 Task: Design a series of minimalist textile patterns for a modern home.
Action: Mouse moved to (51, 119)
Screenshot: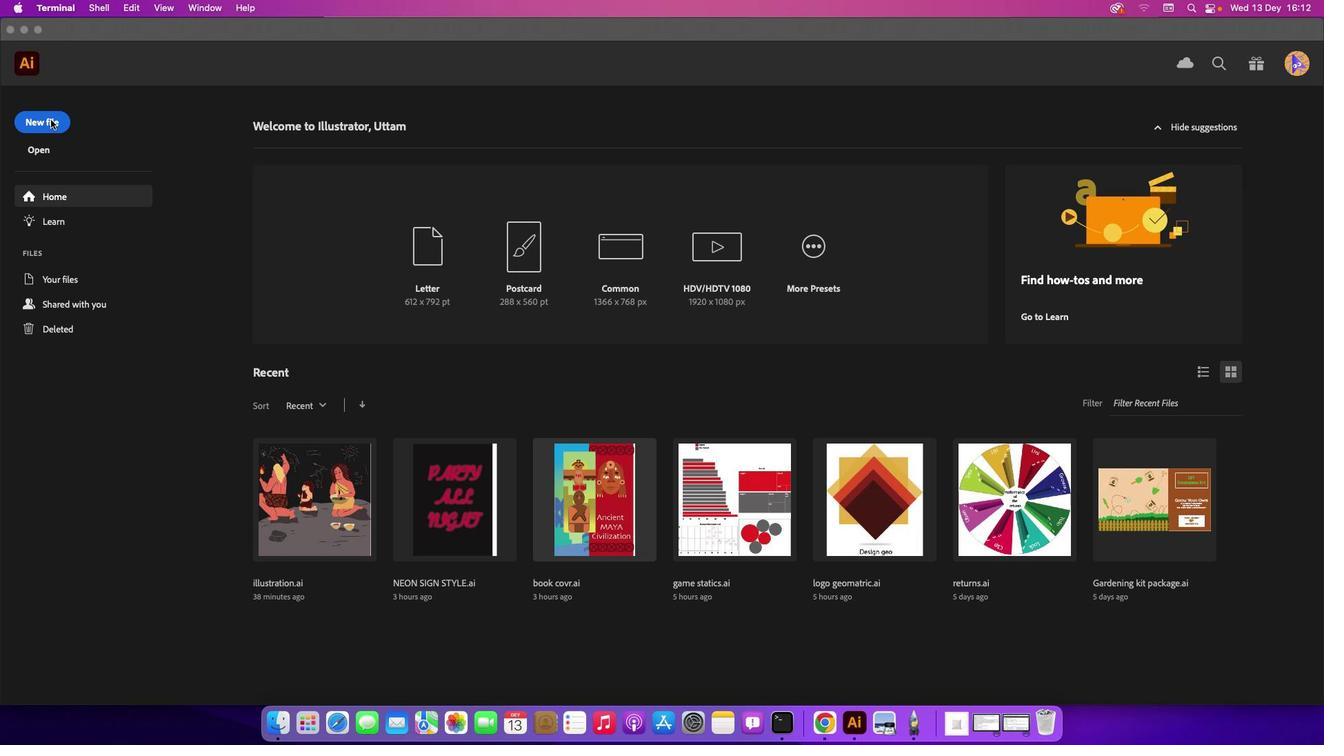 
Action: Mouse pressed left at (51, 119)
Screenshot: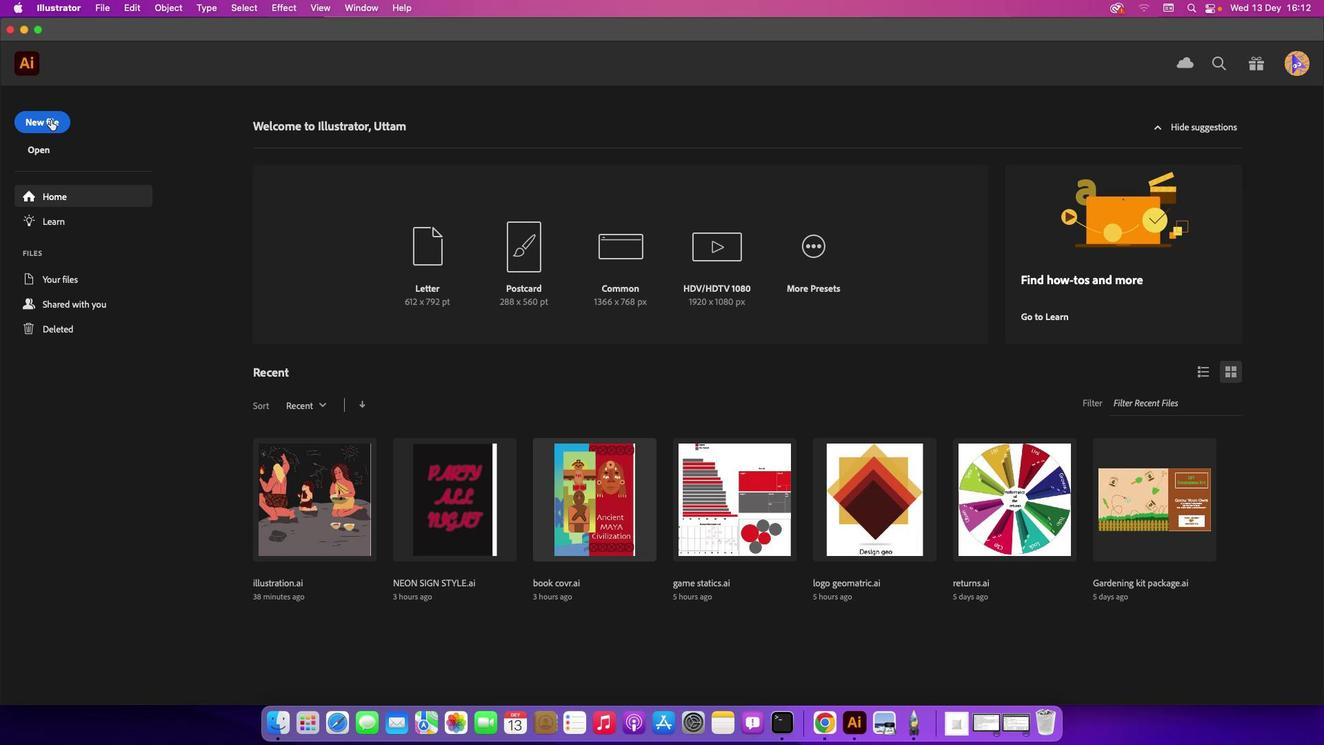 
Action: Mouse moved to (48, 120)
Screenshot: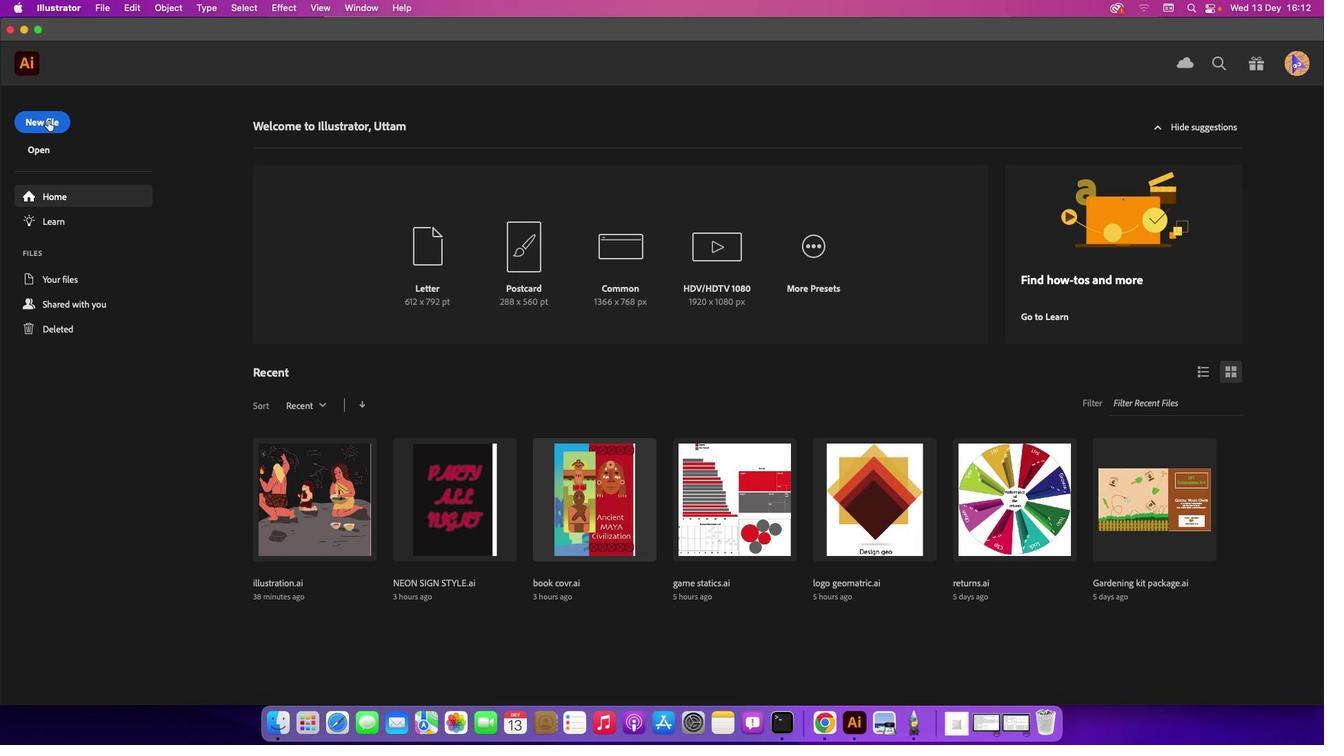
Action: Mouse pressed left at (48, 120)
Screenshot: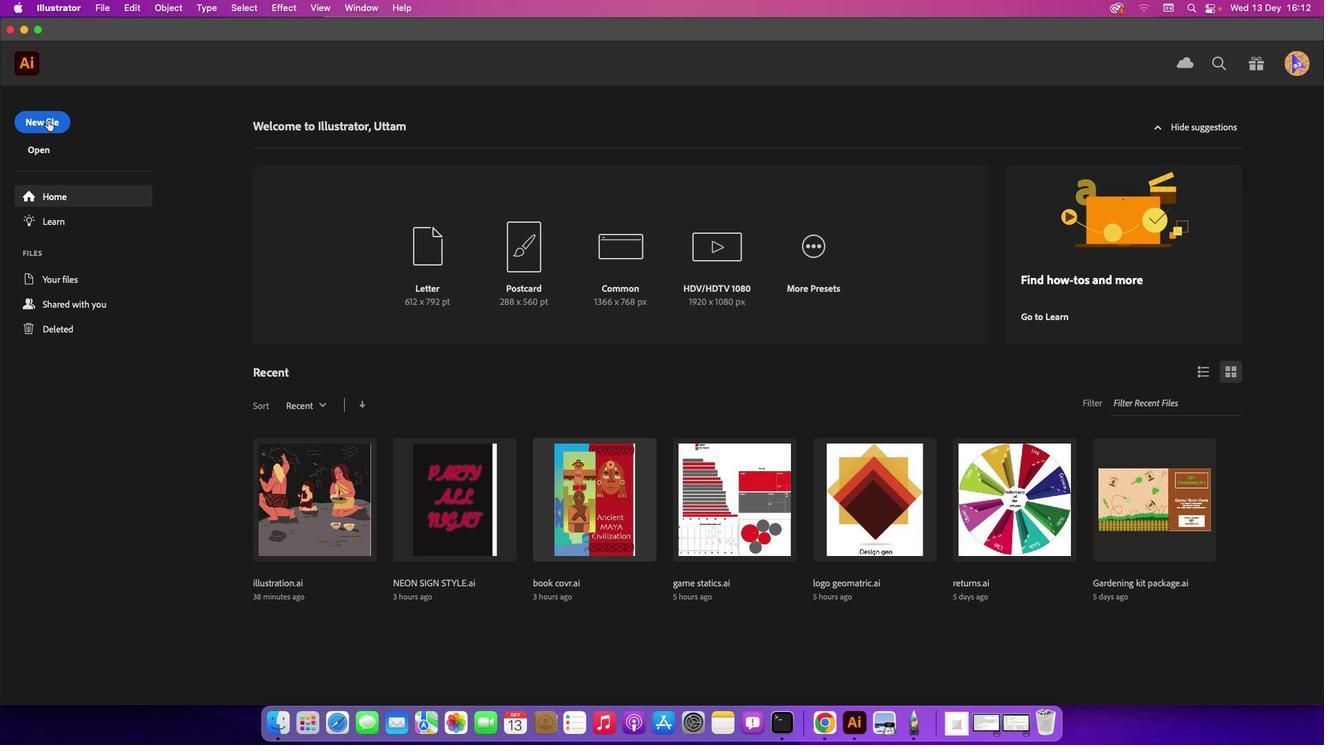 
Action: Mouse moved to (971, 576)
Screenshot: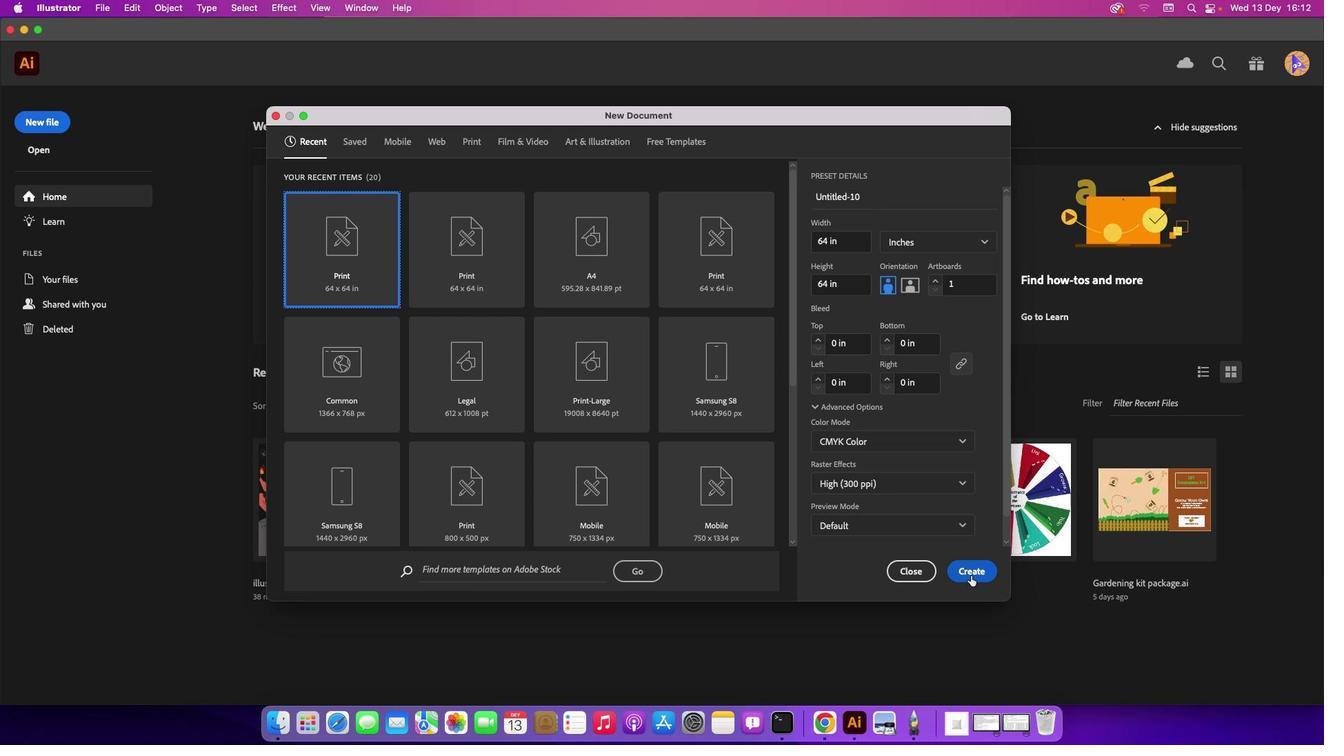
Action: Mouse pressed left at (971, 576)
Screenshot: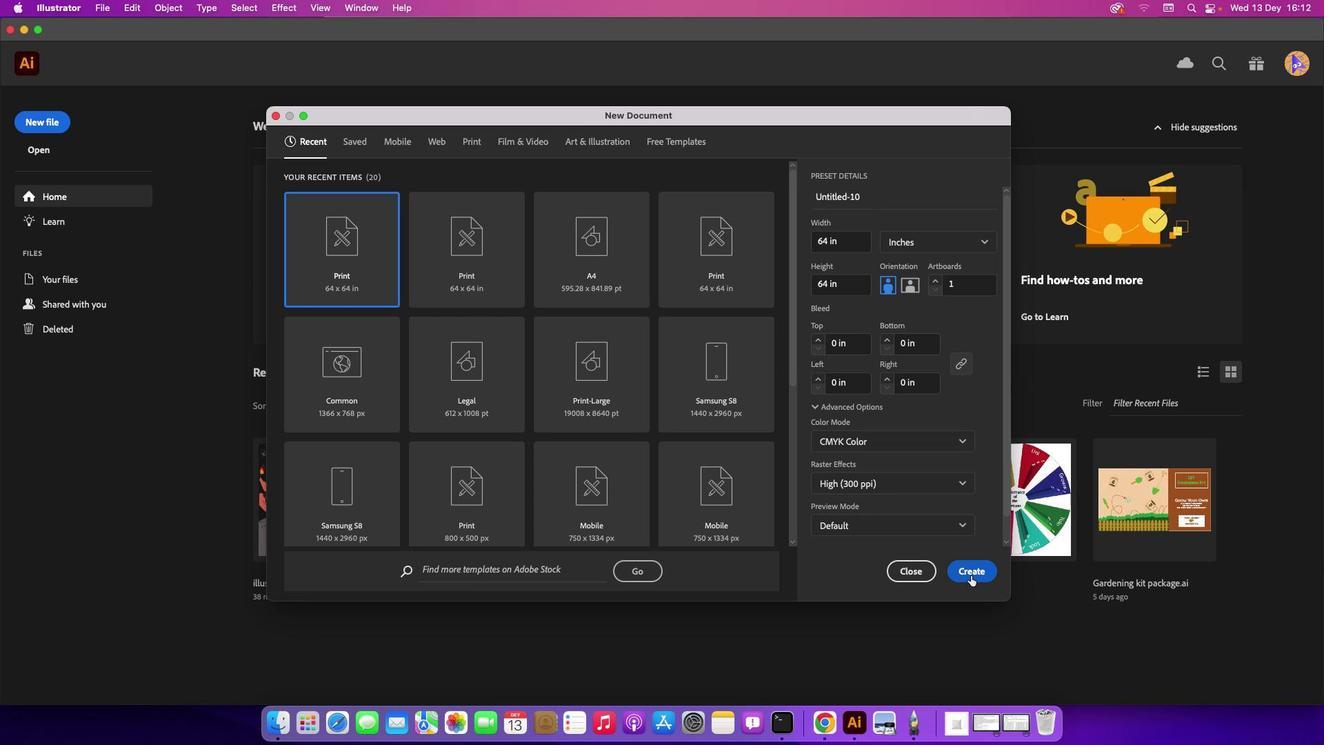 
Action: Mouse moved to (13, 130)
Screenshot: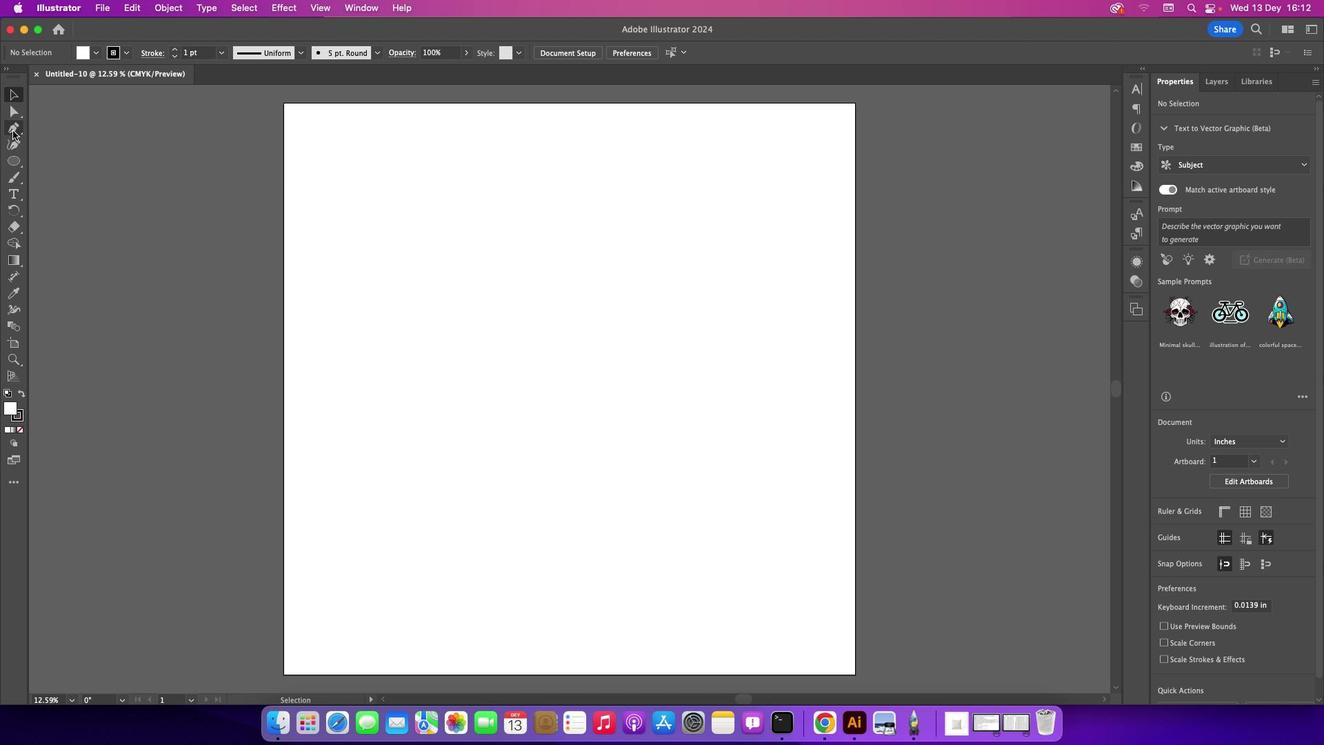 
Action: Mouse pressed left at (13, 130)
Screenshot: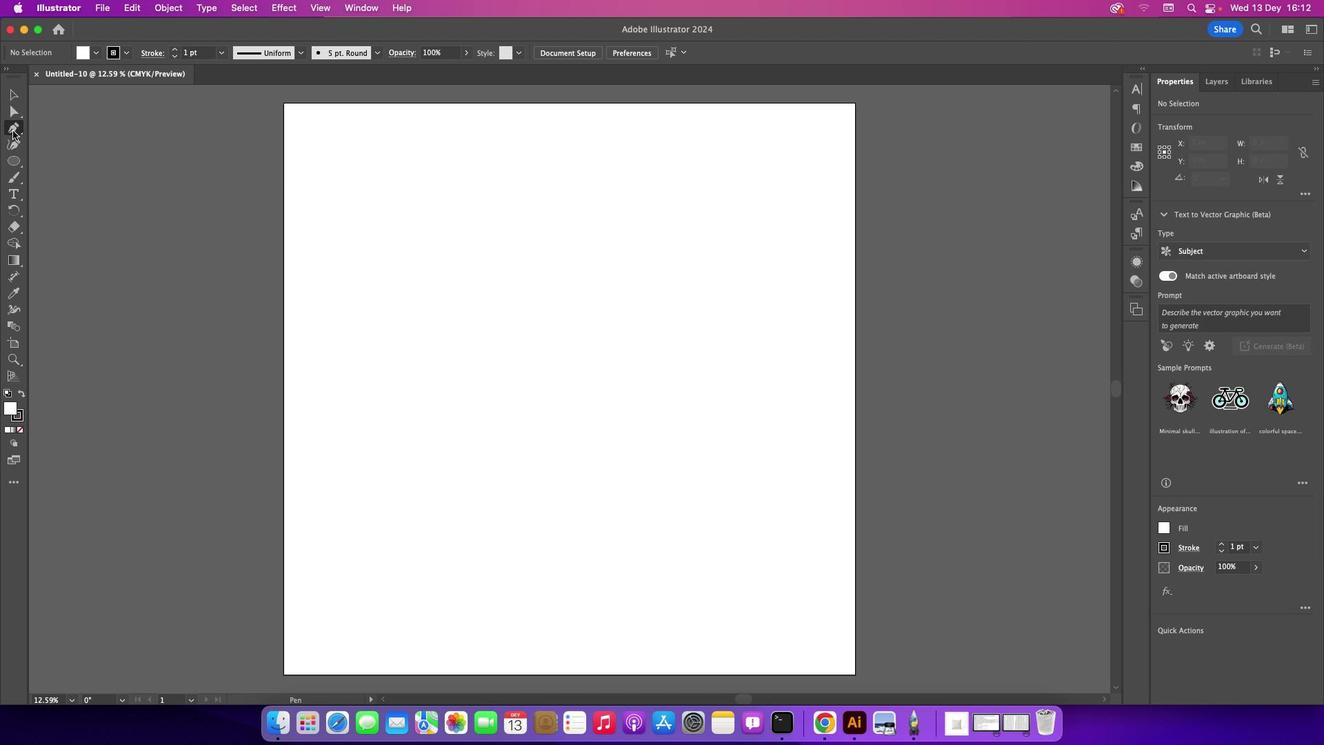 
Action: Mouse moved to (133, 178)
Screenshot: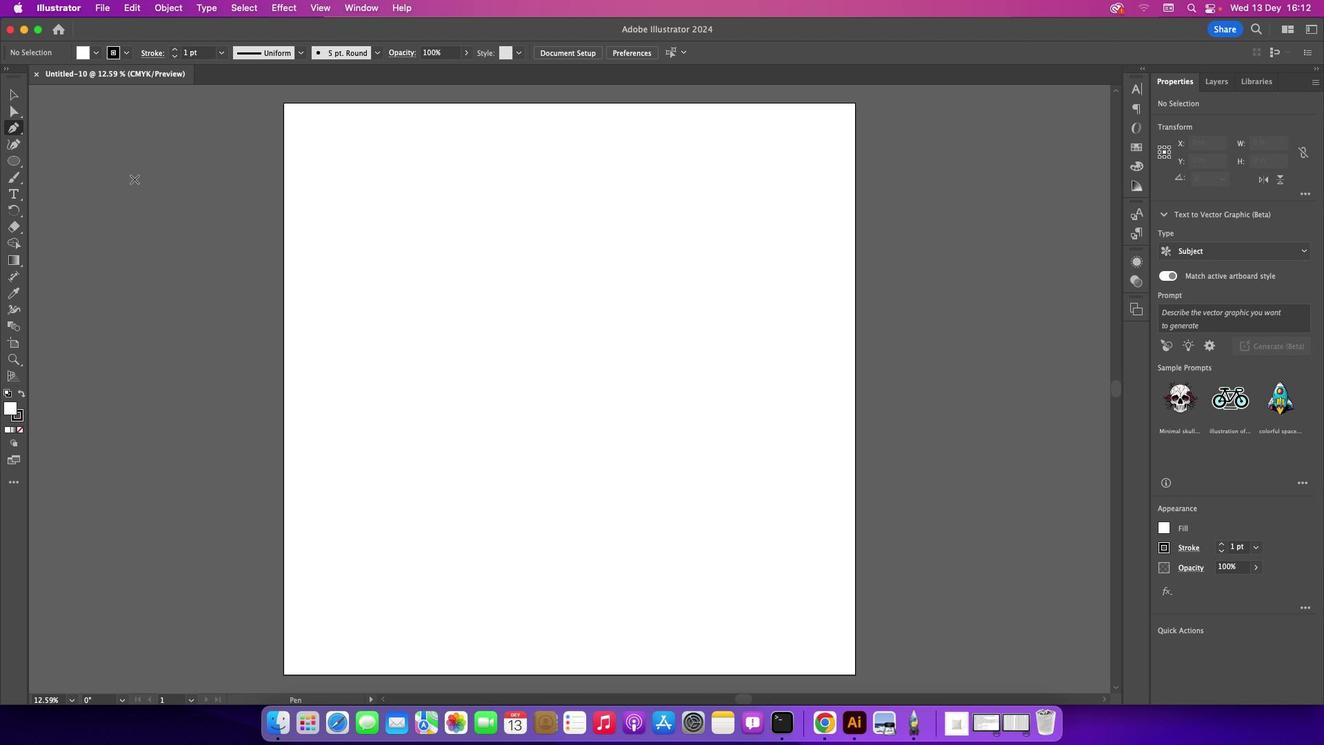 
Action: Key pressed Key.caps_lock
Screenshot: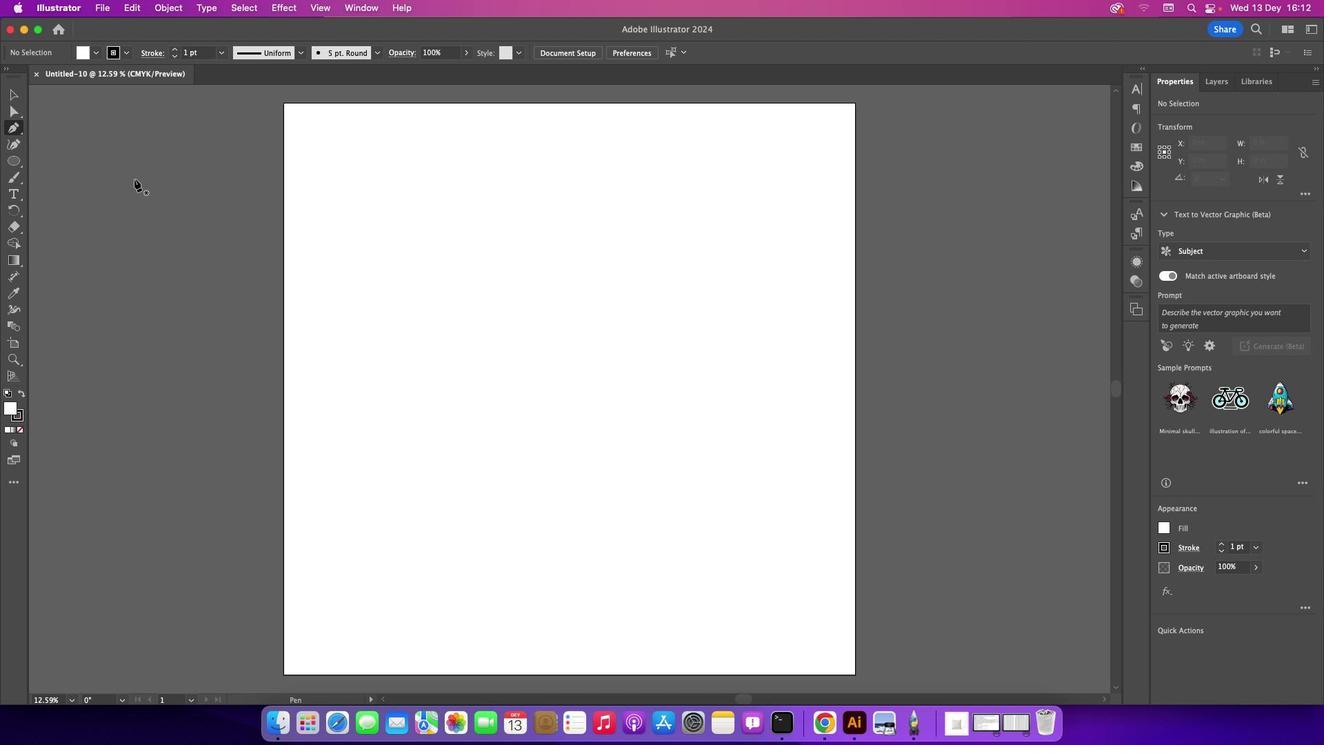 
Action: Mouse moved to (15, 161)
Screenshot: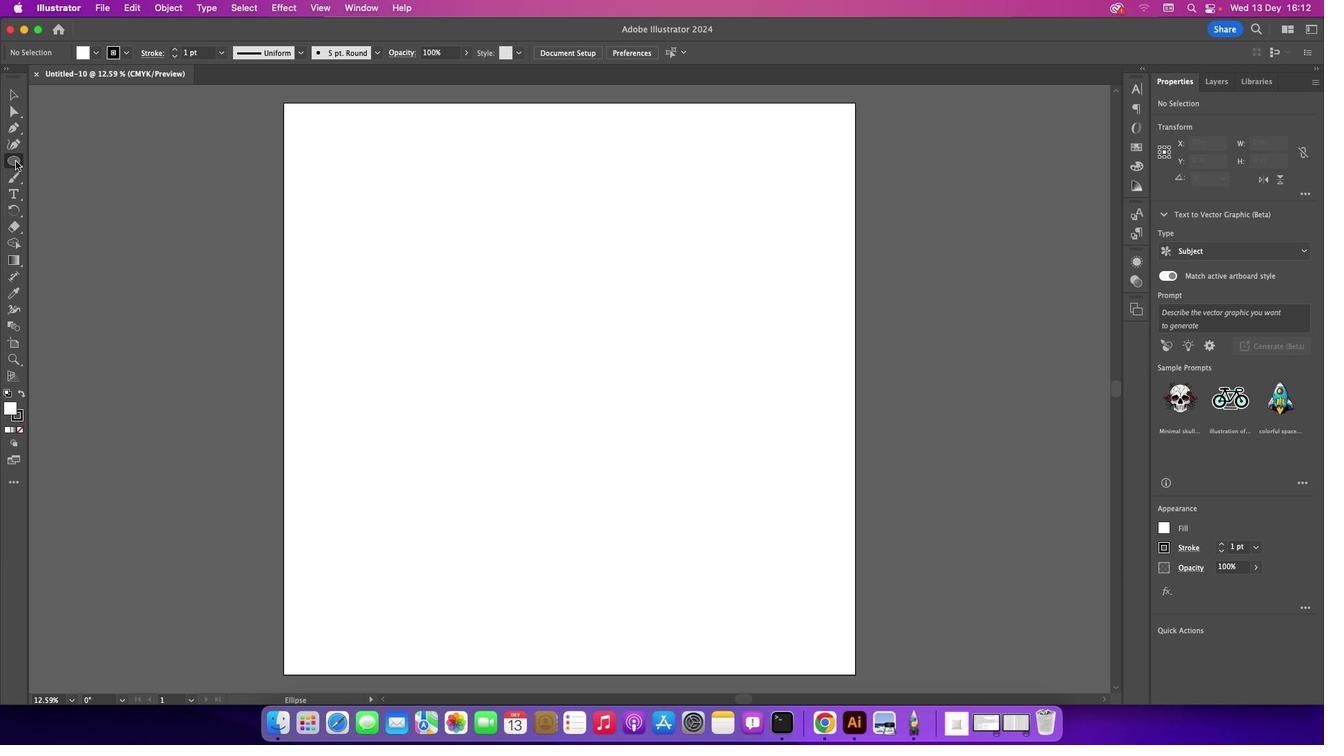 
Action: Mouse pressed left at (15, 161)
Screenshot: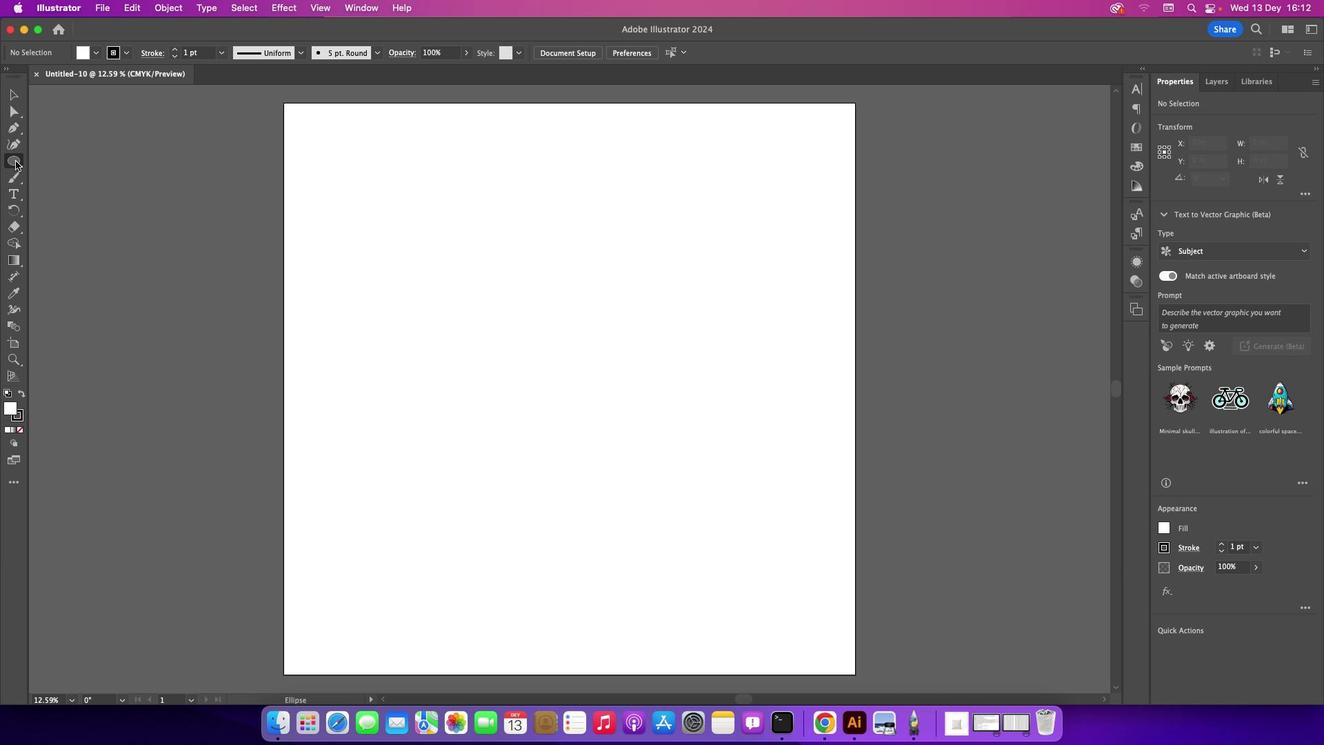 
Action: Mouse moved to (63, 159)
Screenshot: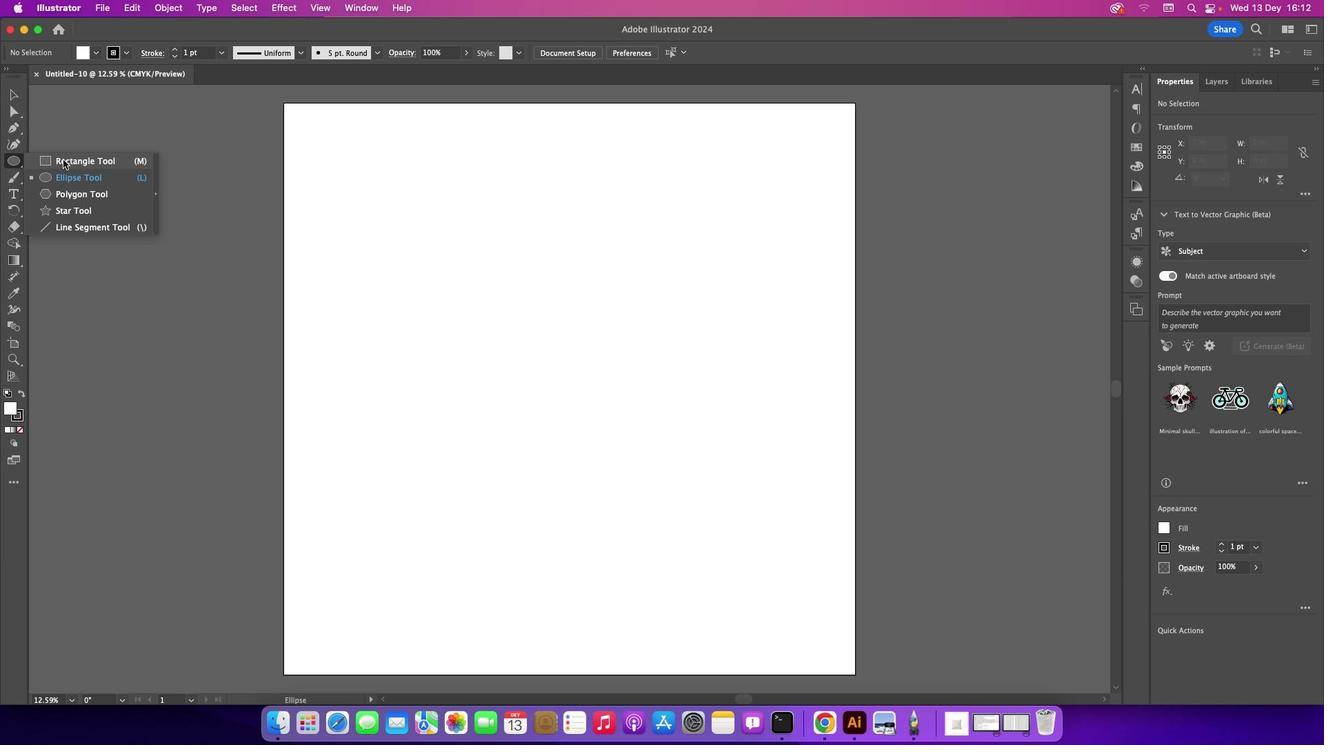 
Action: Mouse pressed left at (63, 159)
Screenshot: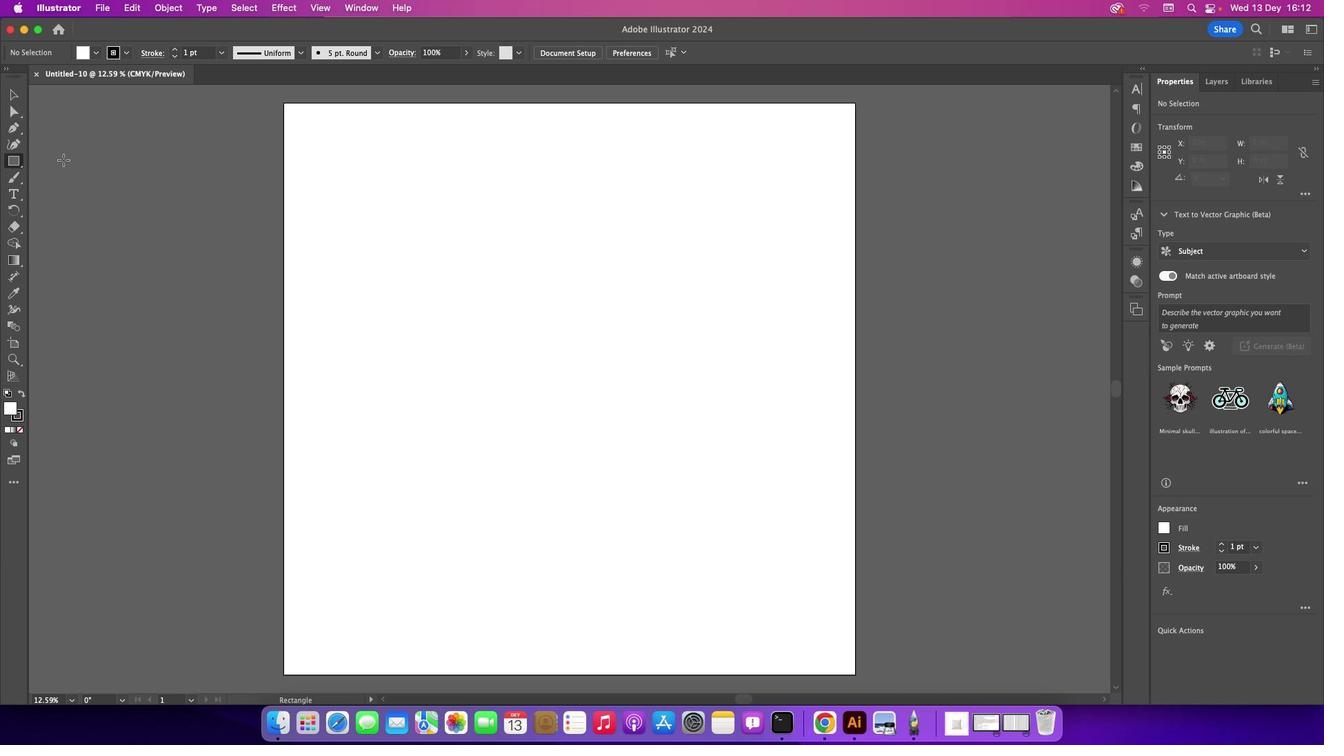 
Action: Mouse moved to (282, 102)
Screenshot: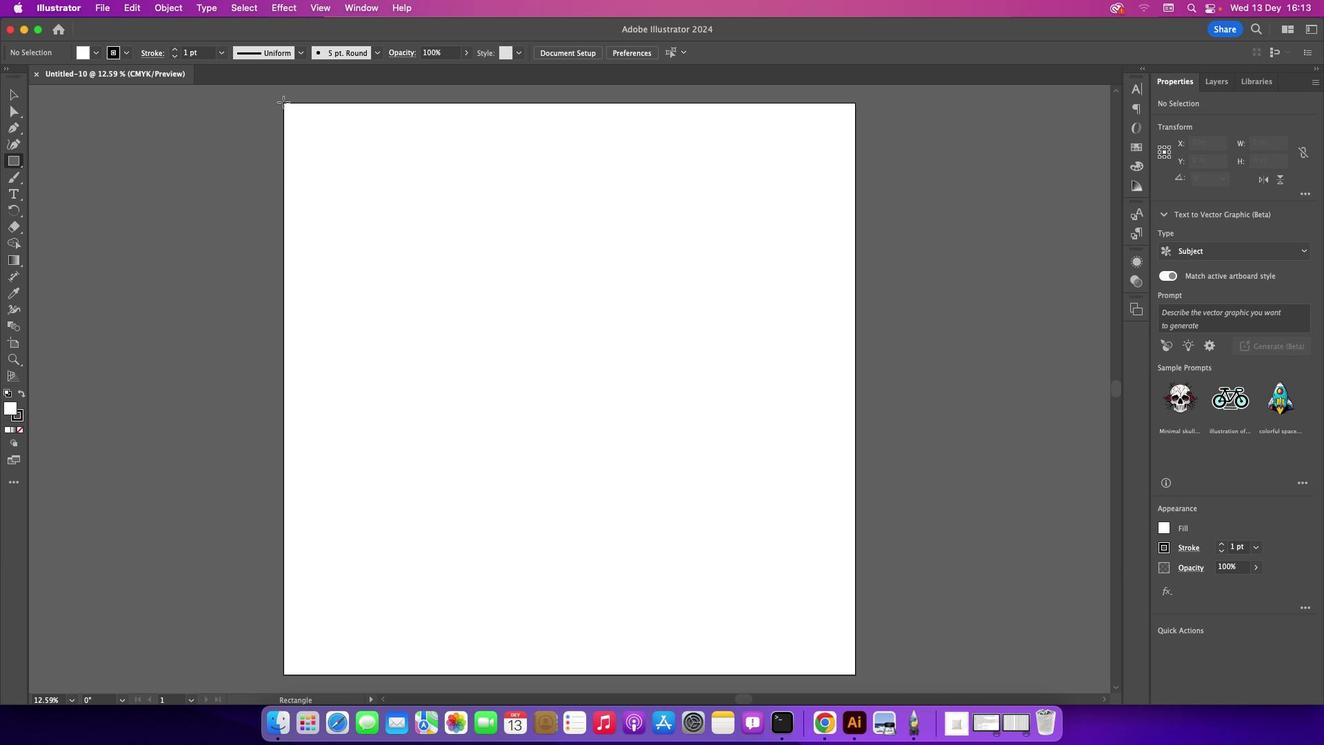 
Action: Mouse pressed left at (282, 102)
Screenshot: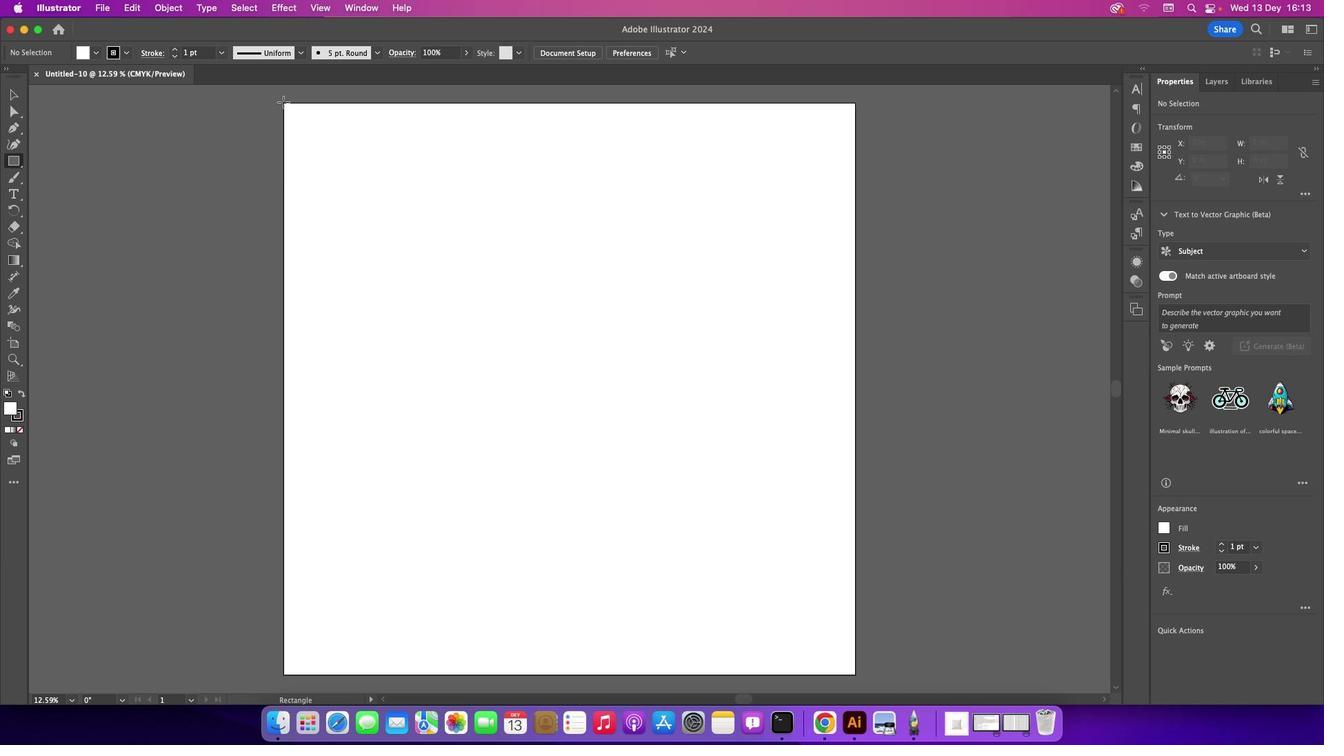 
Action: Mouse moved to (7, 409)
Screenshot: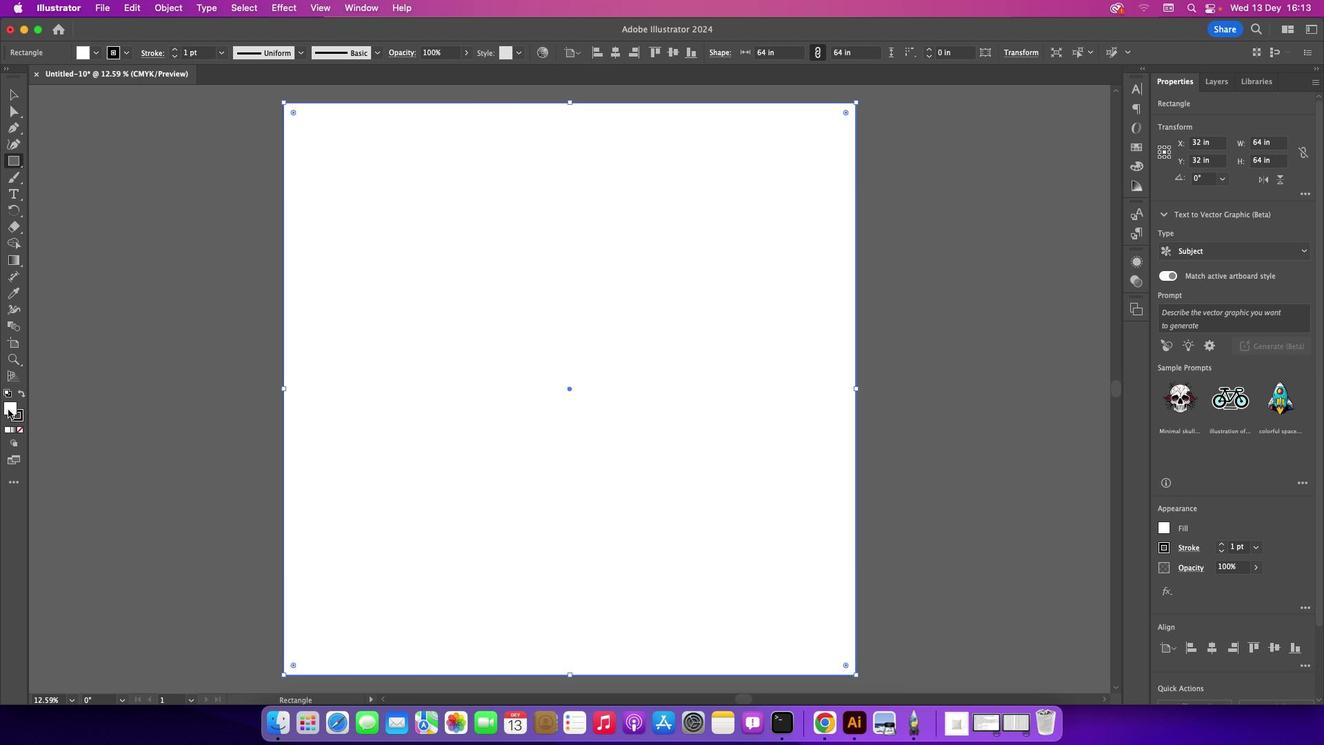 
Action: Mouse pressed left at (7, 409)
Screenshot: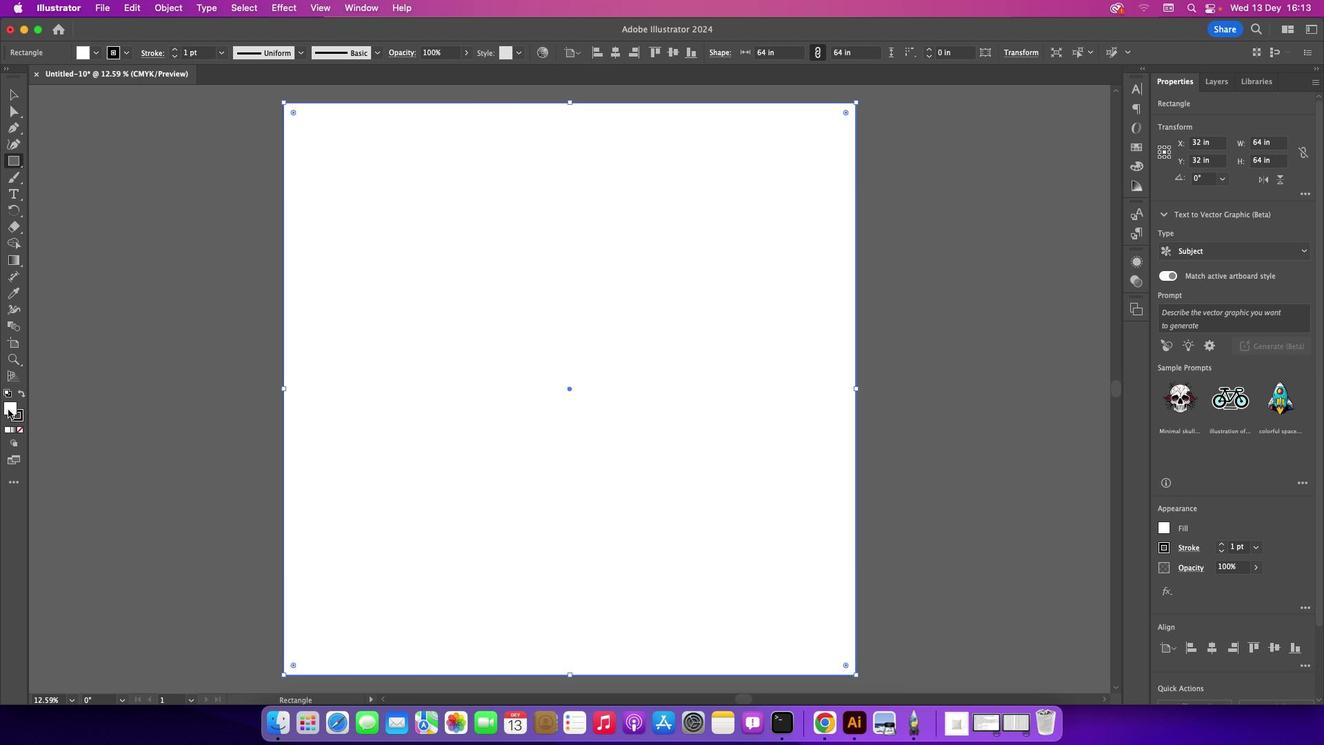 
Action: Mouse pressed left at (7, 409)
Screenshot: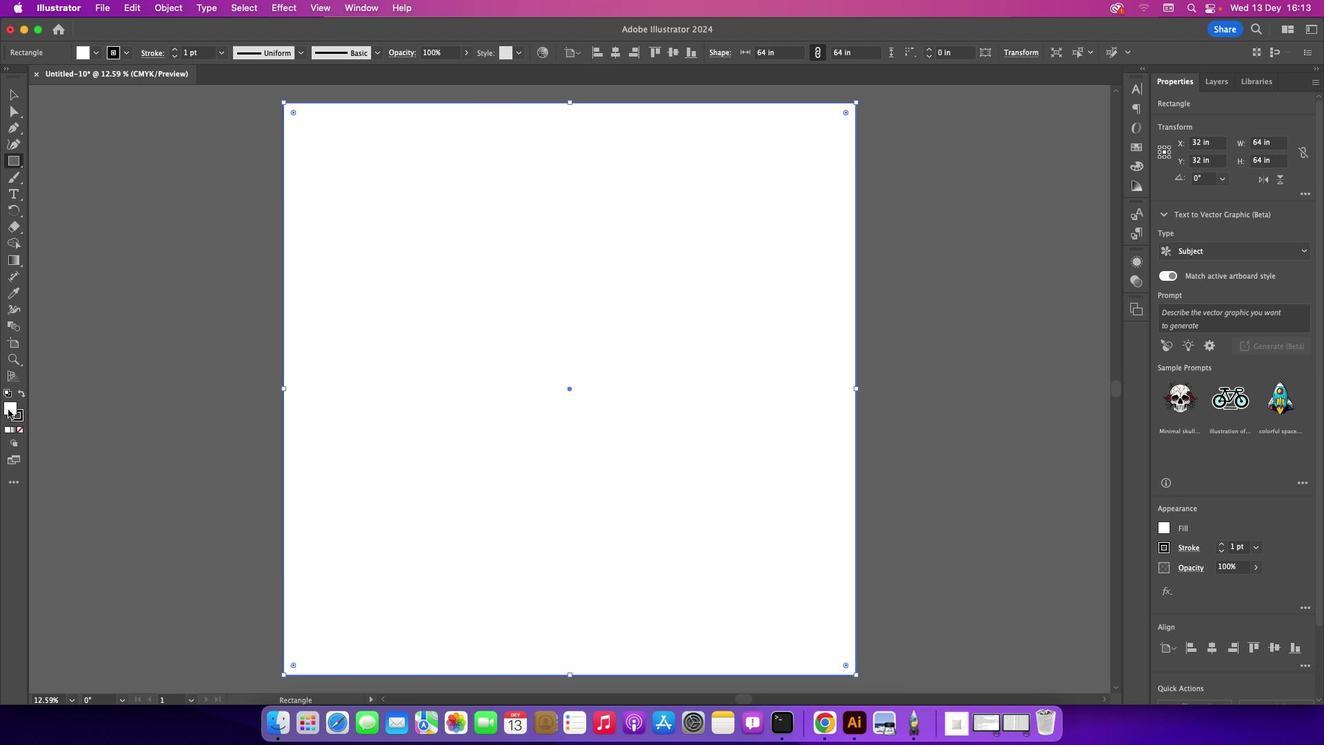 
Action: Mouse moved to (442, 374)
Screenshot: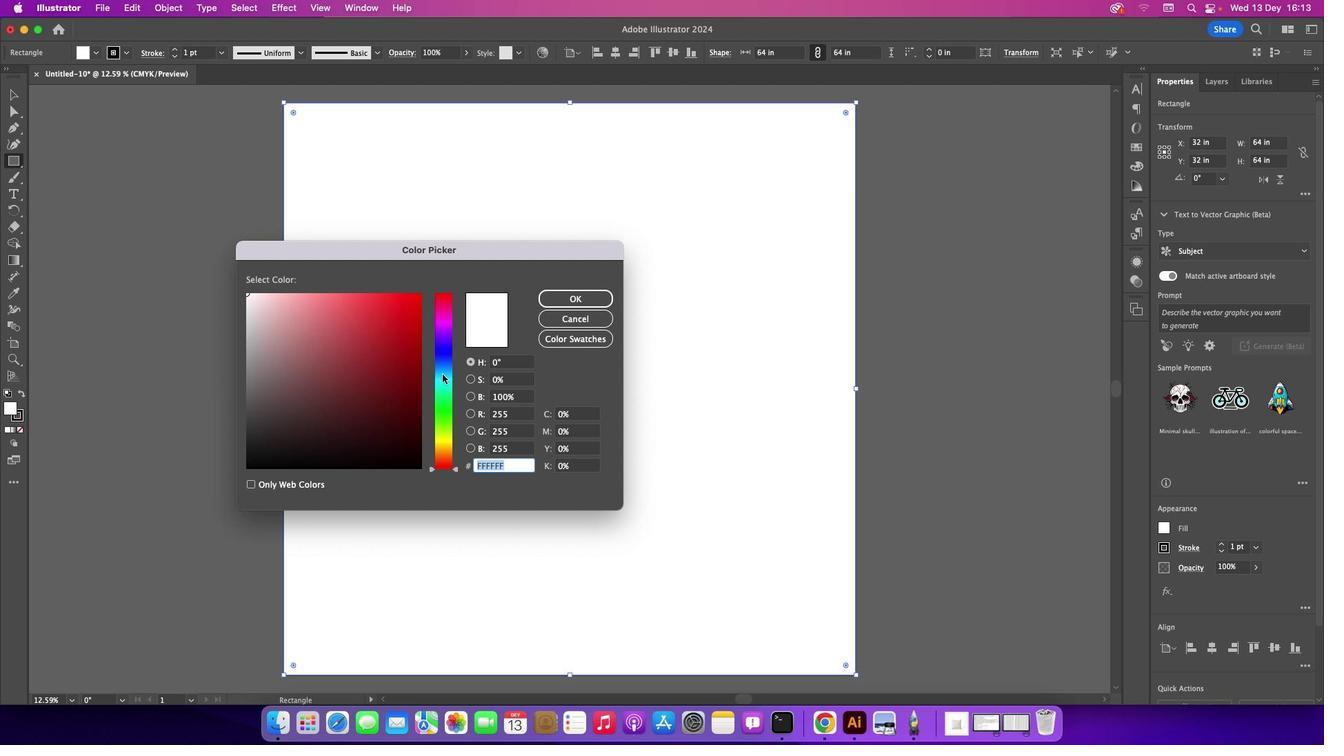 
Action: Mouse pressed left at (442, 374)
Screenshot: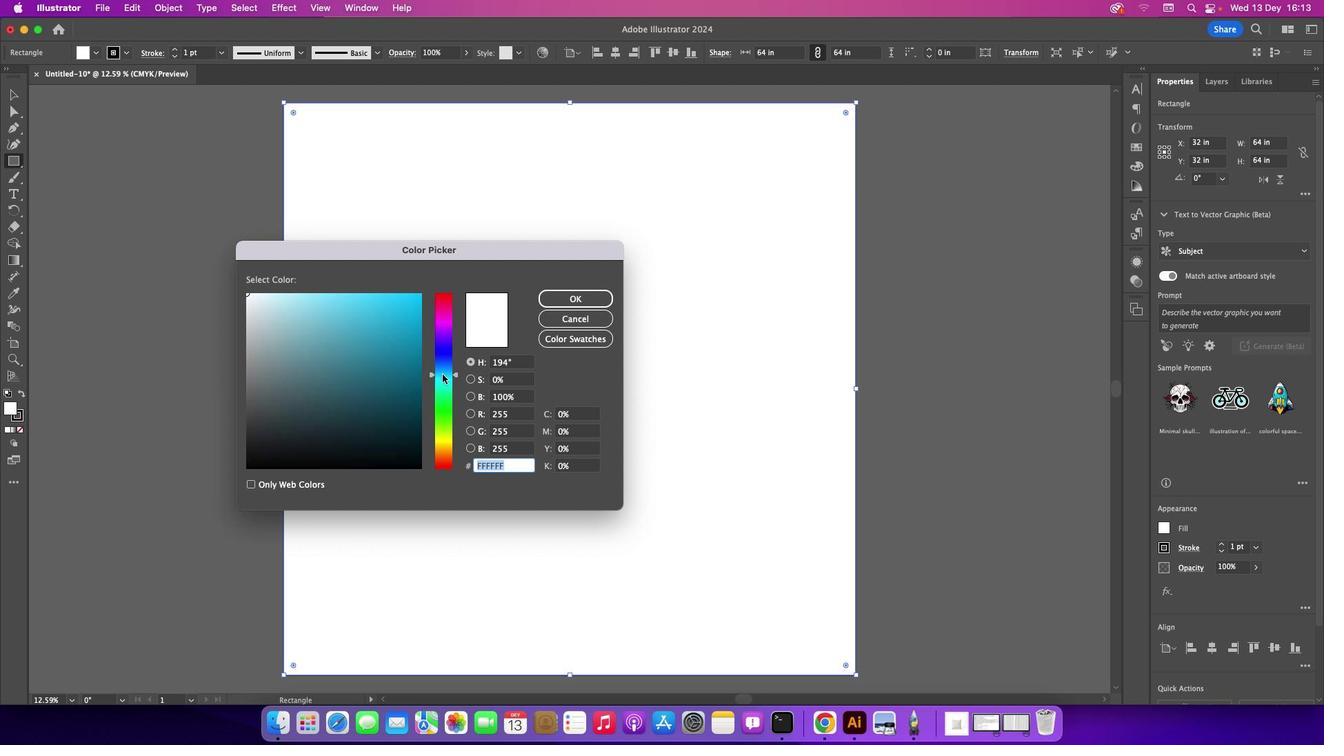 
Action: Mouse moved to (323, 309)
Screenshot: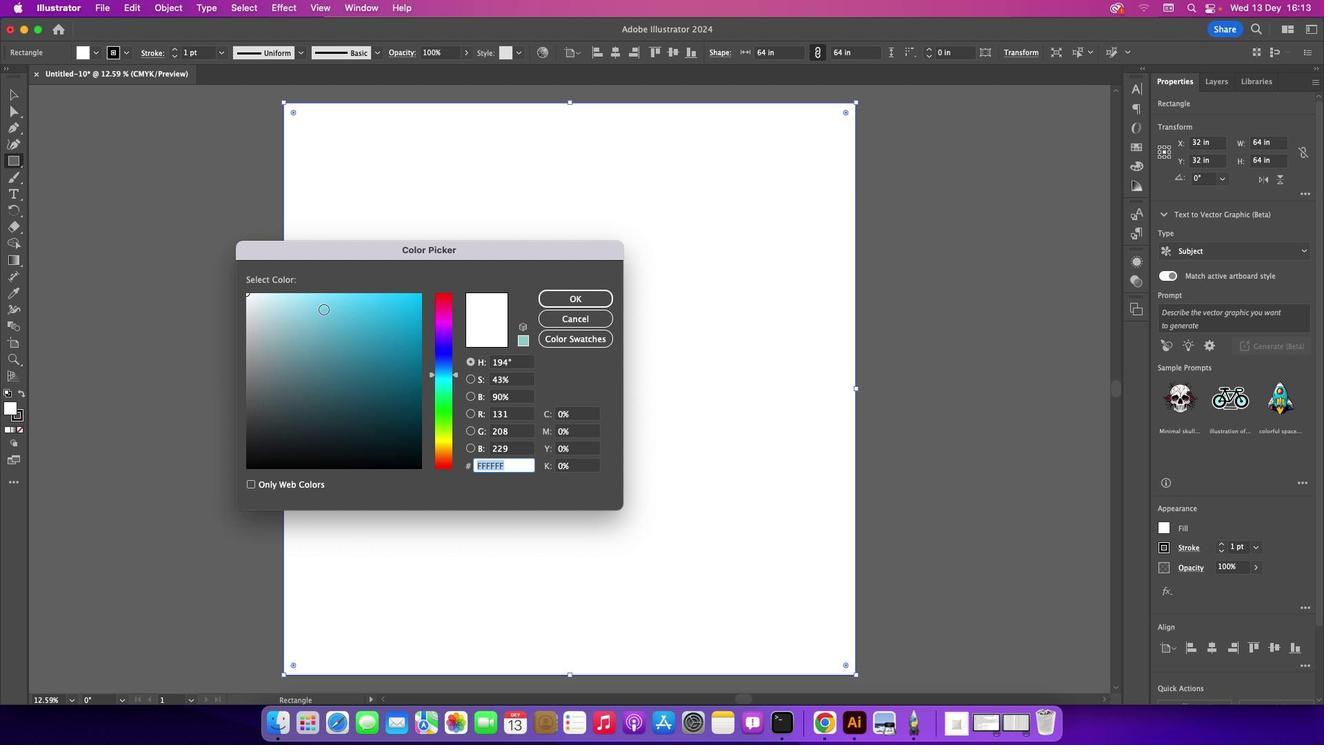 
Action: Mouse pressed left at (323, 309)
Screenshot: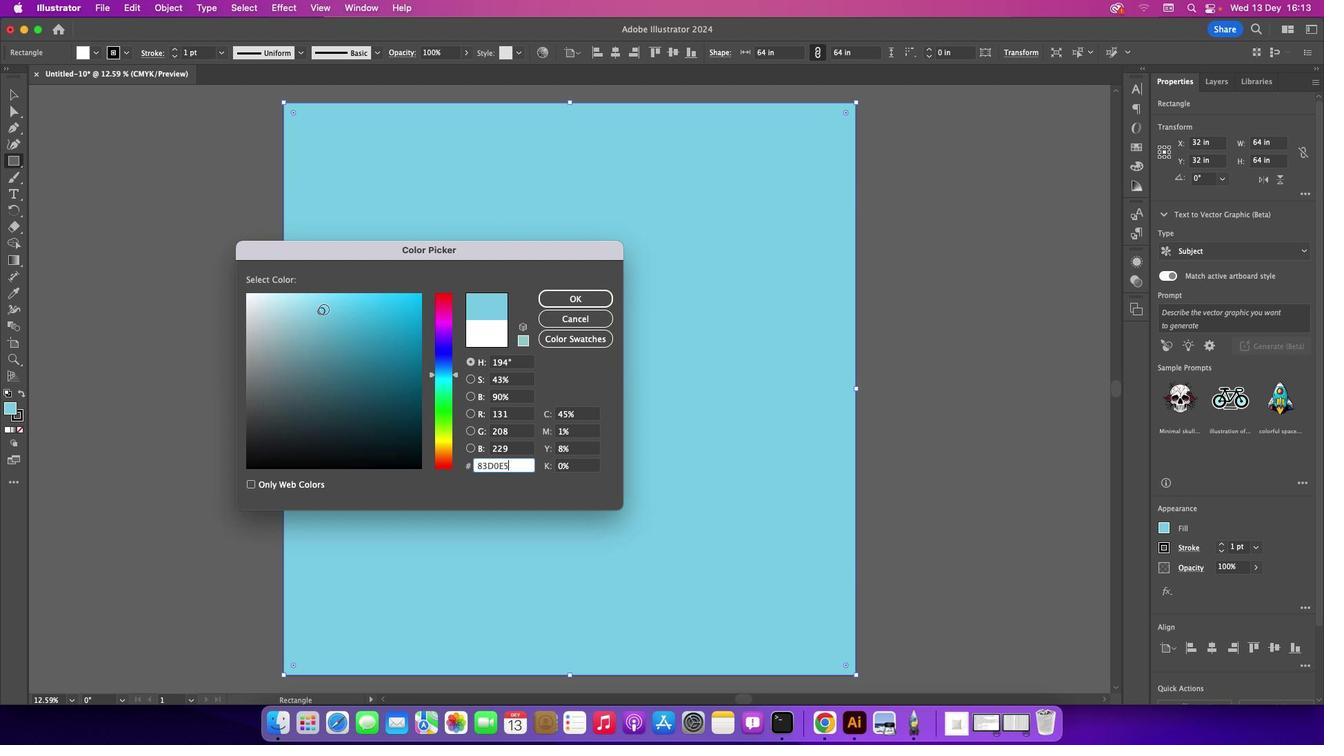 
Action: Mouse moved to (302, 298)
Screenshot: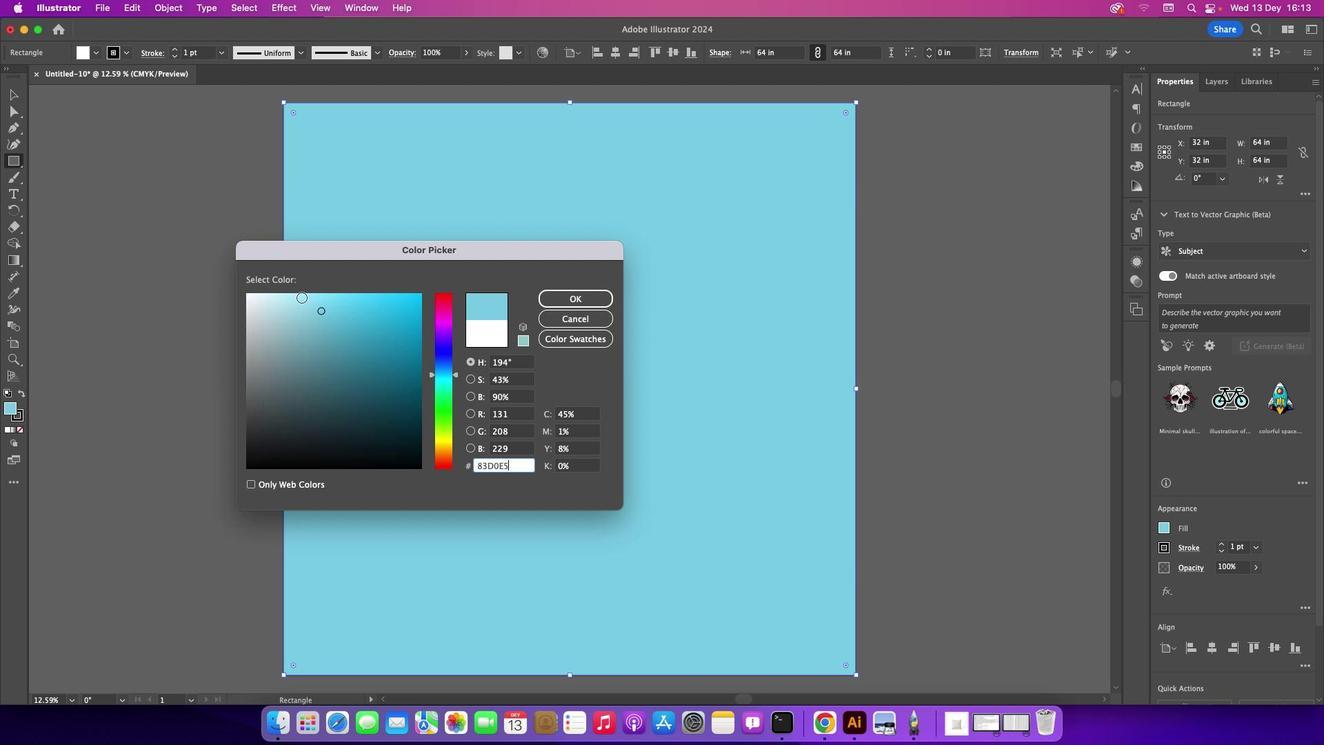 
Action: Mouse pressed left at (302, 298)
Screenshot: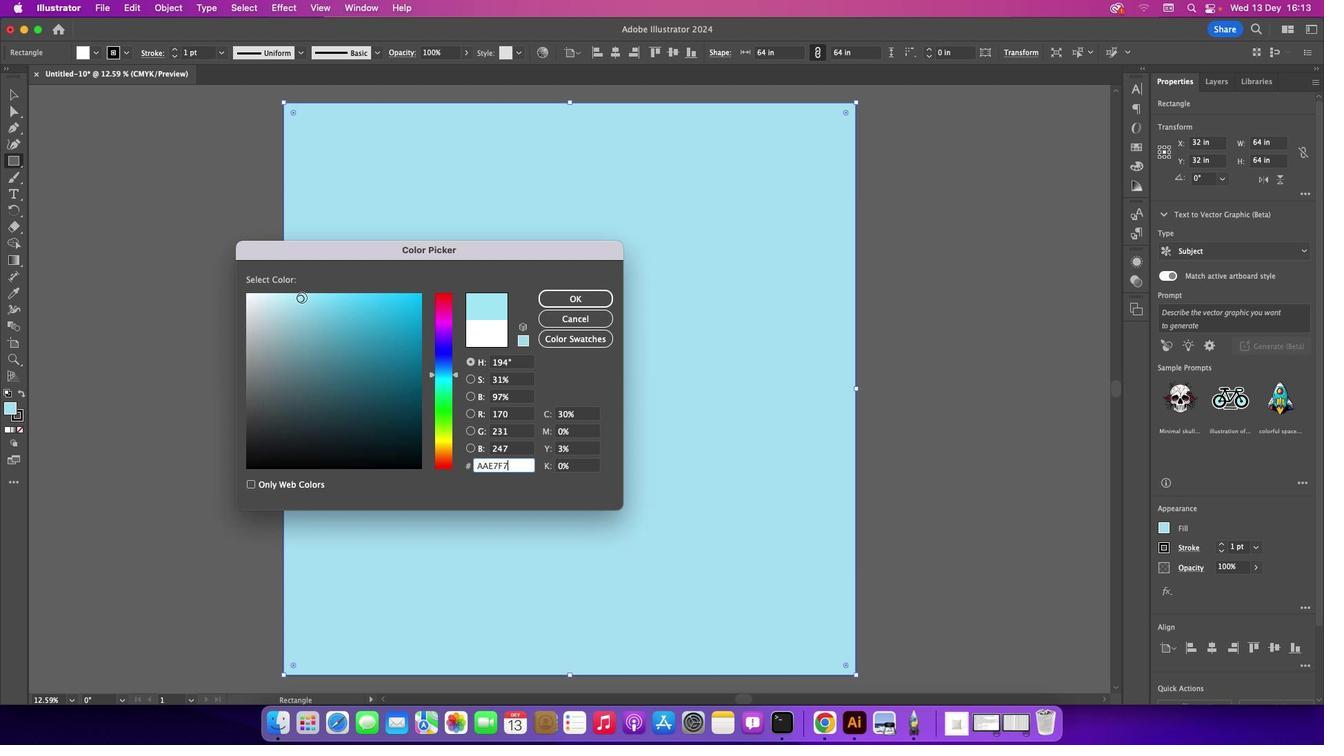 
Action: Mouse moved to (291, 296)
Screenshot: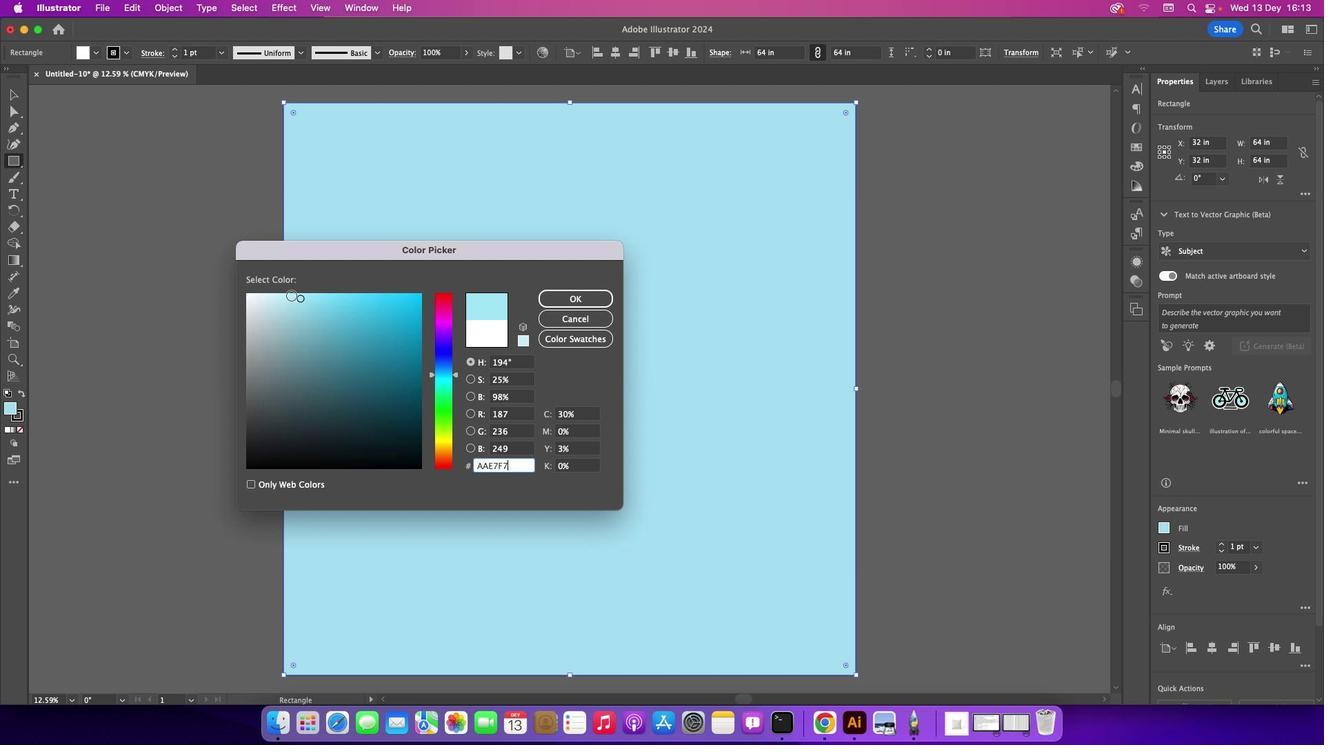 
Action: Mouse pressed left at (291, 296)
Screenshot: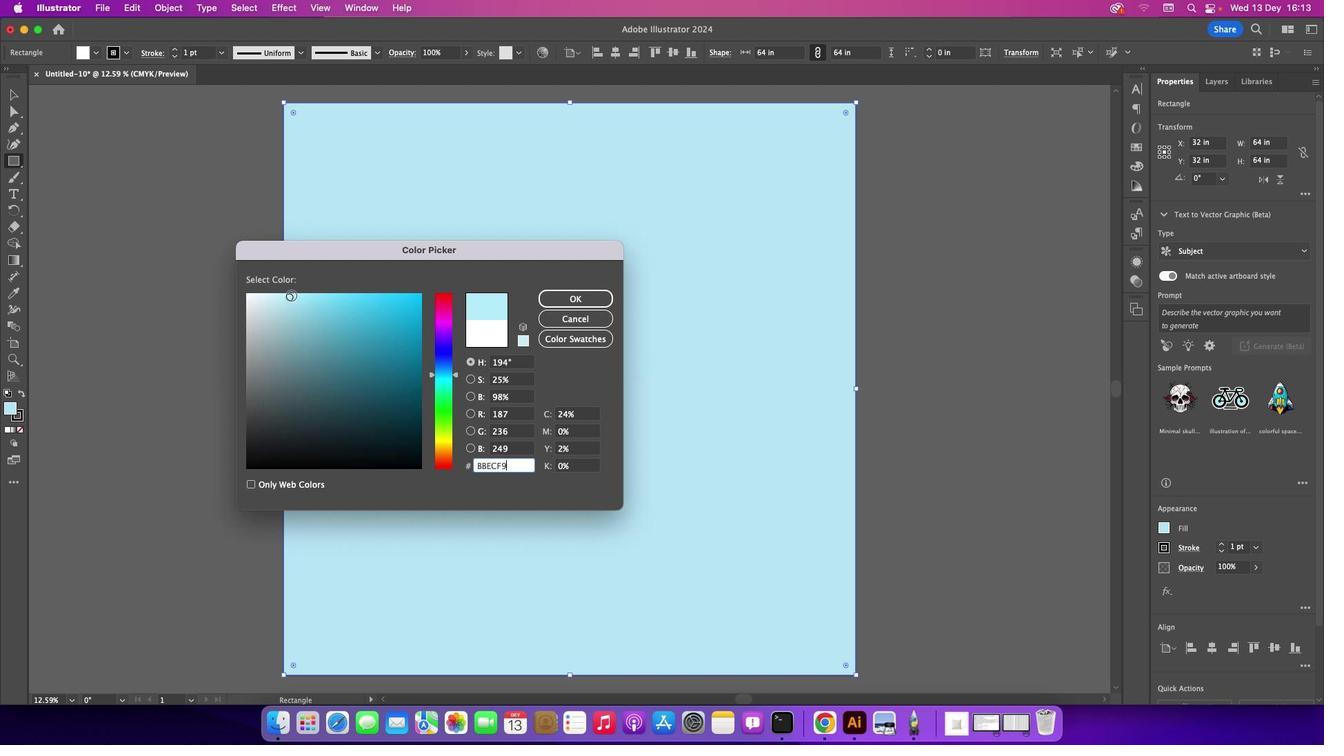 
Action: Mouse moved to (597, 298)
Screenshot: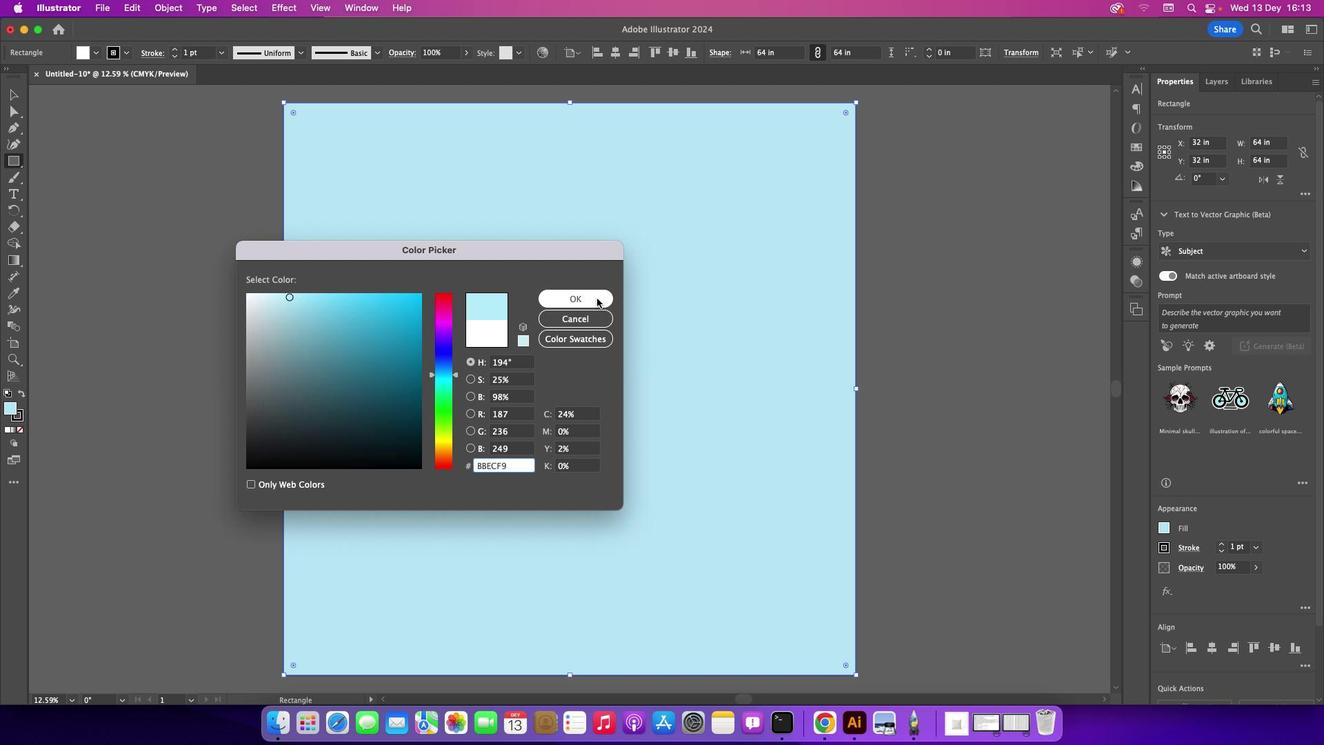 
Action: Mouse pressed left at (597, 298)
Screenshot: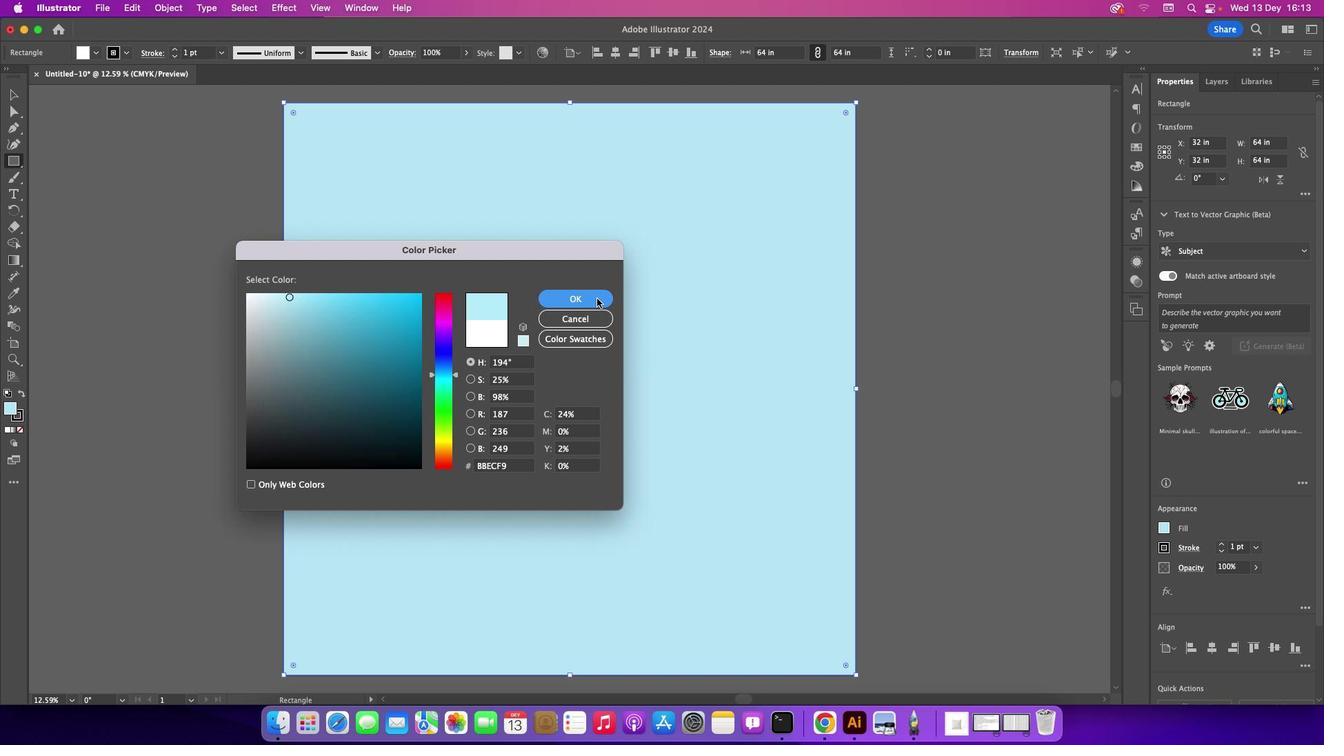 
Action: Mouse moved to (16, 93)
Screenshot: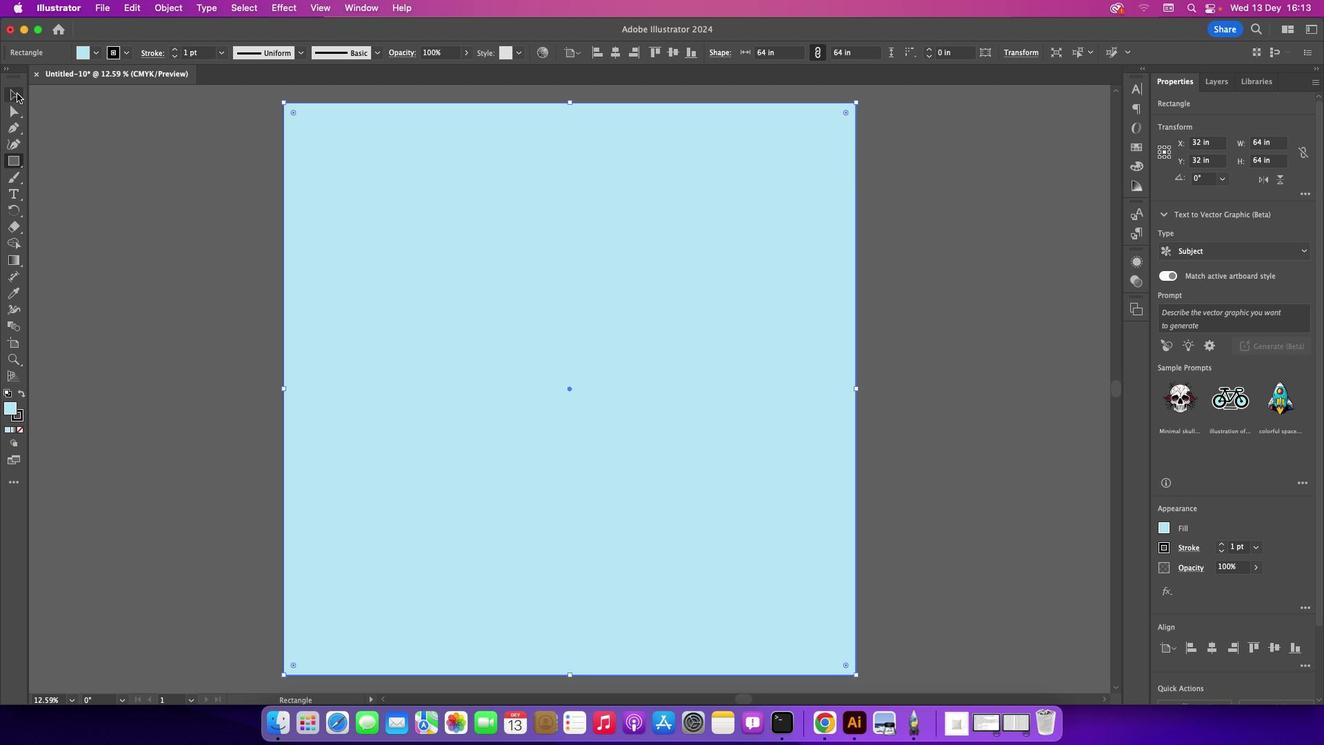 
Action: Mouse pressed left at (16, 93)
Screenshot: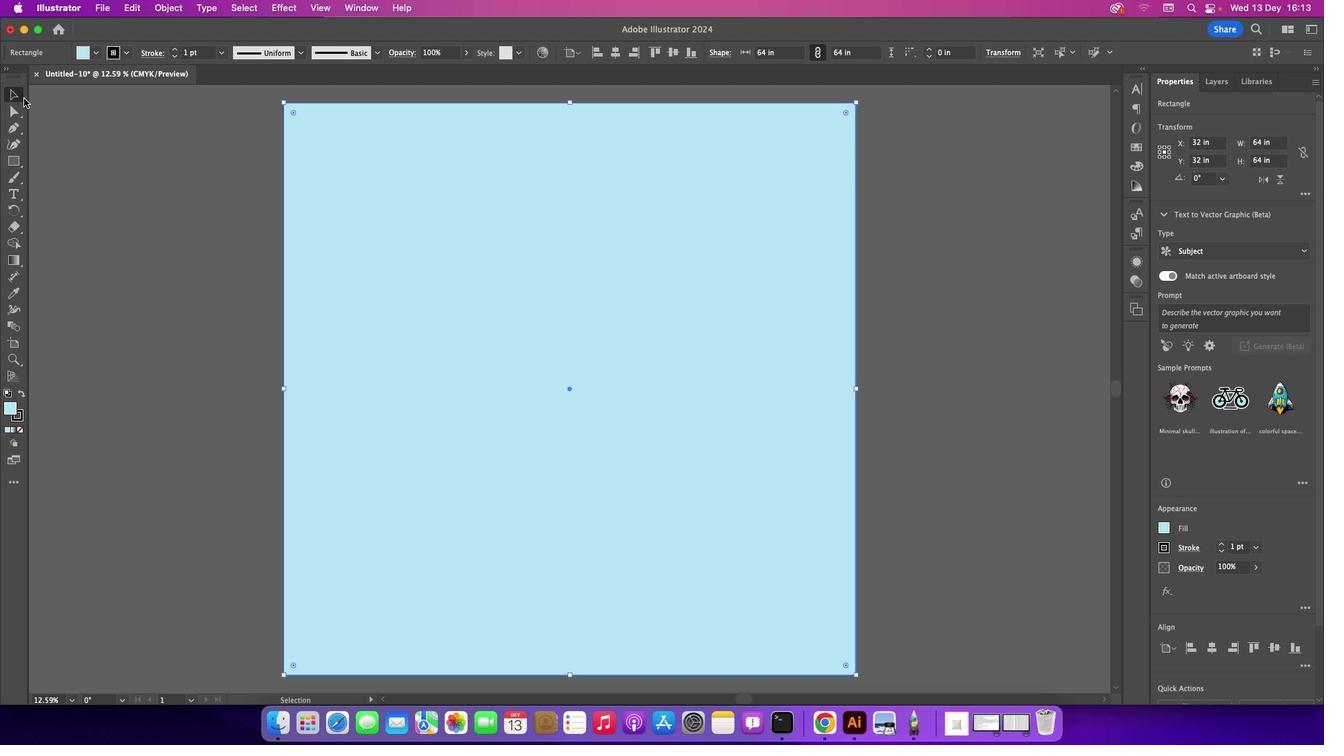 
Action: Mouse moved to (140, 158)
Screenshot: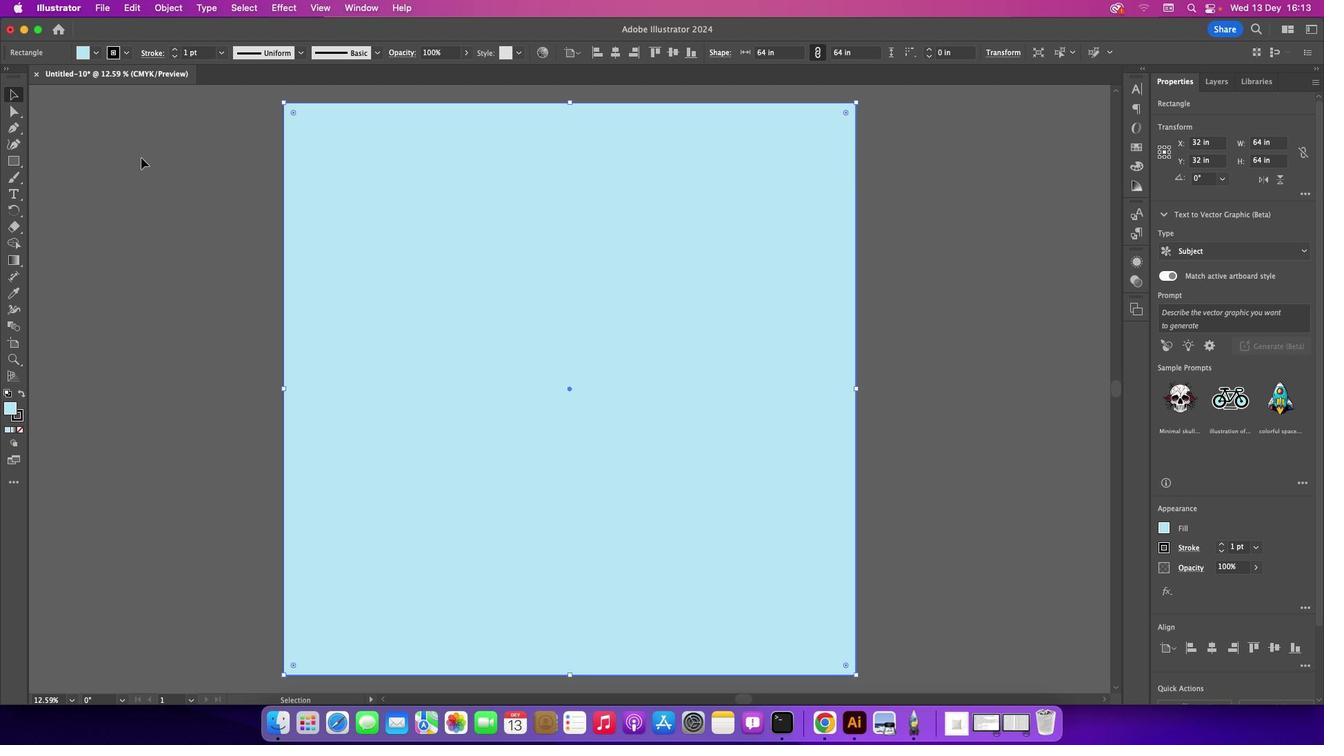 
Action: Mouse pressed left at (140, 158)
Screenshot: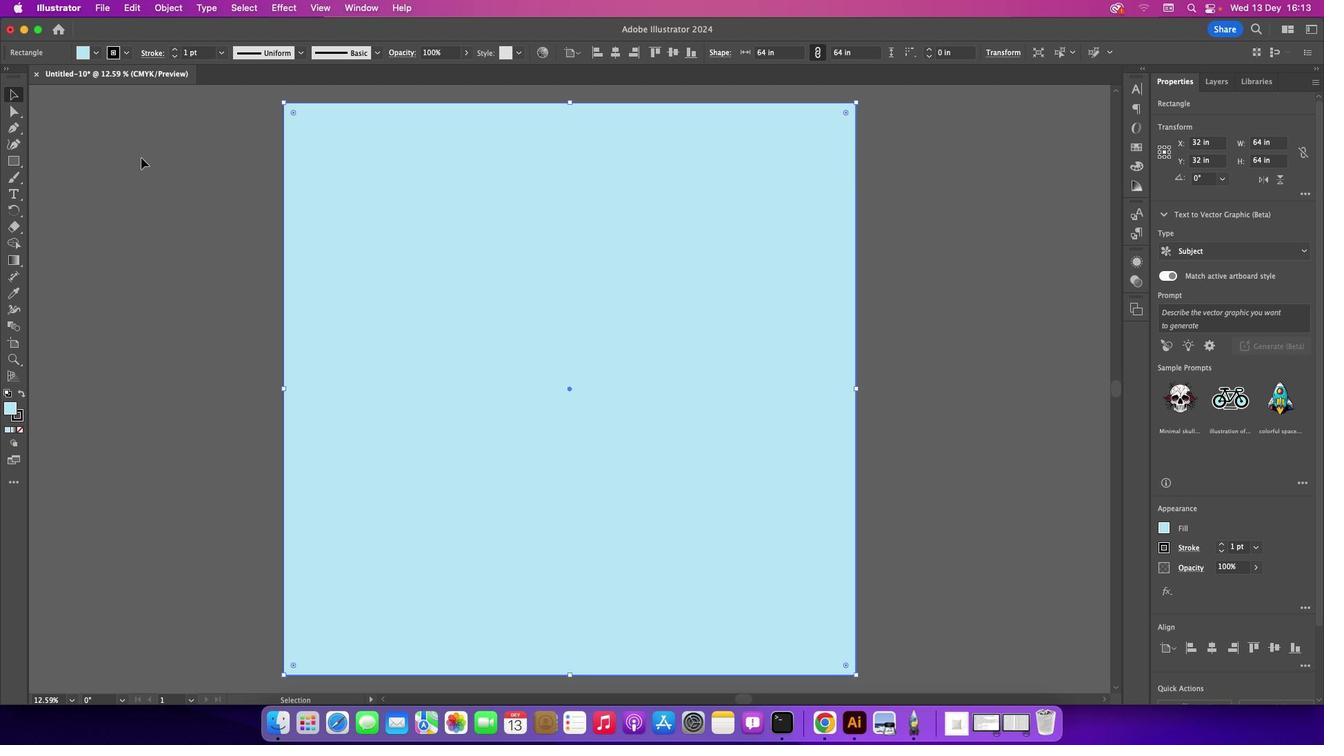 
Action: Mouse moved to (2, 131)
Screenshot: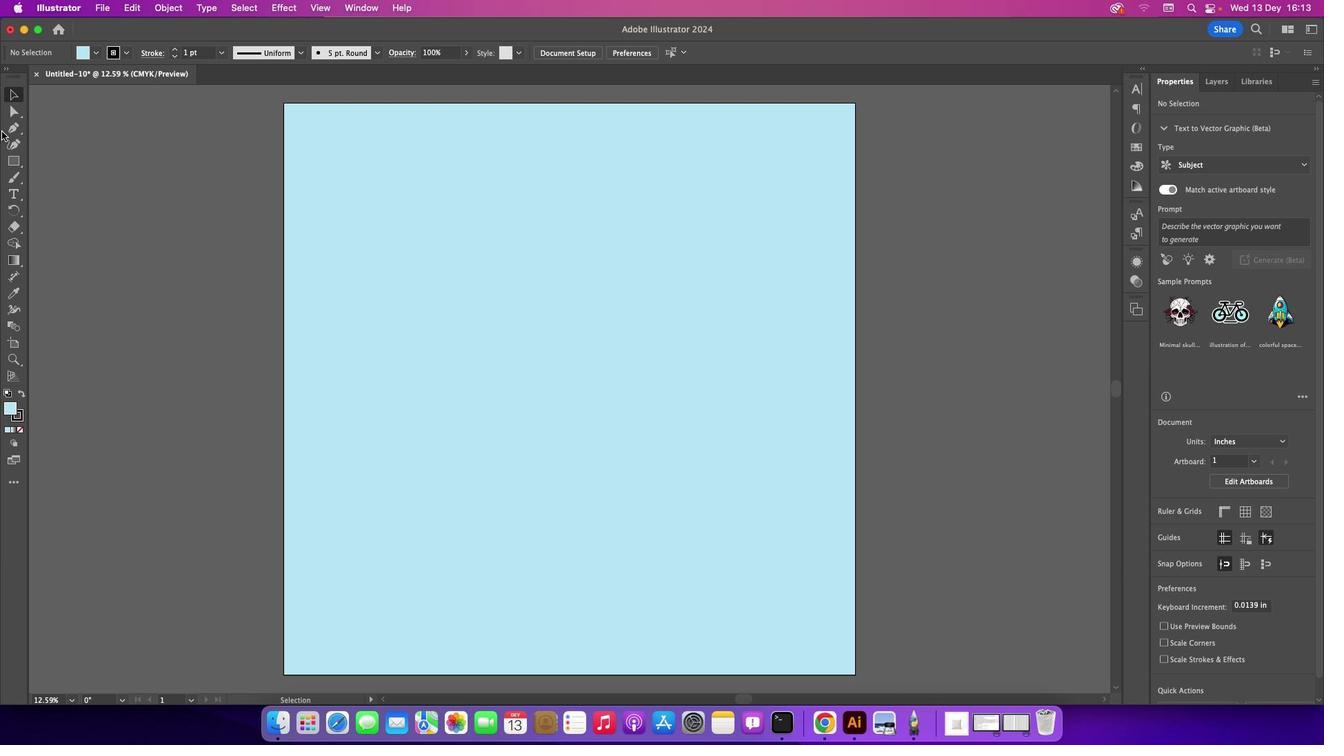 
Action: Mouse pressed left at (2, 131)
Screenshot: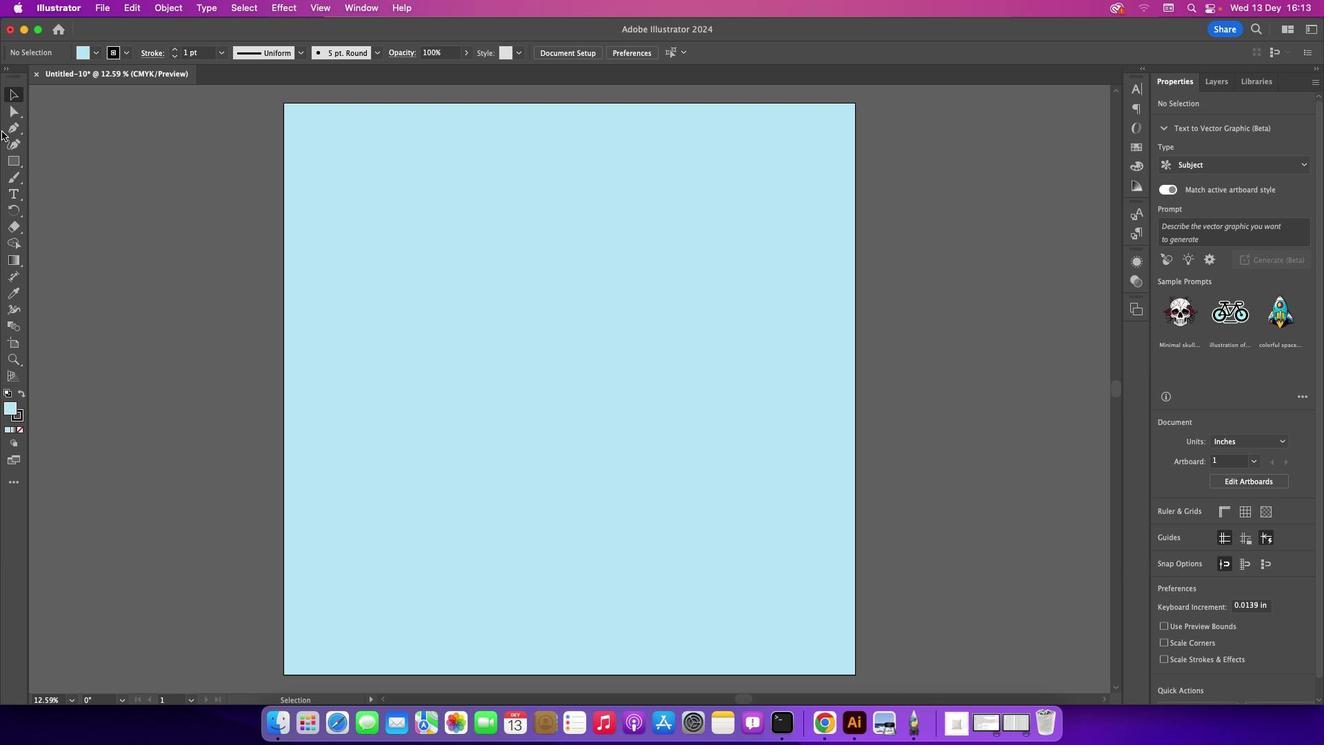 
Action: Mouse moved to (20, 125)
Screenshot: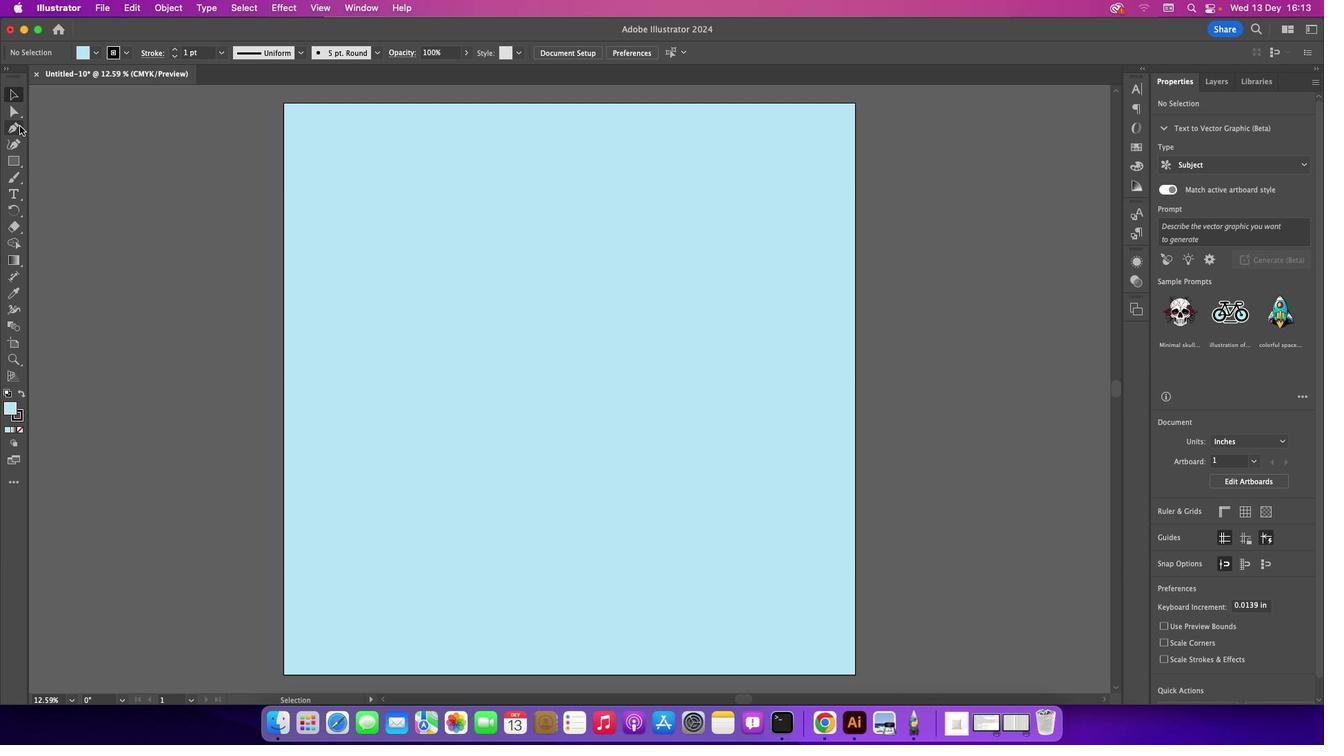 
Action: Mouse pressed left at (20, 125)
Screenshot: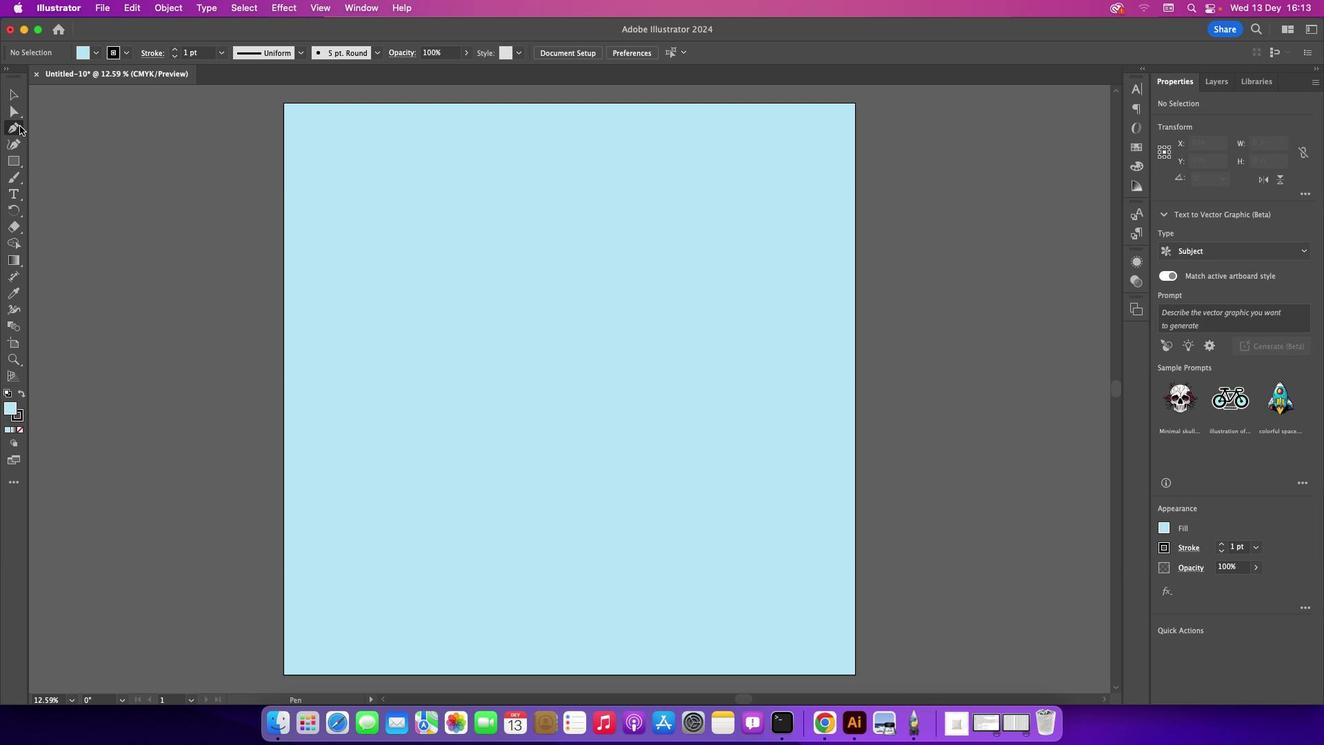 
Action: Mouse moved to (286, 104)
Screenshot: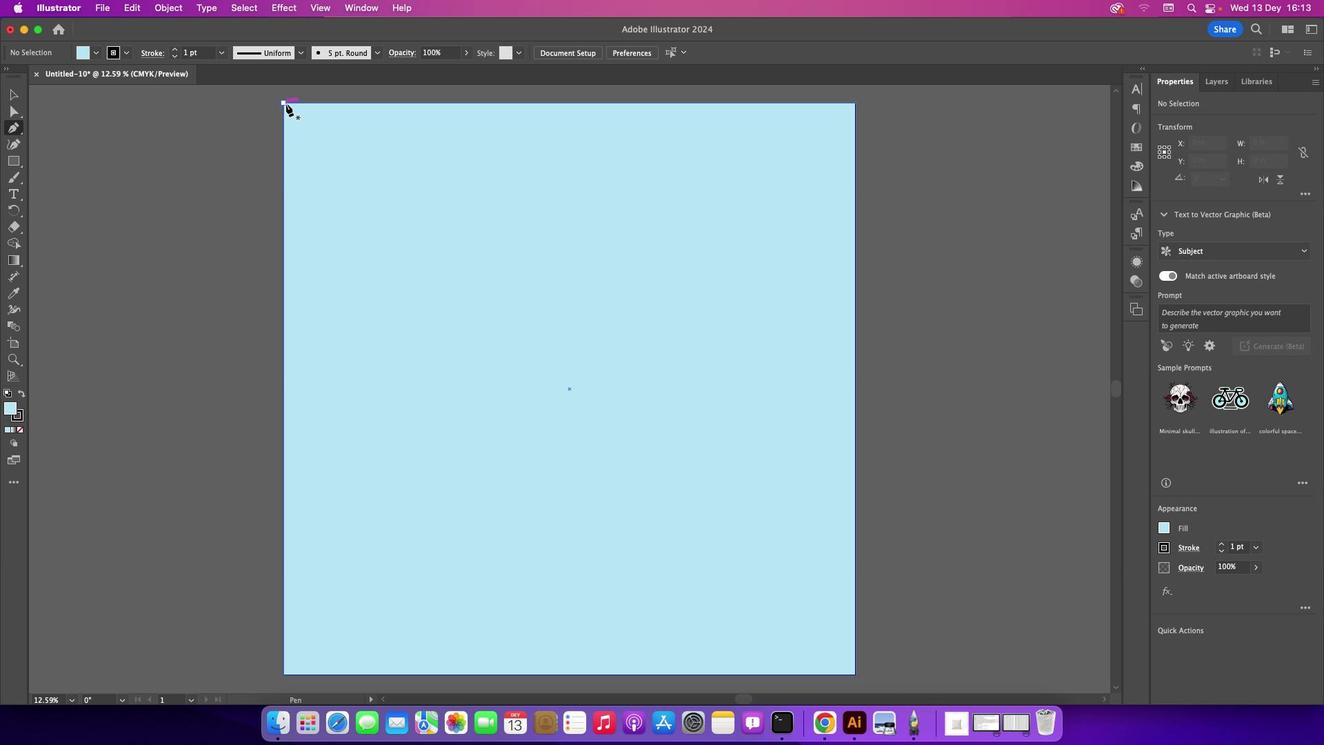 
Action: Mouse pressed left at (286, 104)
Screenshot: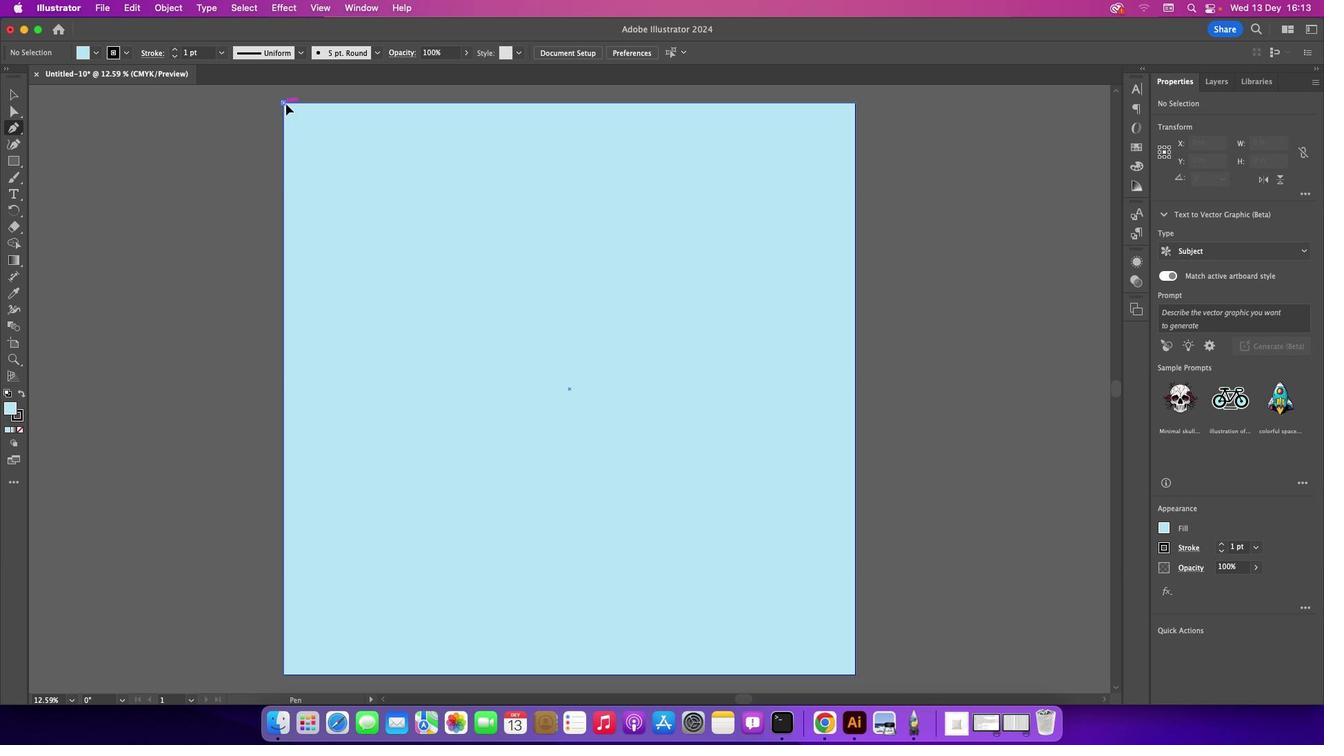 
Action: Mouse moved to (296, 139)
Screenshot: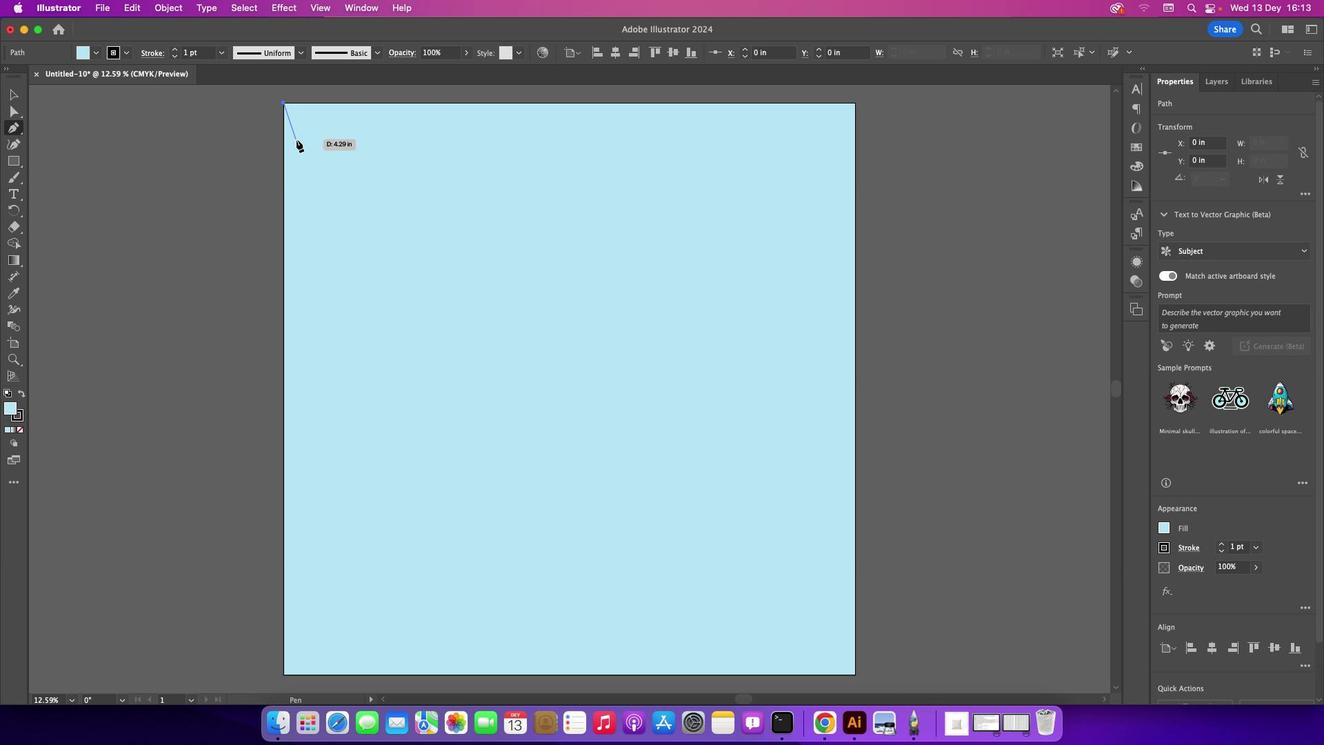 
Action: Mouse pressed left at (296, 139)
Screenshot: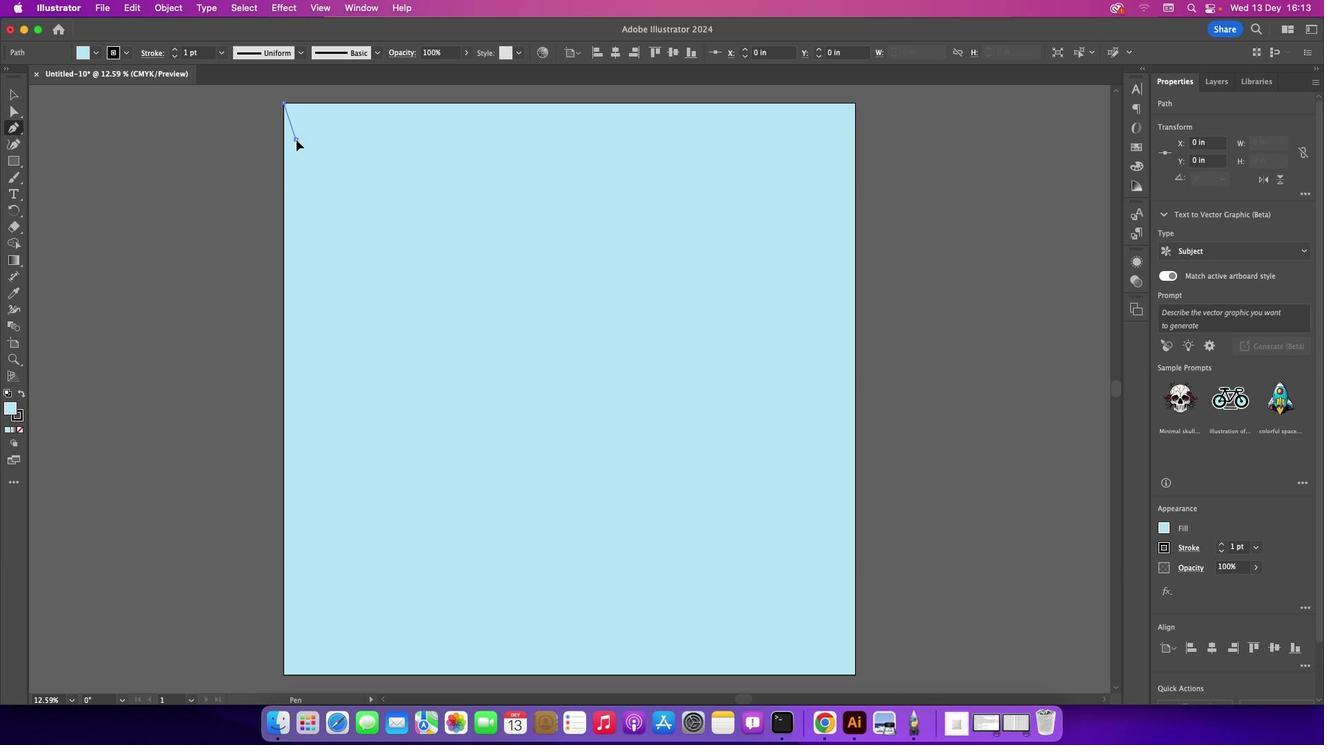 
Action: Mouse moved to (337, 236)
Screenshot: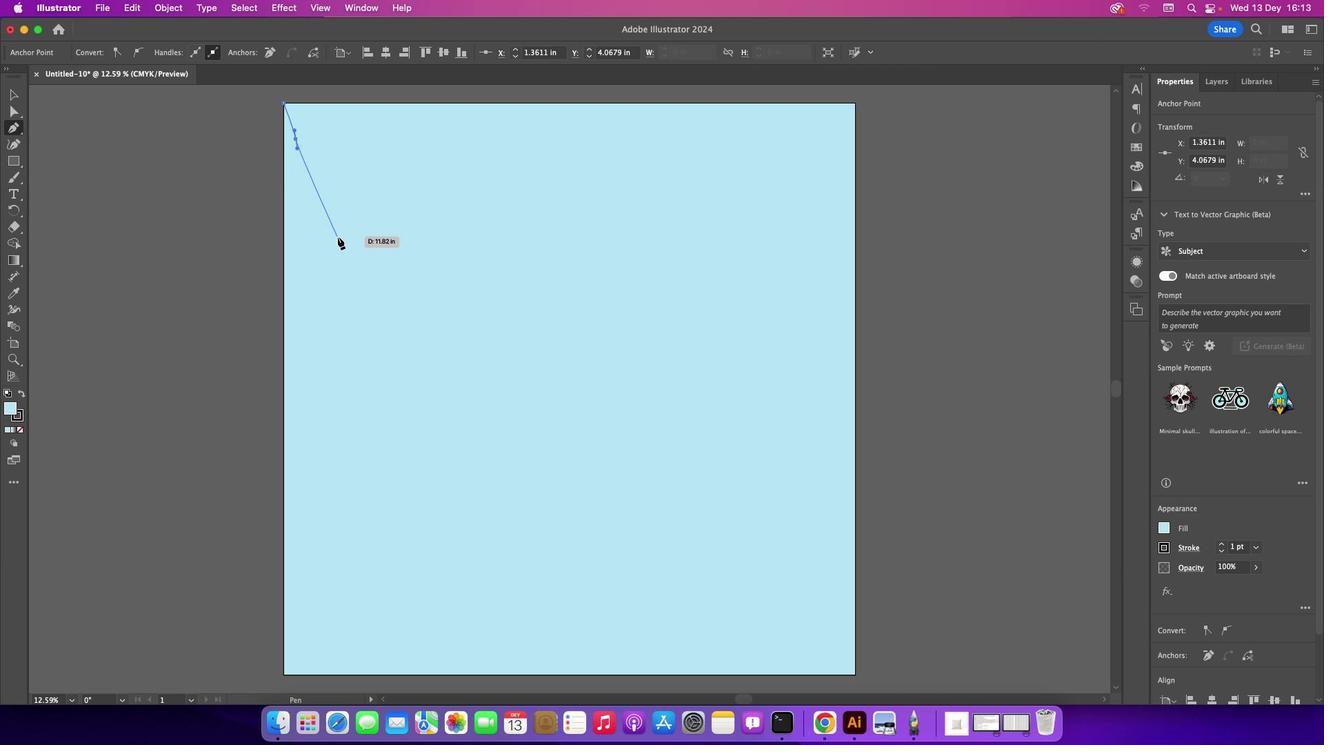 
Action: Mouse pressed left at (337, 236)
Screenshot: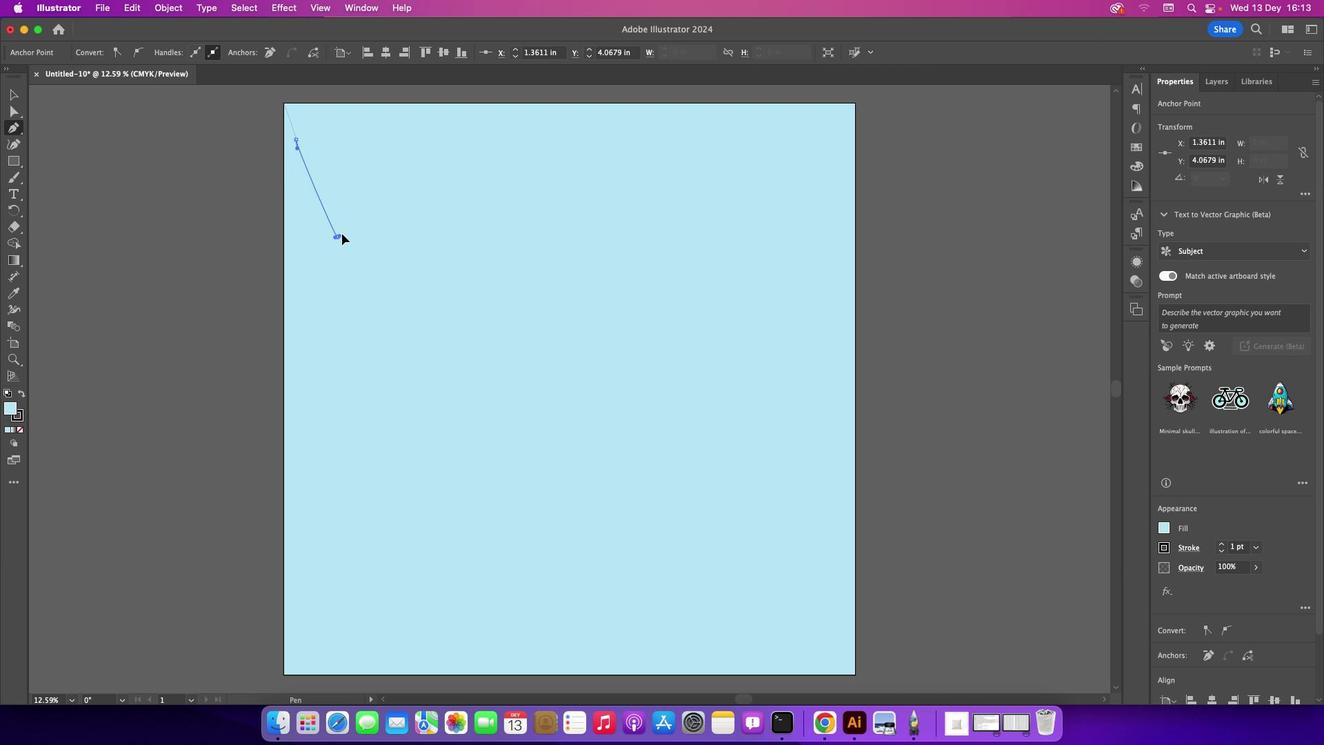 
Action: Mouse moved to (381, 132)
Screenshot: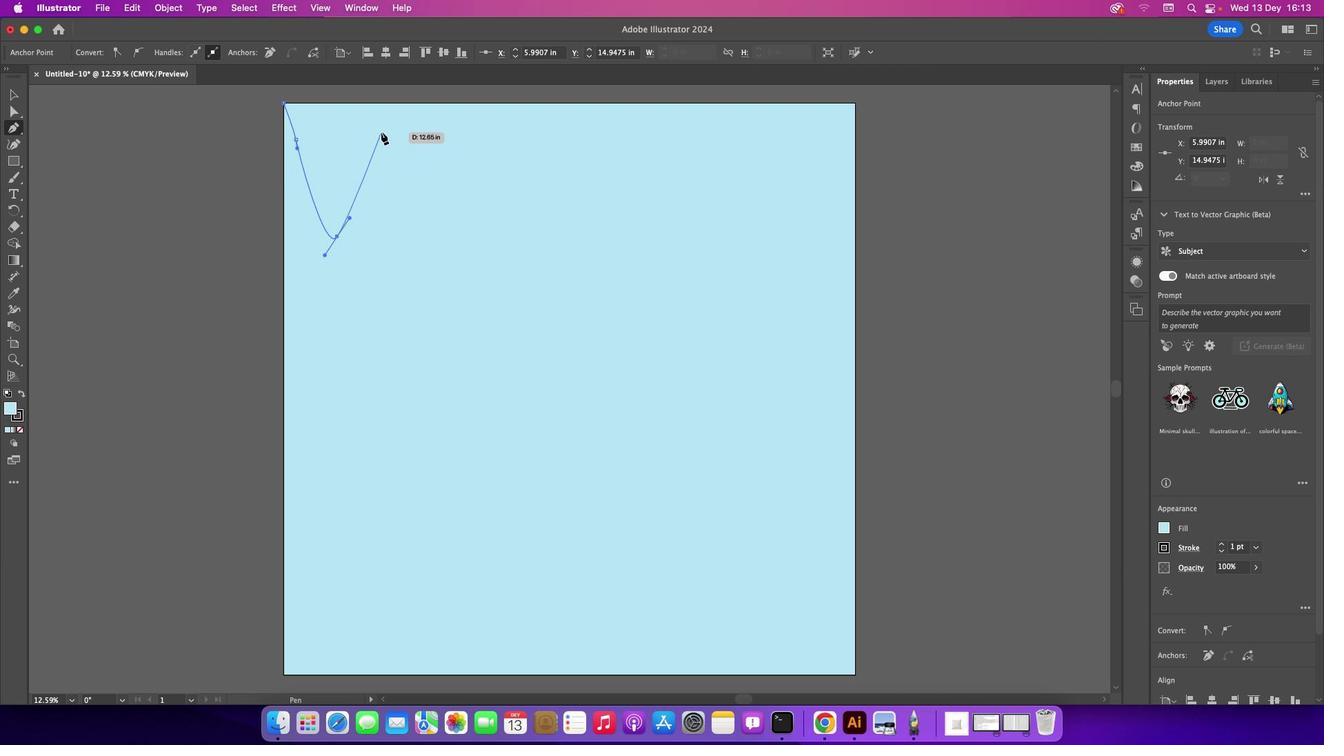 
Action: Mouse pressed left at (381, 132)
Screenshot: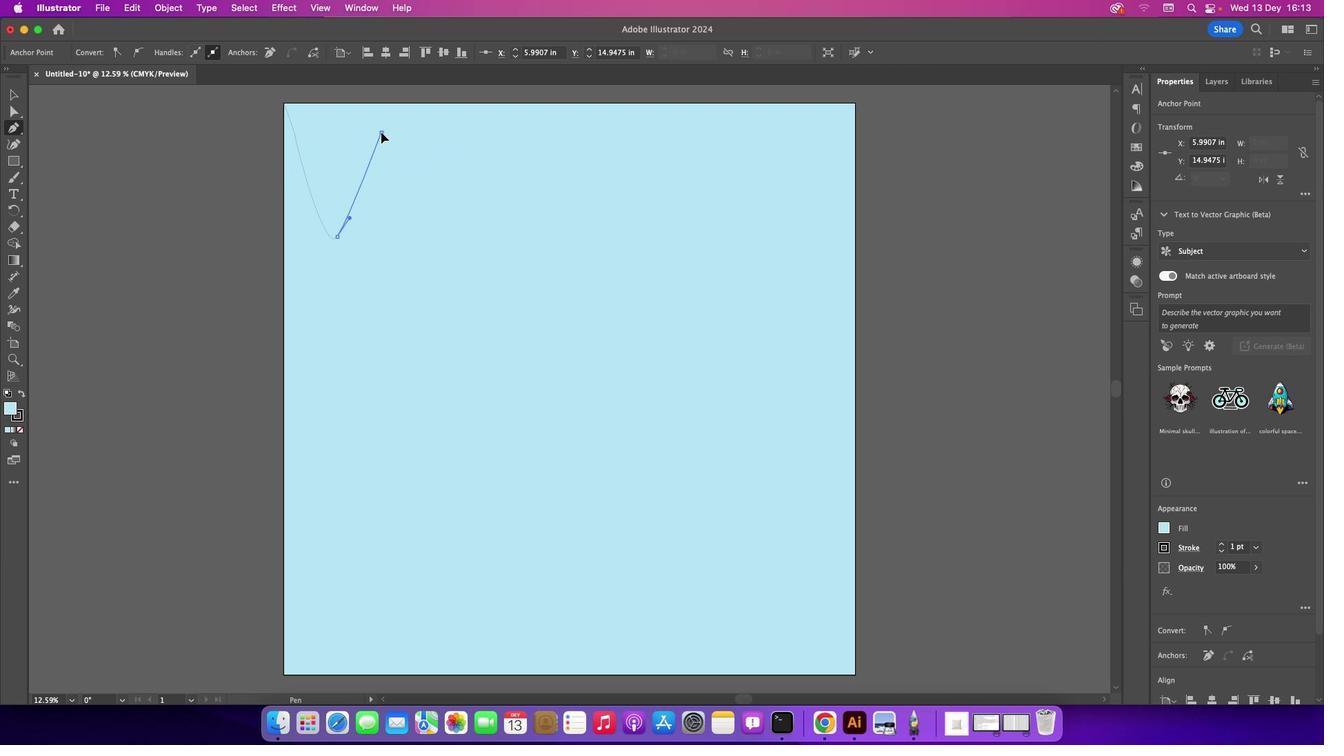 
Action: Mouse moved to (394, 103)
Screenshot: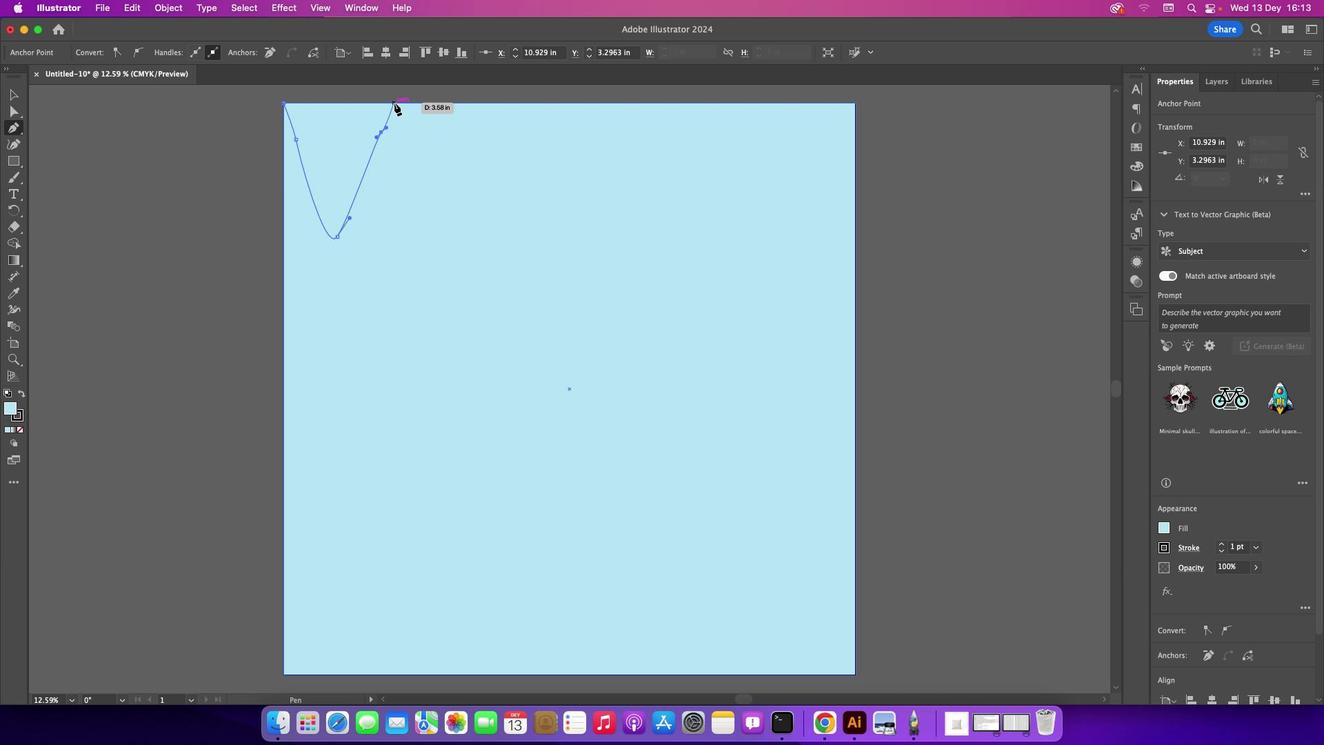 
Action: Mouse pressed left at (394, 103)
Screenshot: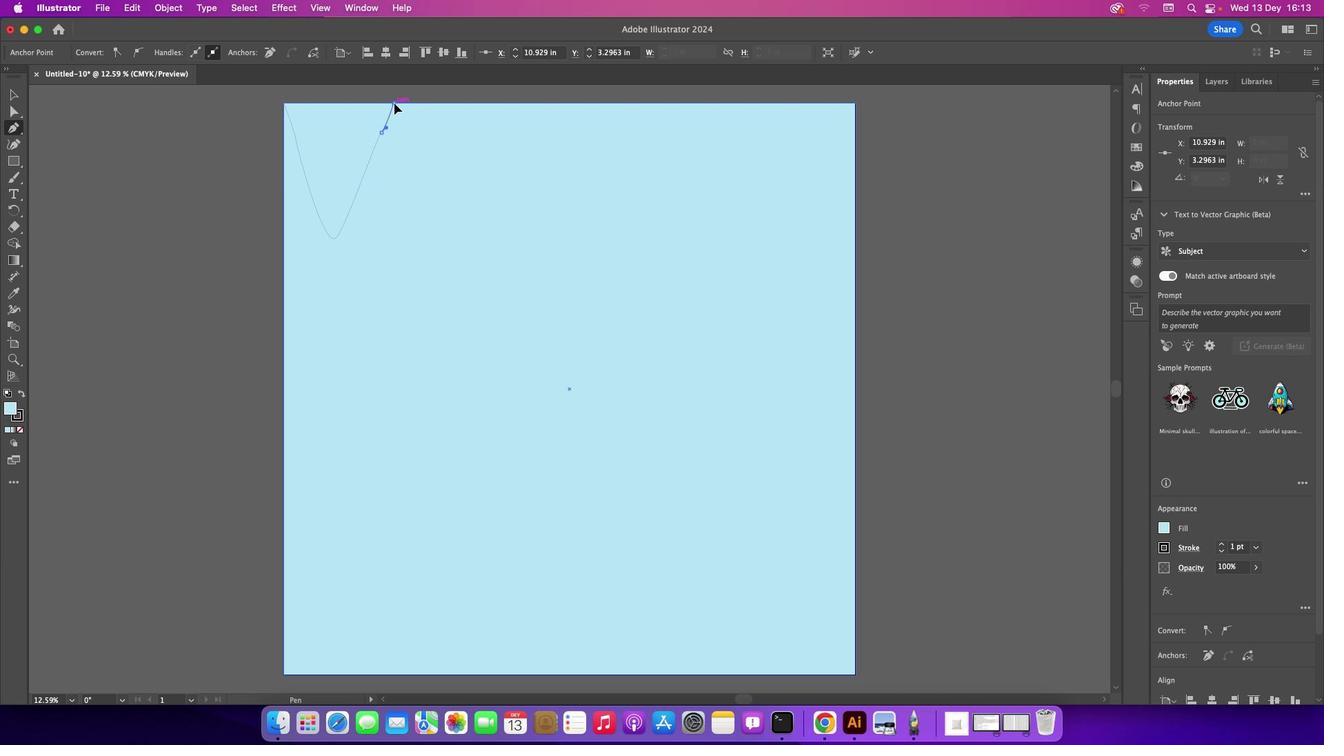 
Action: Mouse moved to (411, 104)
Screenshot: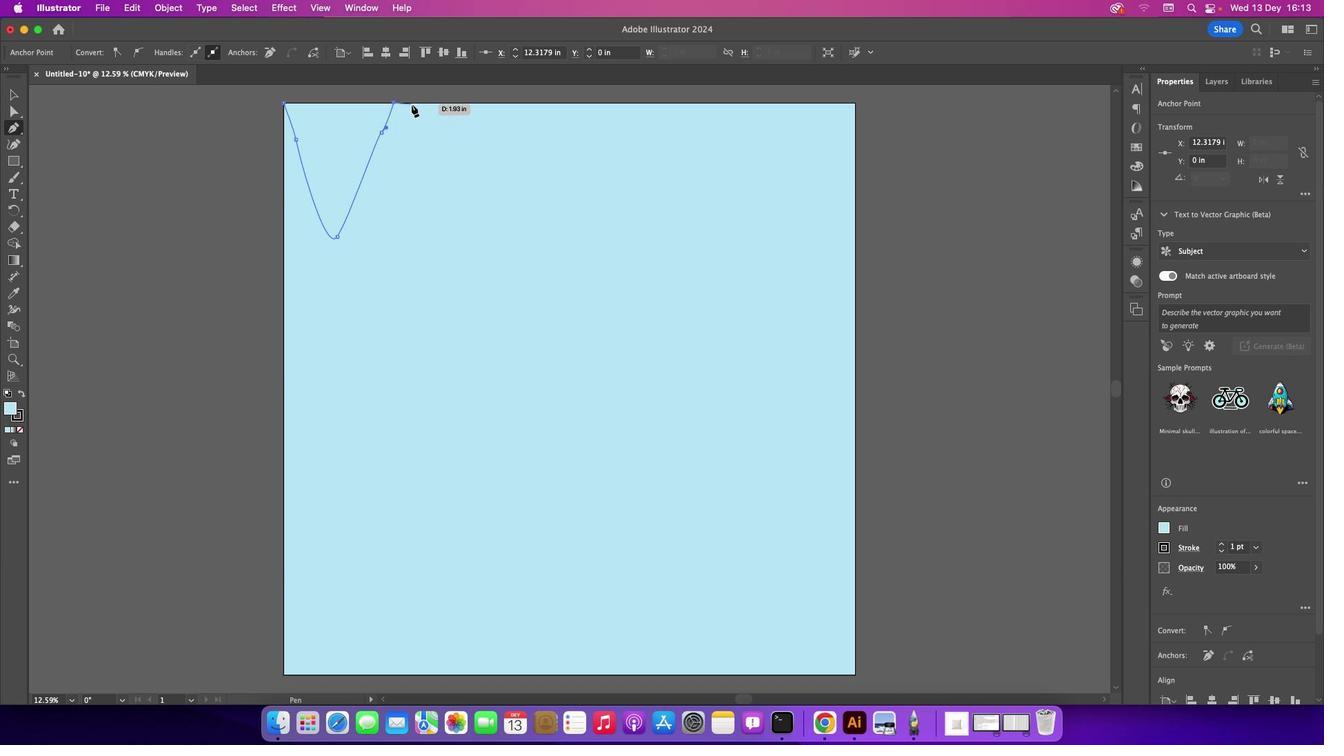 
Action: Mouse pressed left at (411, 104)
Screenshot: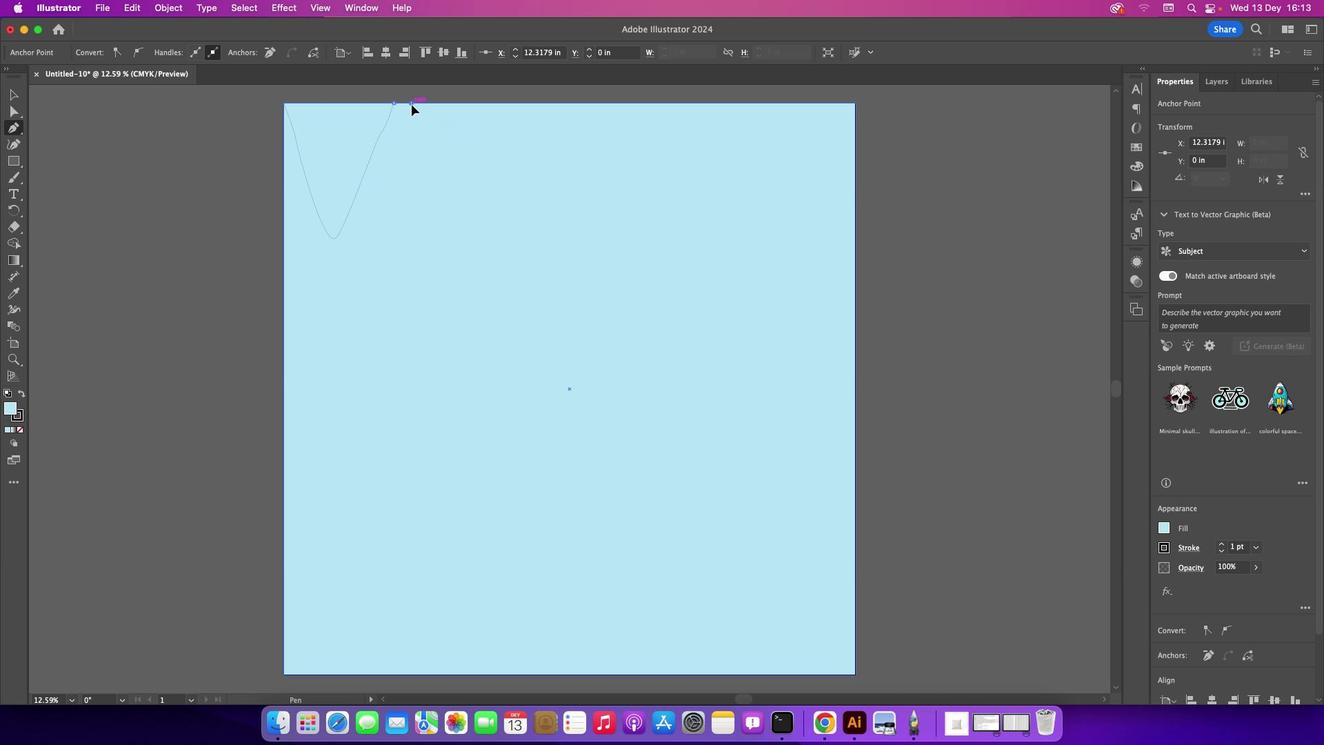 
Action: Mouse moved to (405, 131)
Screenshot: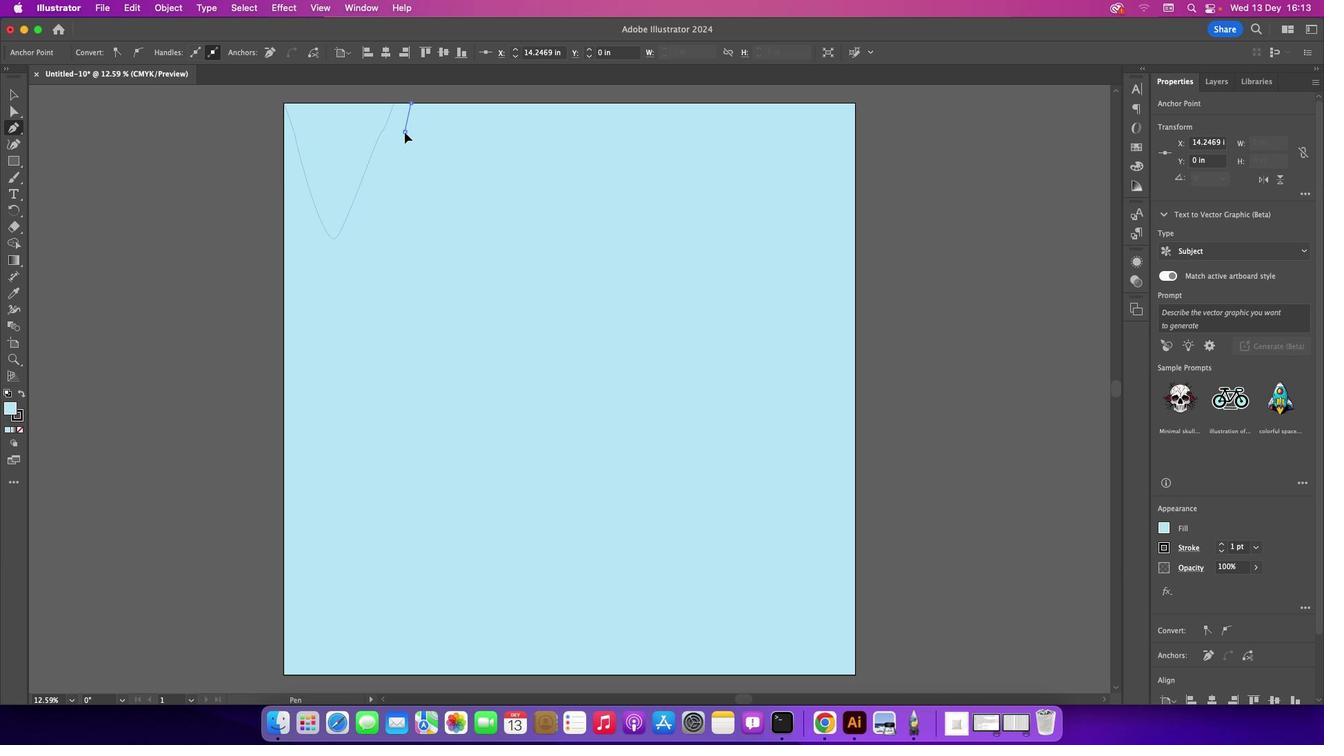 
Action: Mouse pressed left at (405, 131)
Screenshot: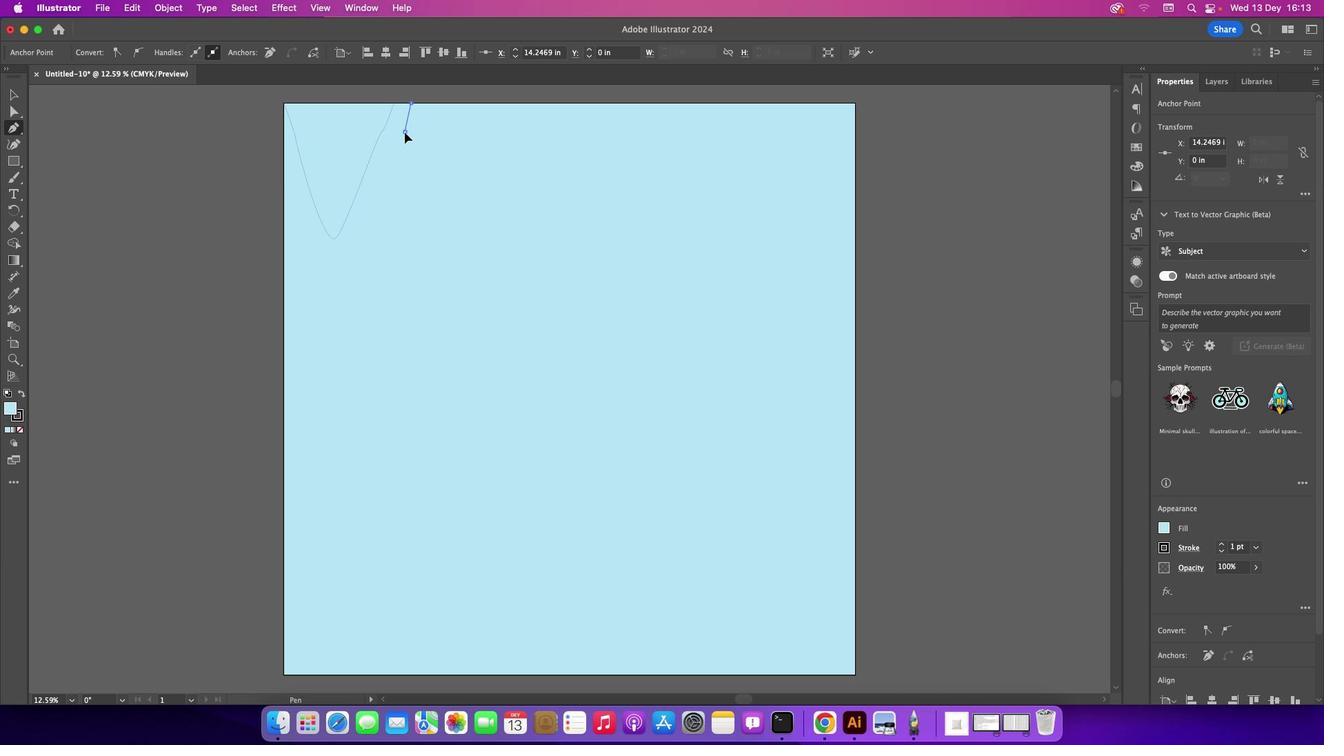 
Action: Mouse moved to (400, 128)
Screenshot: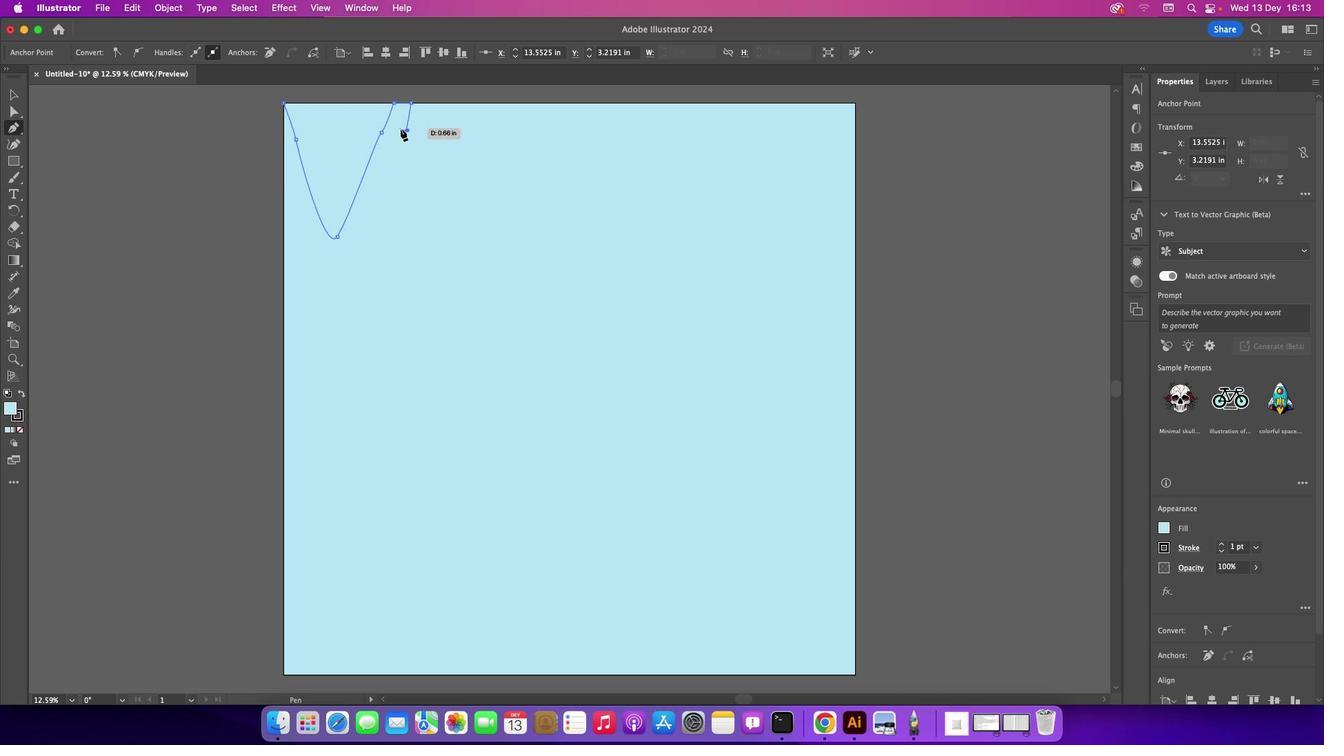 
Action: Mouse pressed left at (400, 128)
Screenshot: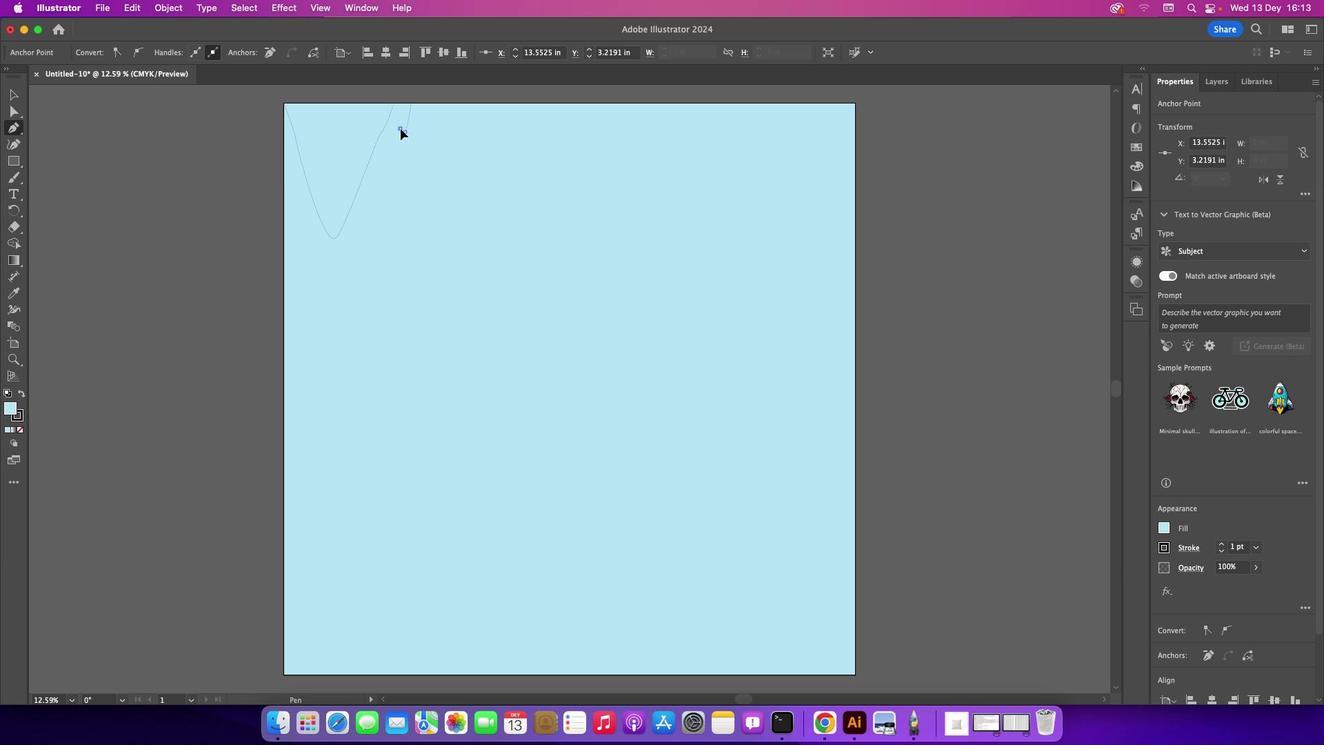 
Action: Mouse moved to (396, 157)
Screenshot: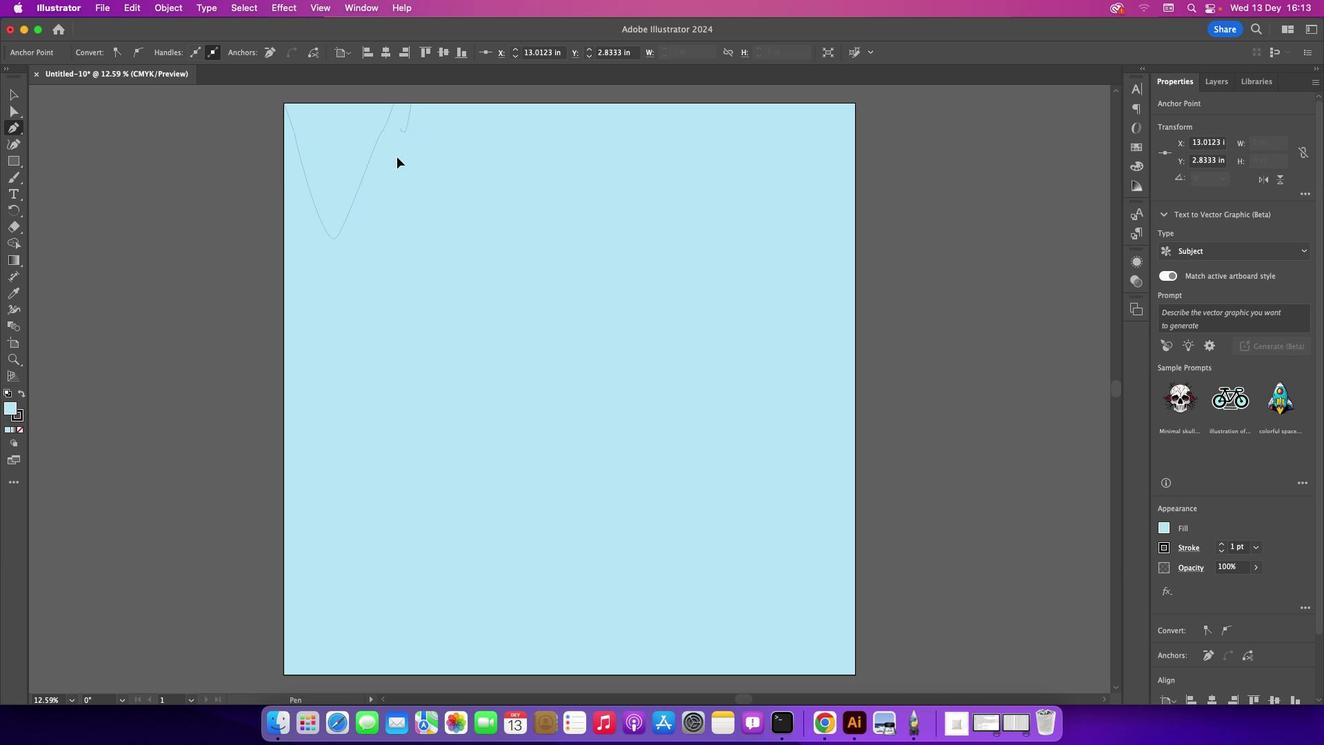 
Action: Mouse pressed left at (396, 157)
Screenshot: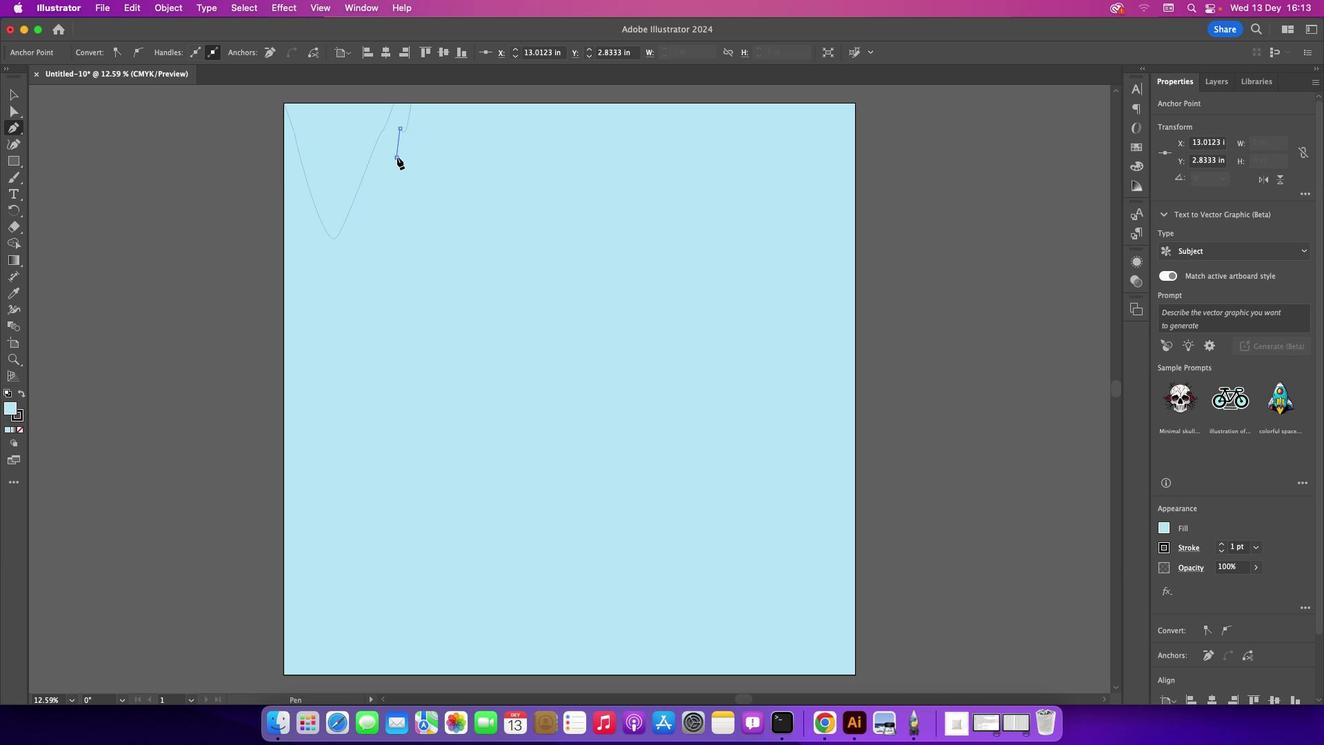 
Action: Mouse moved to (391, 151)
Screenshot: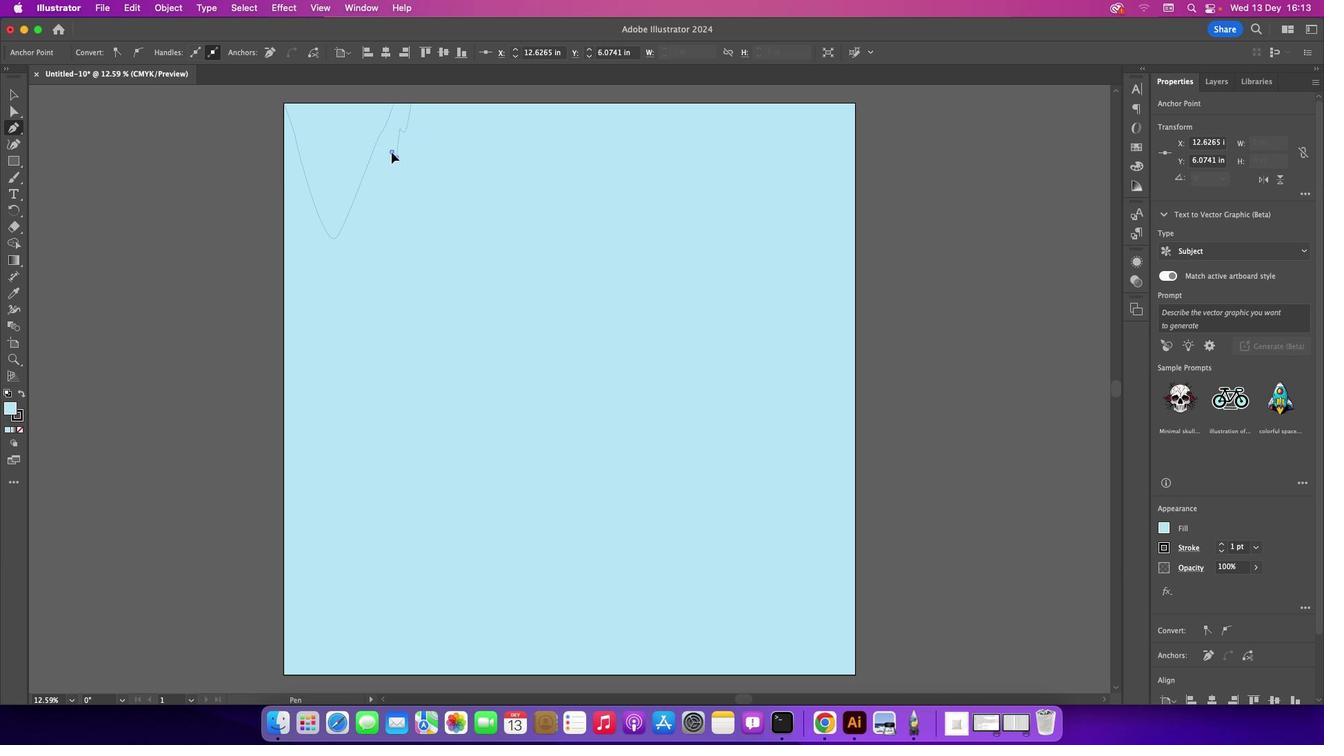 
Action: Mouse pressed left at (391, 151)
Screenshot: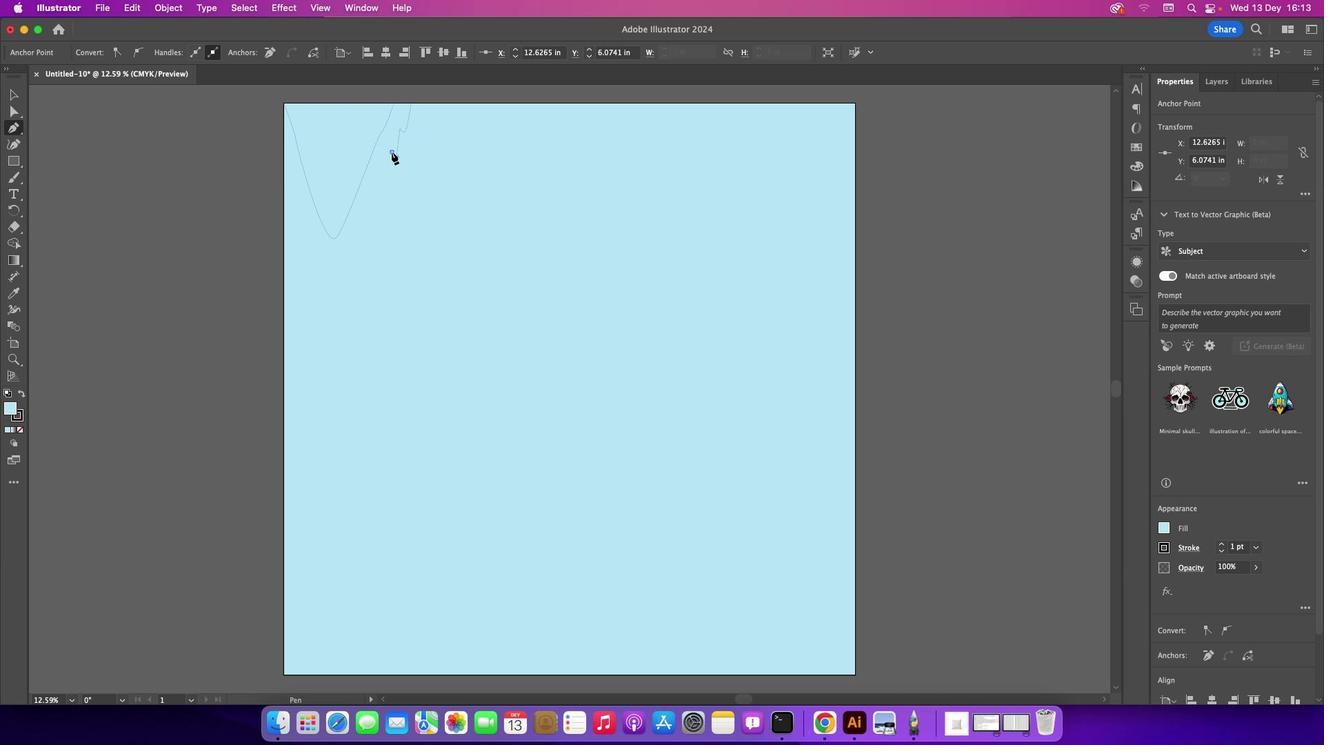 
Action: Mouse moved to (387, 175)
Screenshot: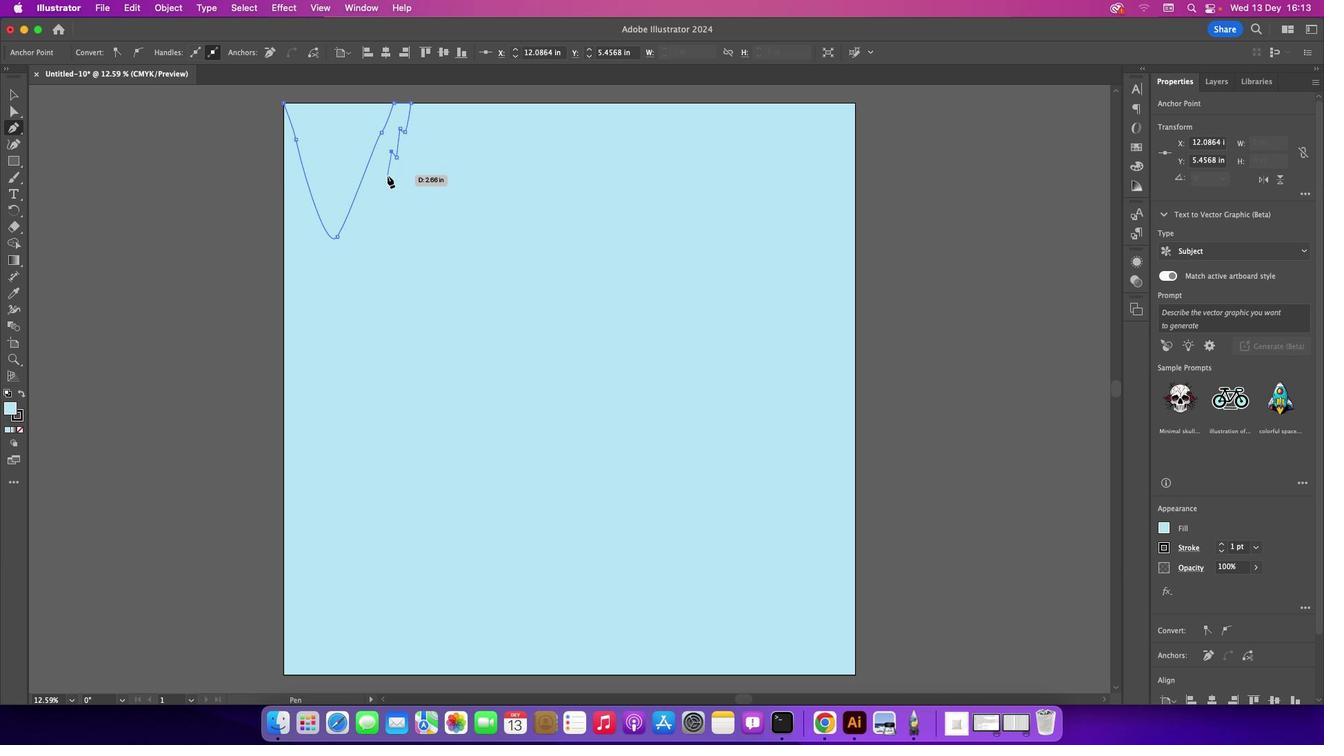 
Action: Mouse pressed left at (387, 175)
Screenshot: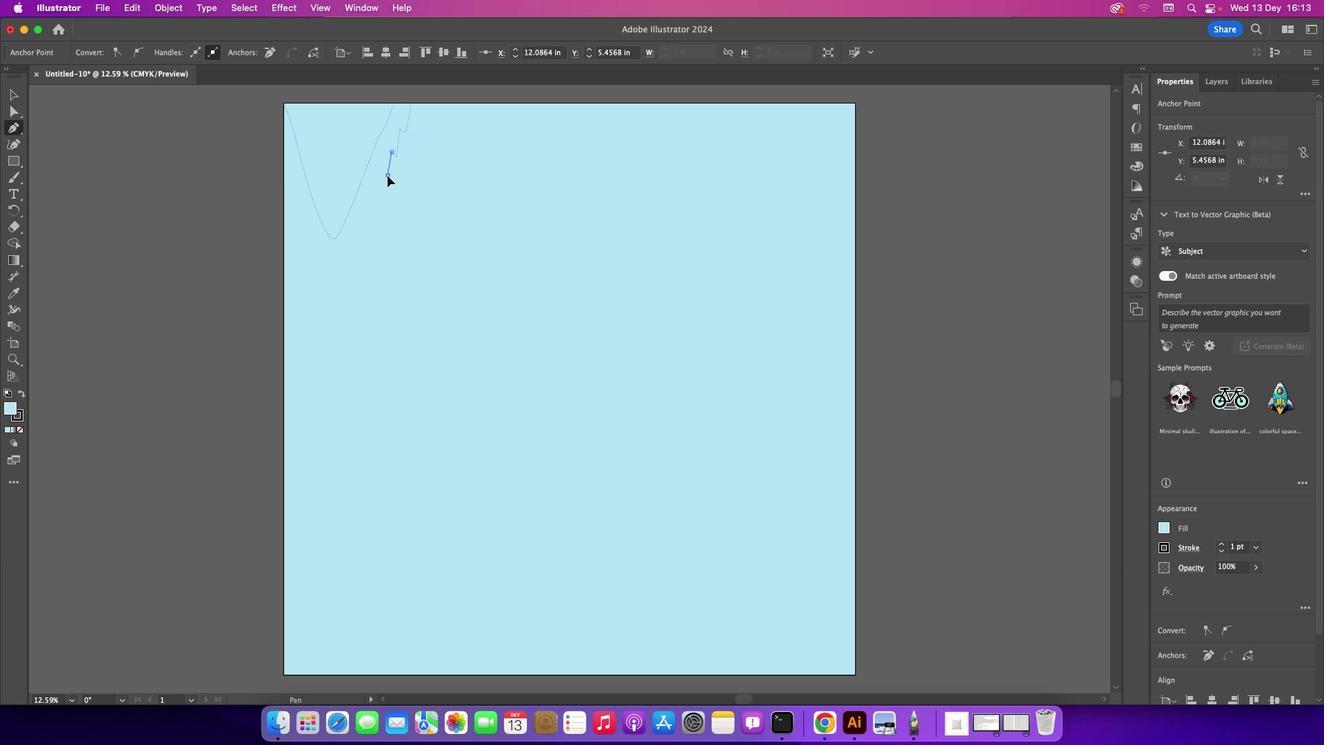 
Action: Mouse moved to (381, 174)
Screenshot: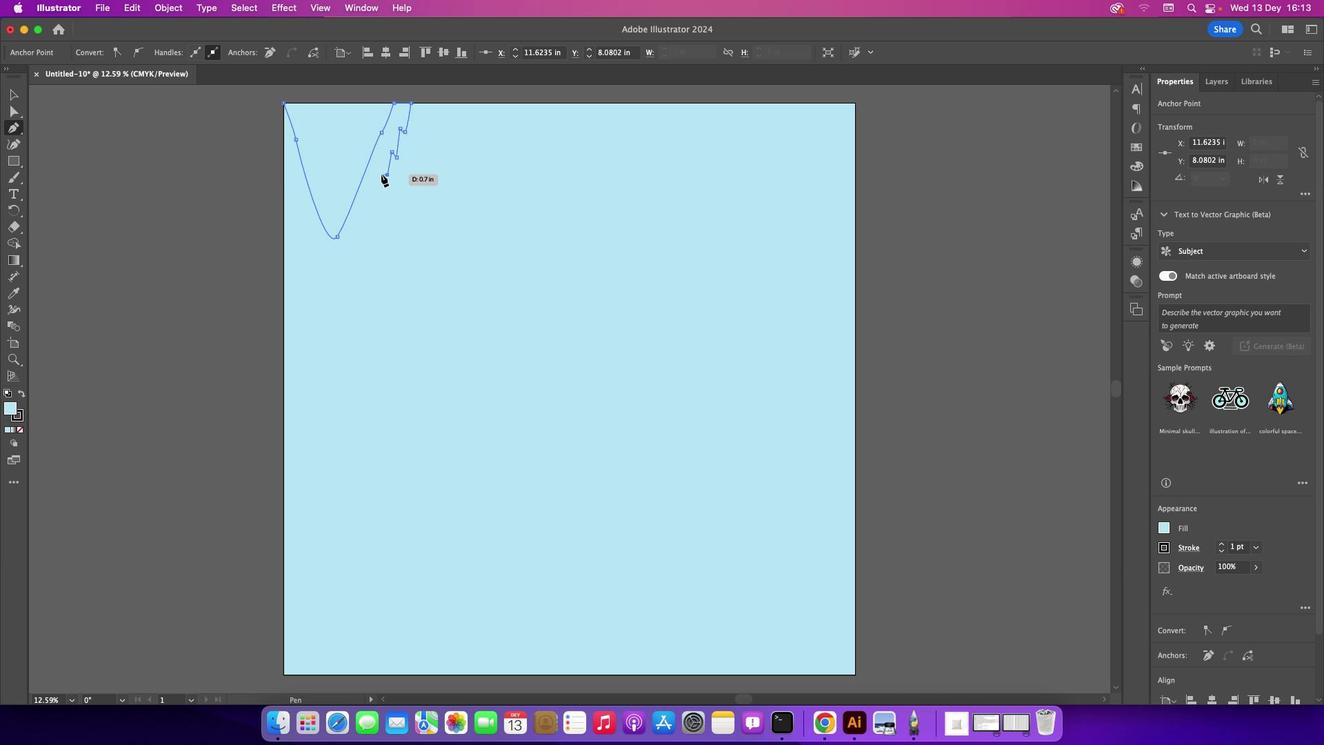 
Action: Mouse pressed left at (381, 174)
Screenshot: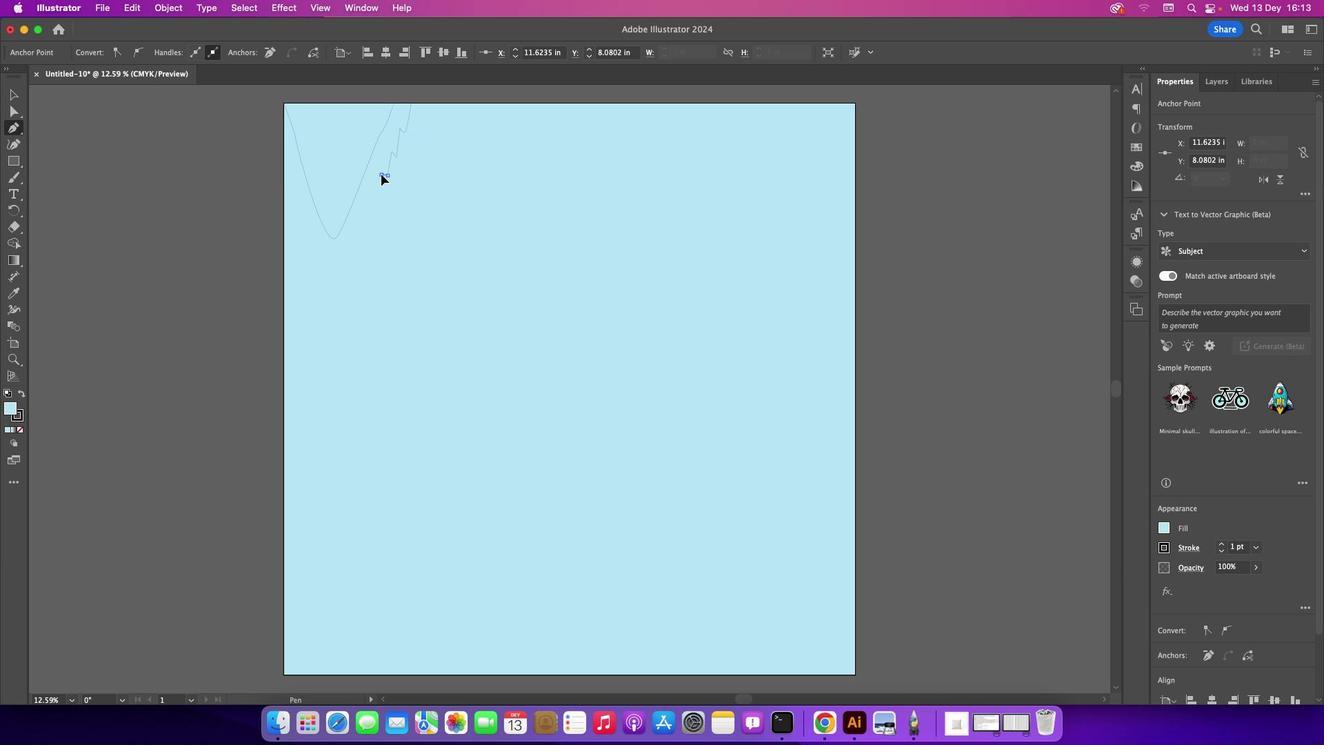 
Action: Mouse moved to (373, 210)
Screenshot: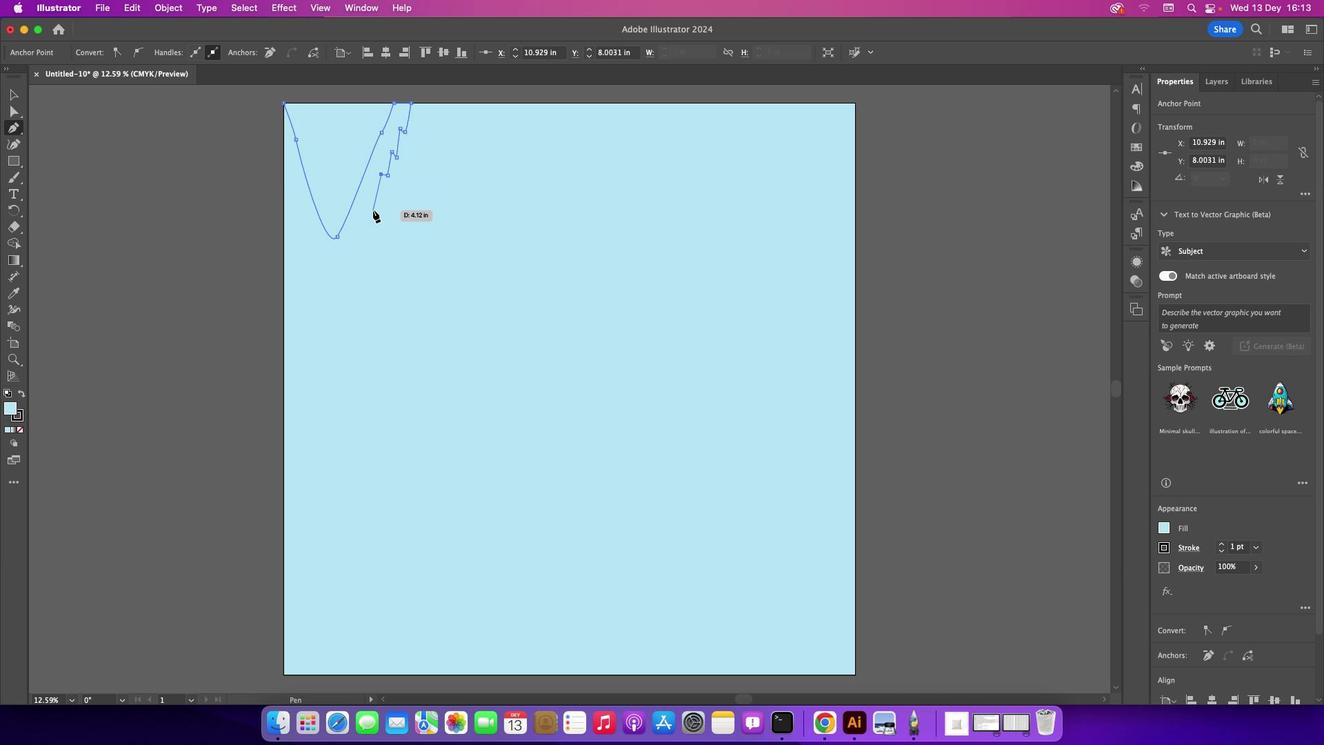 
Action: Mouse pressed left at (373, 210)
Screenshot: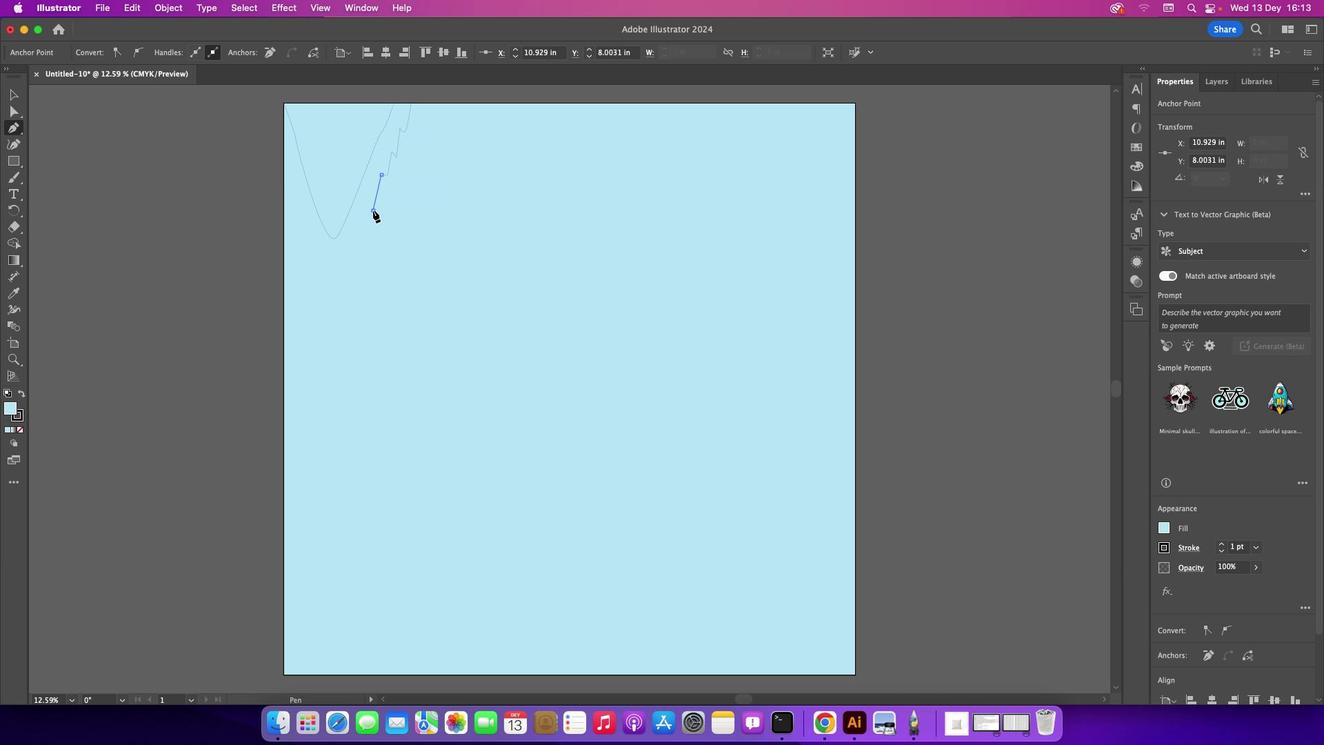 
Action: Mouse moved to (369, 207)
Screenshot: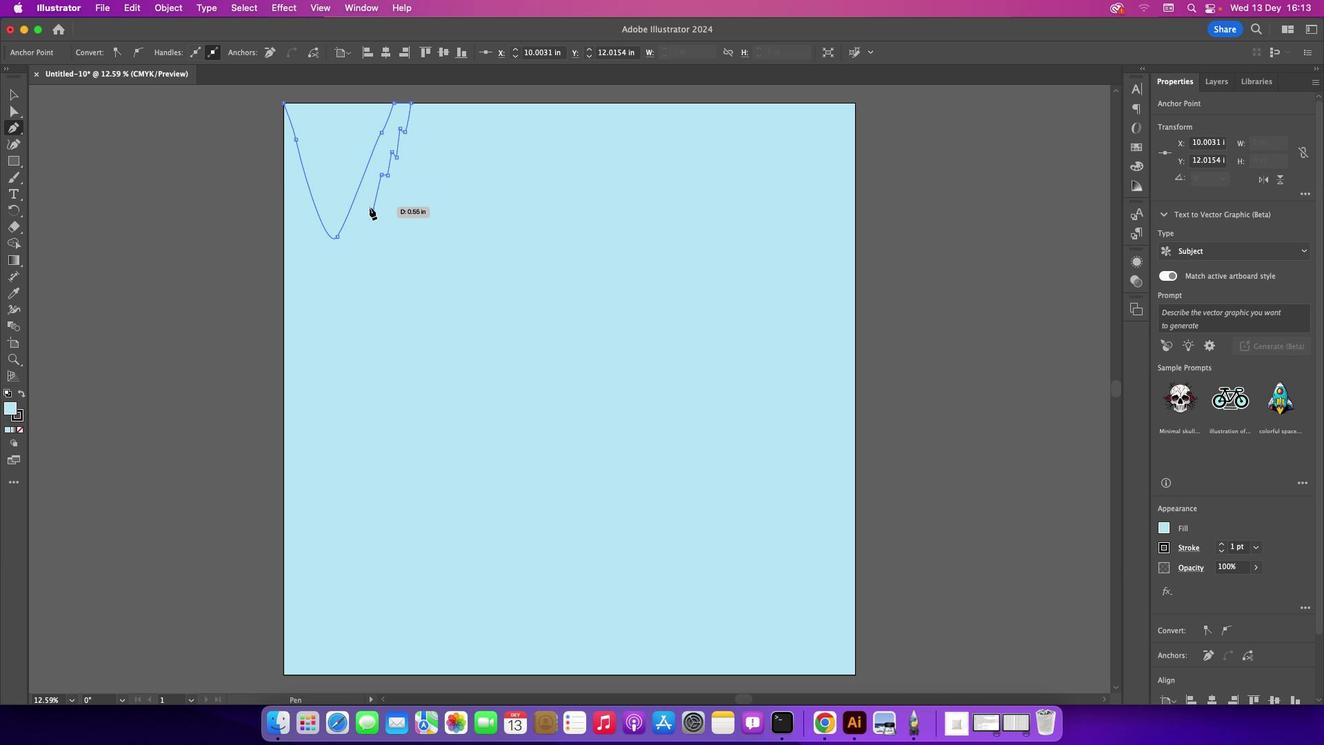 
Action: Mouse pressed left at (369, 207)
Screenshot: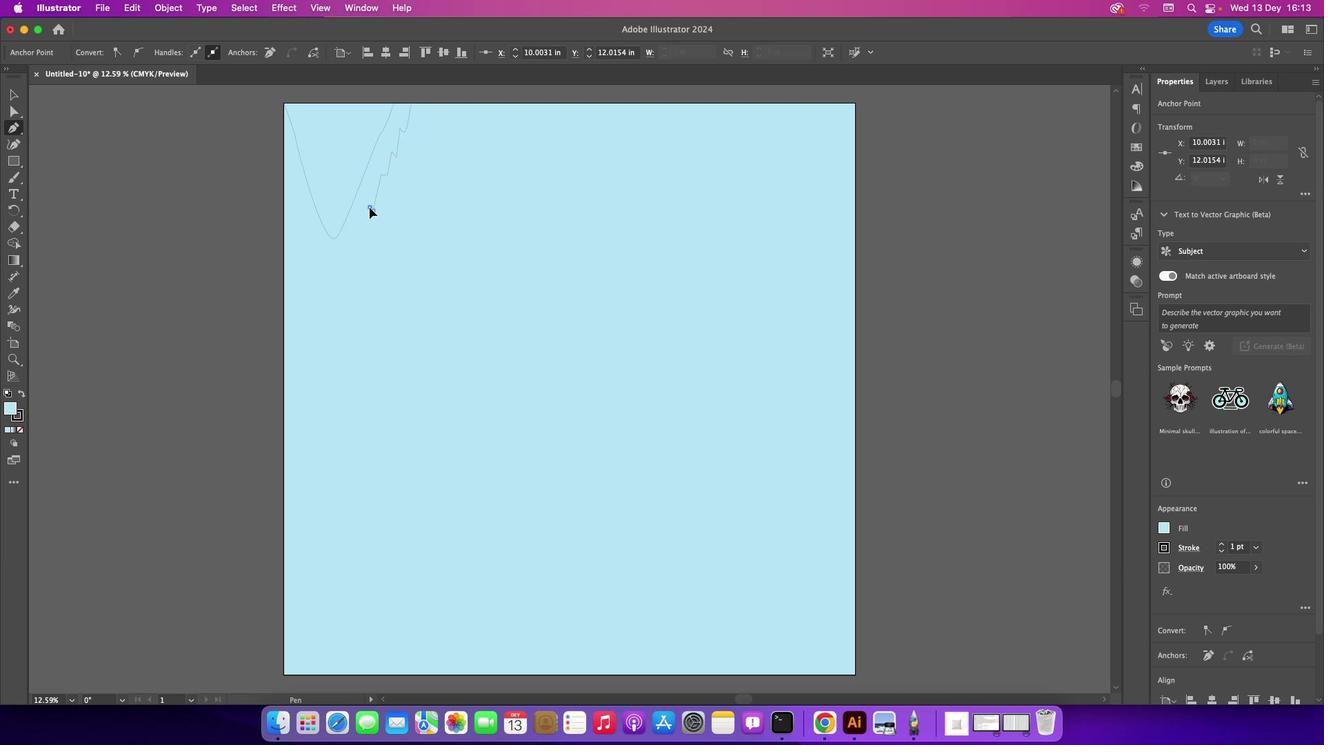 
Action: Mouse moved to (351, 249)
Screenshot: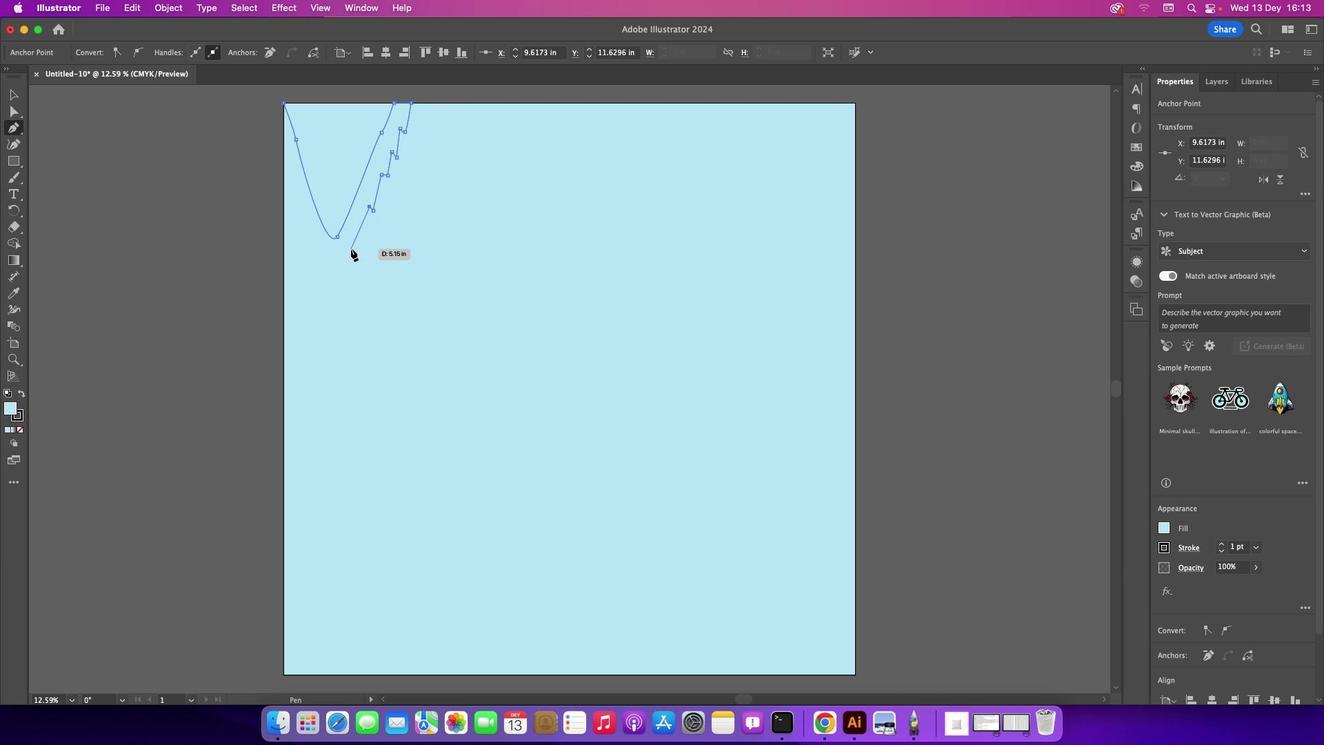
Action: Mouse pressed left at (351, 249)
Screenshot: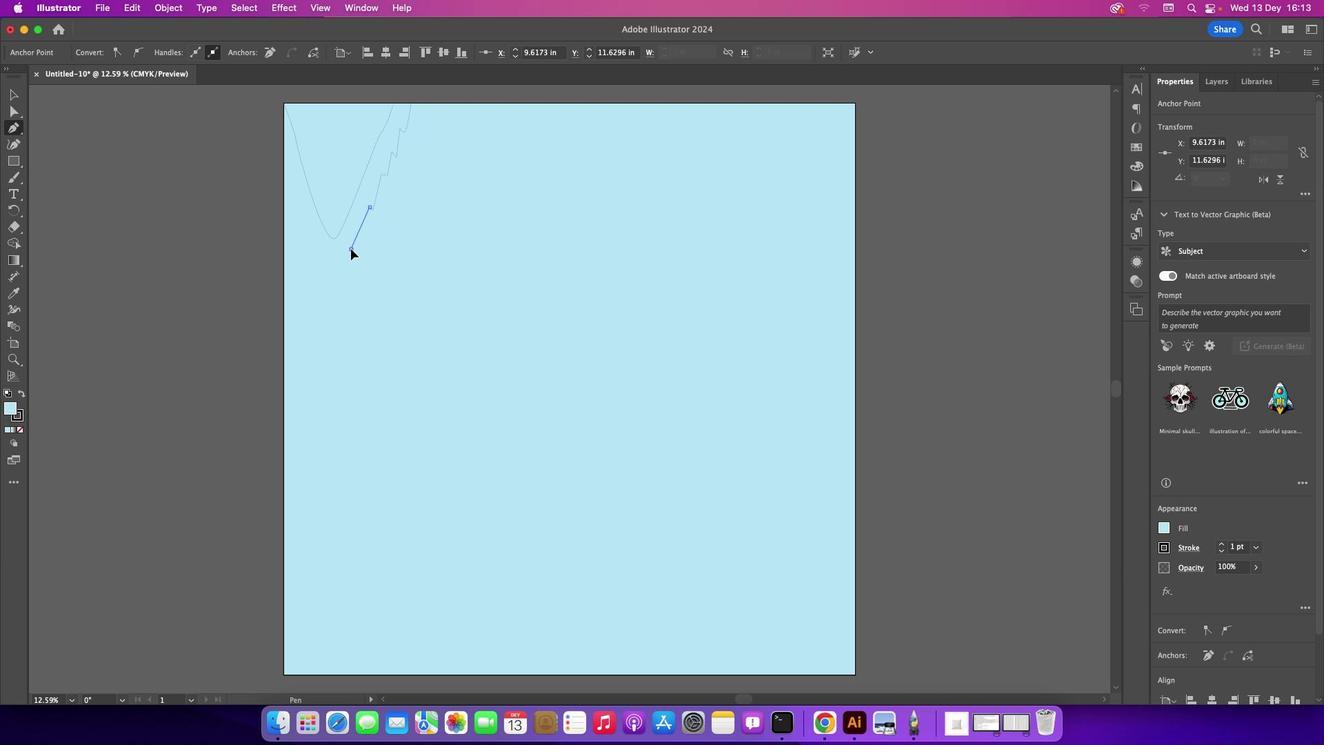 
Action: Mouse moved to (316, 249)
Screenshot: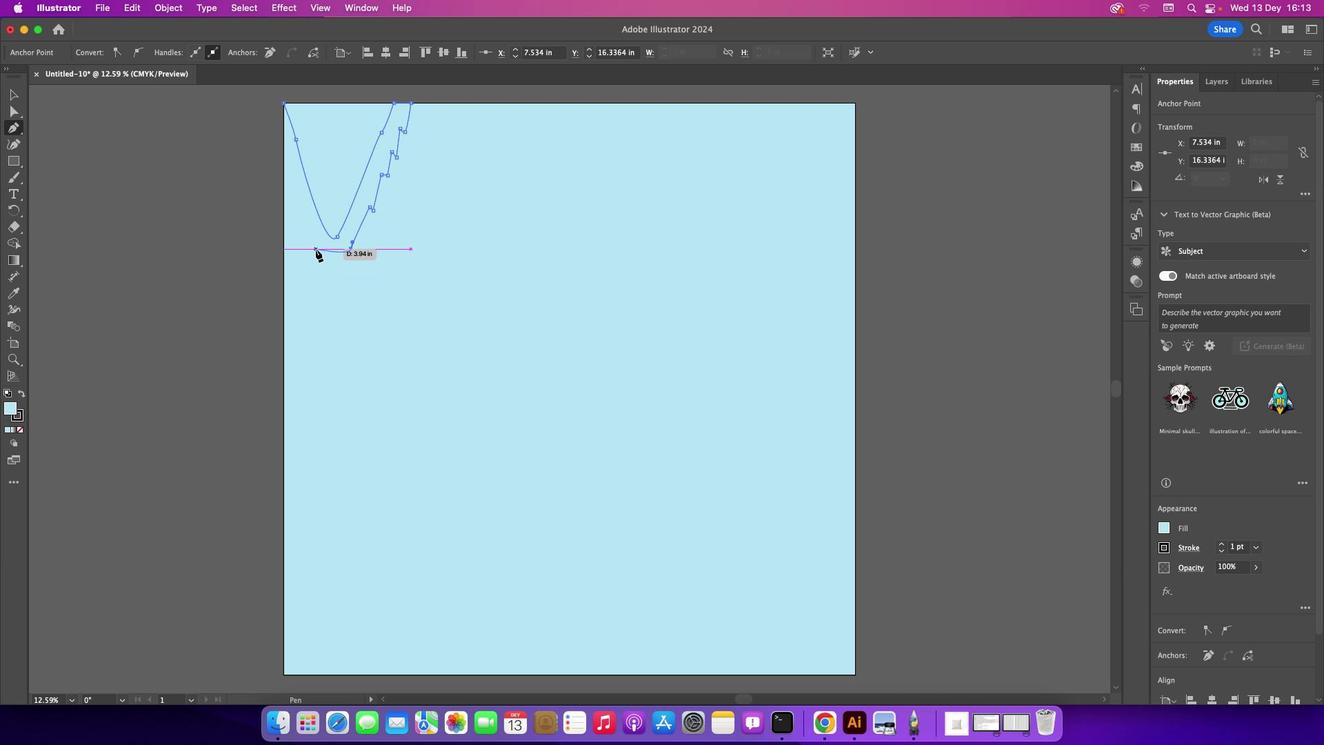 
Action: Mouse pressed left at (316, 249)
Screenshot: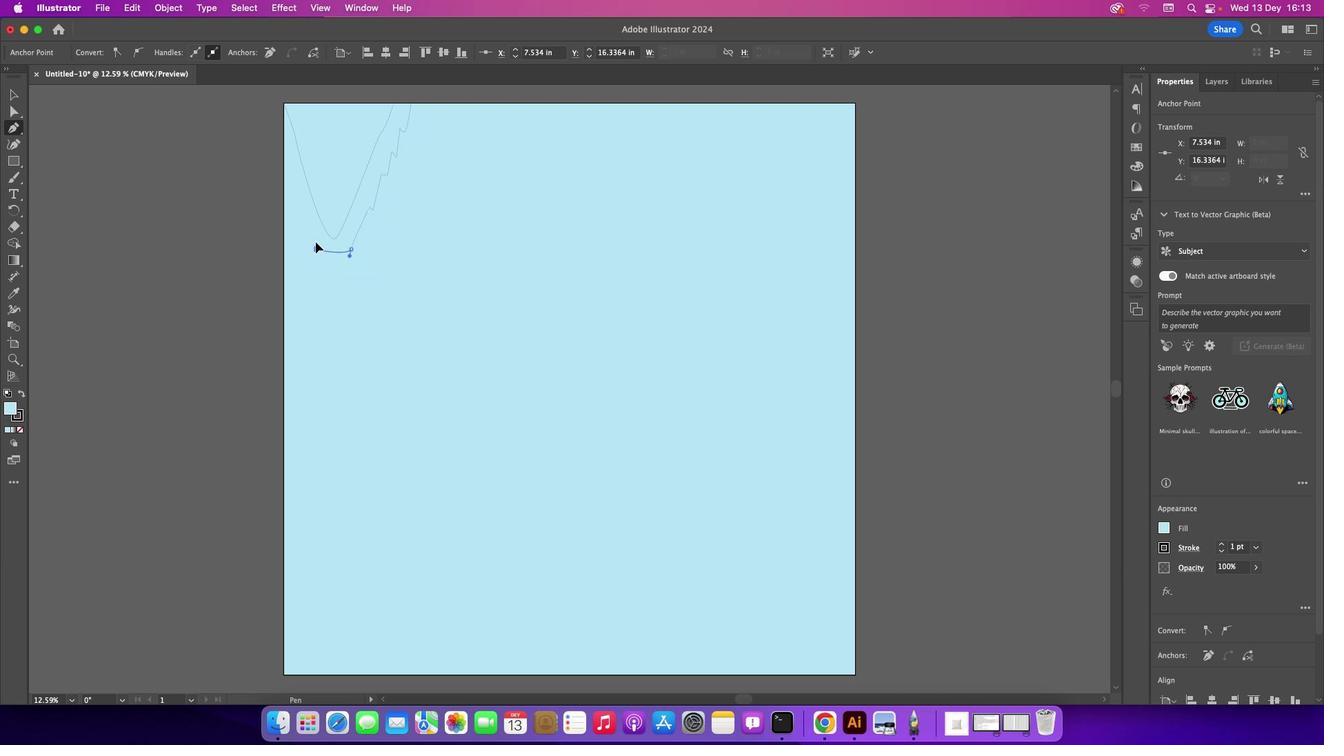 
Action: Mouse moved to (314, 249)
Screenshot: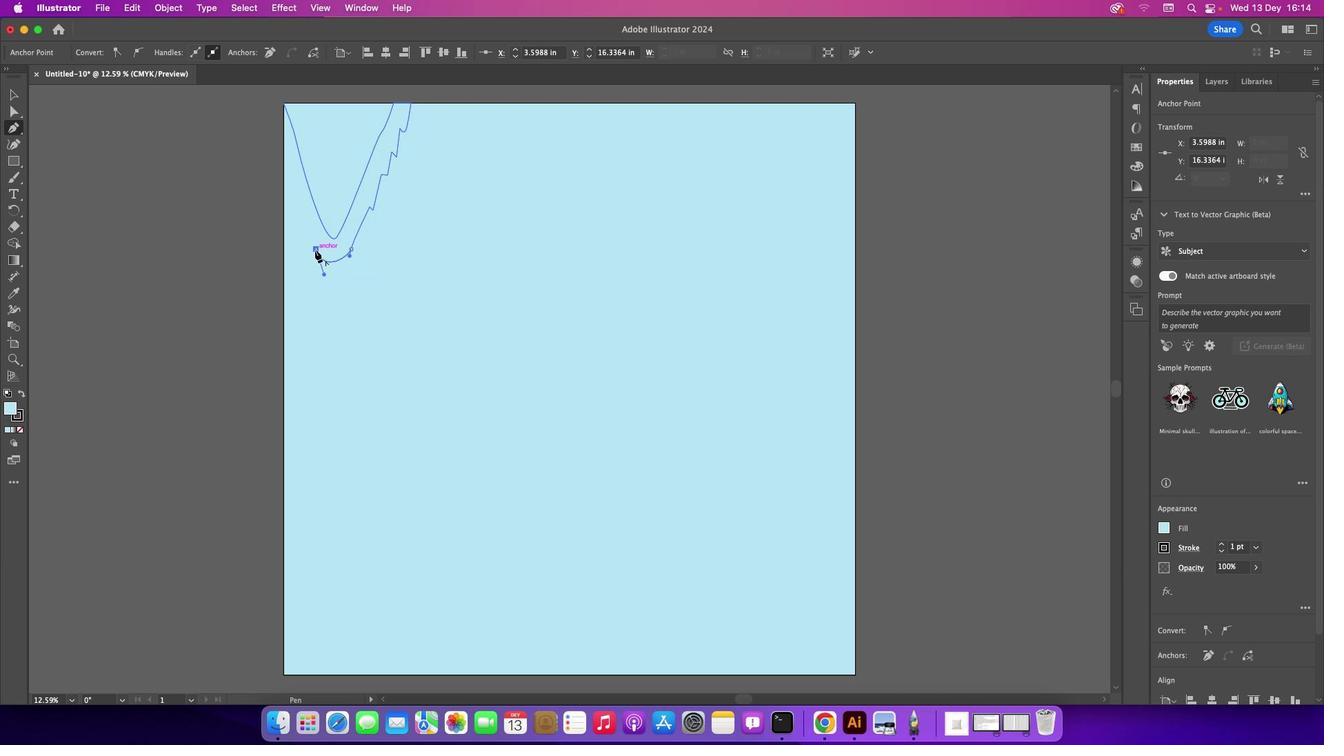 
Action: Mouse pressed left at (314, 249)
Screenshot: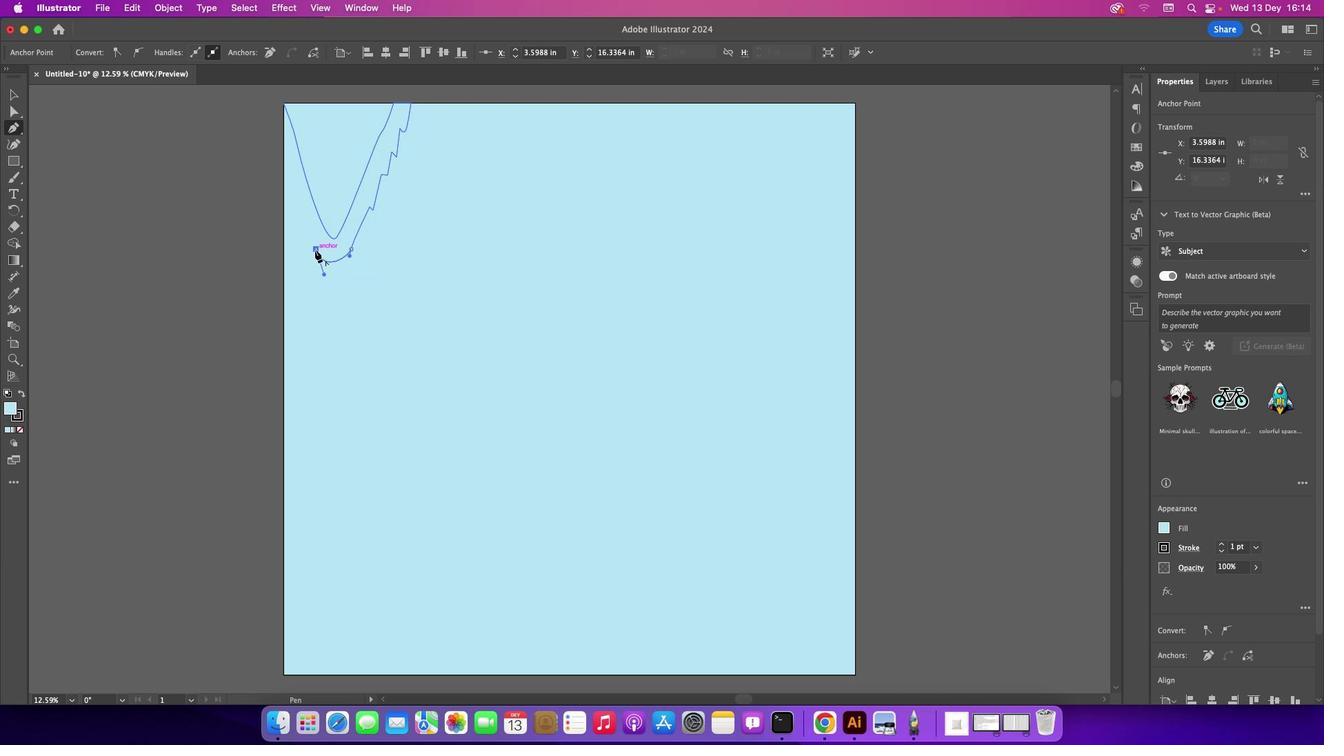 
Action: Mouse moved to (310, 248)
Screenshot: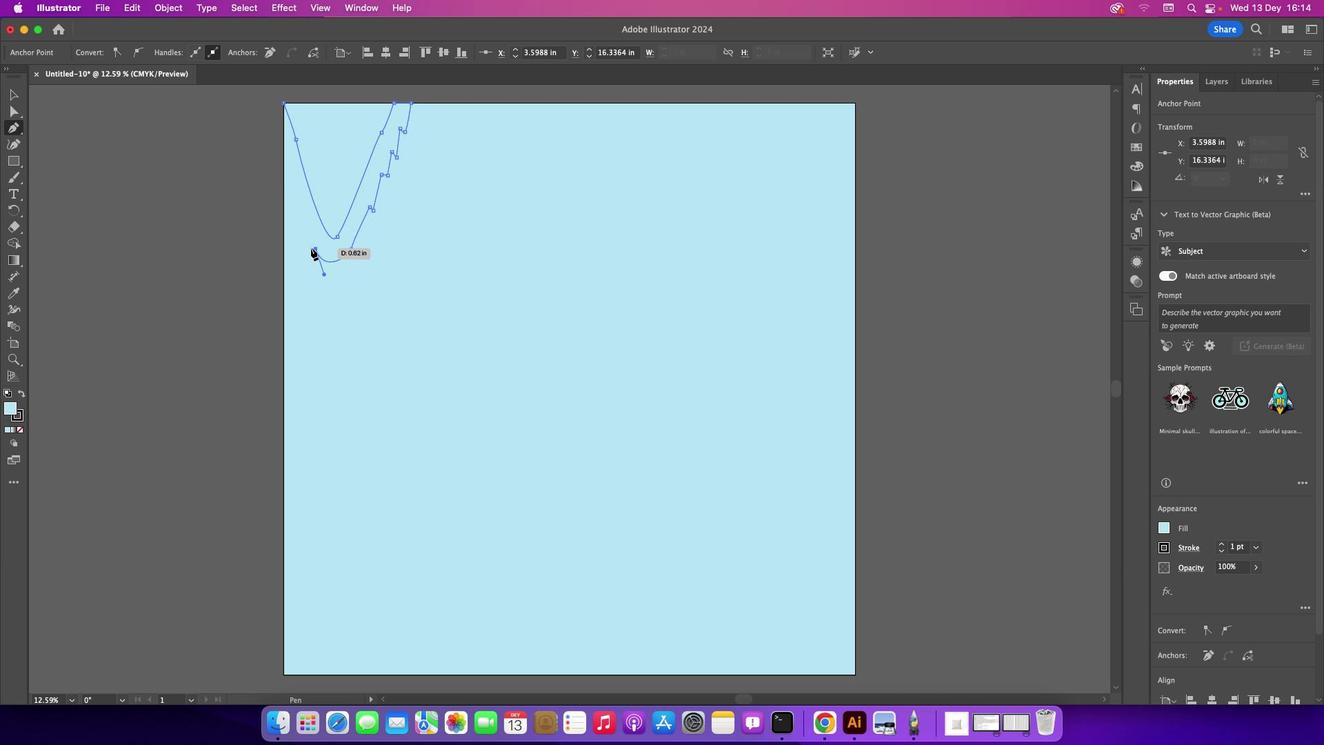 
Action: Mouse pressed left at (310, 248)
Screenshot: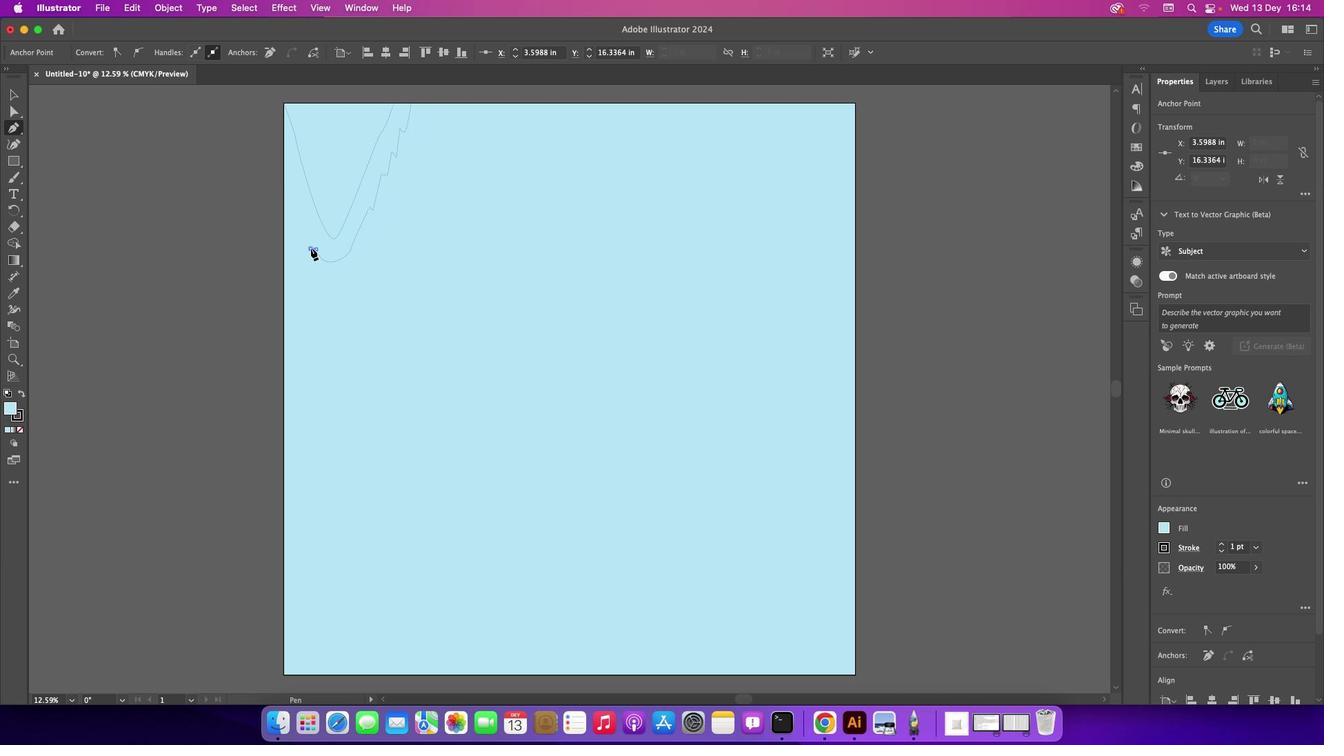 
Action: Mouse moved to (305, 222)
Screenshot: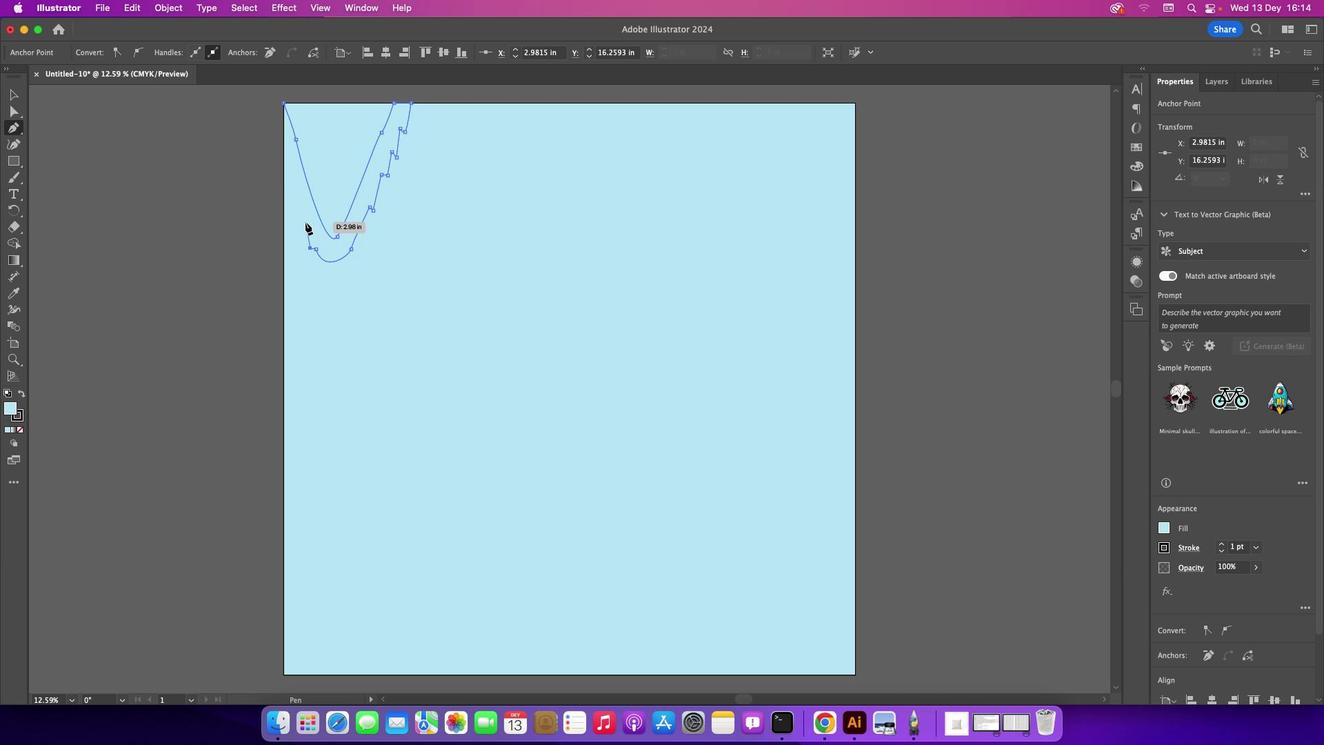 
Action: Mouse pressed left at (305, 222)
Screenshot: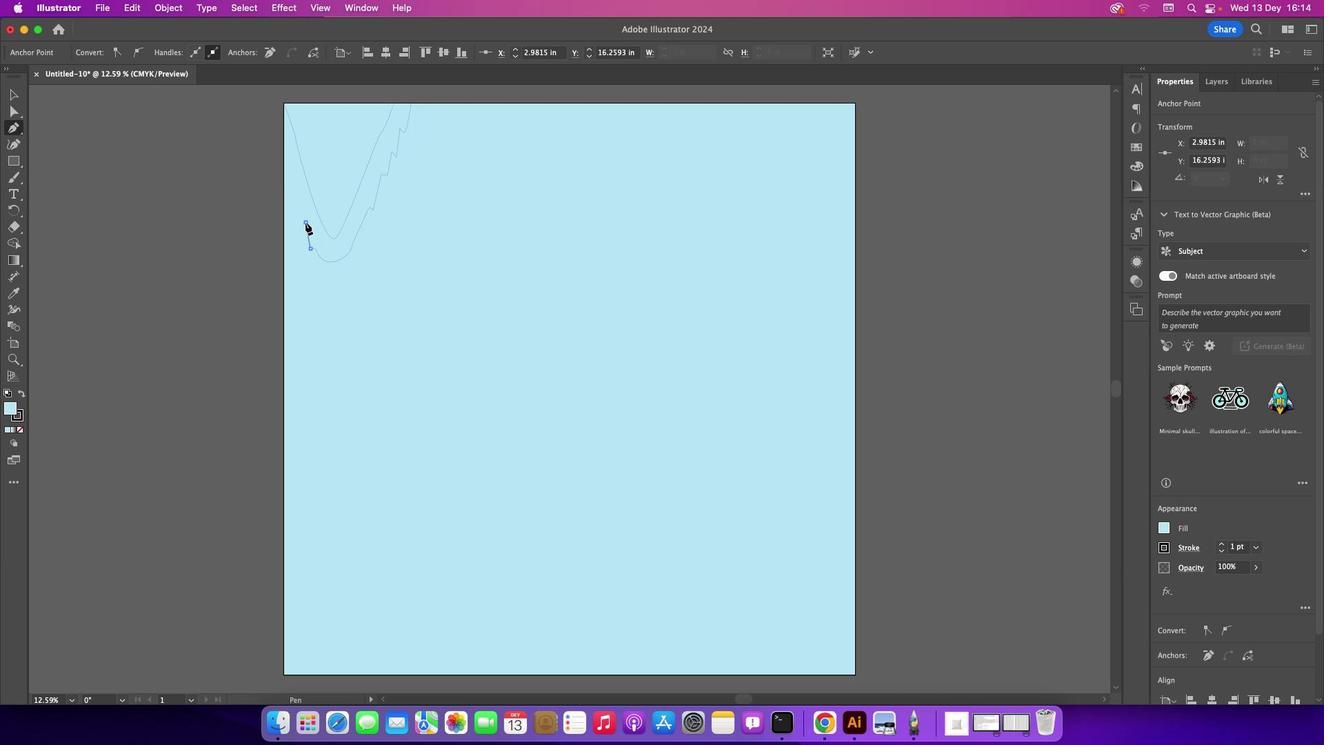 
Action: Mouse moved to (296, 210)
Screenshot: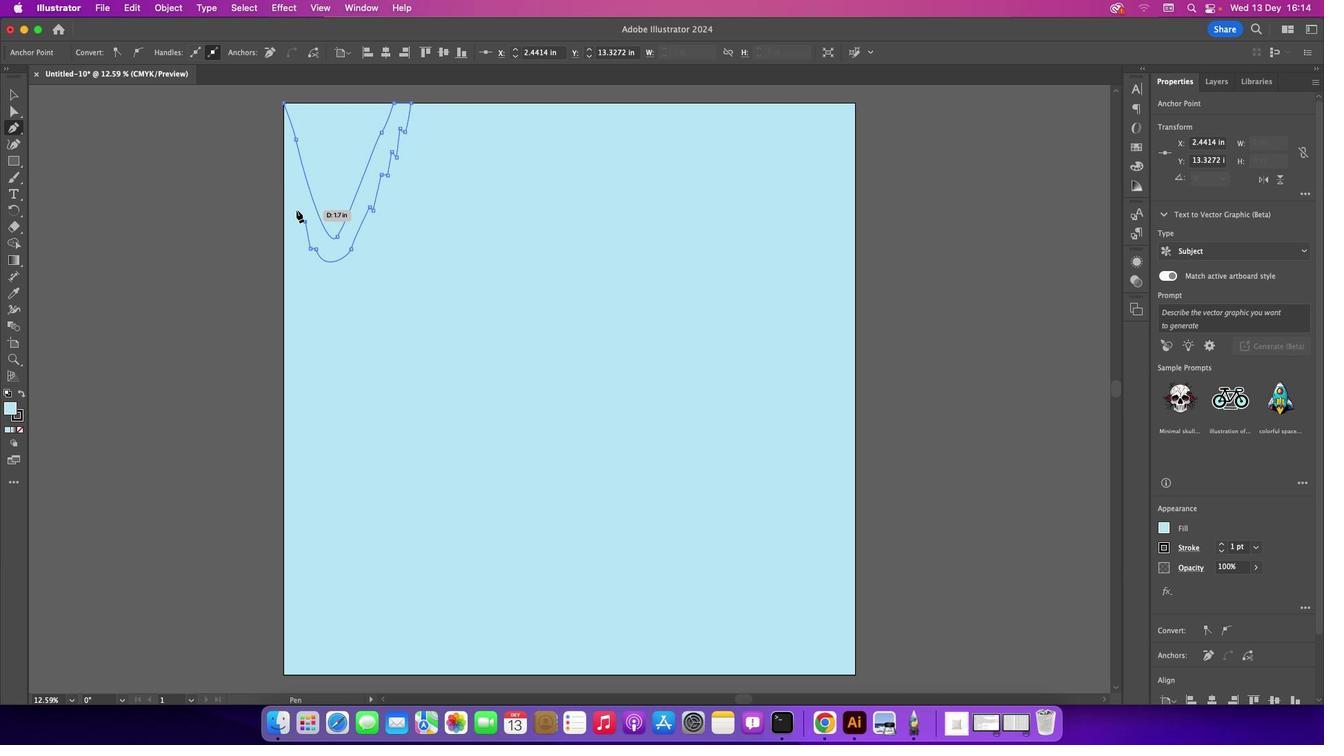 
Action: Mouse pressed left at (296, 210)
Screenshot: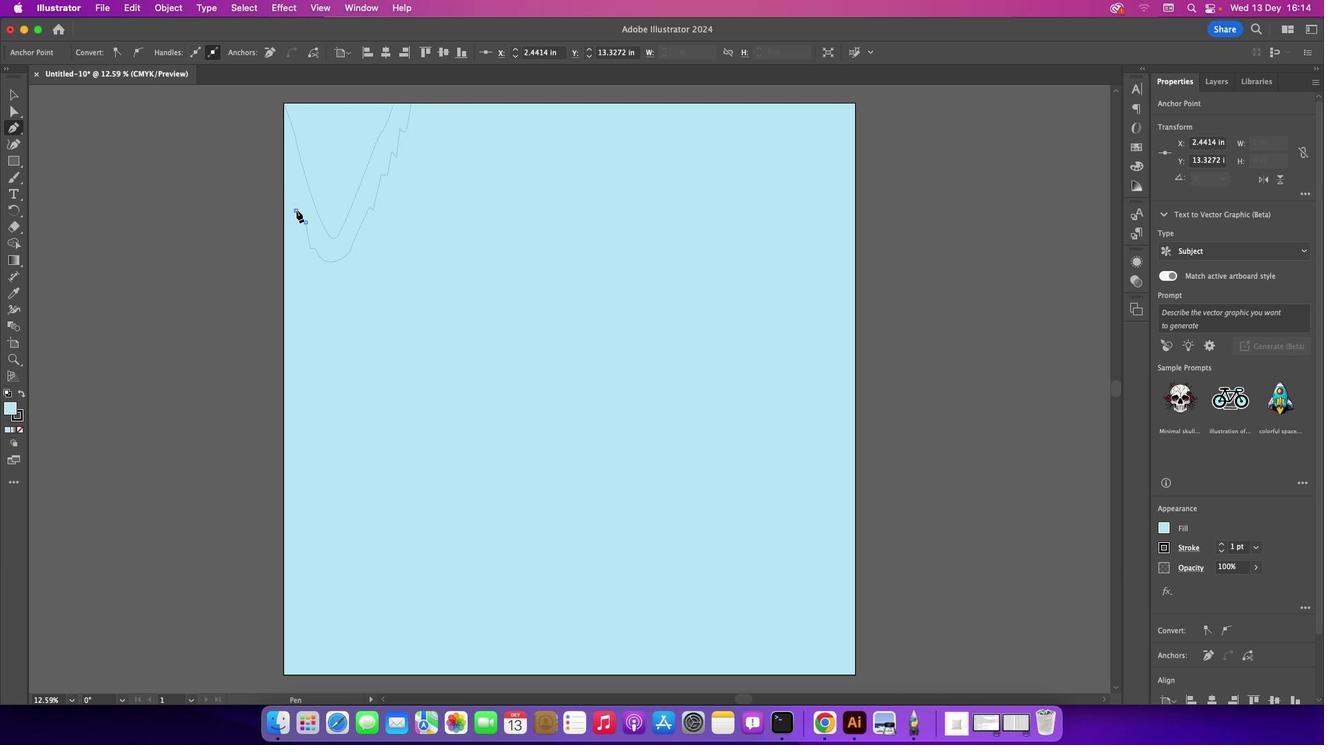 
Action: Mouse moved to (289, 175)
Screenshot: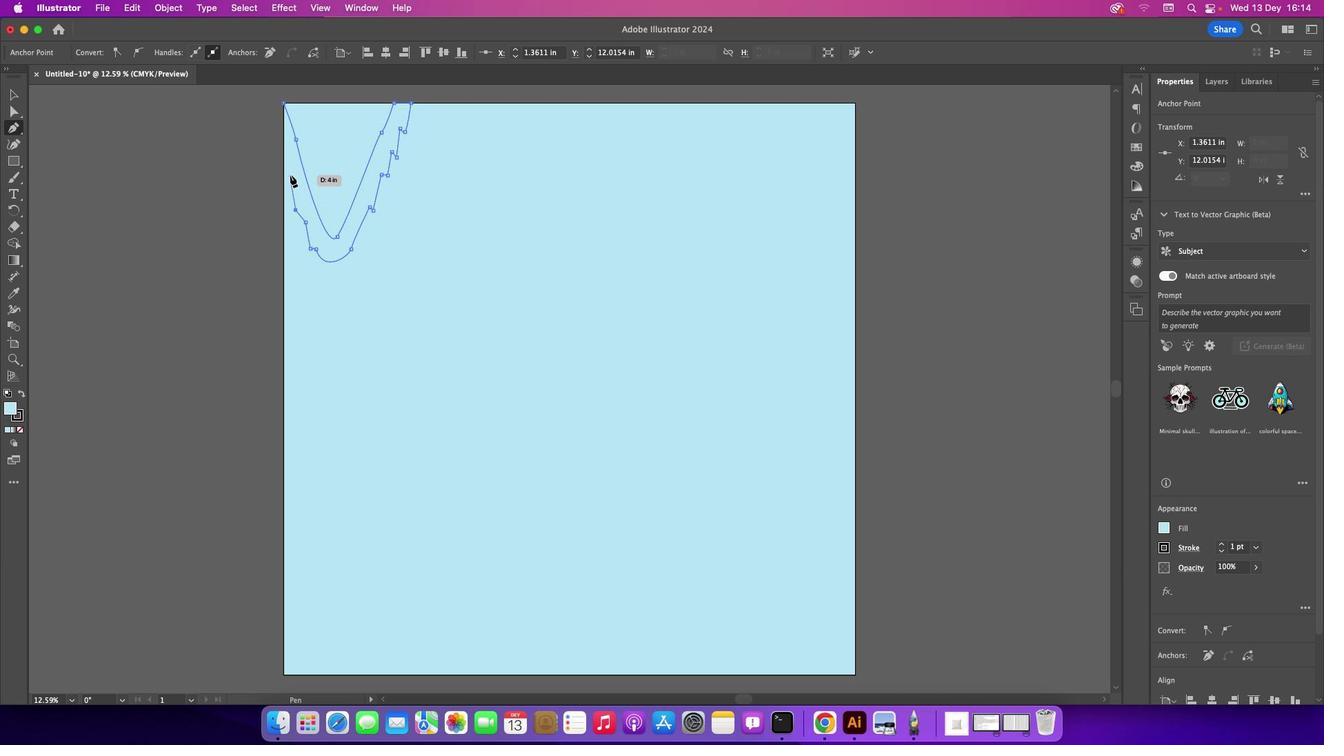 
Action: Mouse pressed left at (289, 175)
Screenshot: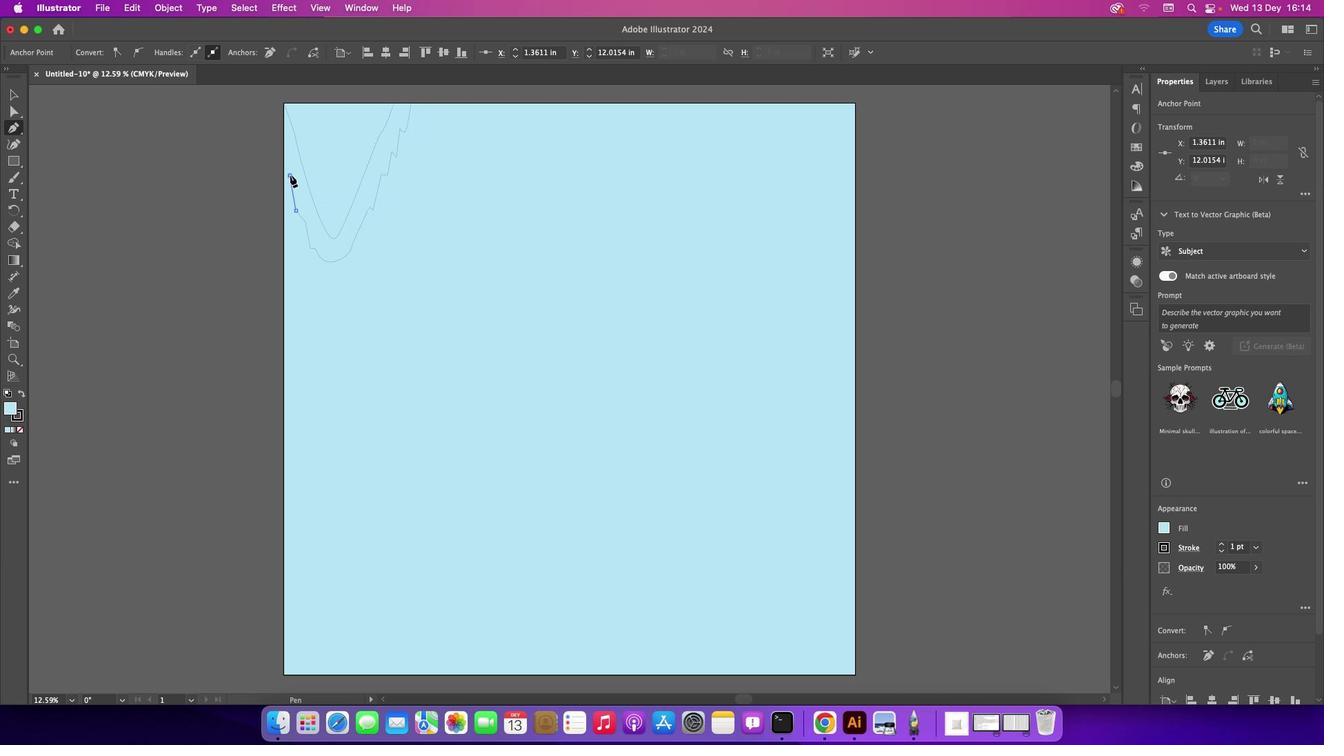 
Action: Mouse moved to (284, 169)
Screenshot: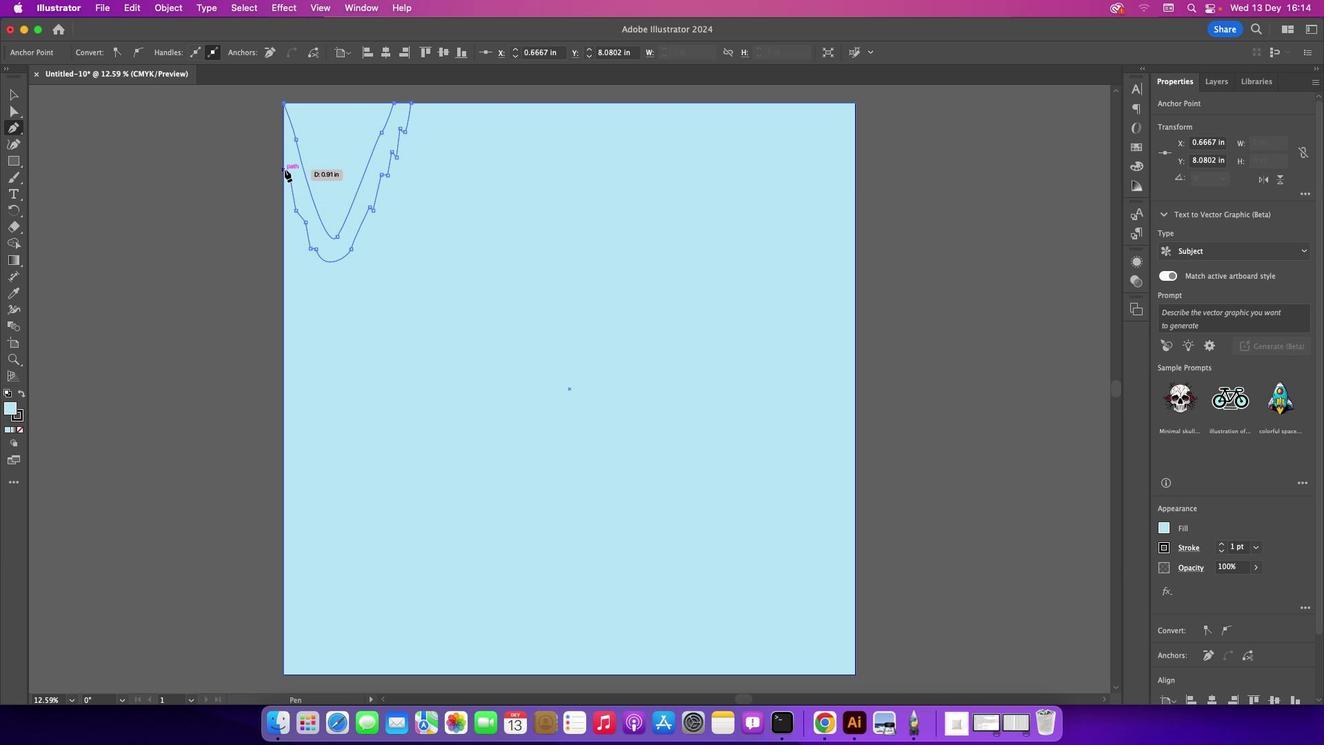 
Action: Mouse pressed left at (284, 169)
Screenshot: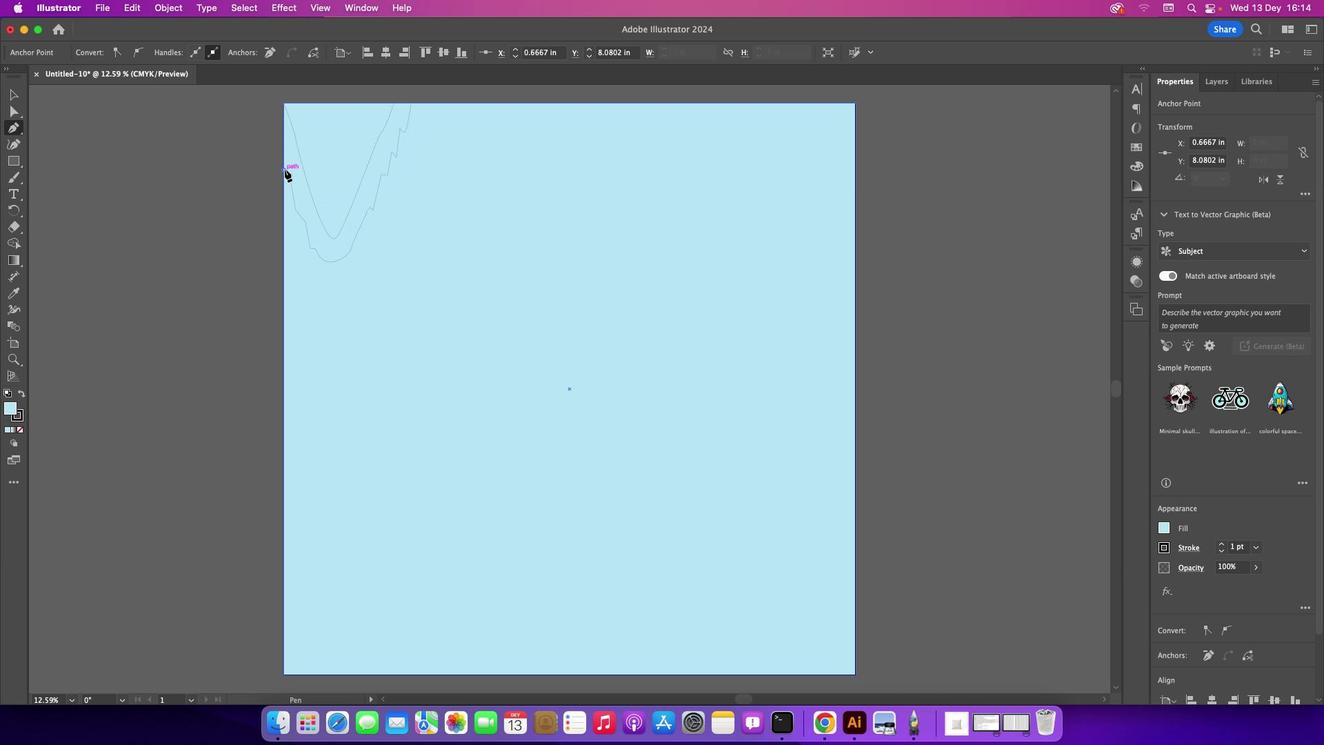 
Action: Mouse moved to (283, 104)
Screenshot: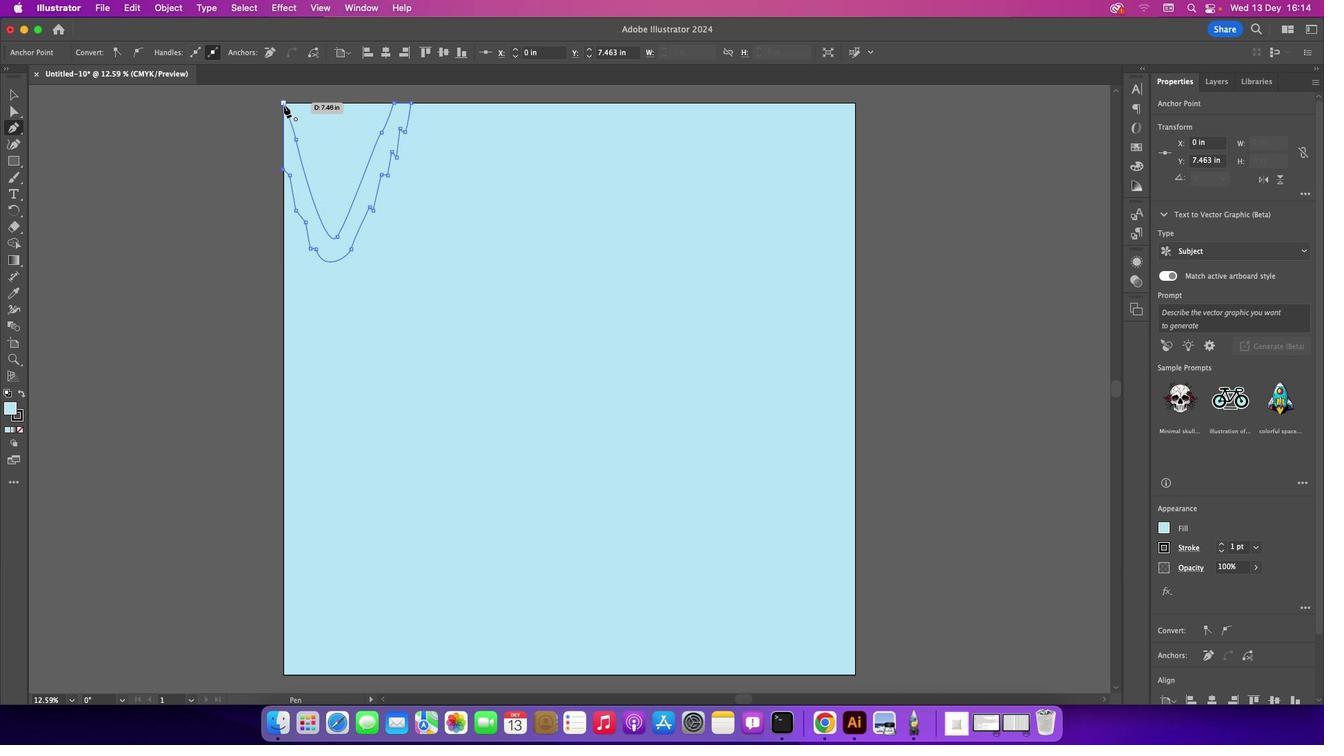 
Action: Mouse pressed left at (283, 104)
Screenshot: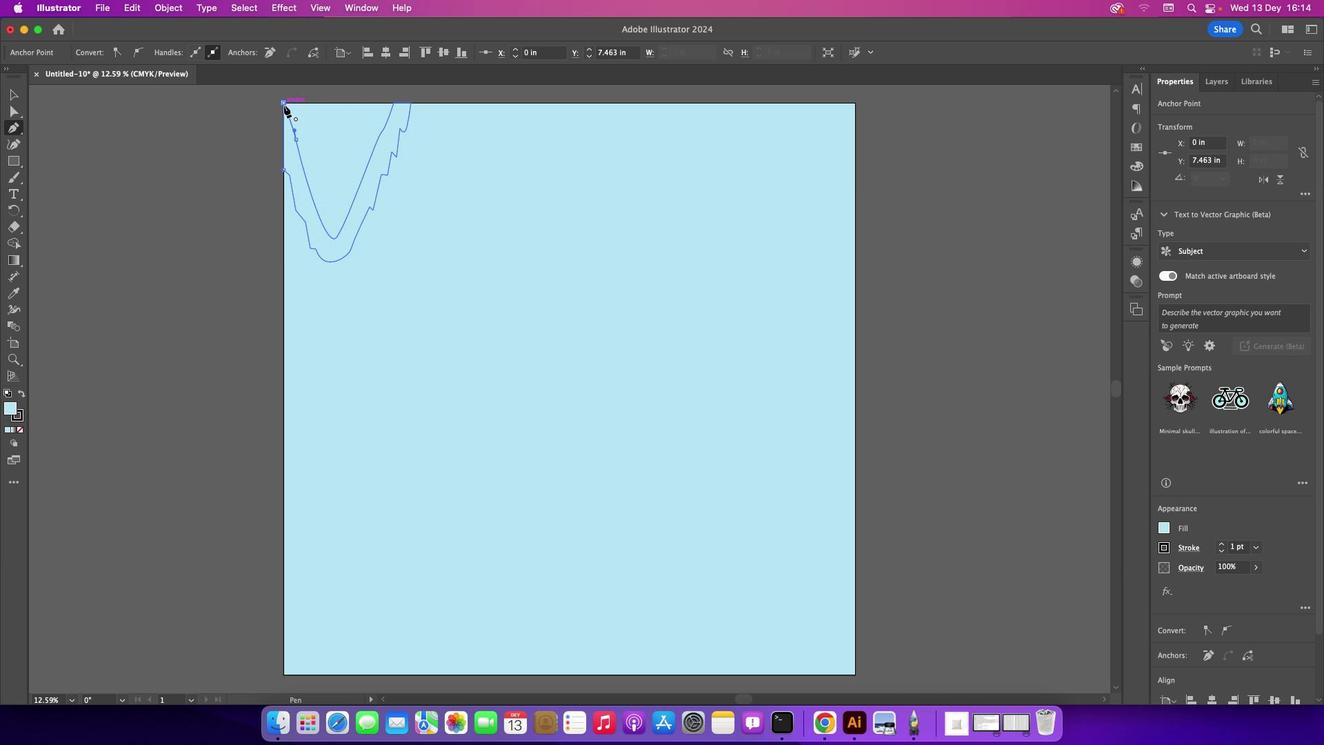 
Action: Mouse moved to (11, 97)
Screenshot: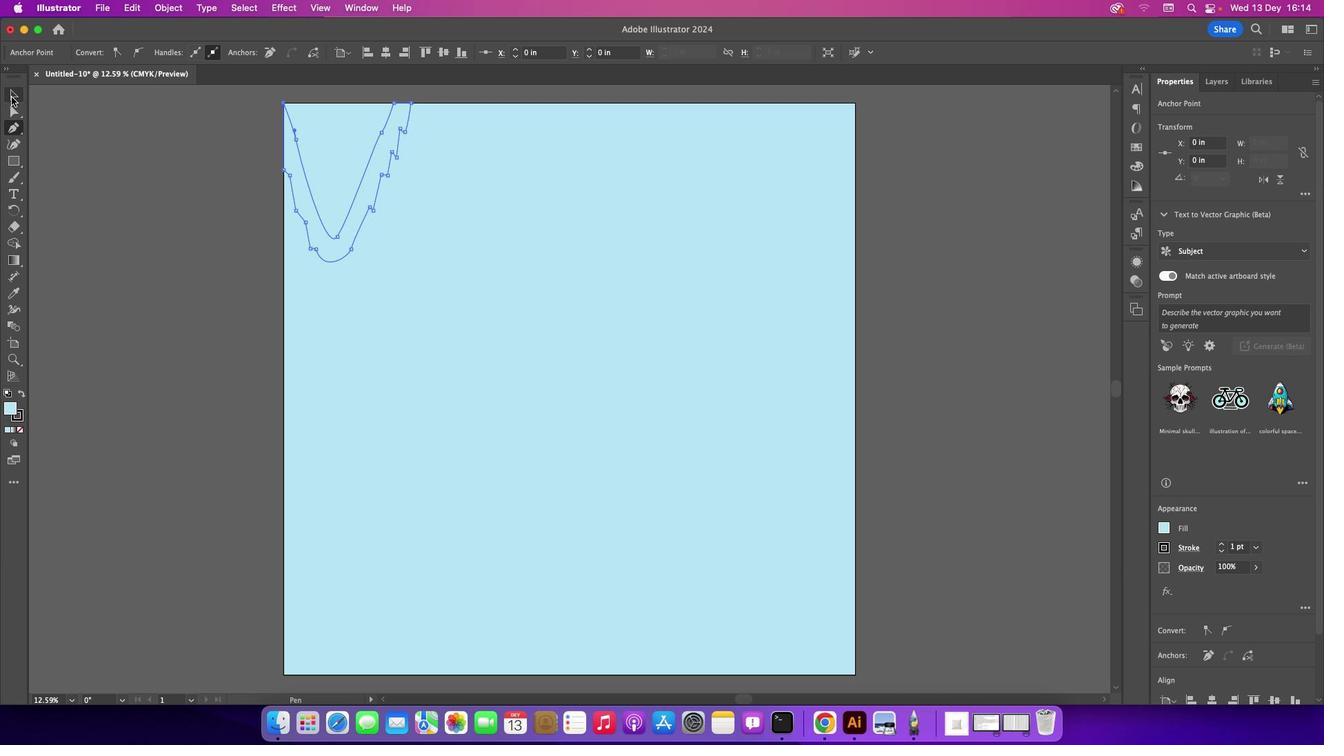 
Action: Mouse pressed left at (11, 97)
Screenshot: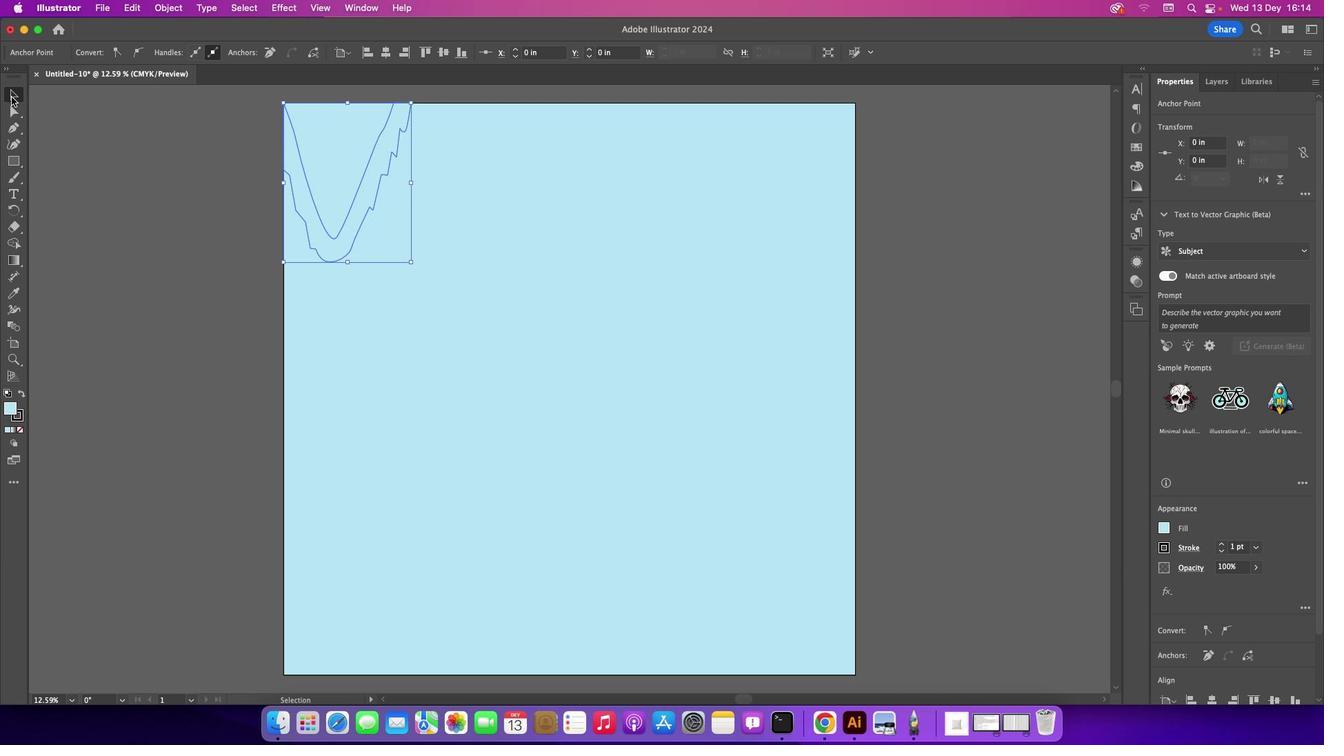 
Action: Mouse moved to (155, 154)
Screenshot: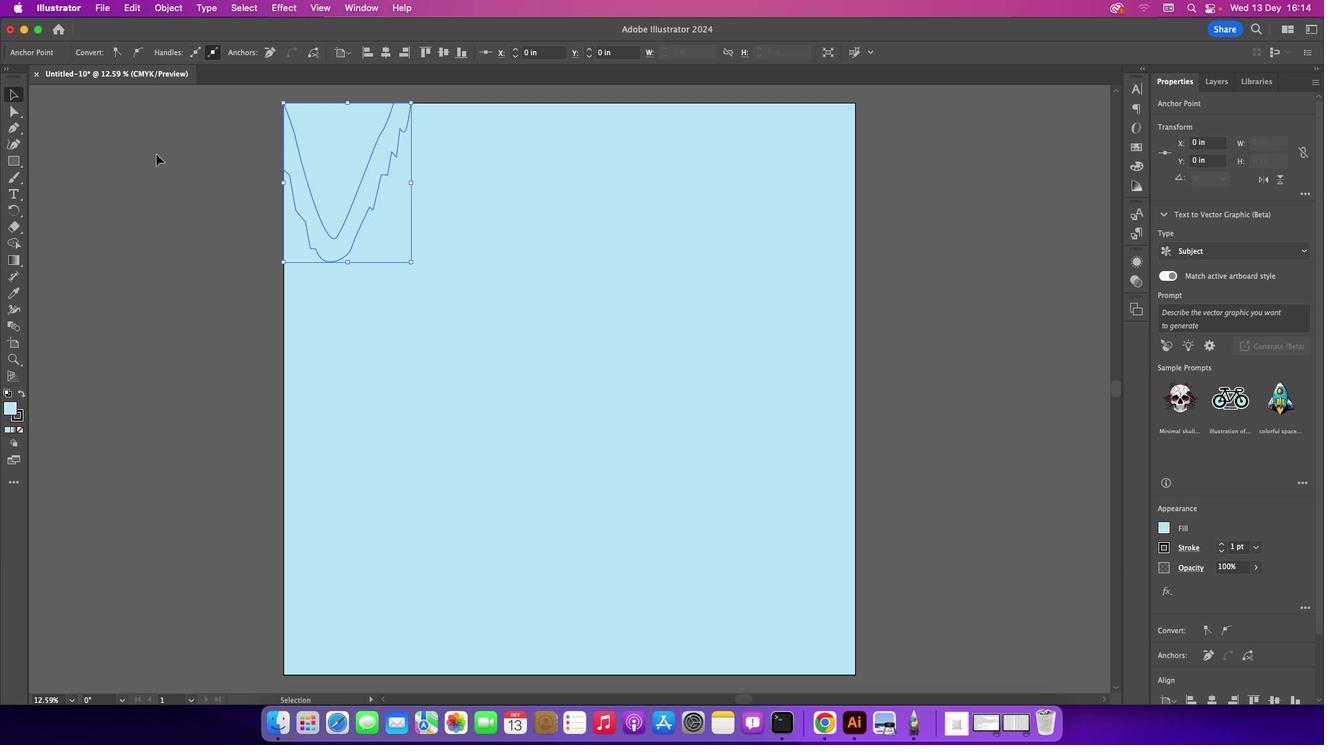 
Action: Mouse pressed left at (155, 154)
Screenshot: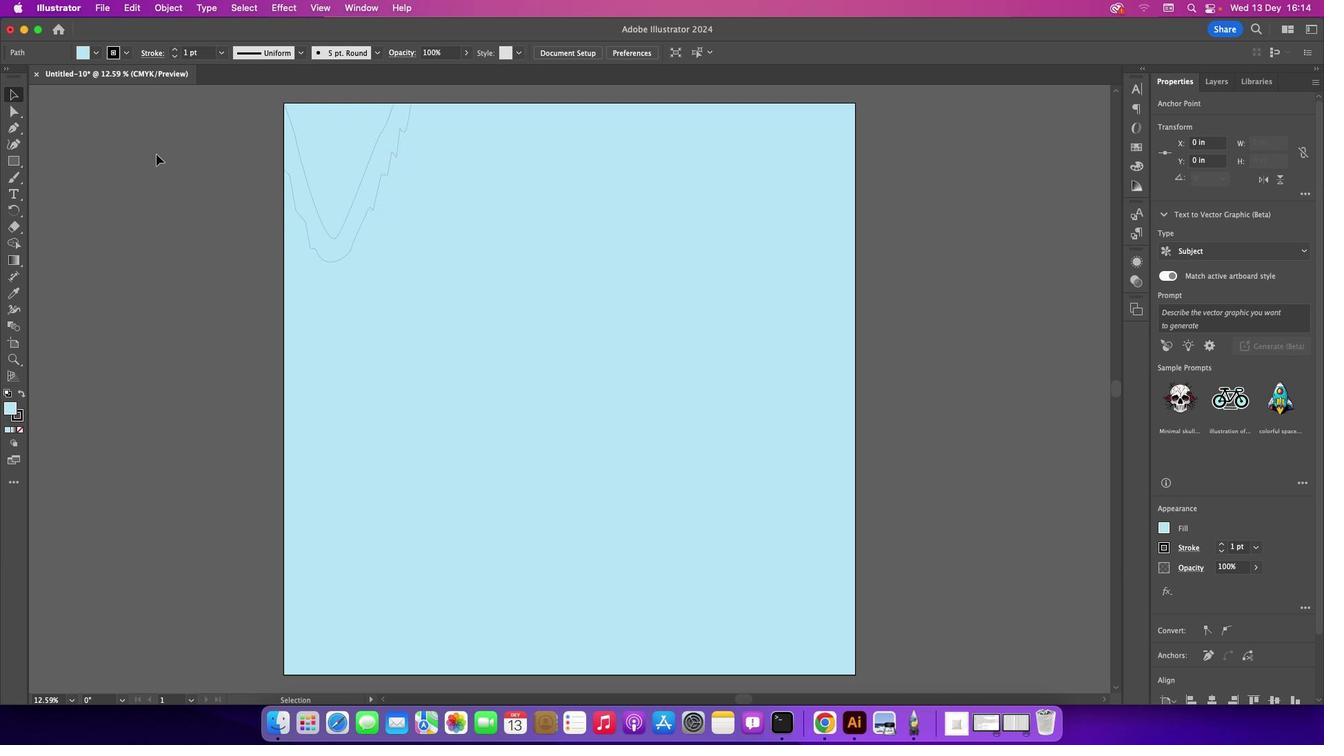 
Action: Mouse moved to (352, 198)
Screenshot: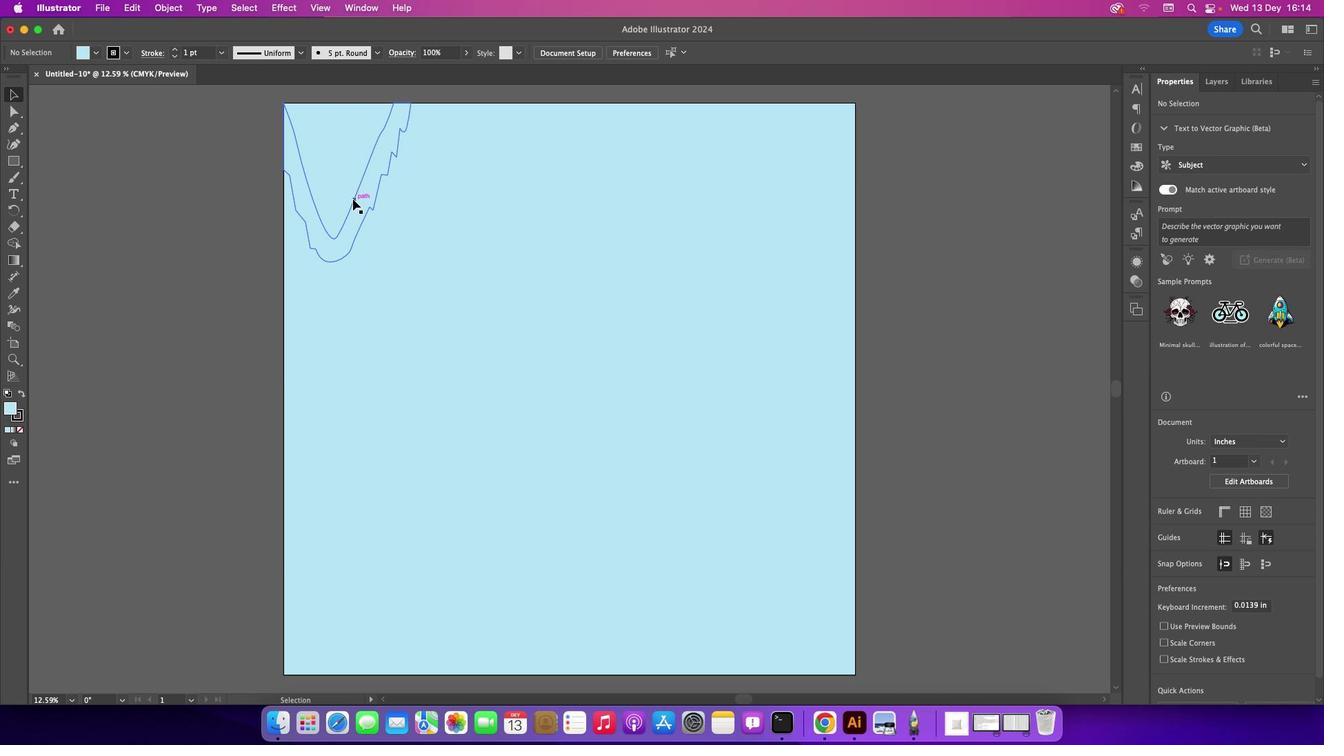 
Action: Mouse pressed left at (352, 198)
Screenshot: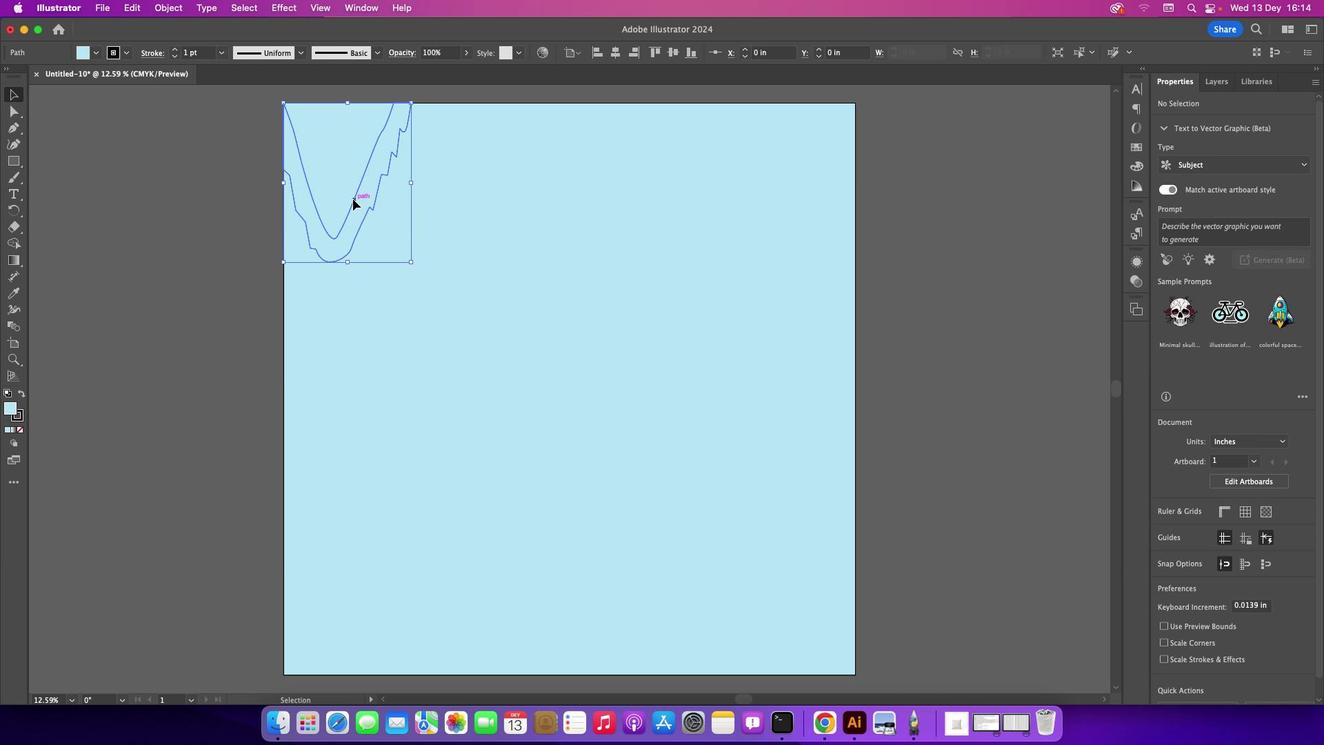 
Action: Mouse moved to (6, 407)
Screenshot: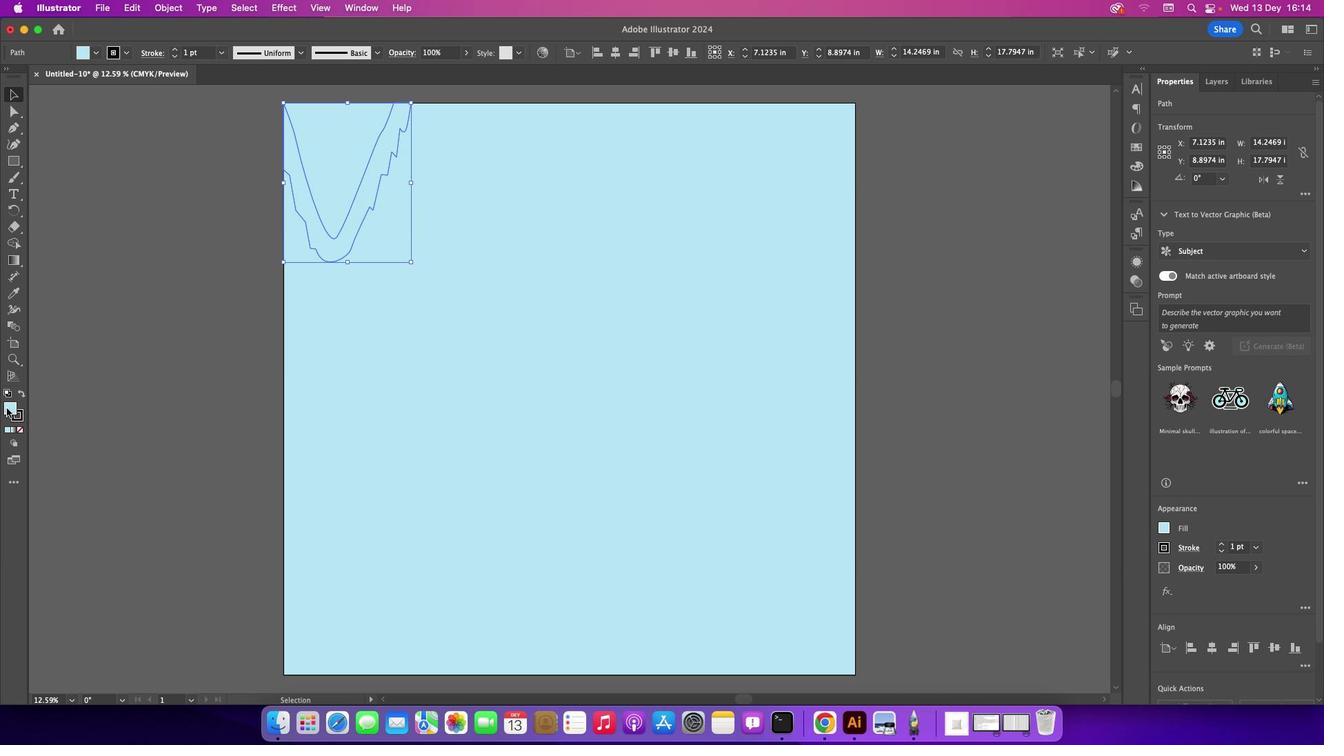 
Action: Mouse pressed left at (6, 407)
Screenshot: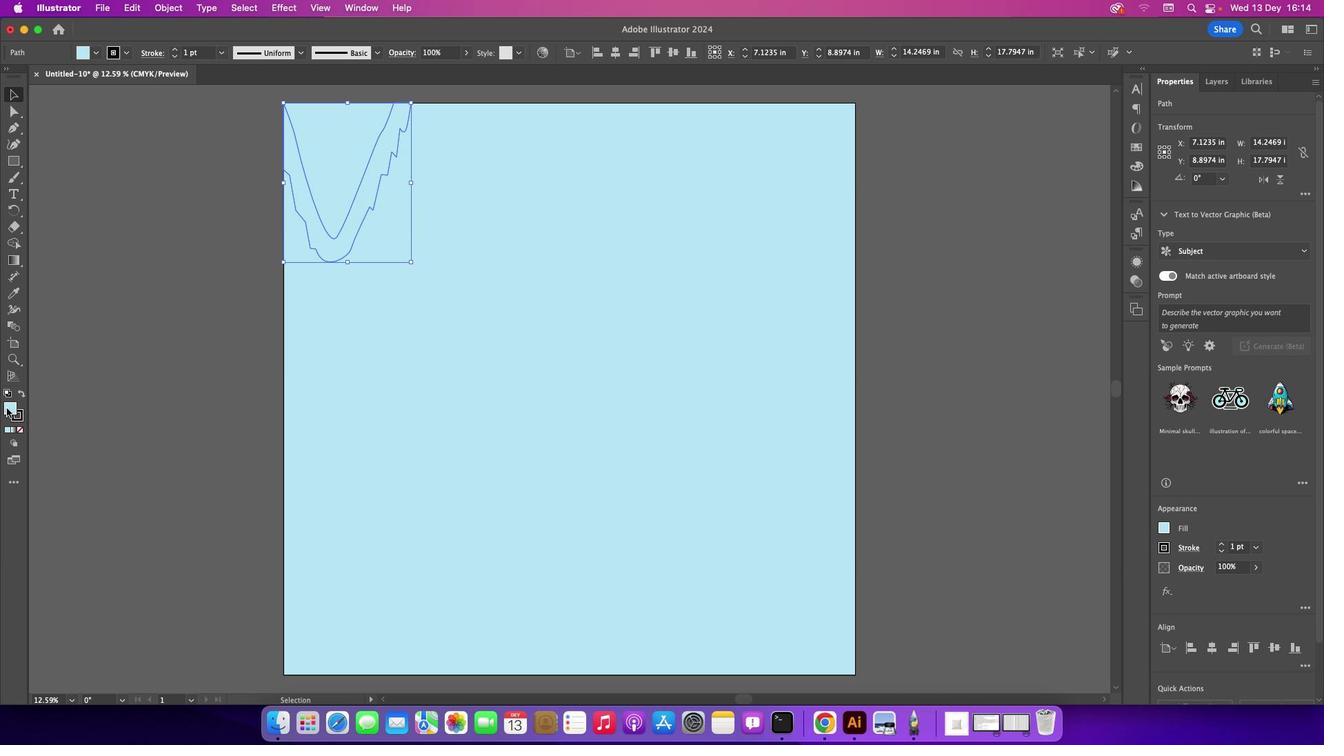 
Action: Mouse pressed left at (6, 407)
Screenshot: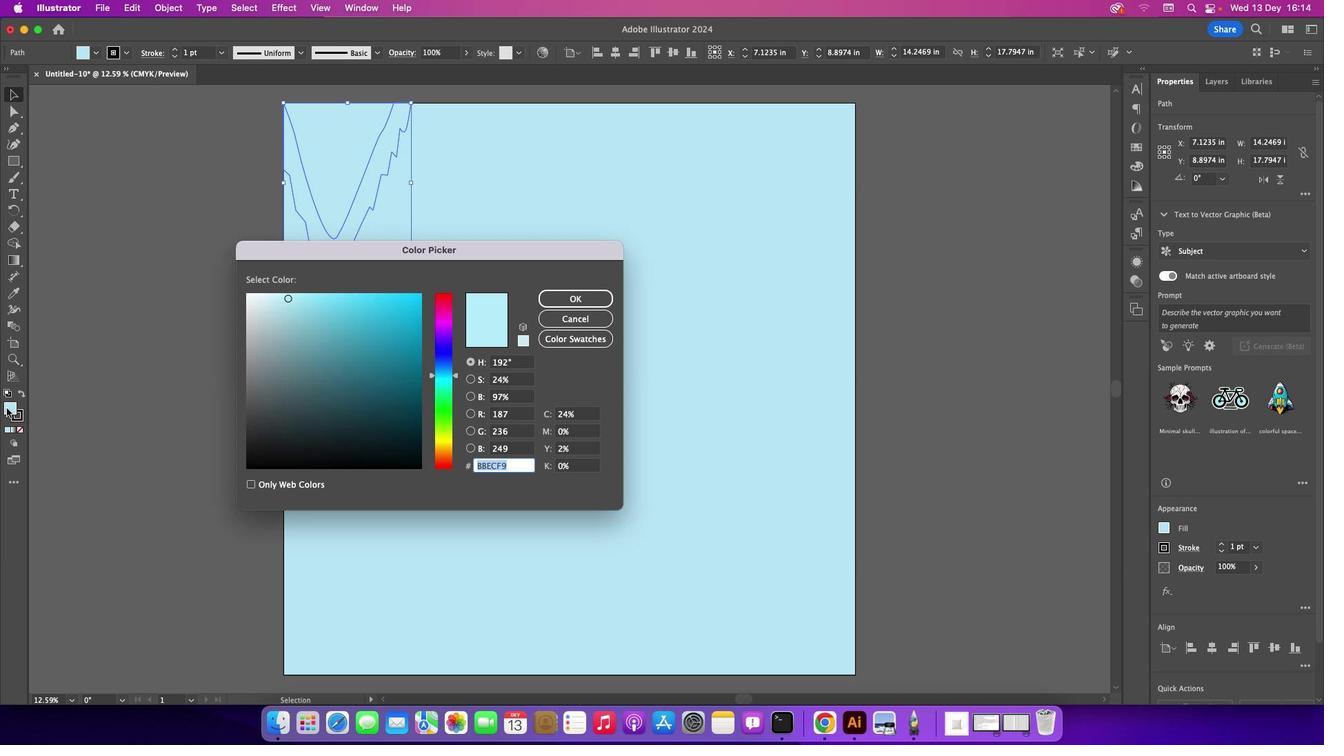 
Action: Mouse moved to (336, 343)
Screenshot: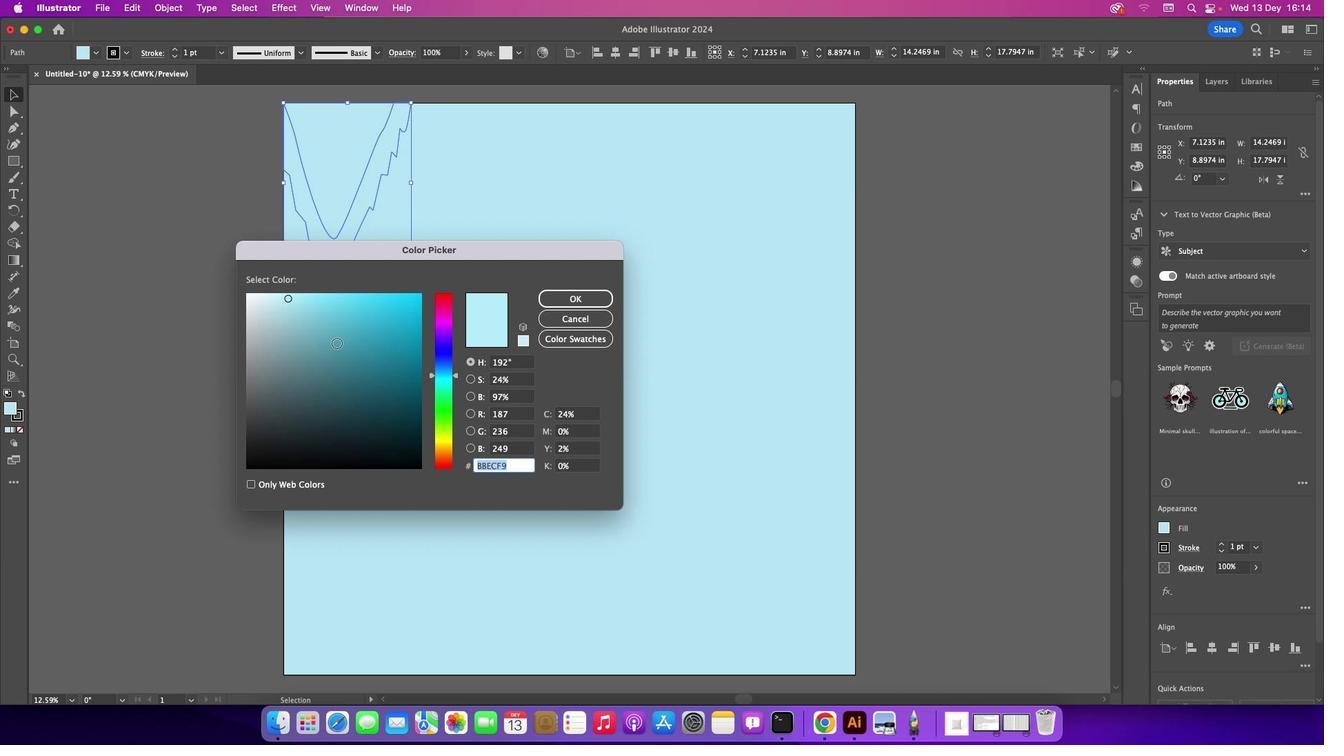 
Action: Mouse pressed left at (336, 343)
Screenshot: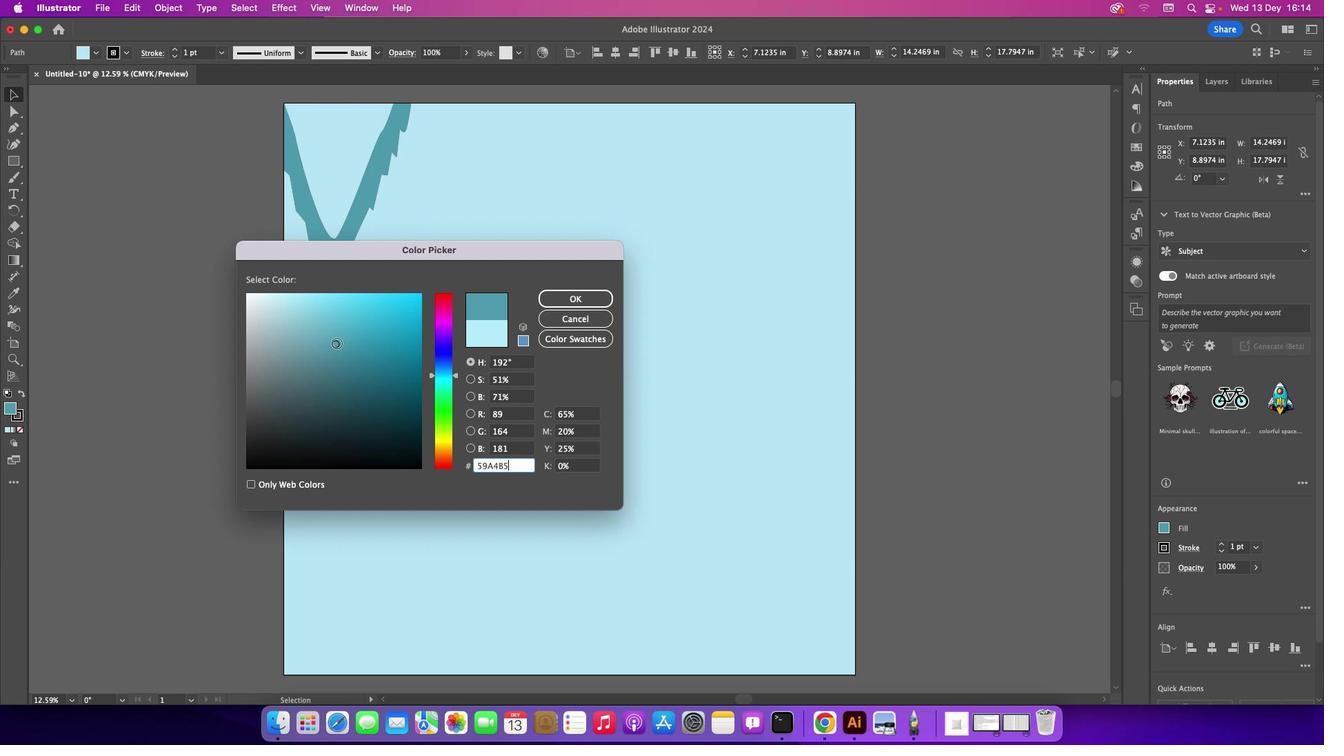 
Action: Mouse moved to (331, 342)
Screenshot: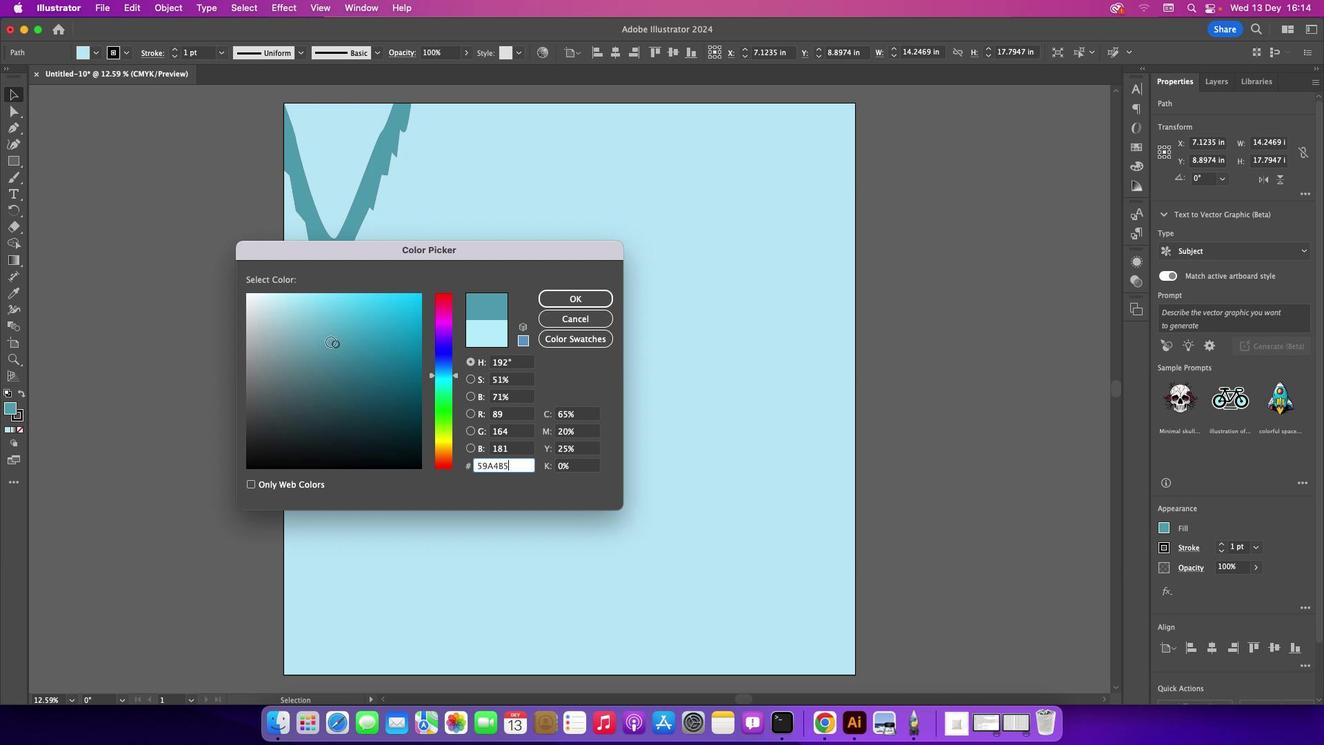 
Action: Mouse pressed left at (331, 342)
Screenshot: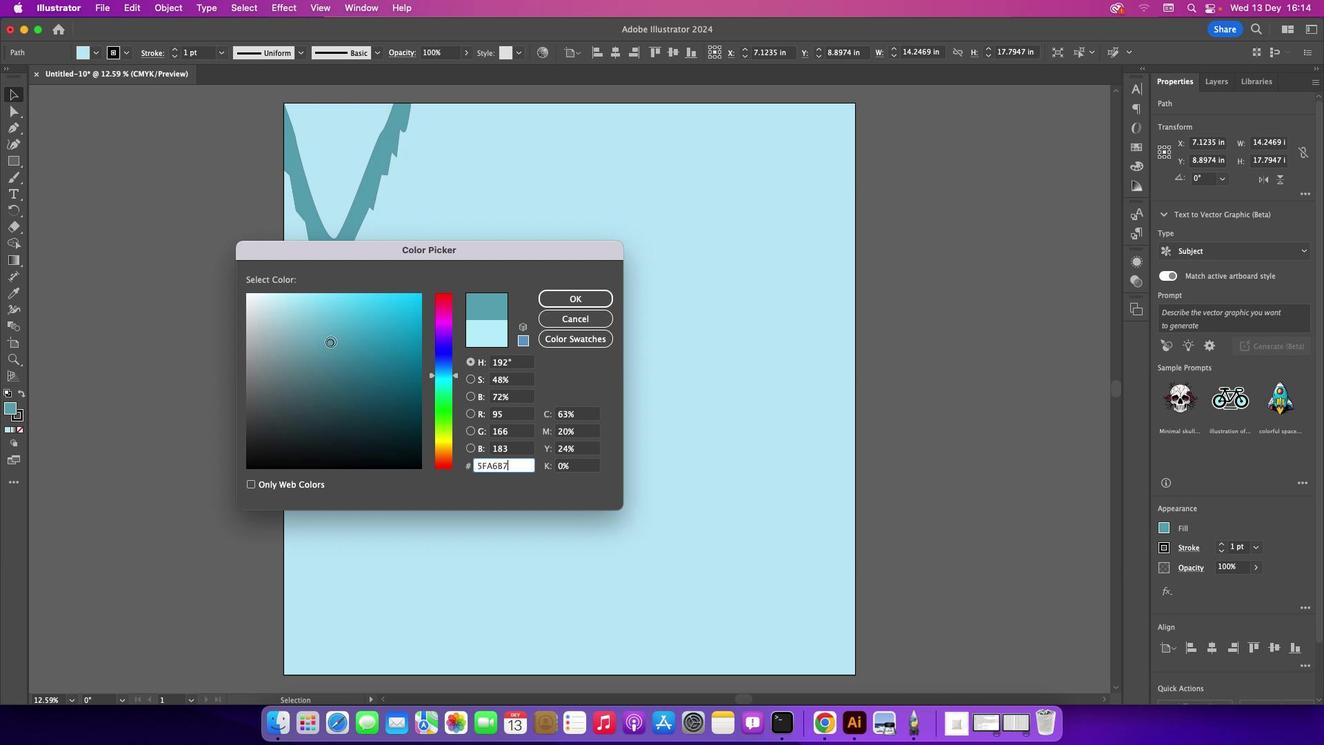 
Action: Mouse moved to (337, 313)
Screenshot: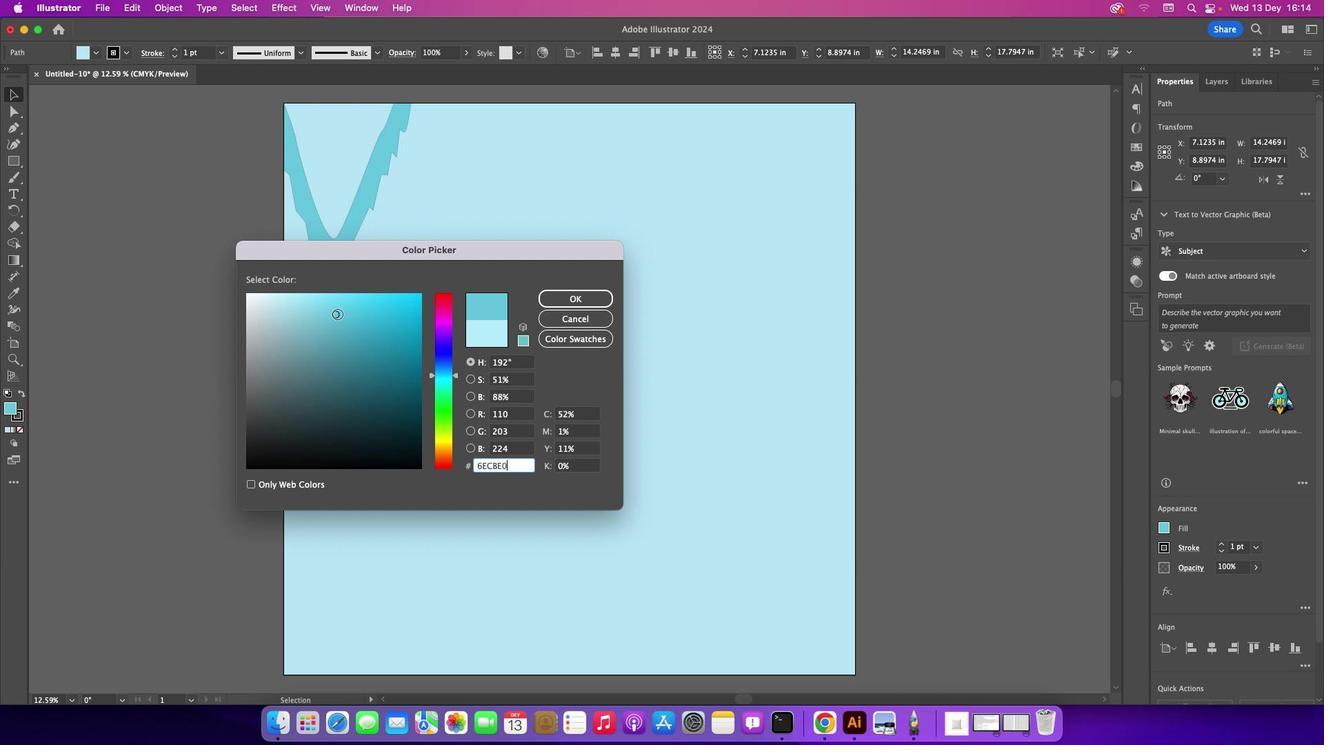 
Action: Mouse pressed left at (337, 313)
Screenshot: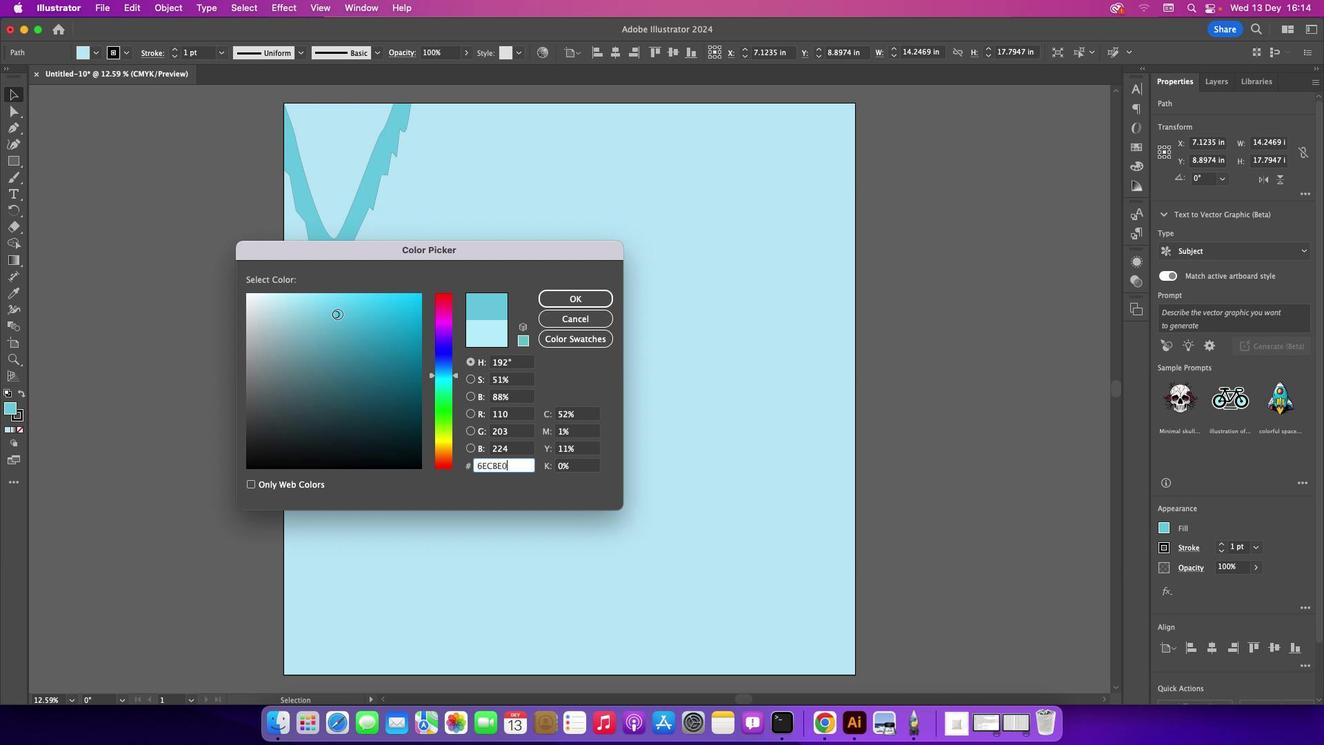 
Action: Mouse moved to (363, 393)
Screenshot: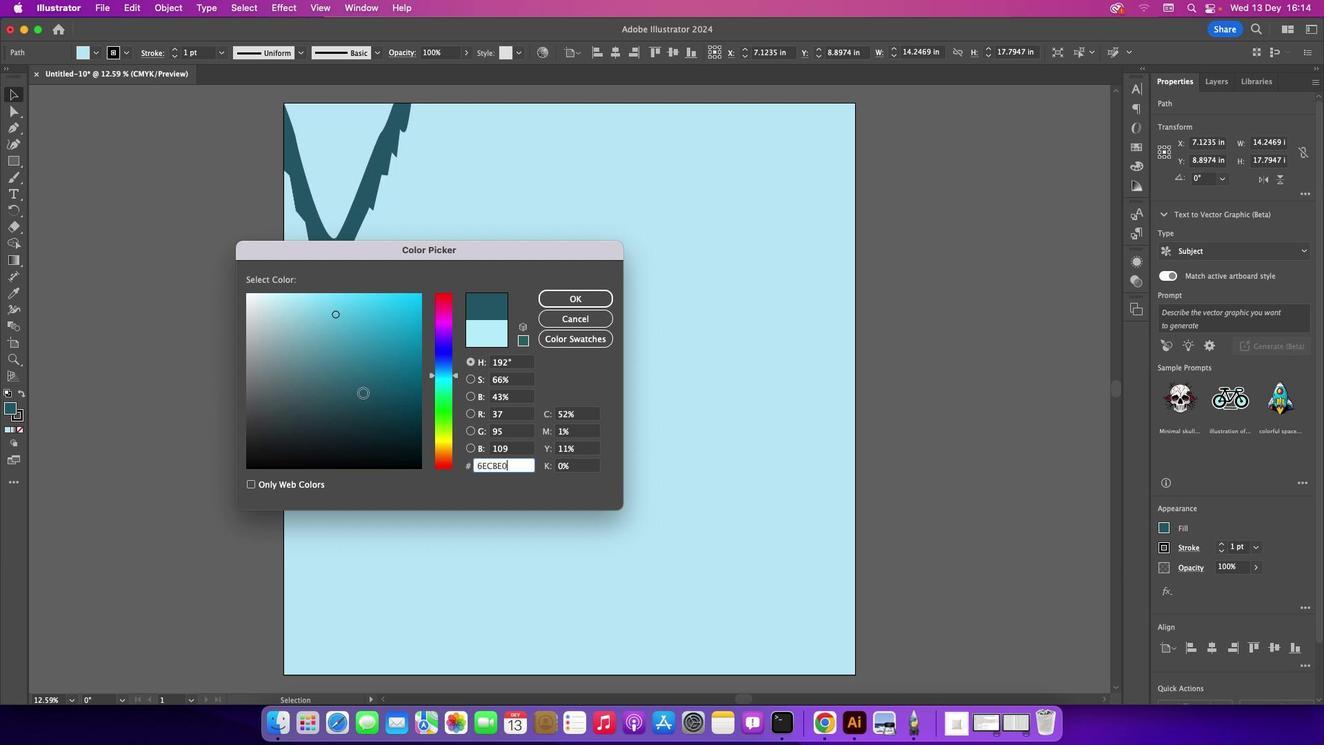 
Action: Mouse pressed left at (363, 393)
Screenshot: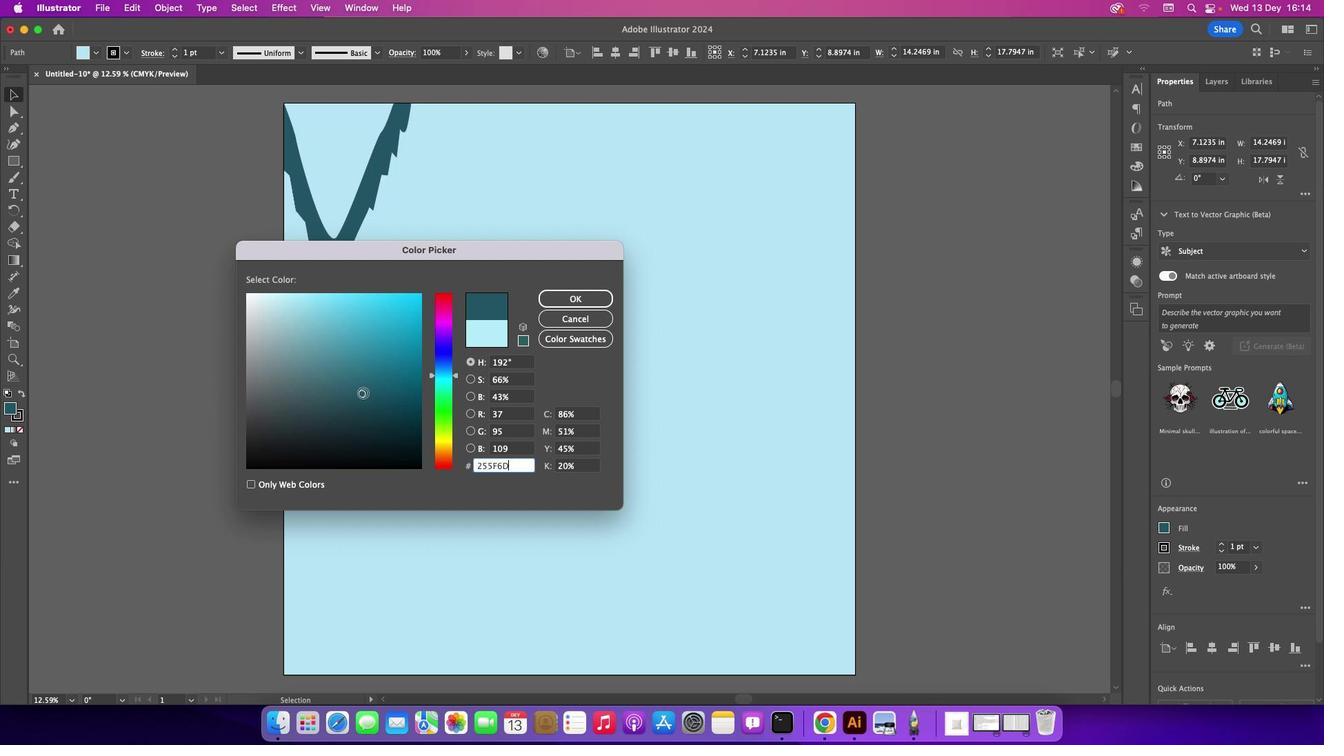
Action: Mouse moved to (333, 396)
Screenshot: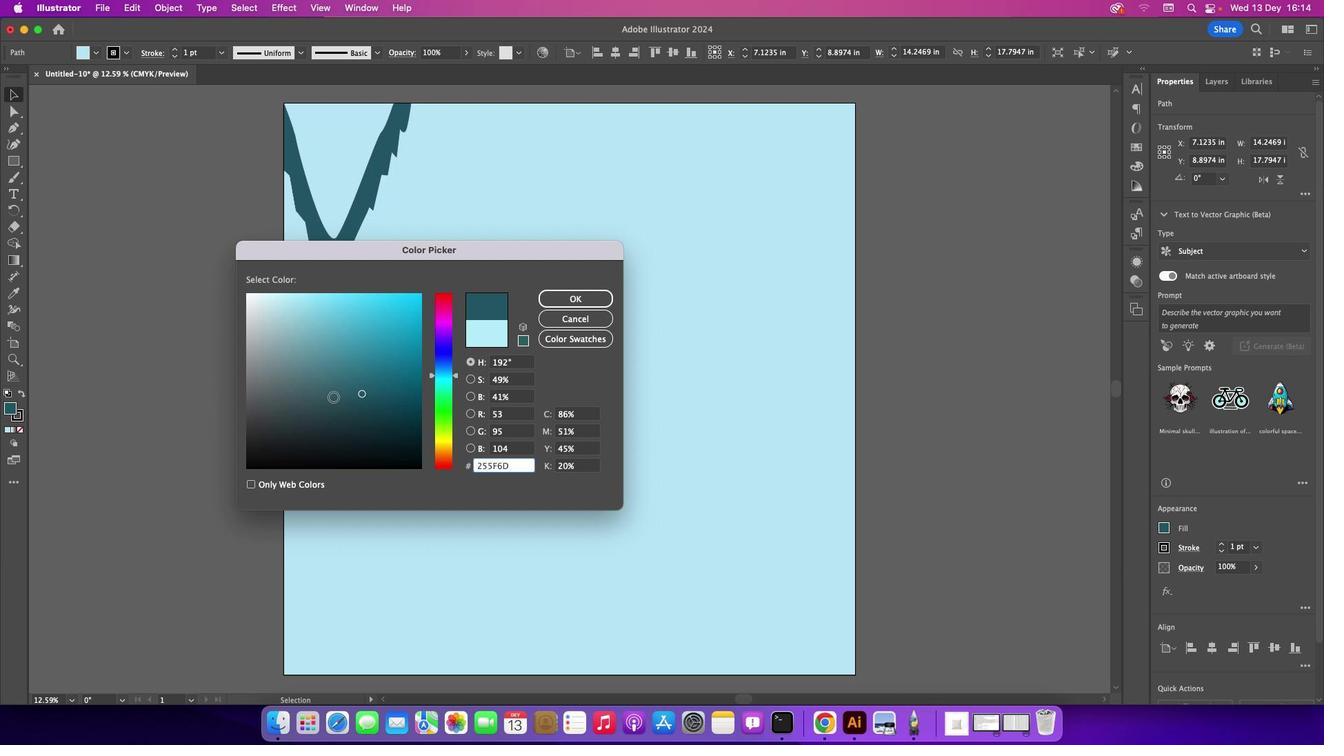 
Action: Mouse pressed left at (333, 396)
Screenshot: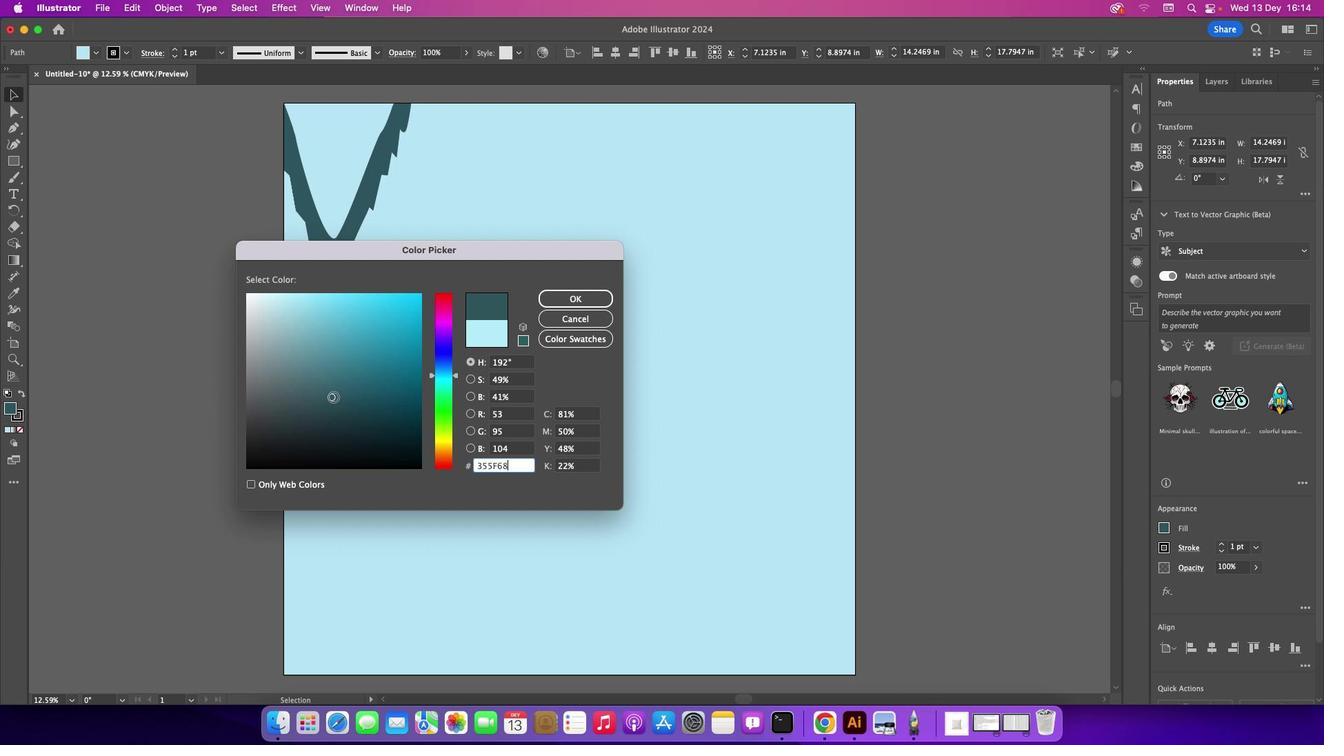
Action: Mouse moved to (308, 382)
Screenshot: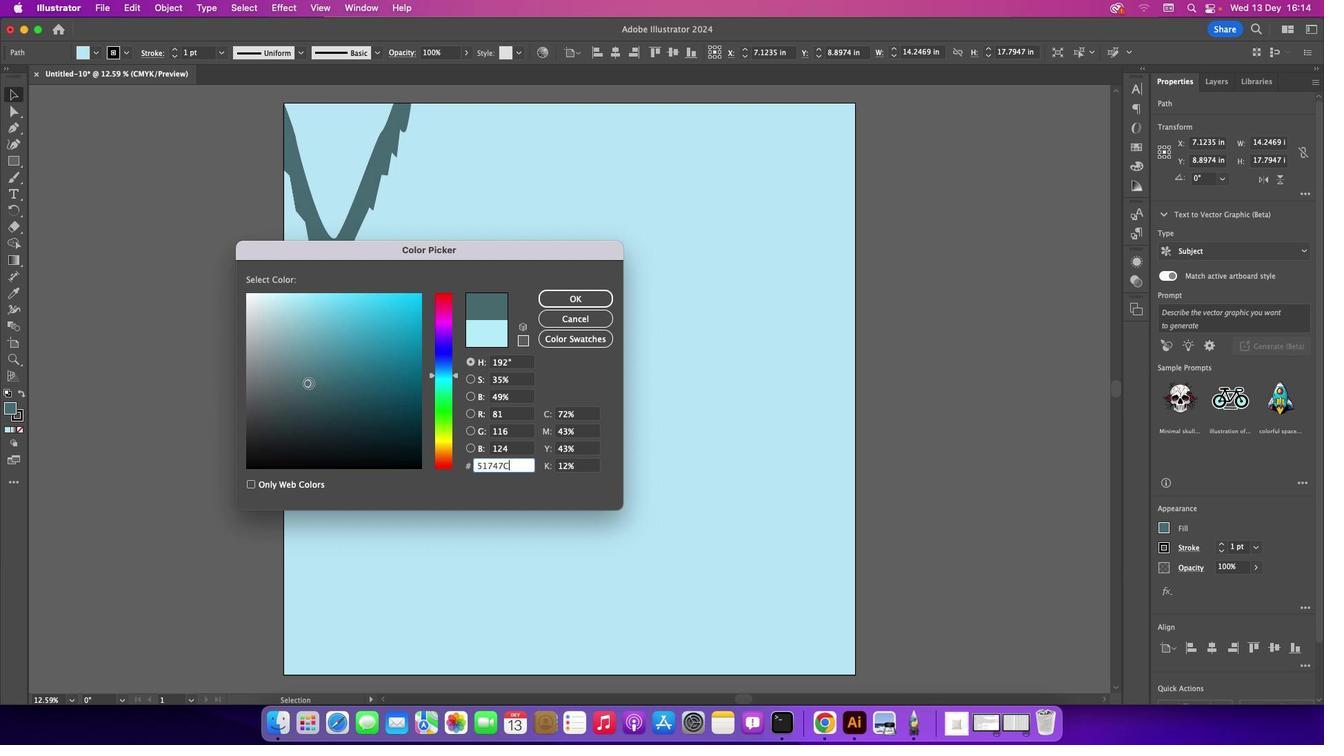 
Action: Mouse pressed left at (308, 382)
Screenshot: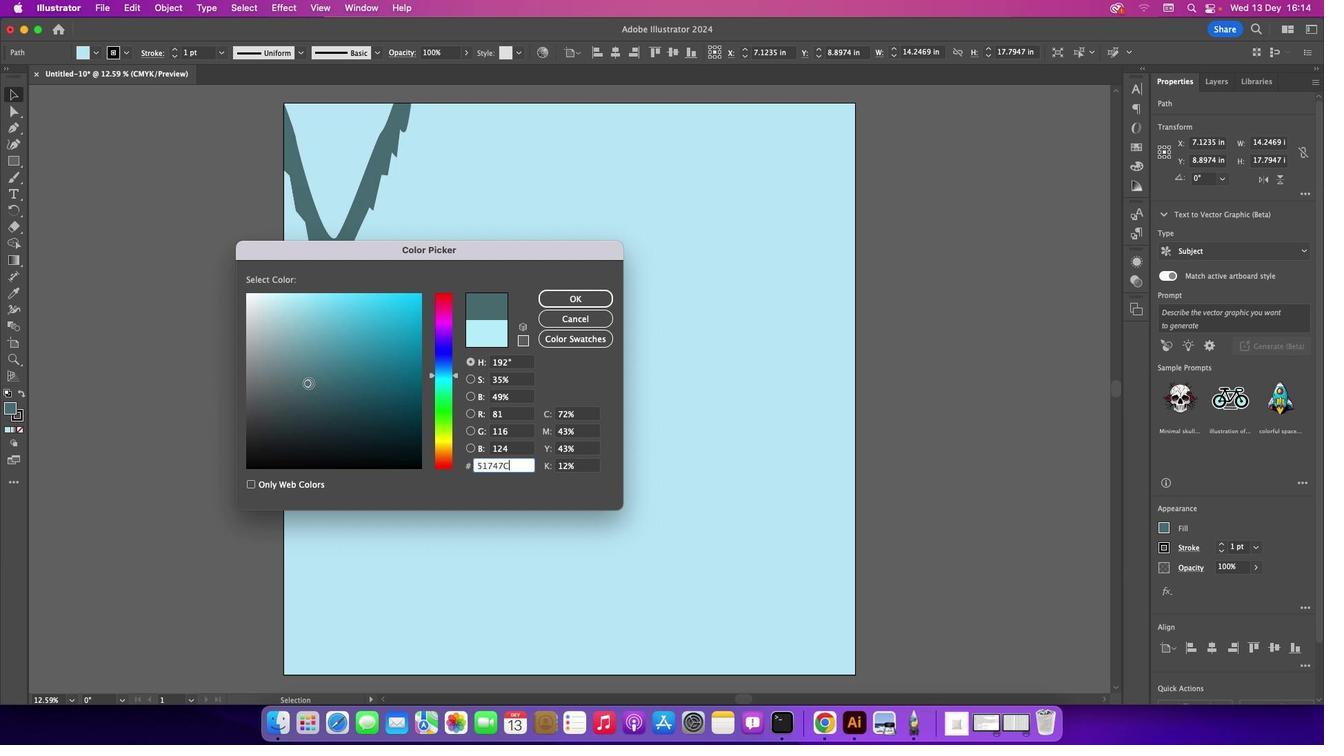 
Action: Mouse moved to (449, 371)
Screenshot: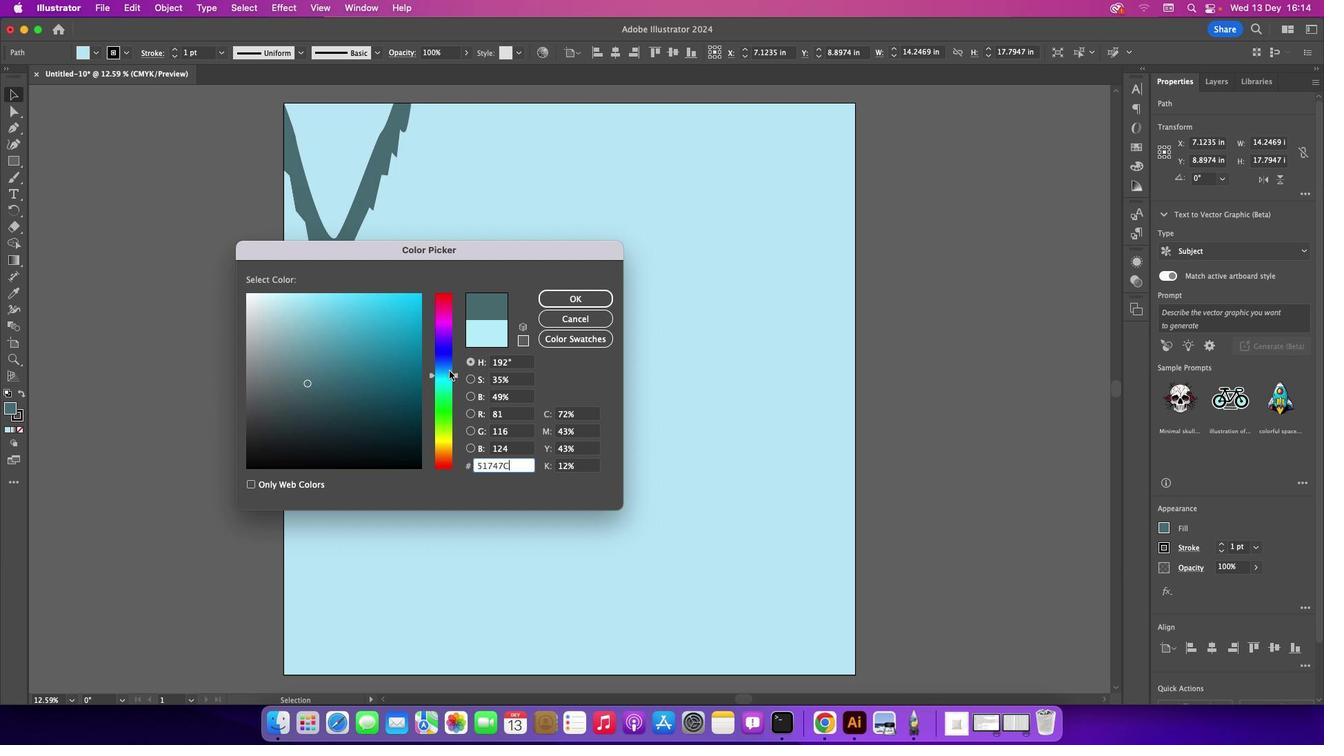 
Action: Mouse pressed left at (449, 371)
Screenshot: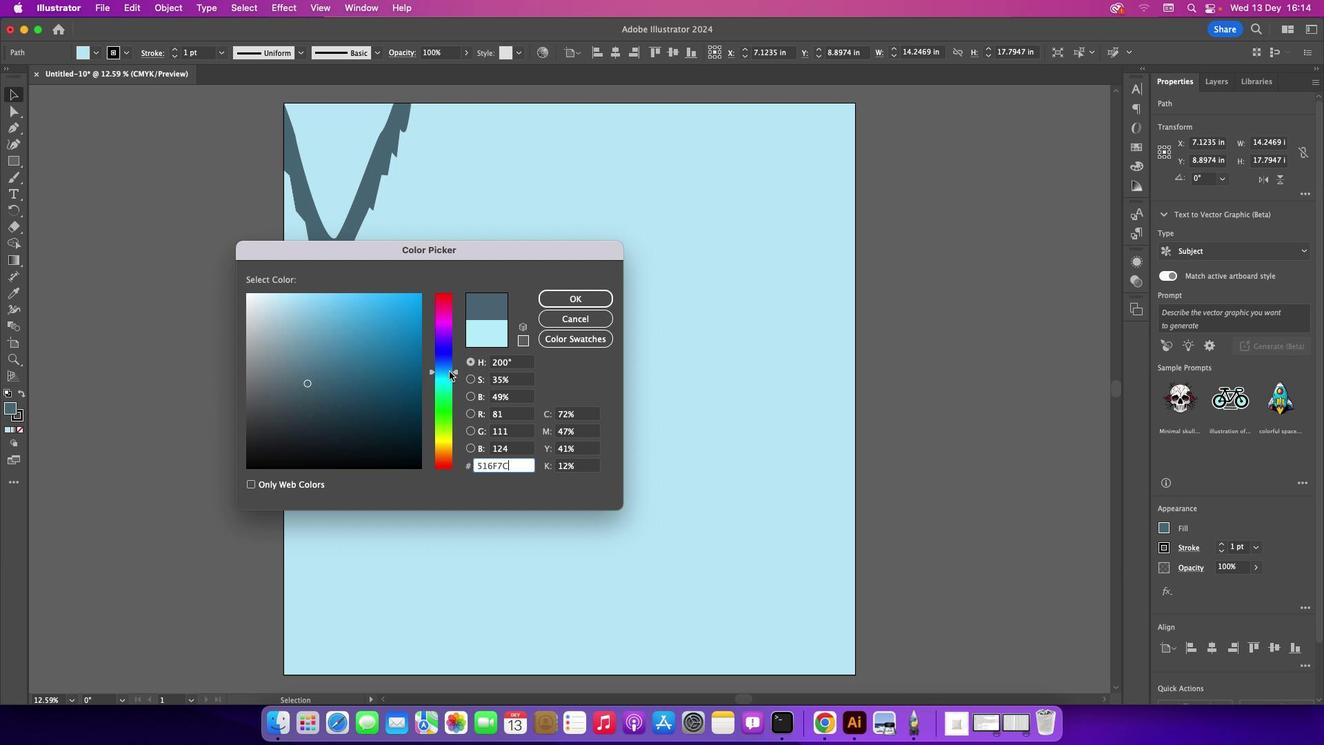 
Action: Mouse moved to (362, 330)
Screenshot: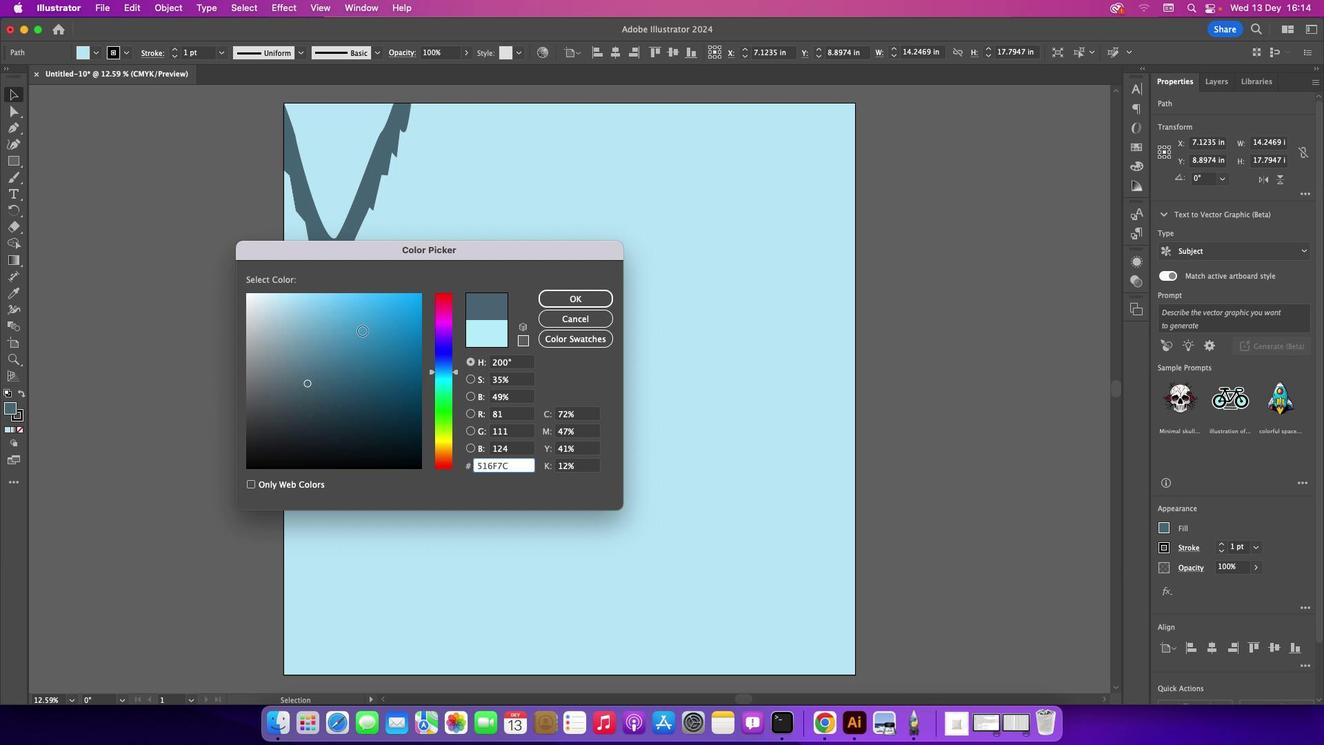 
Action: Mouse pressed left at (362, 330)
Screenshot: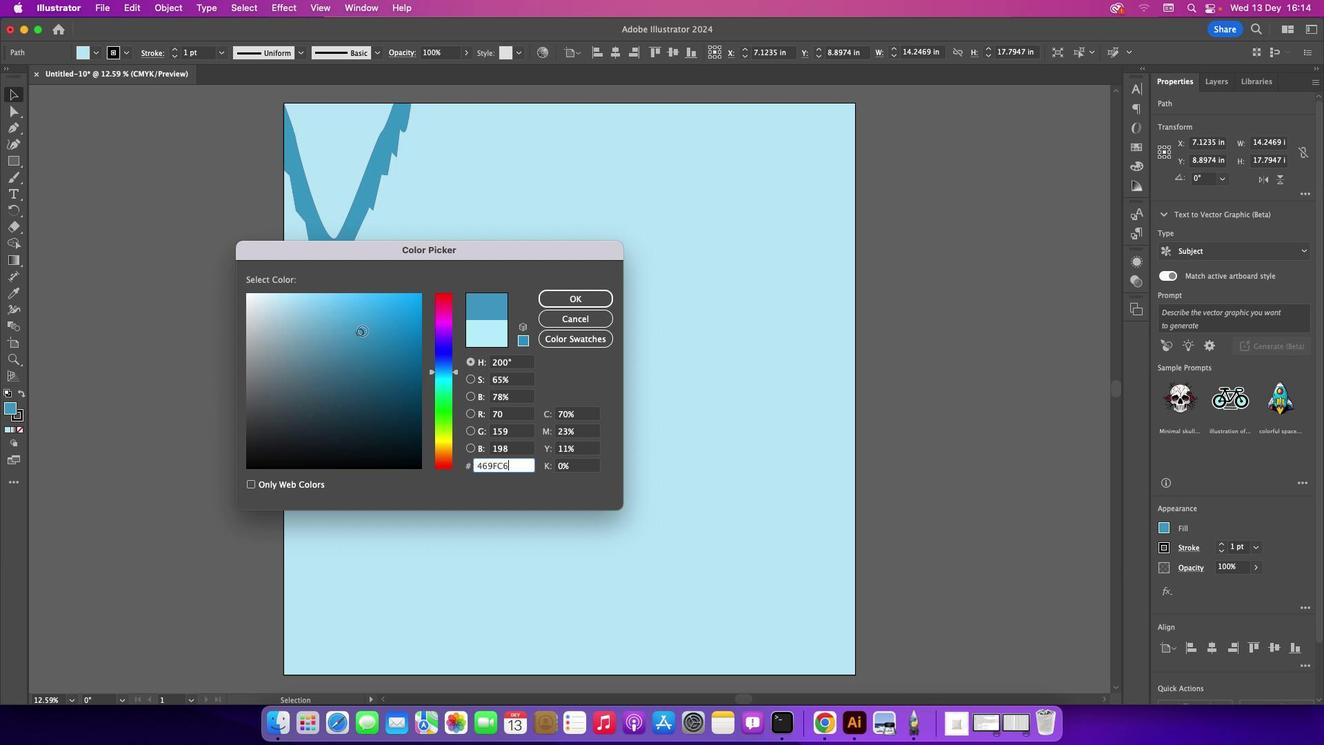
Action: Mouse moved to (334, 311)
Screenshot: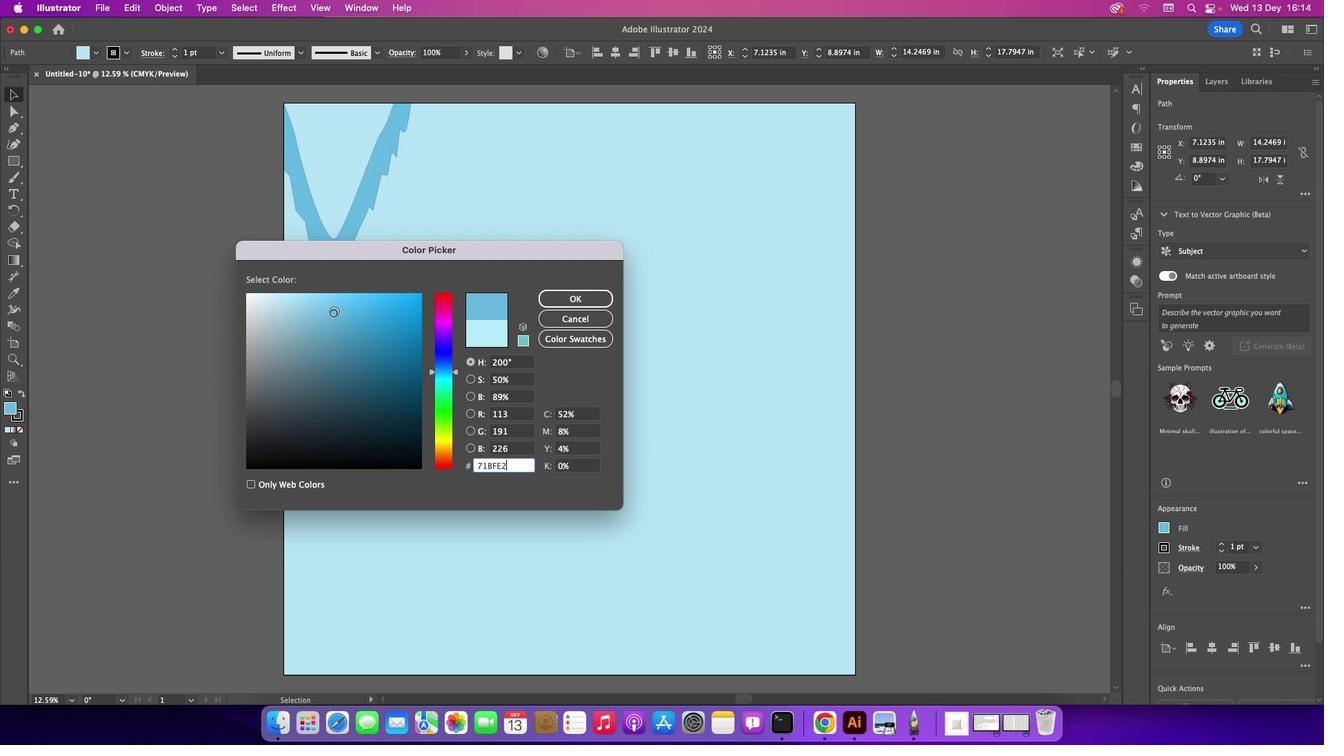 
Action: Mouse pressed left at (334, 311)
Screenshot: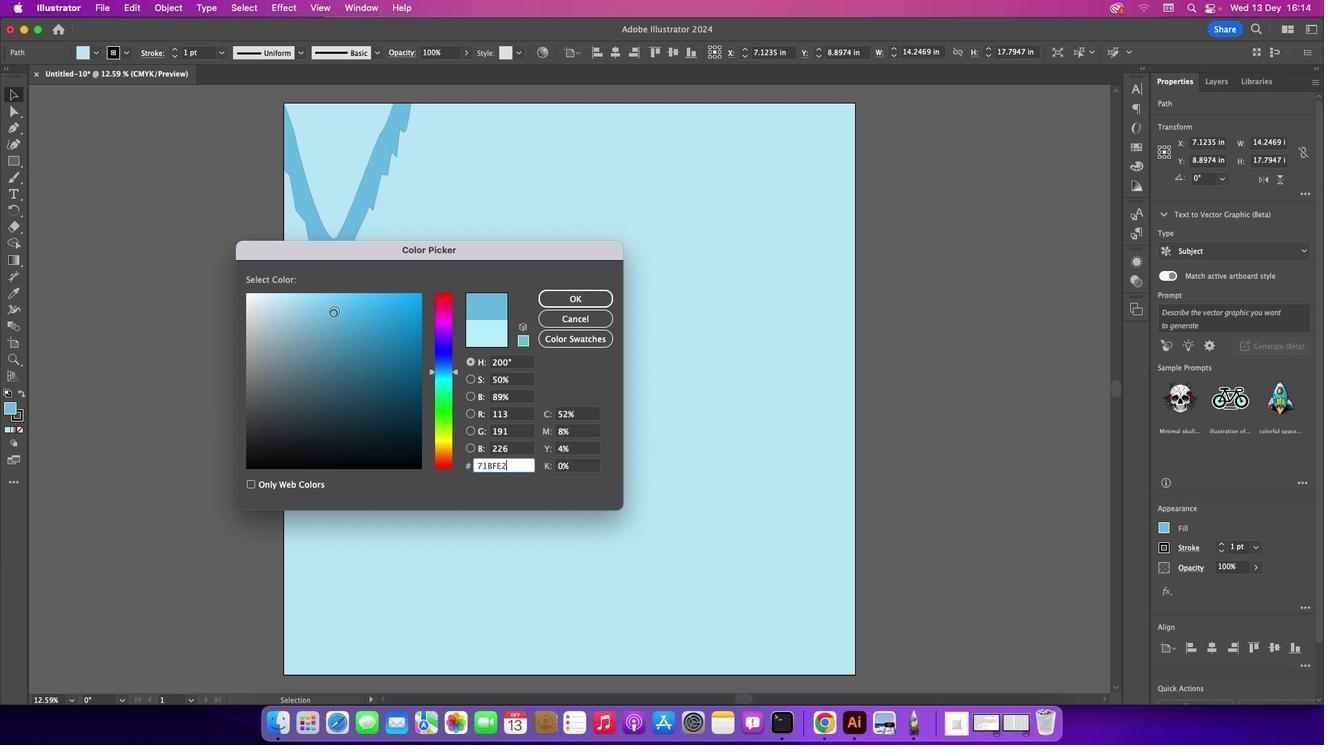 
Action: Mouse moved to (332, 308)
Screenshot: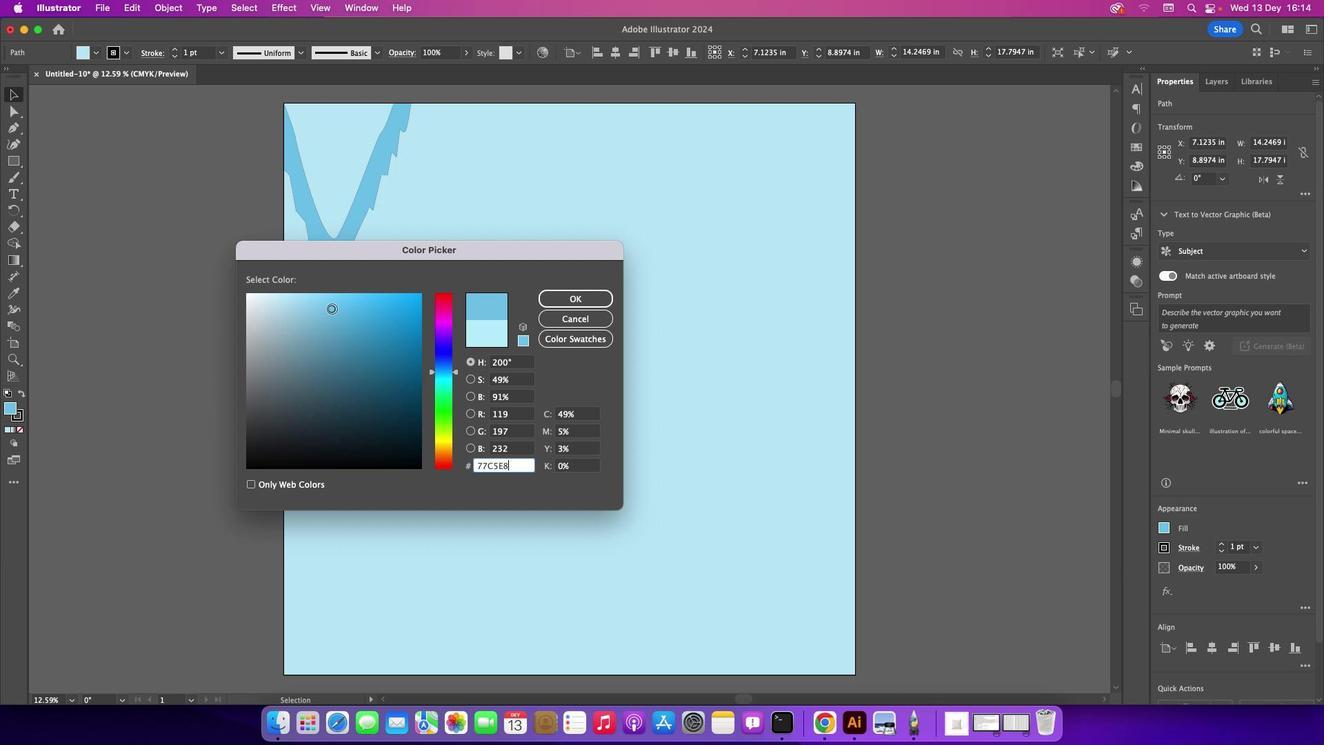 
Action: Mouse pressed left at (332, 308)
Screenshot: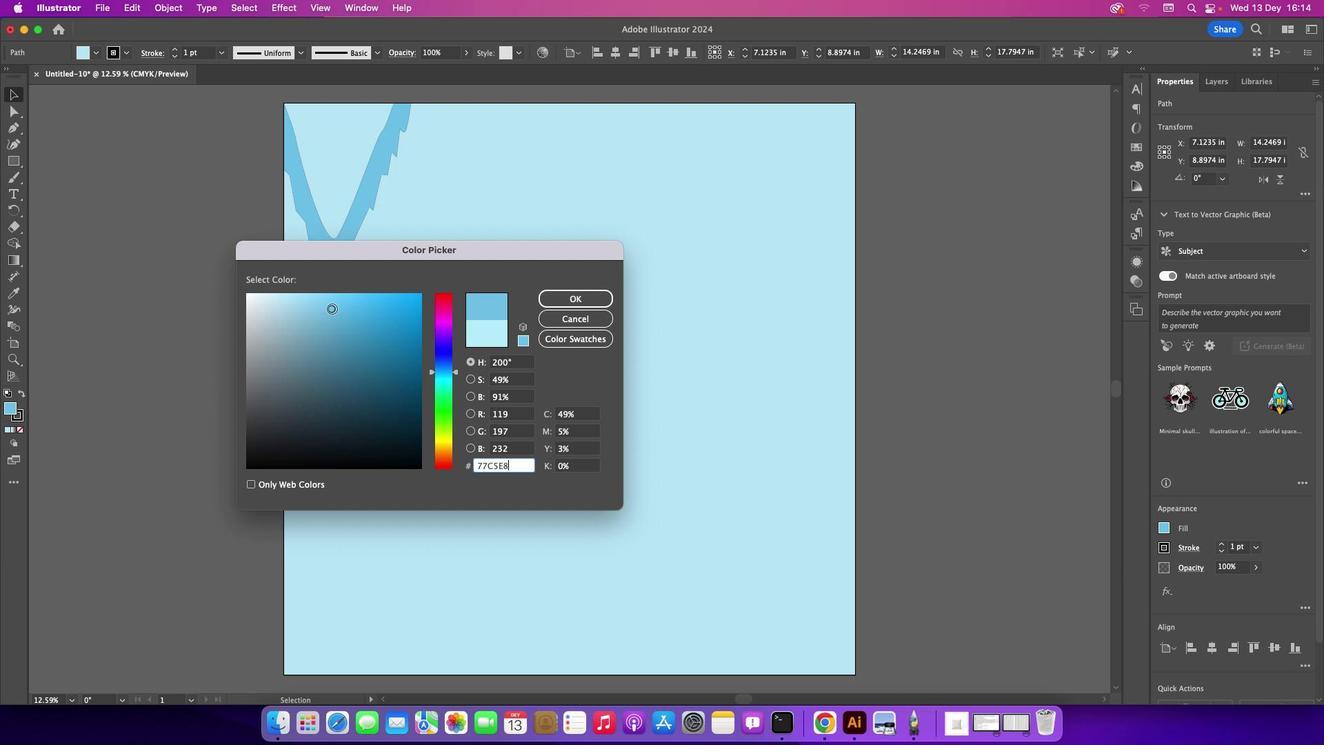 
Action: Mouse moved to (393, 315)
Screenshot: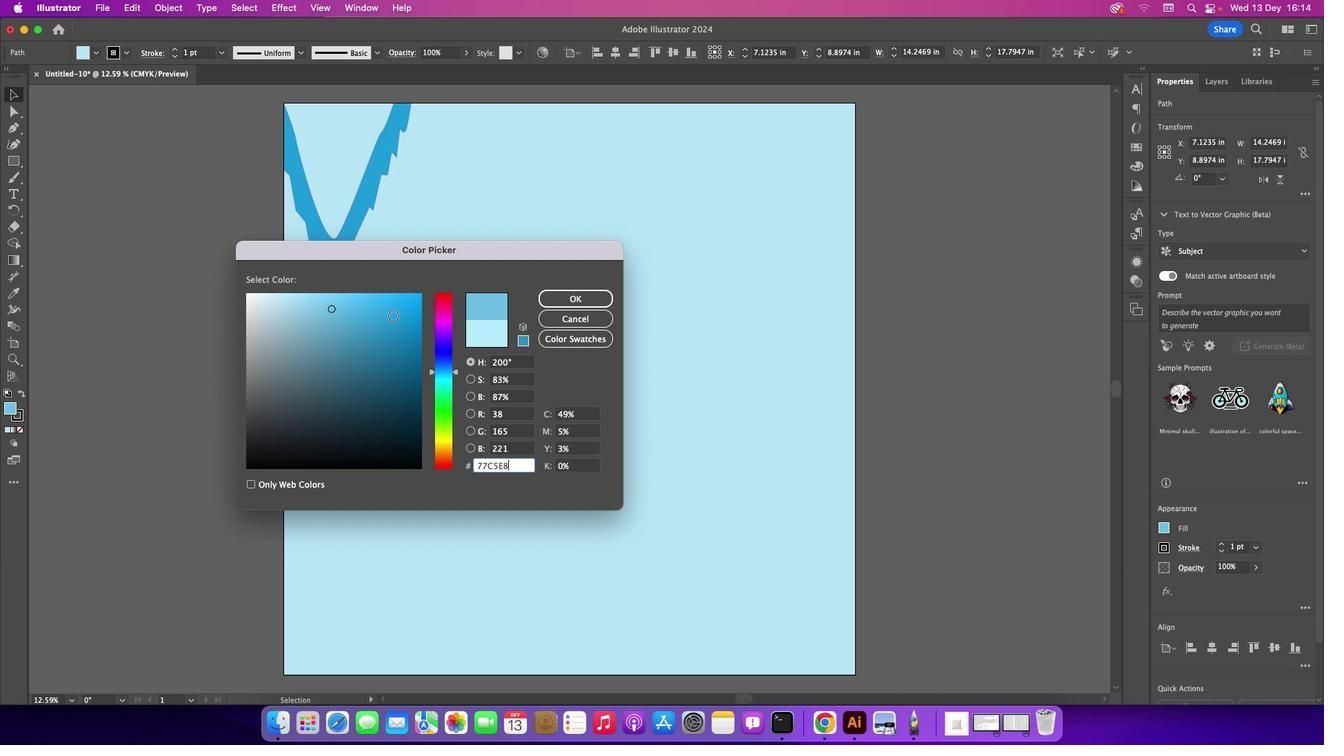 
Action: Mouse pressed left at (393, 315)
Screenshot: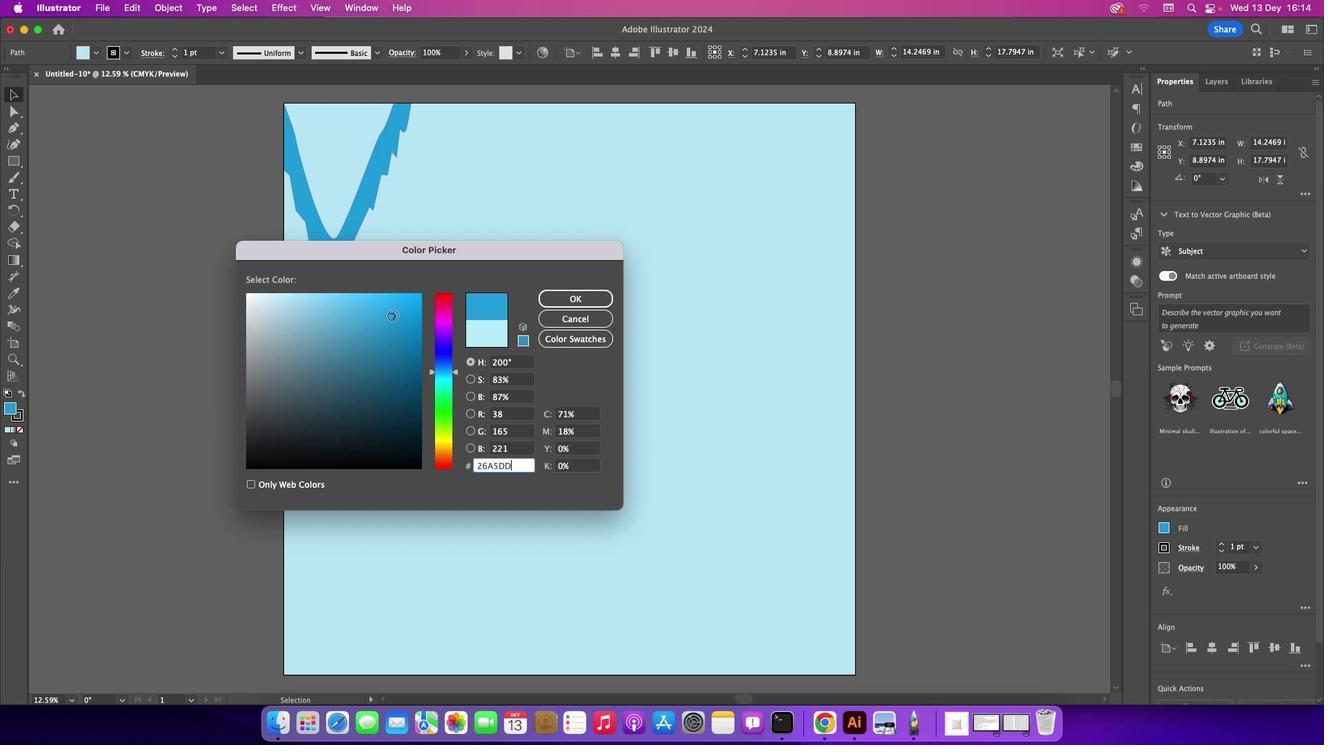 
Action: Mouse moved to (325, 338)
Screenshot: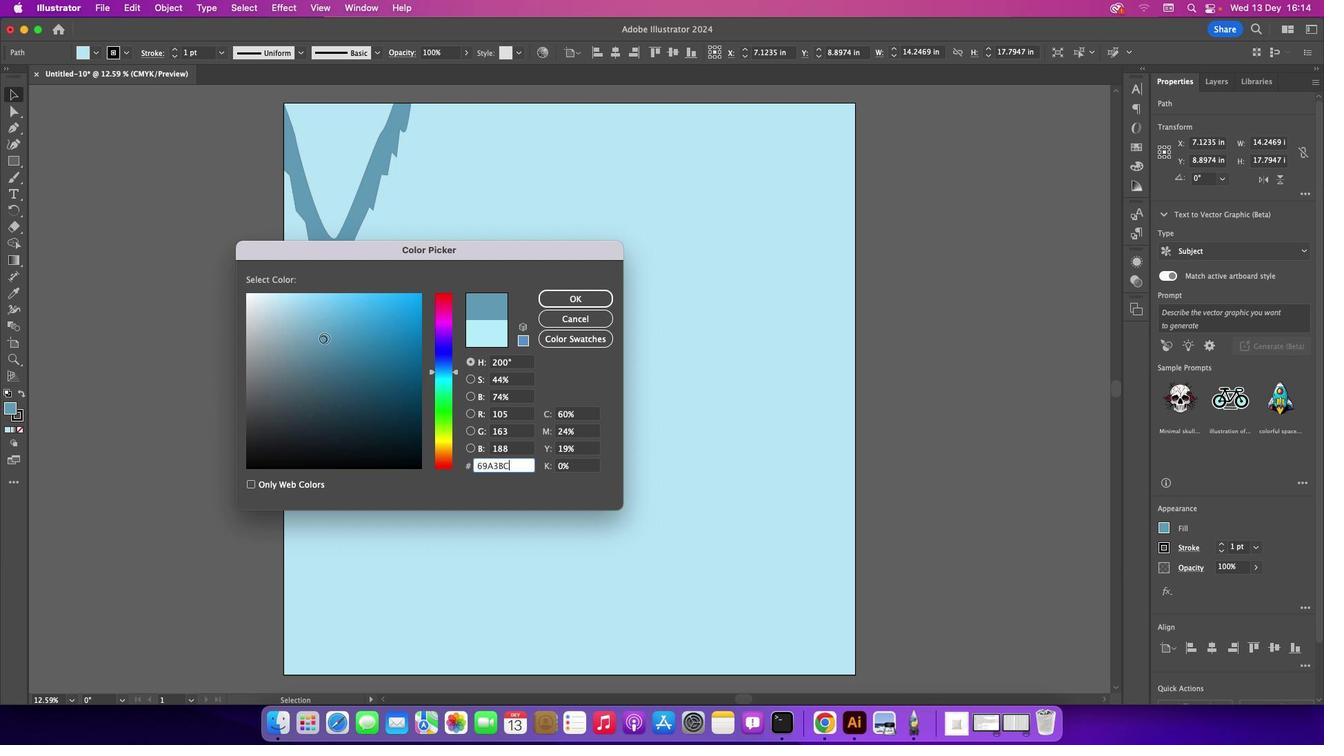
Action: Mouse pressed left at (325, 338)
Screenshot: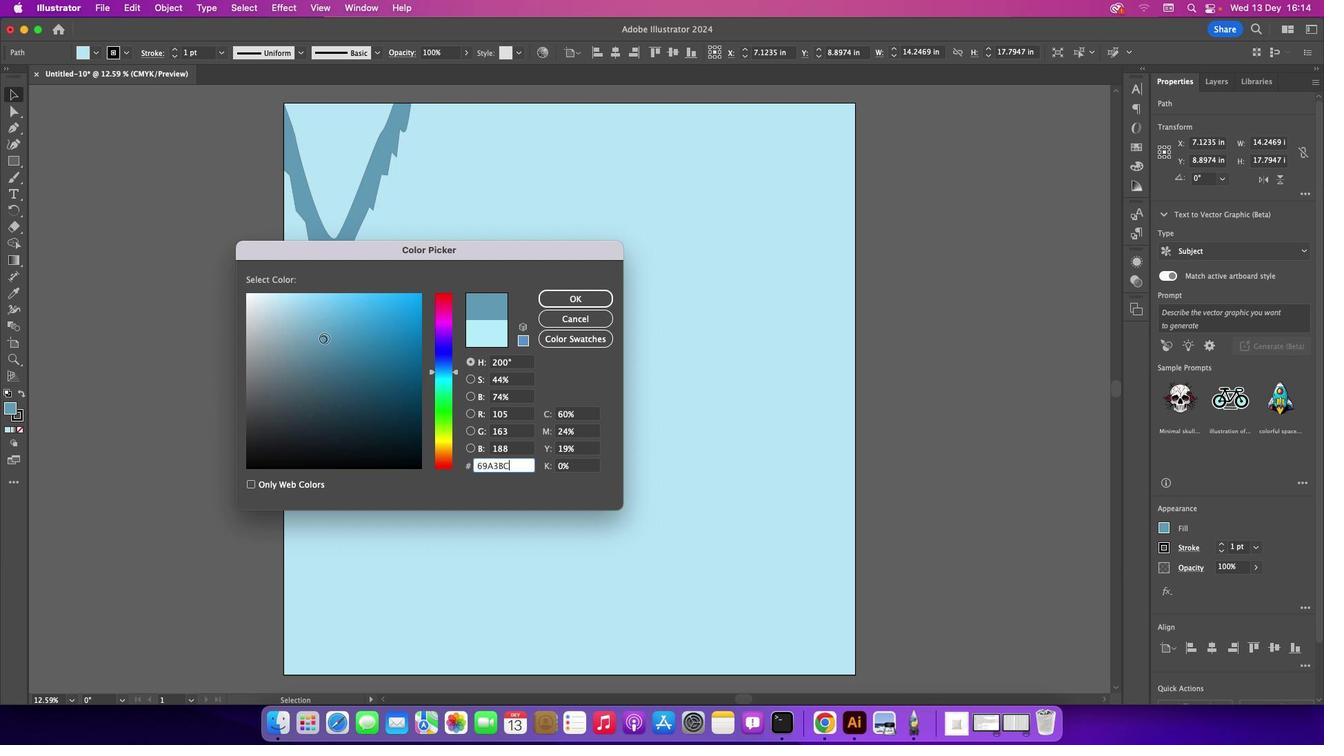 
Action: Mouse moved to (580, 296)
Screenshot: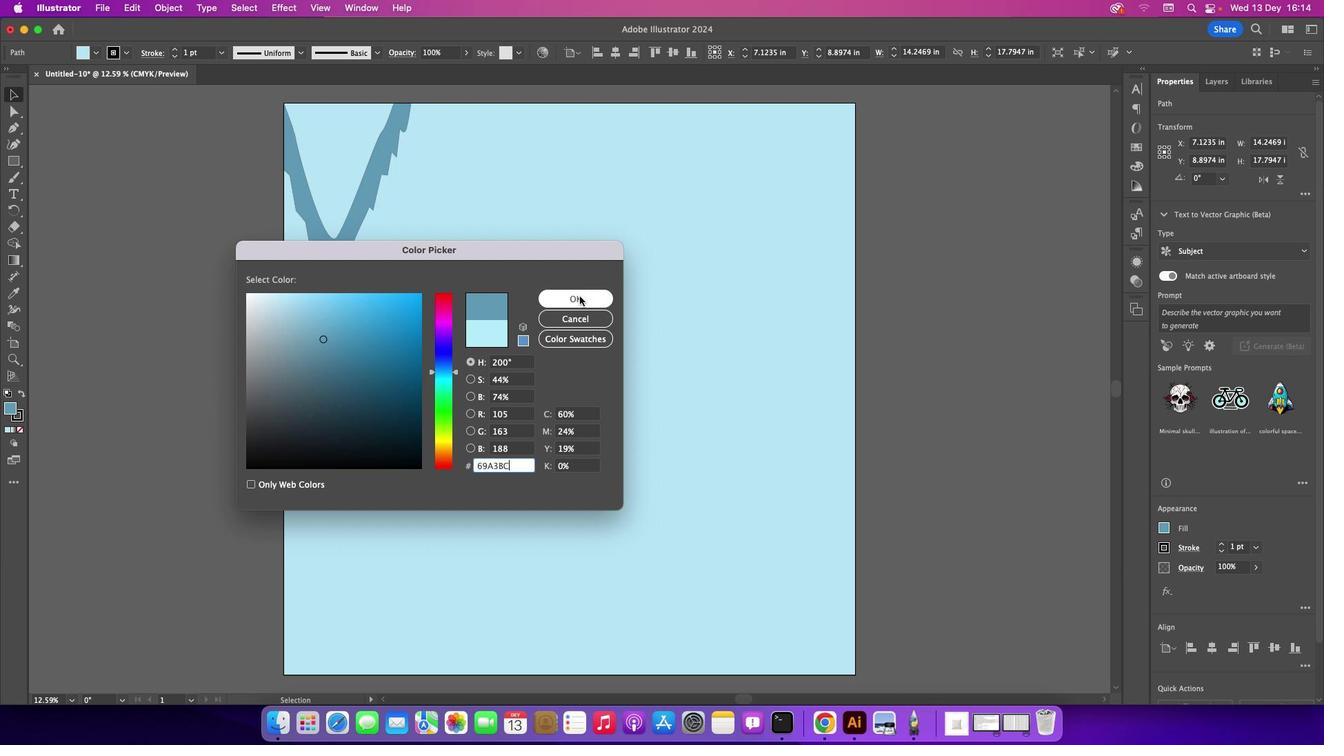 
Action: Mouse pressed left at (580, 296)
Screenshot: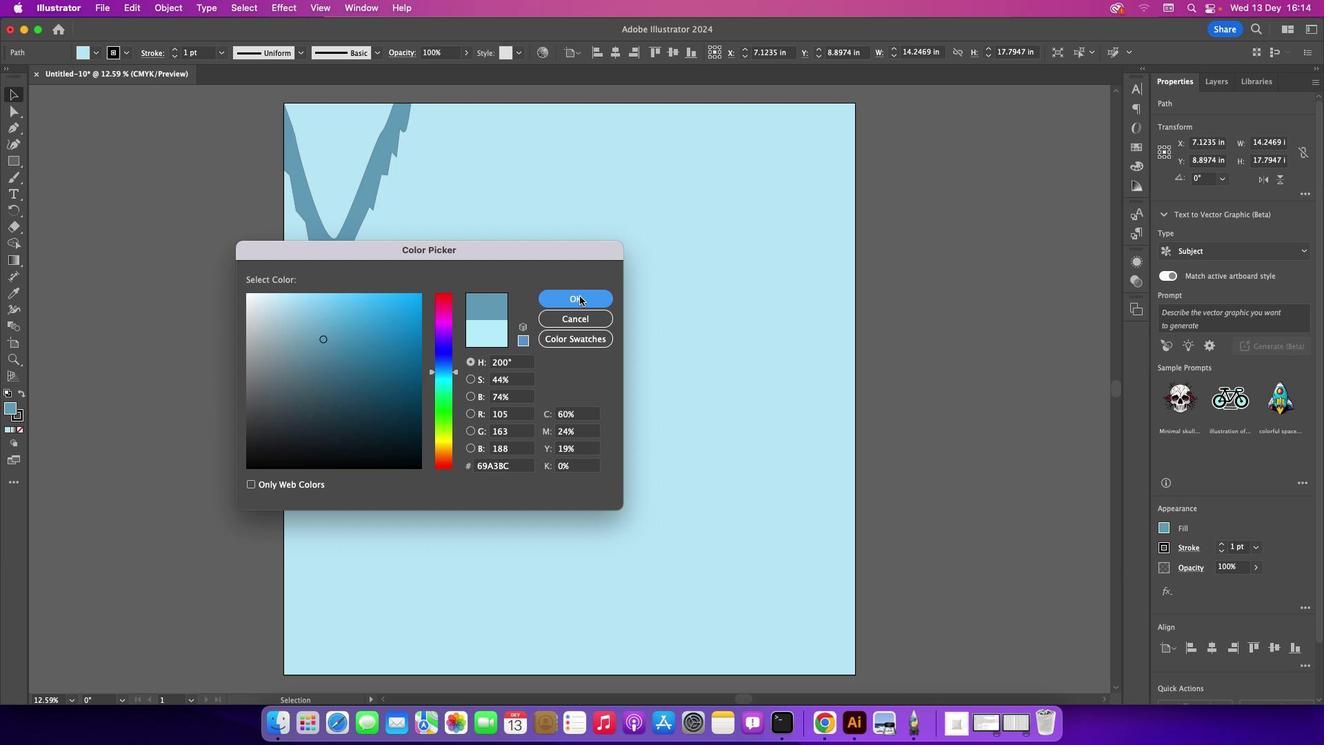 
Action: Mouse moved to (107, 155)
Screenshot: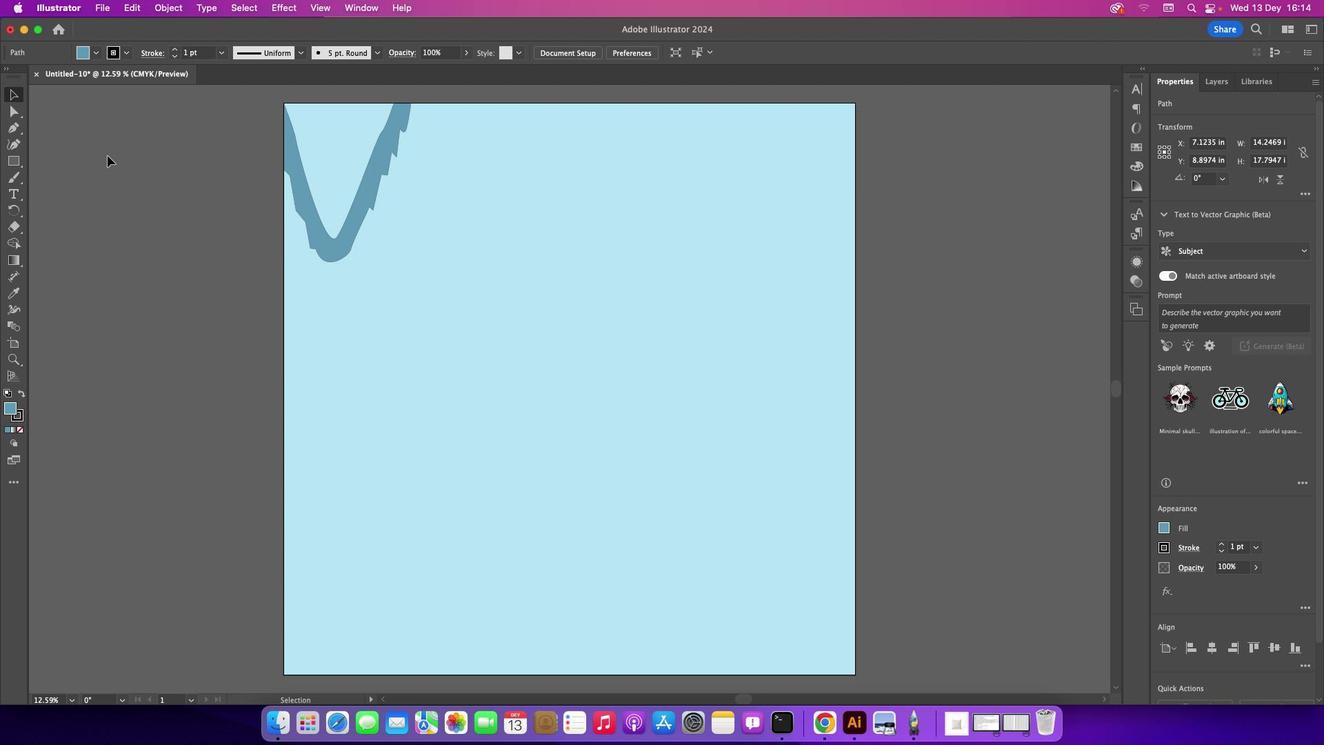 
Action: Mouse pressed left at (107, 155)
Screenshot: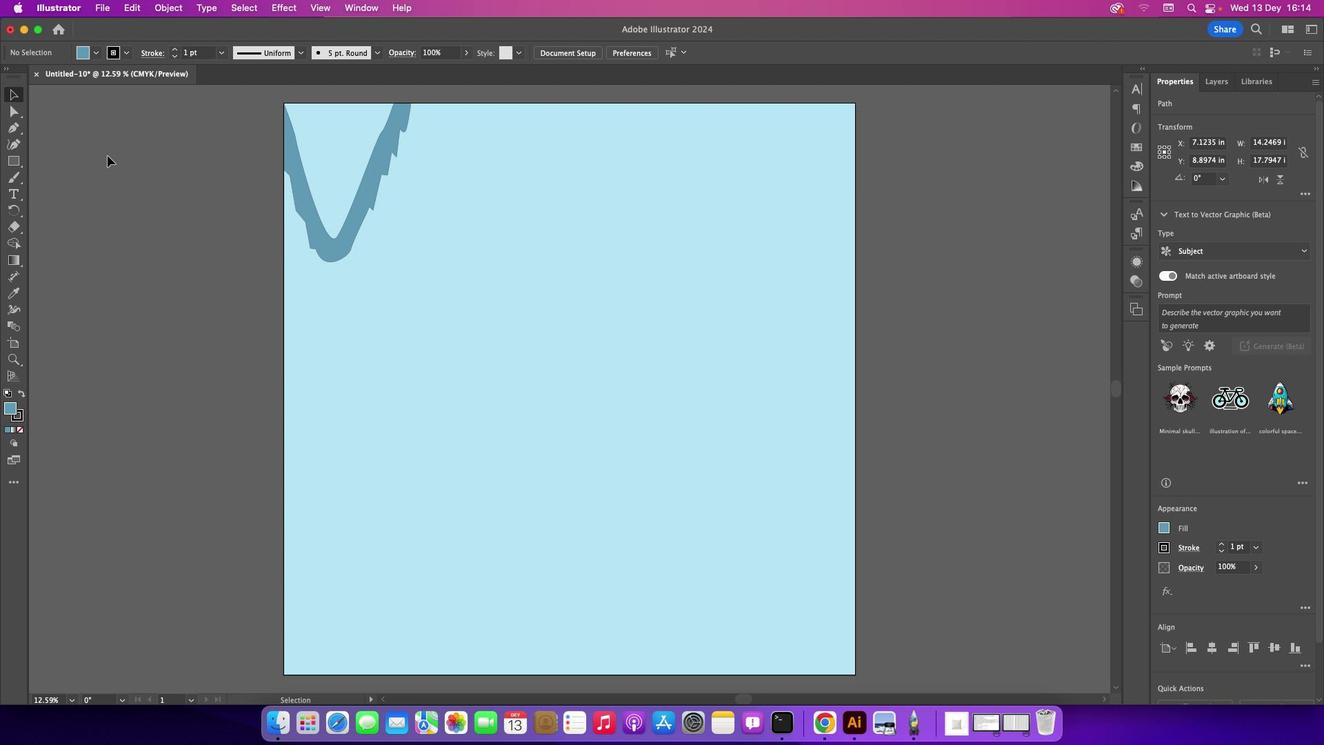 
Action: Mouse moved to (16, 121)
Screenshot: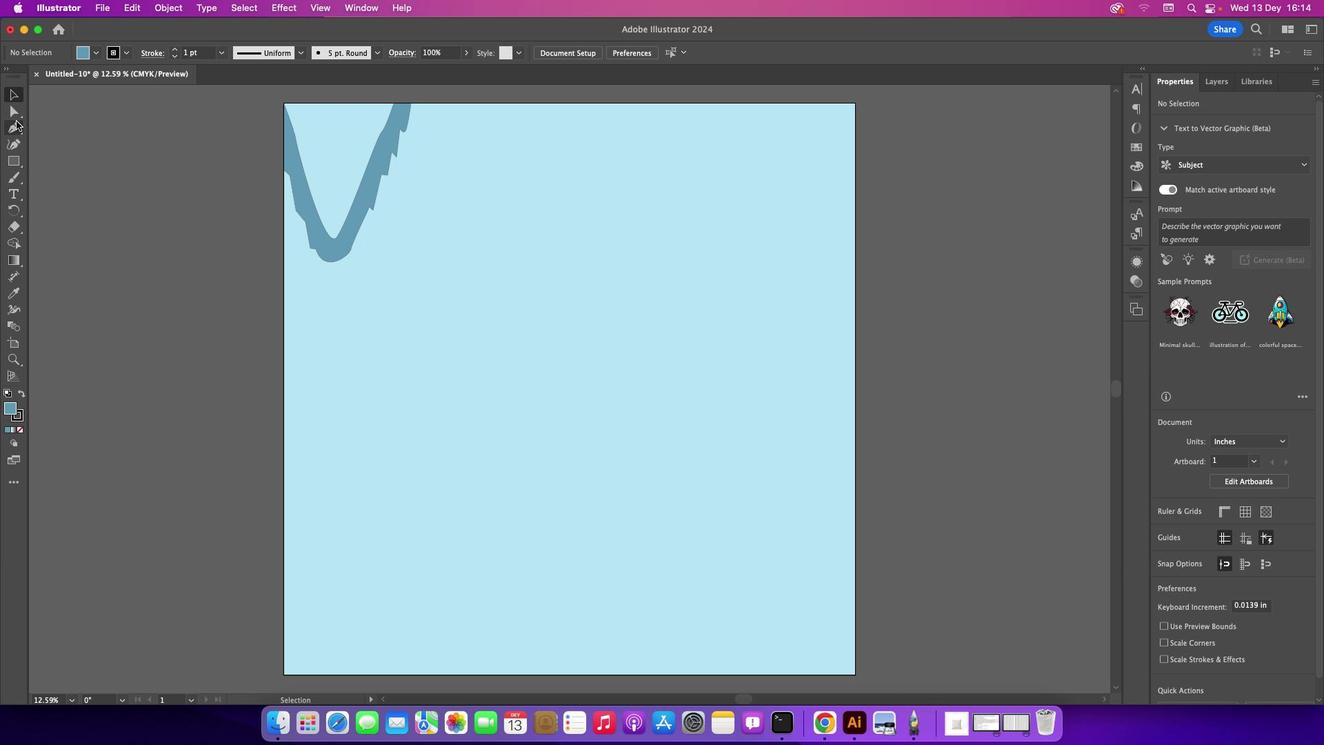 
Action: Mouse pressed left at (16, 121)
Screenshot: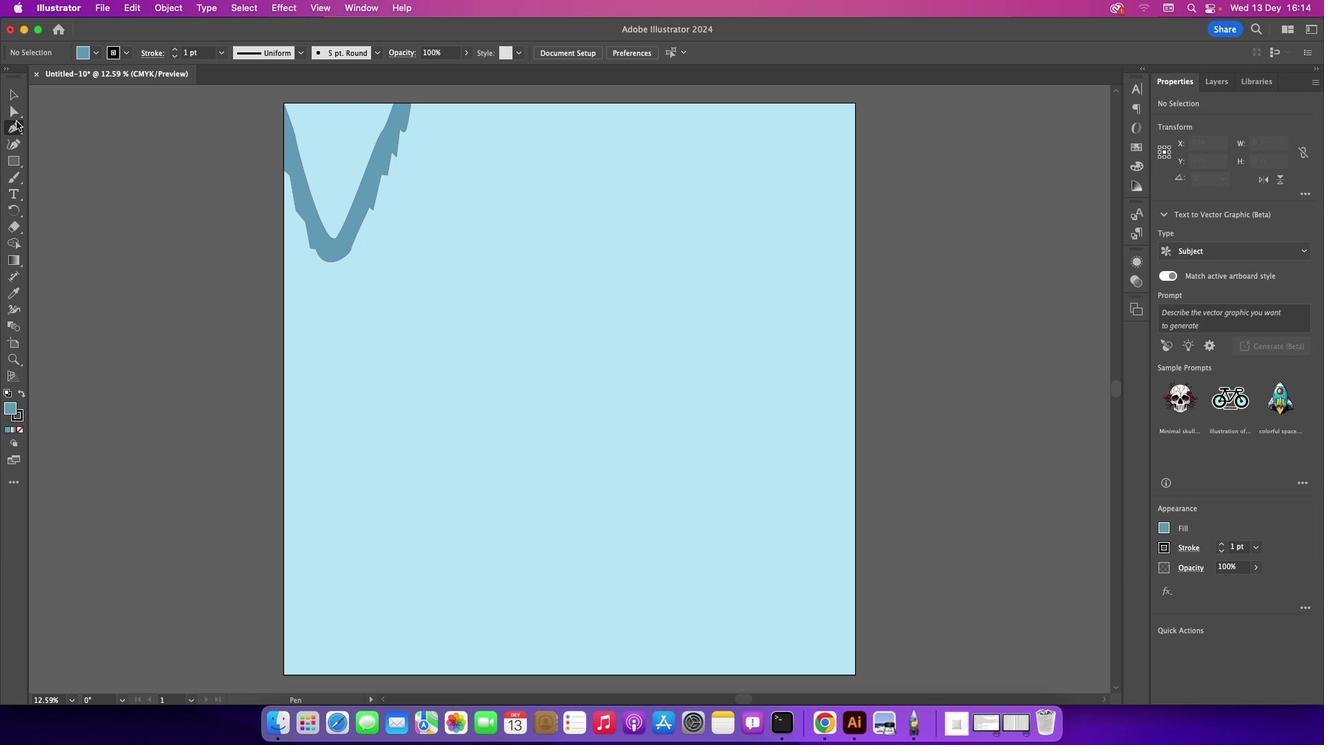 
Action: Mouse moved to (488, 105)
Screenshot: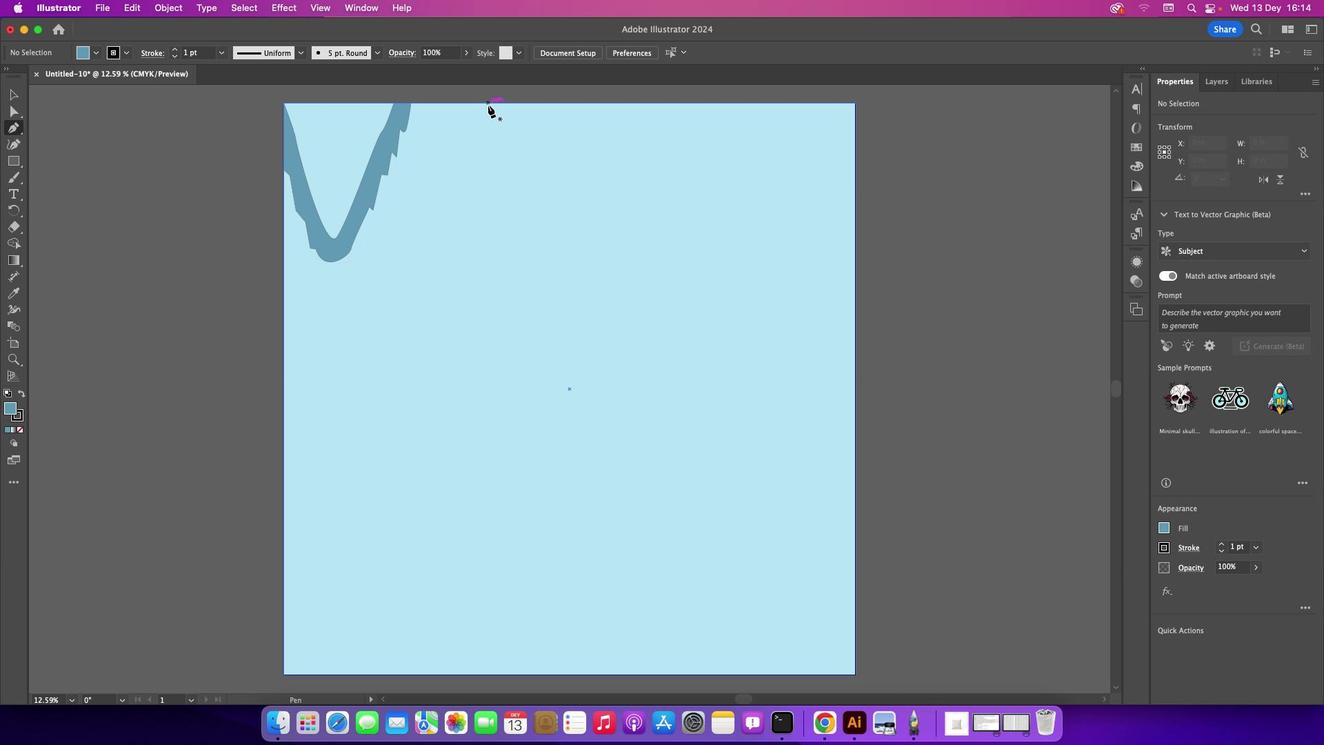 
Action: Mouse pressed left at (488, 105)
Screenshot: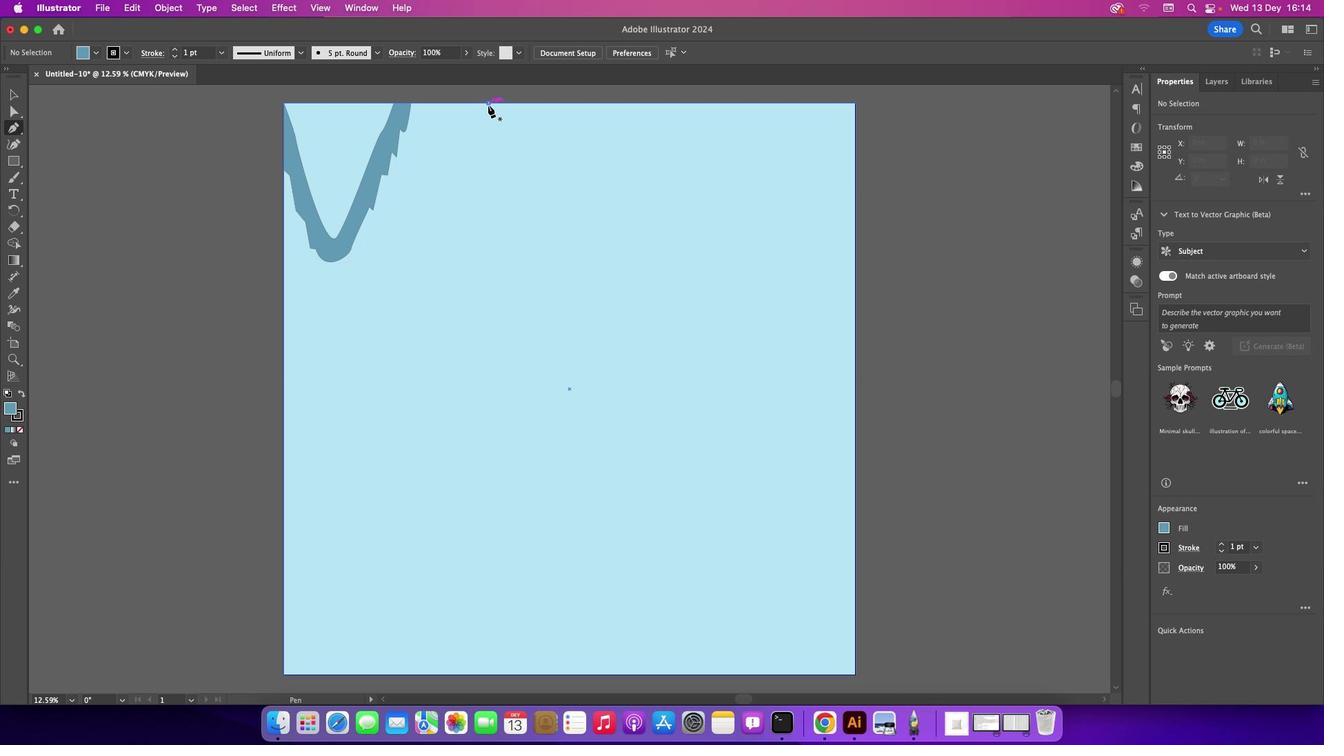 
Action: Mouse moved to (492, 124)
Screenshot: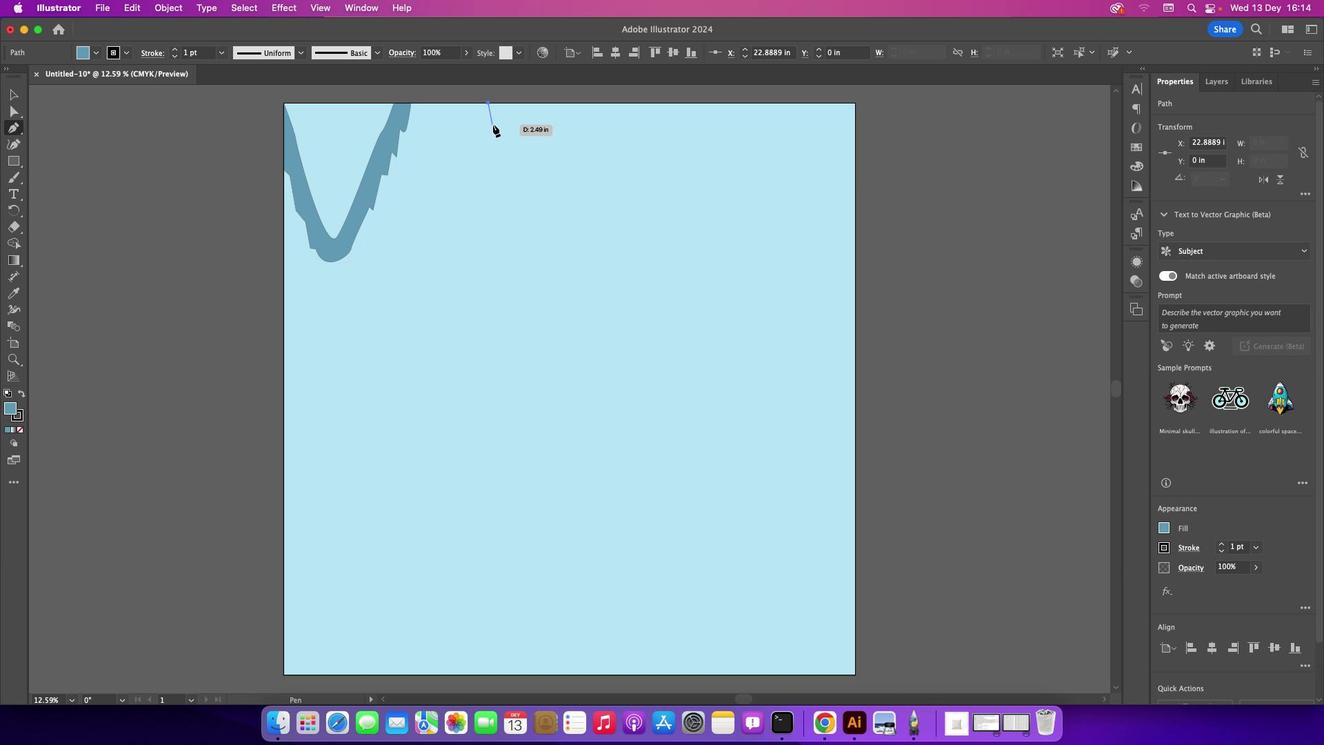 
Action: Mouse pressed left at (492, 124)
Screenshot: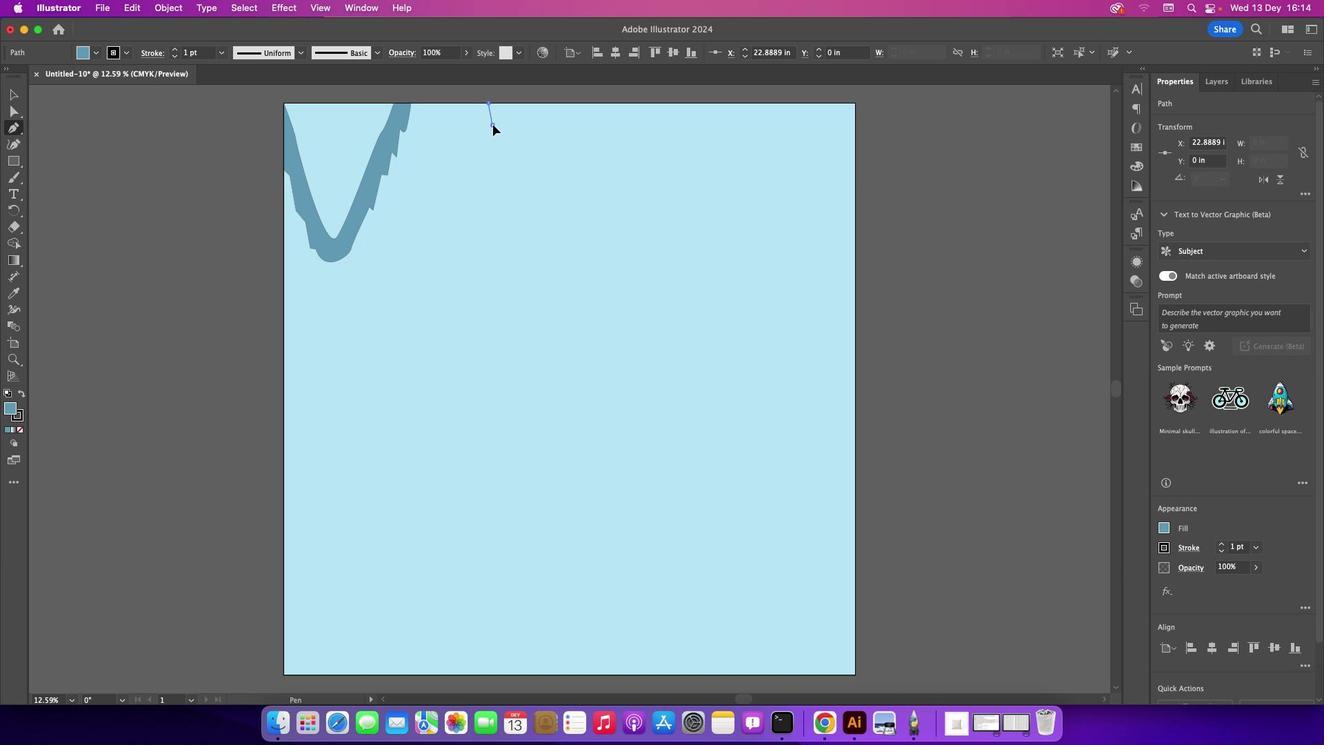 
Action: Mouse moved to (507, 155)
Screenshot: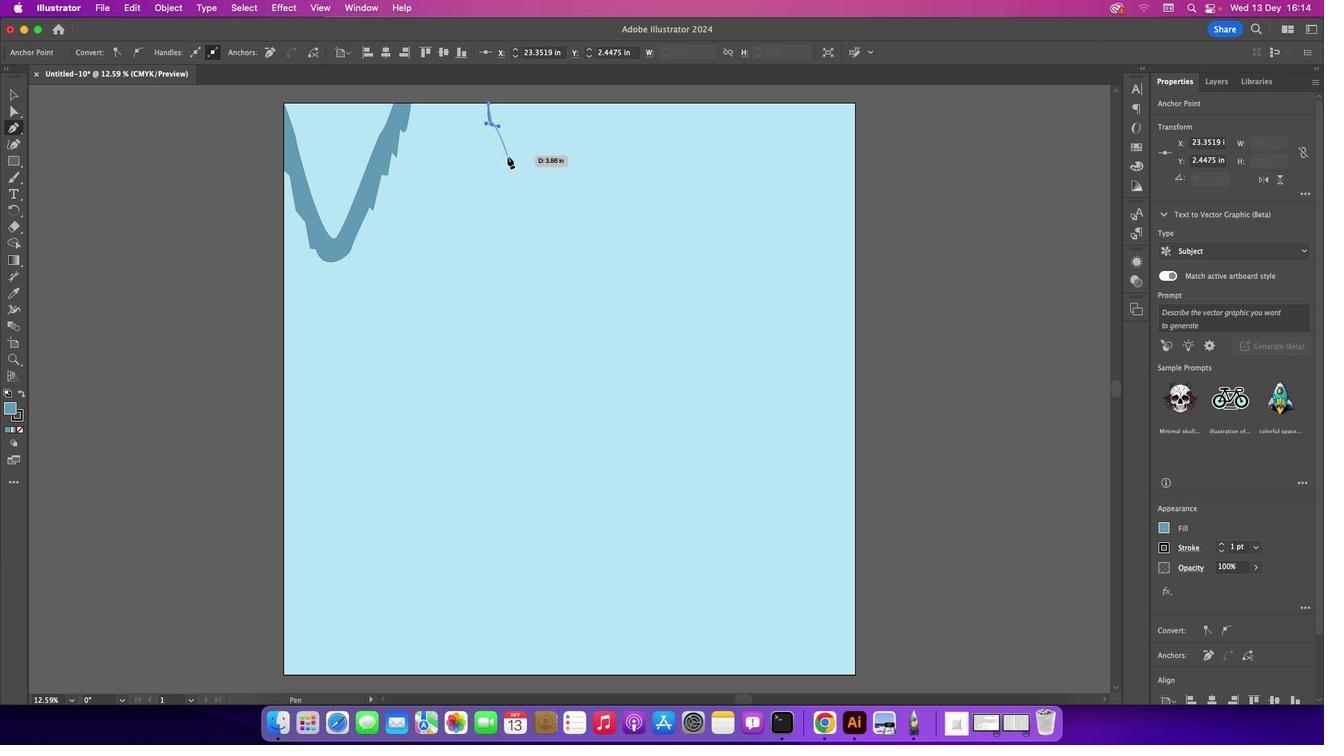 
Action: Mouse pressed left at (507, 155)
Screenshot: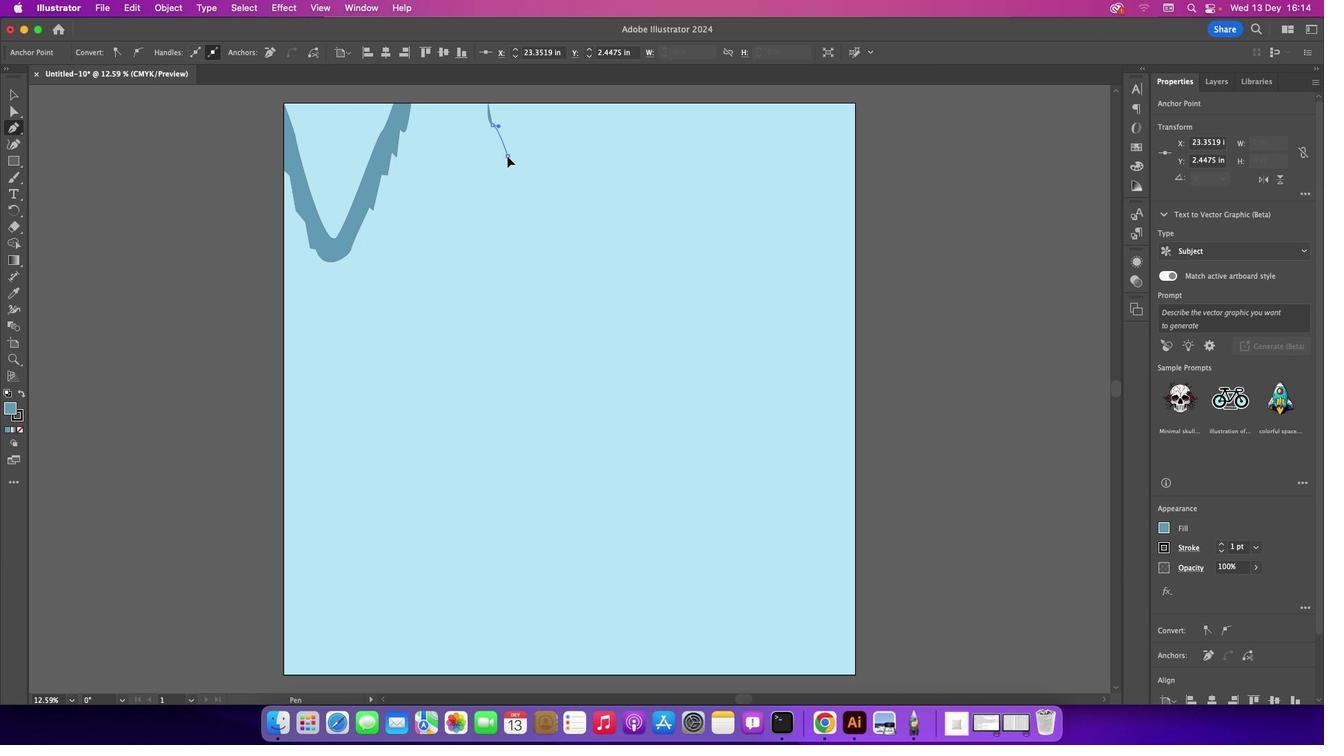 
Action: Mouse moved to (532, 168)
Screenshot: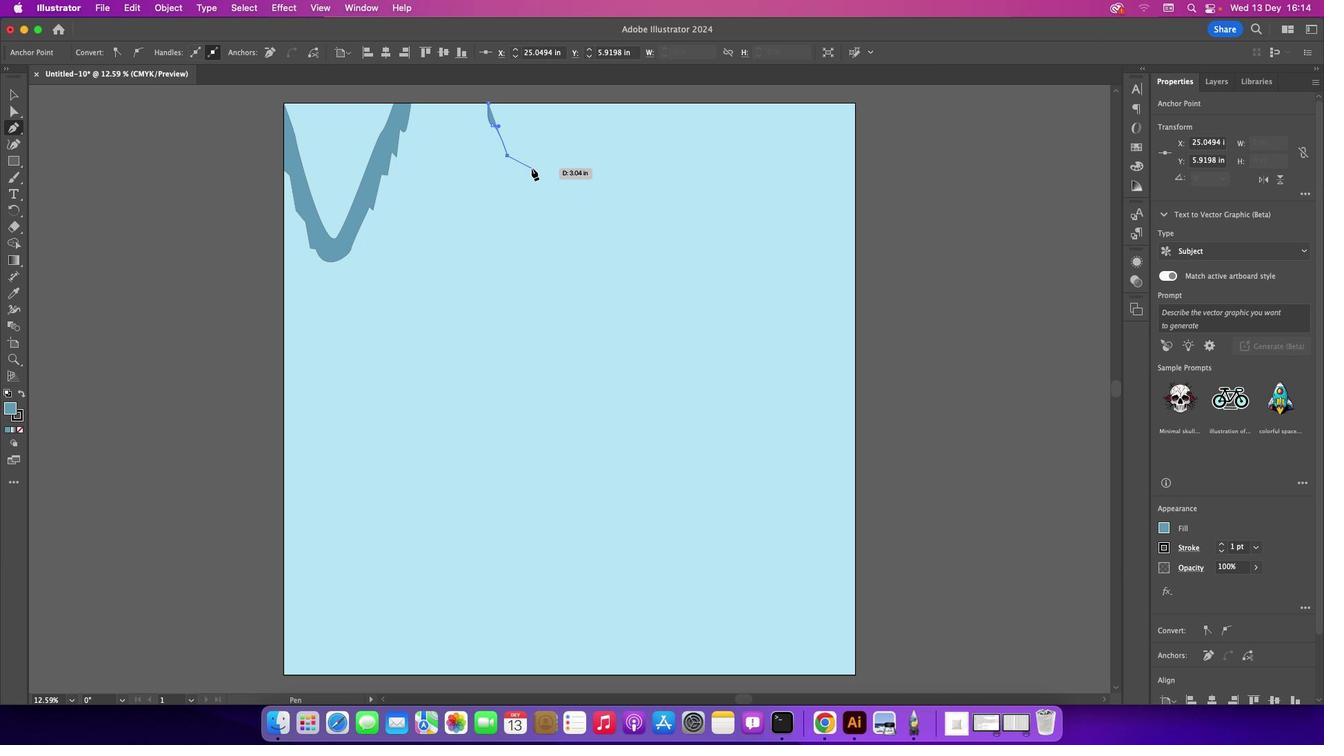 
Action: Mouse pressed left at (532, 168)
Screenshot: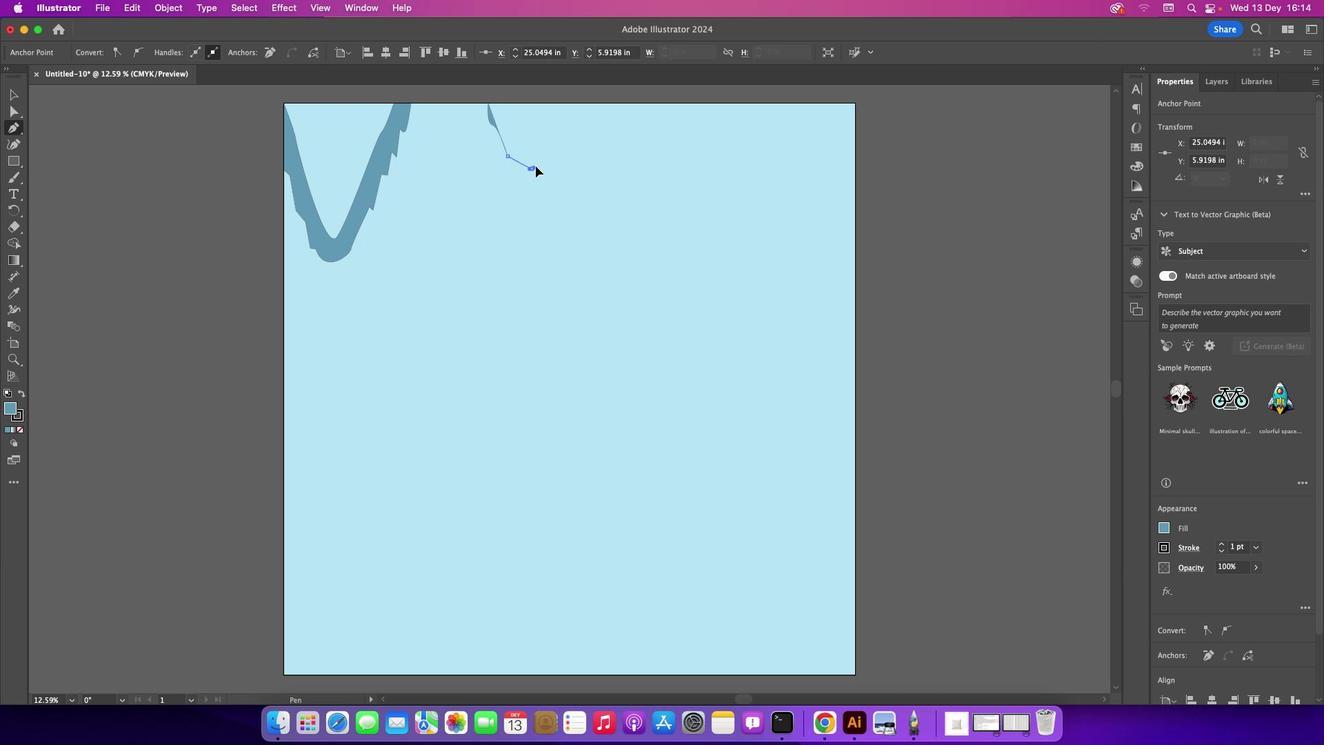 
Action: Mouse moved to (550, 122)
Screenshot: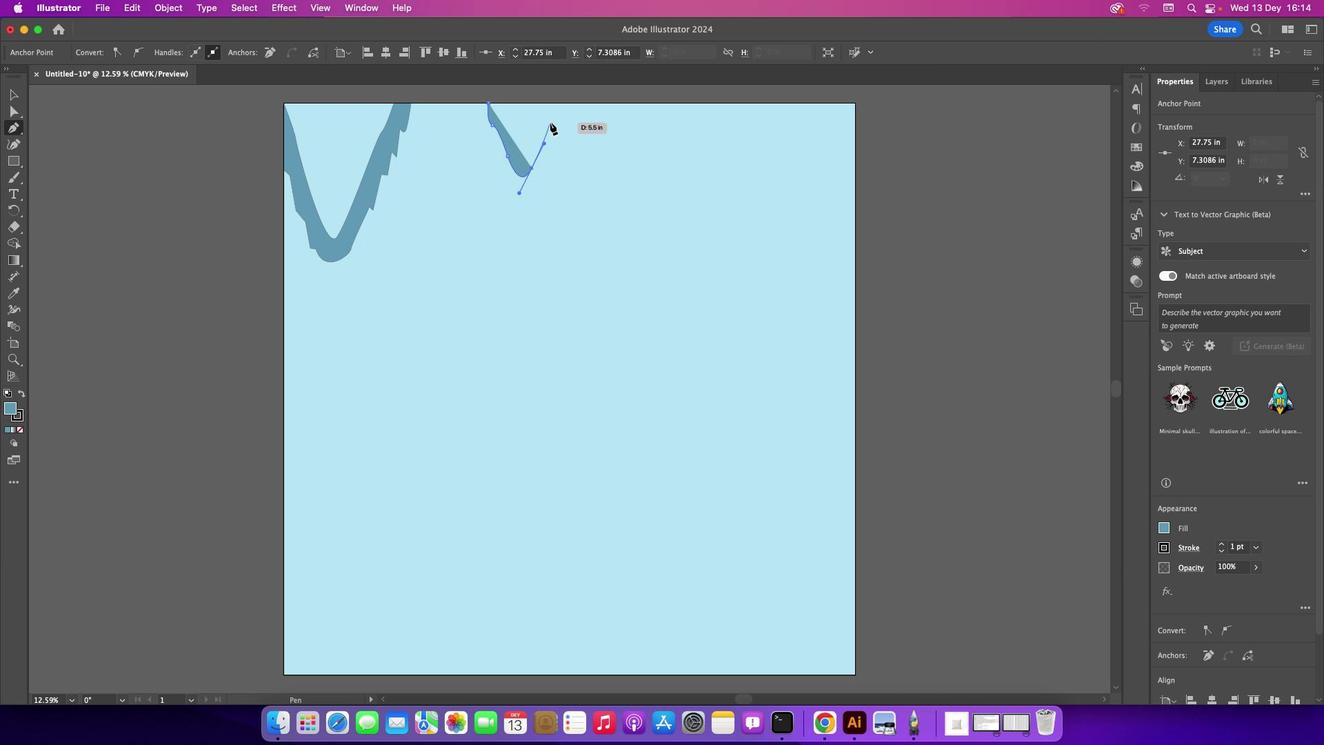 
Action: Mouse pressed left at (550, 122)
Screenshot: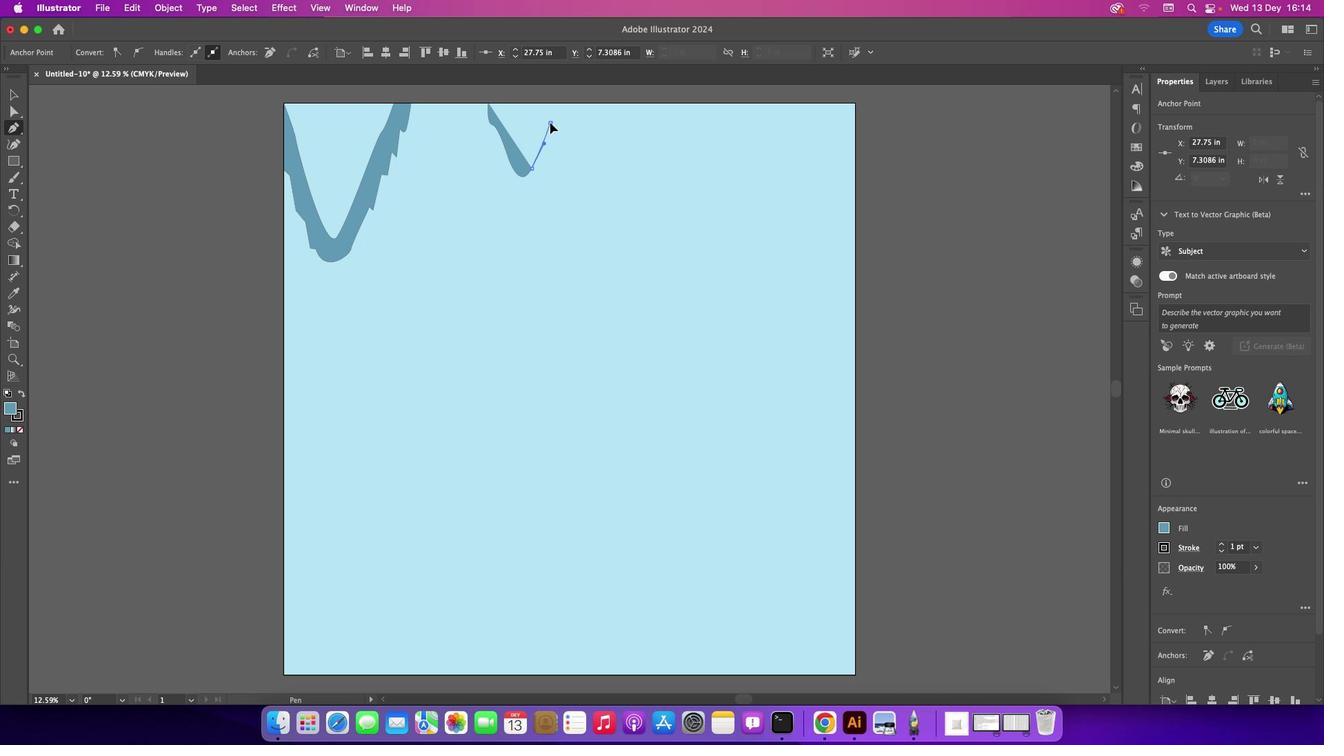
Action: Mouse moved to (559, 113)
Screenshot: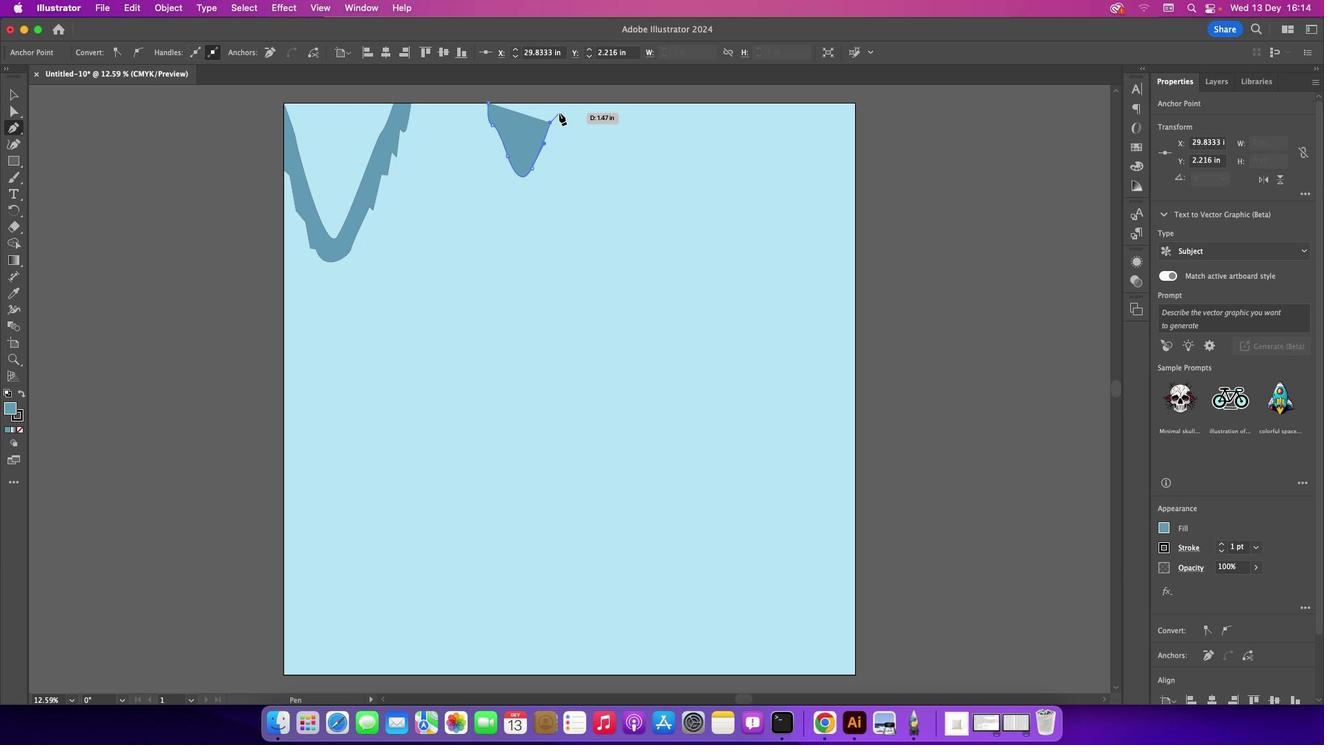 
Action: Mouse pressed left at (559, 113)
Screenshot: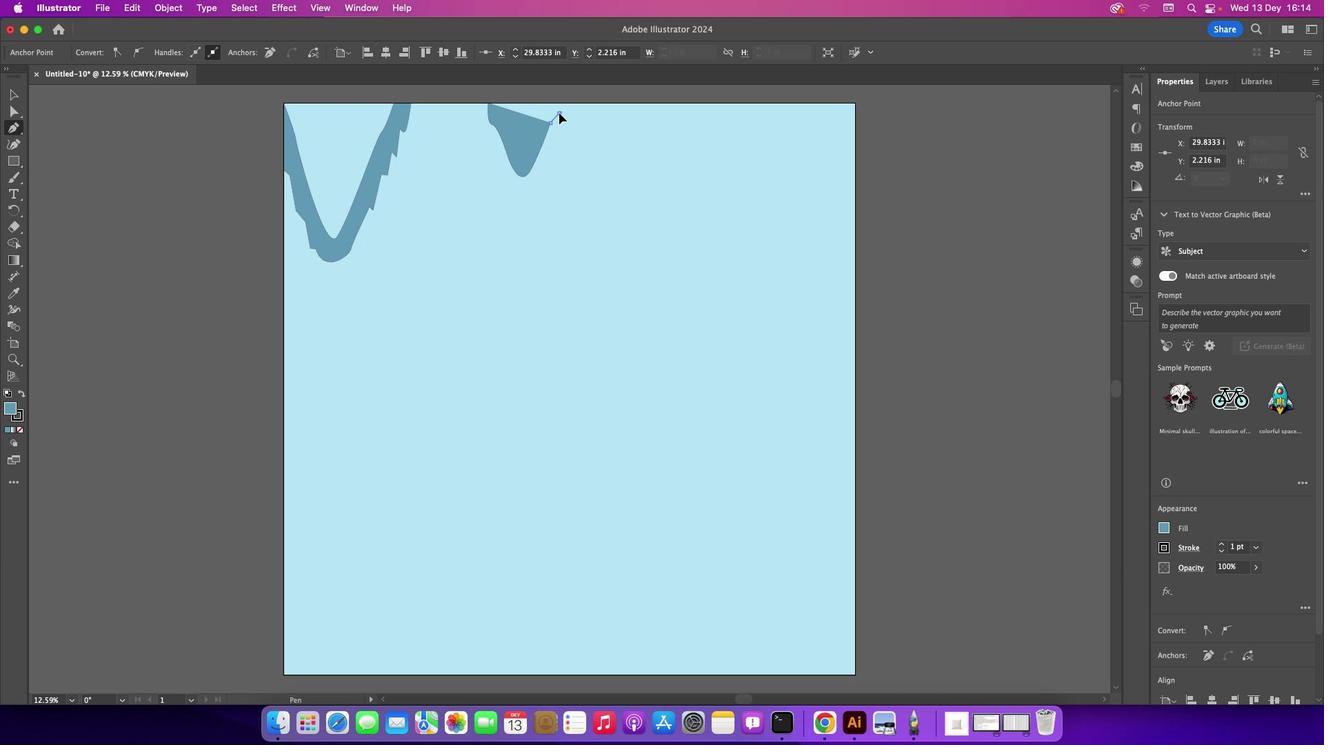 
Action: Mouse moved to (560, 104)
Screenshot: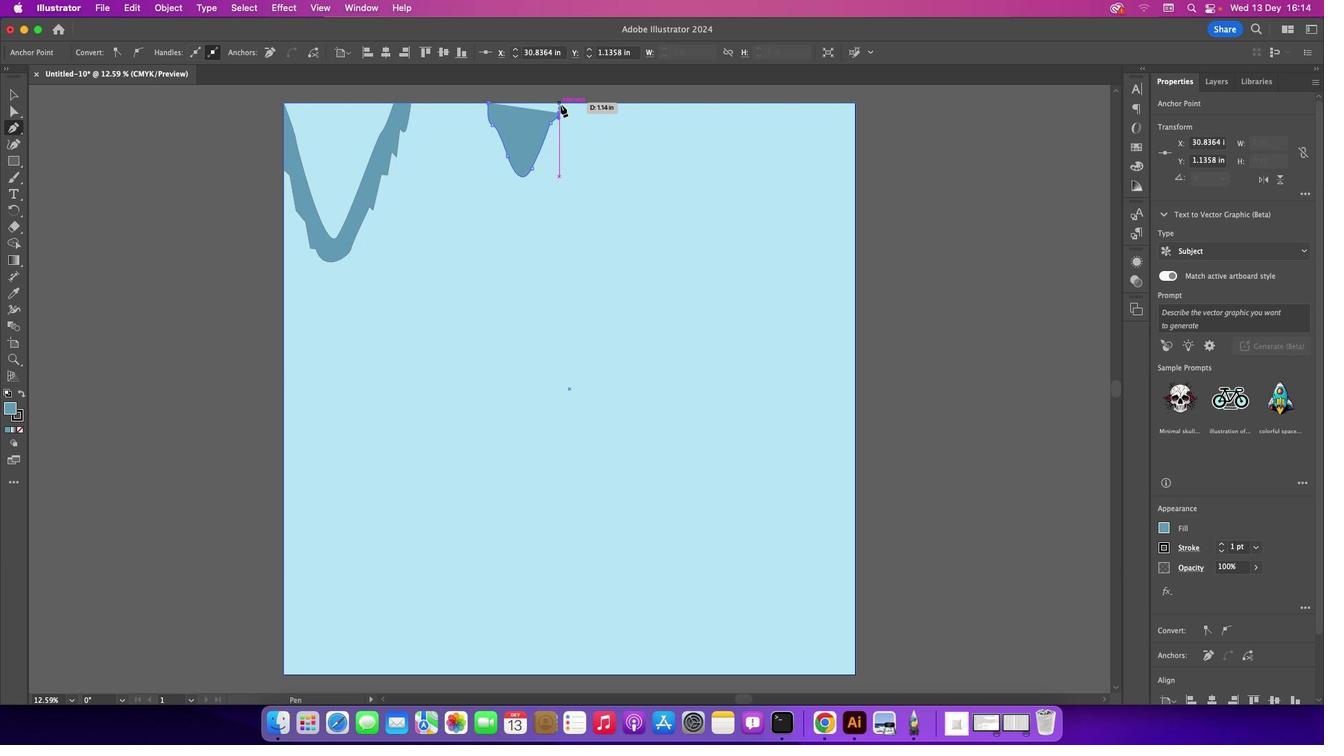 
Action: Mouse pressed left at (560, 104)
Screenshot: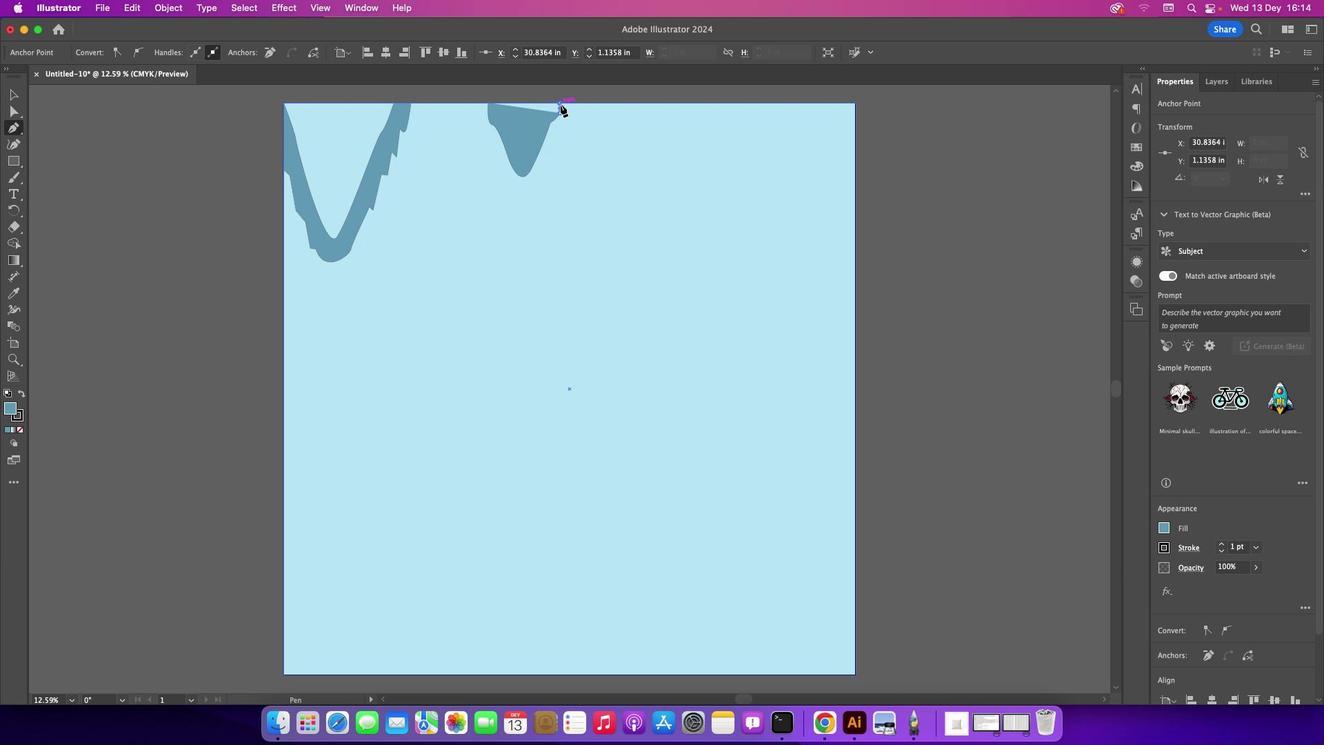 
Action: Mouse moved to (487, 104)
Screenshot: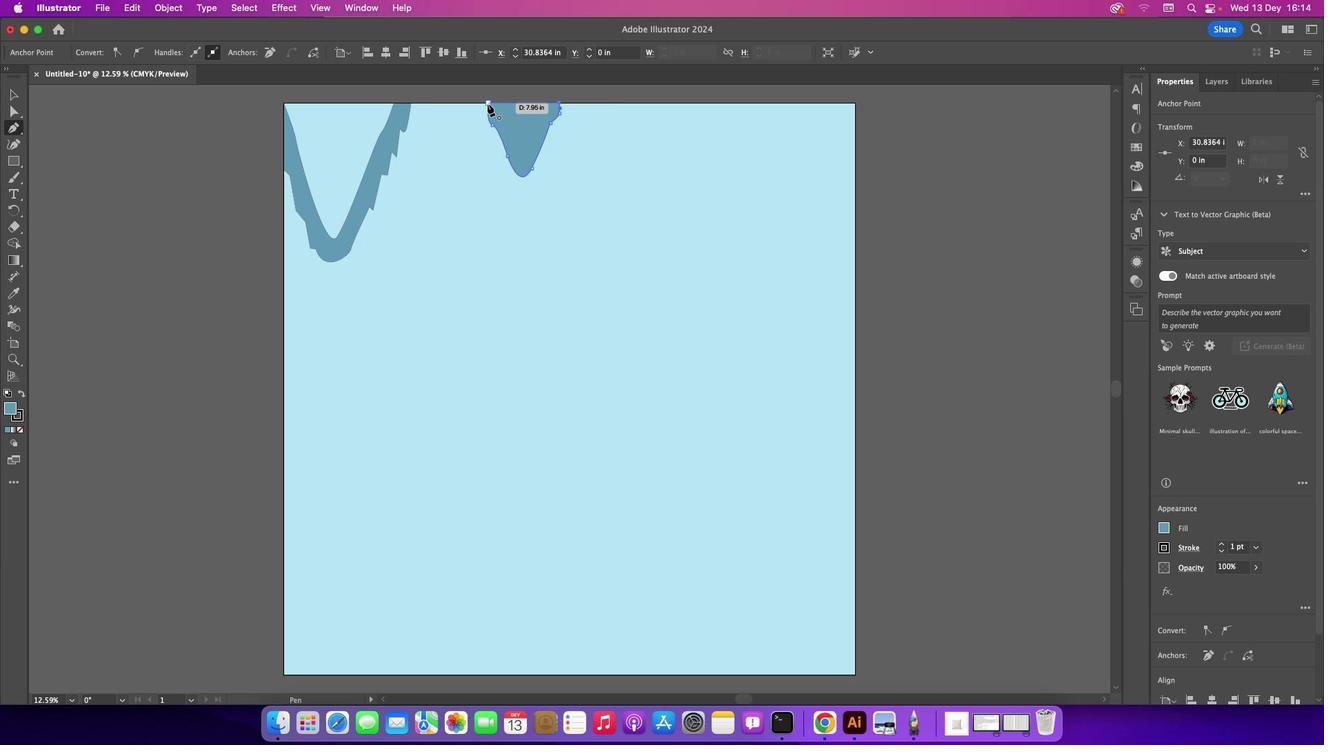 
Action: Mouse pressed left at (487, 104)
Screenshot: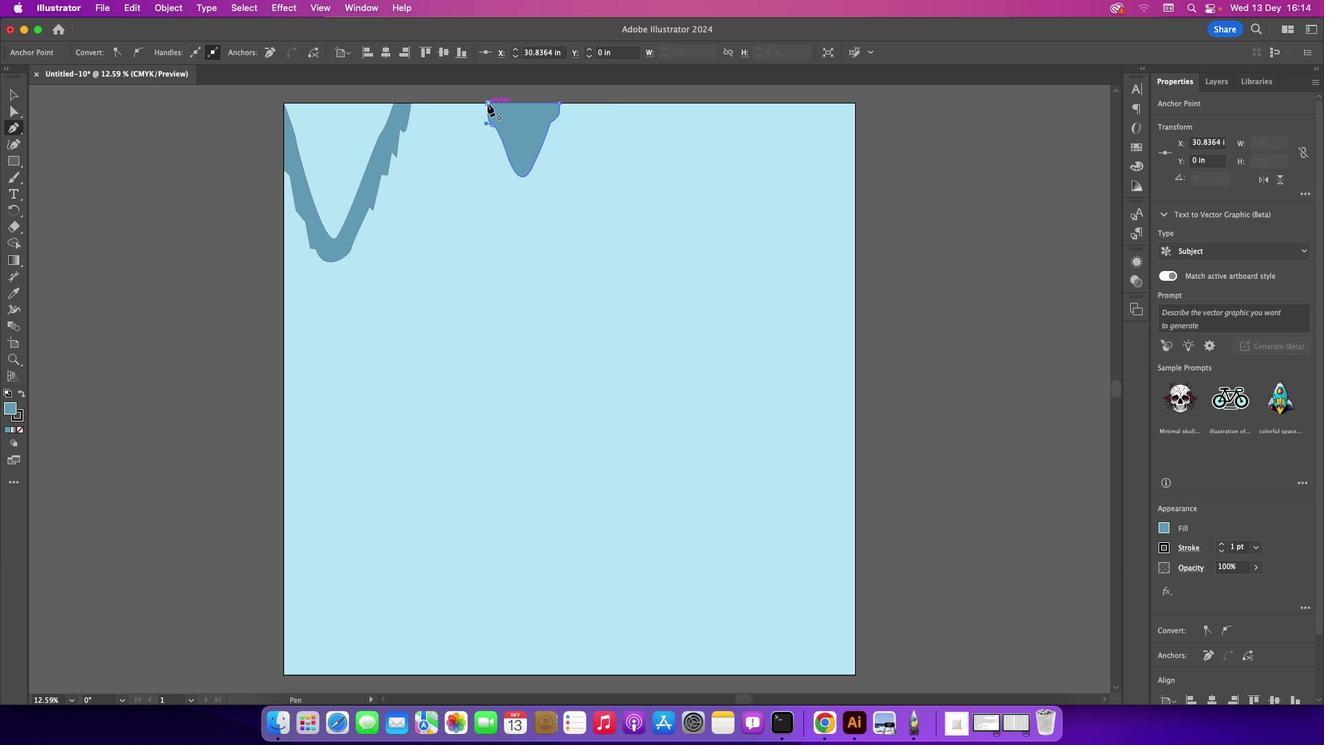 
Action: Mouse moved to (233, 120)
Screenshot: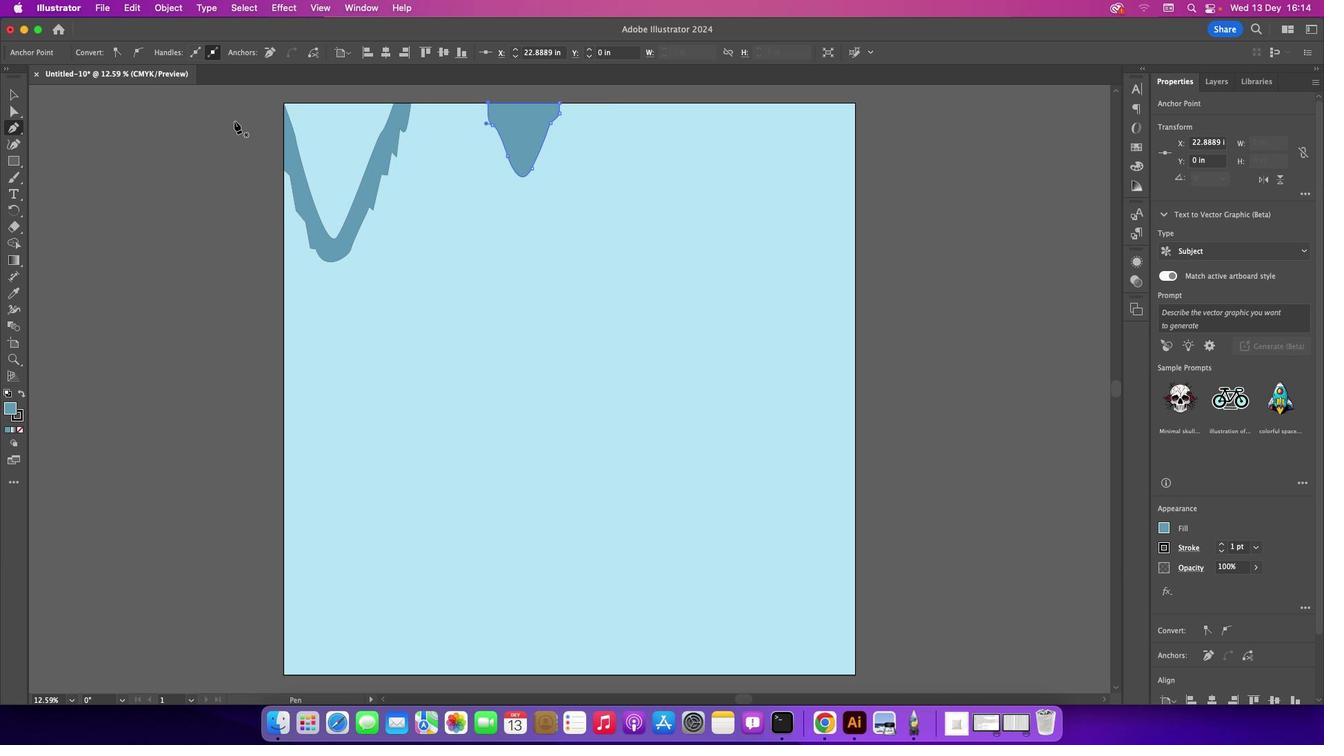 
Action: Key pressed Key.cmd'z'
Screenshot: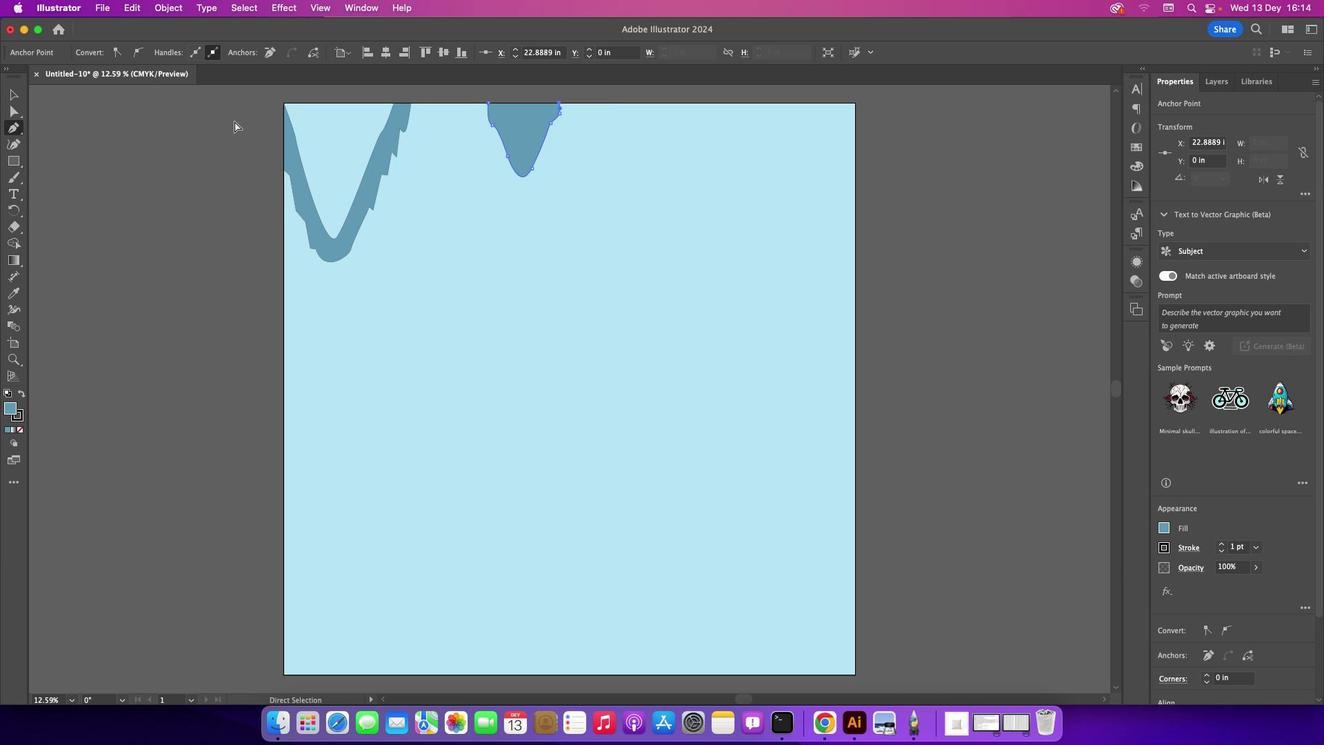 
Action: Mouse moved to (234, 120)
Screenshot: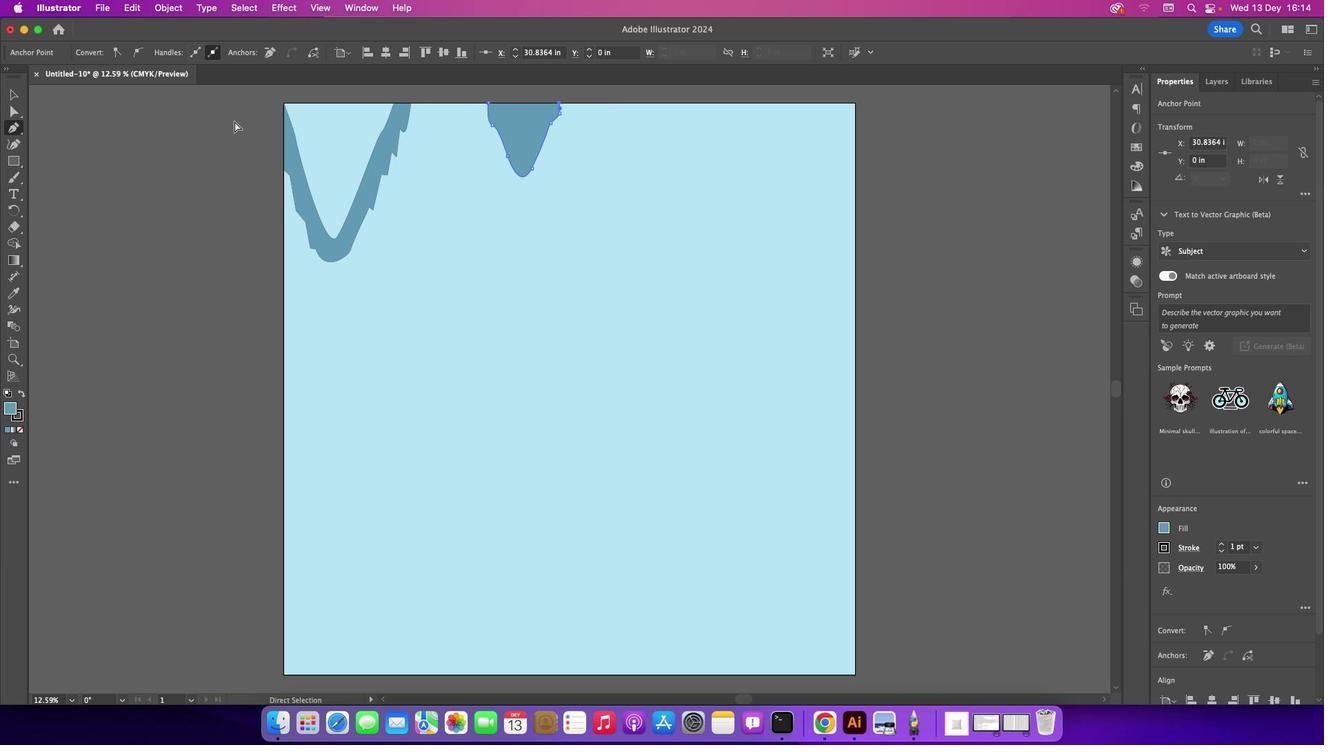 
Action: Key pressed 'z'
Screenshot: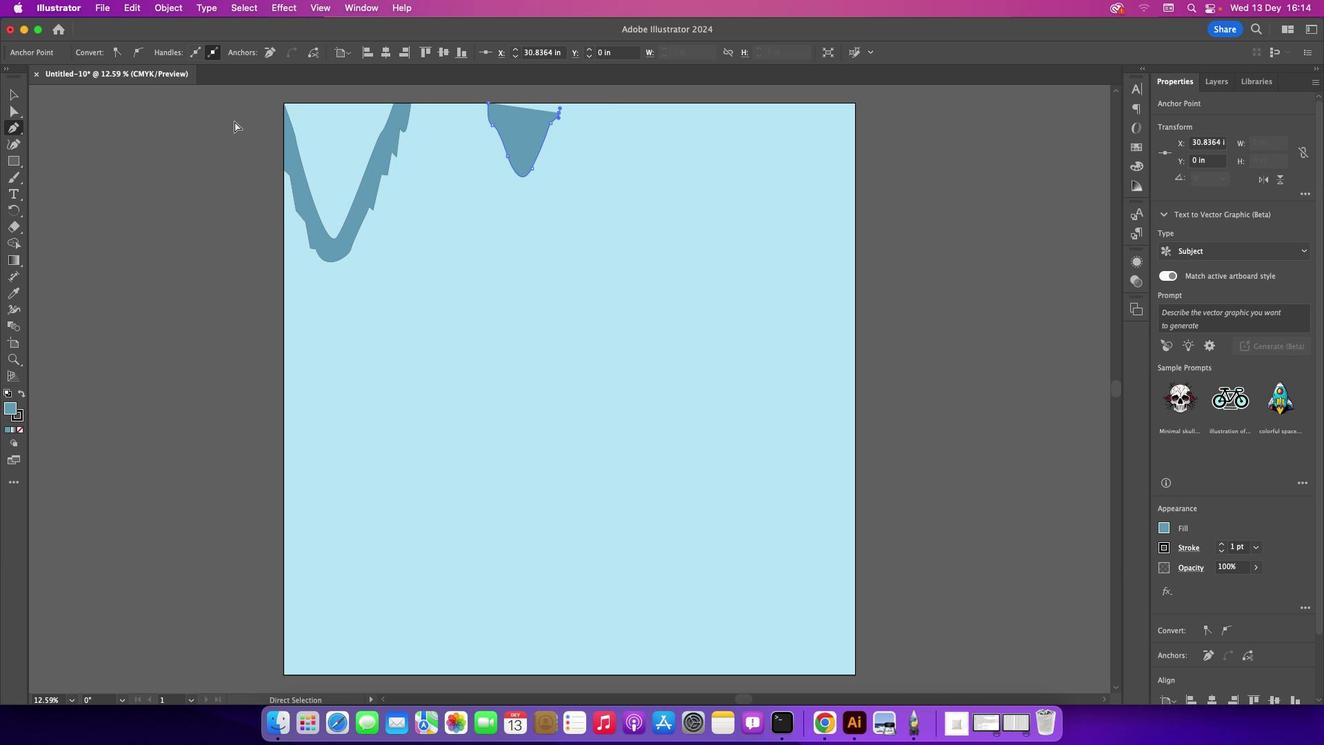 
Action: Mouse moved to (561, 99)
Screenshot: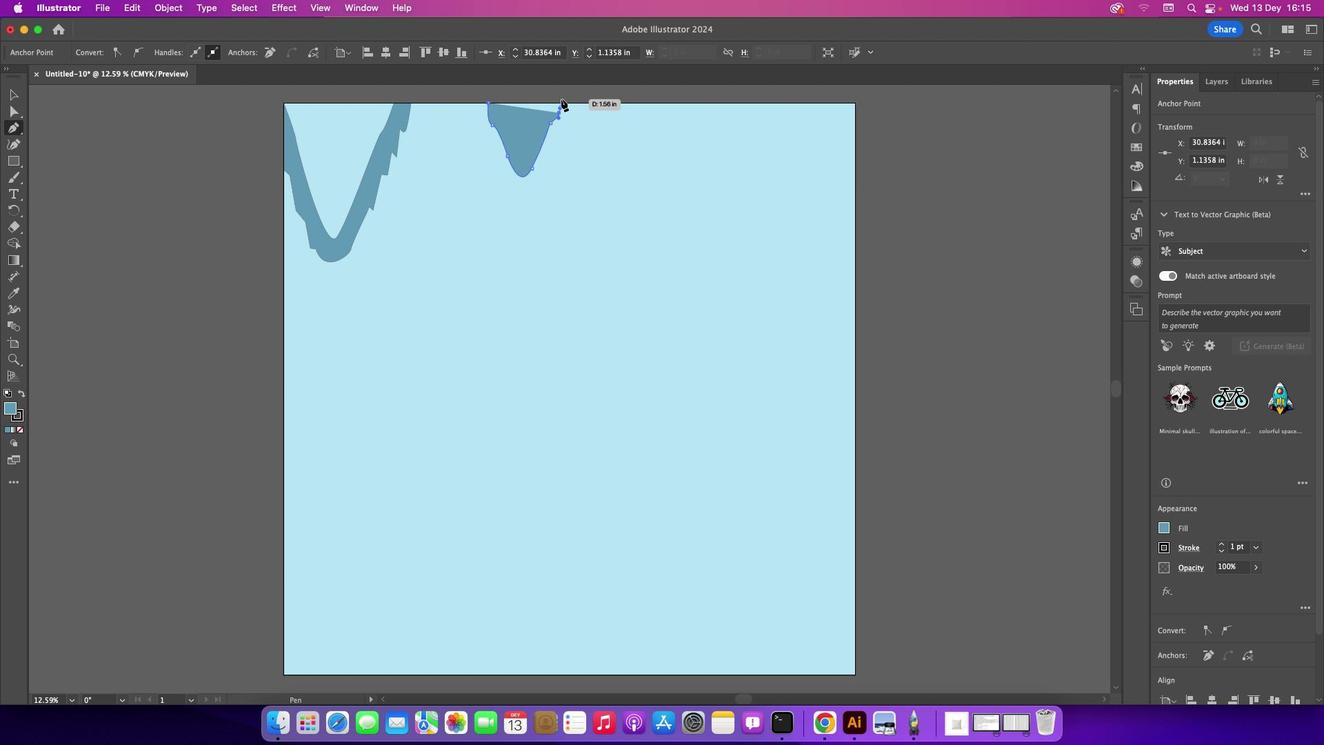 
Action: Mouse pressed left at (561, 99)
Screenshot: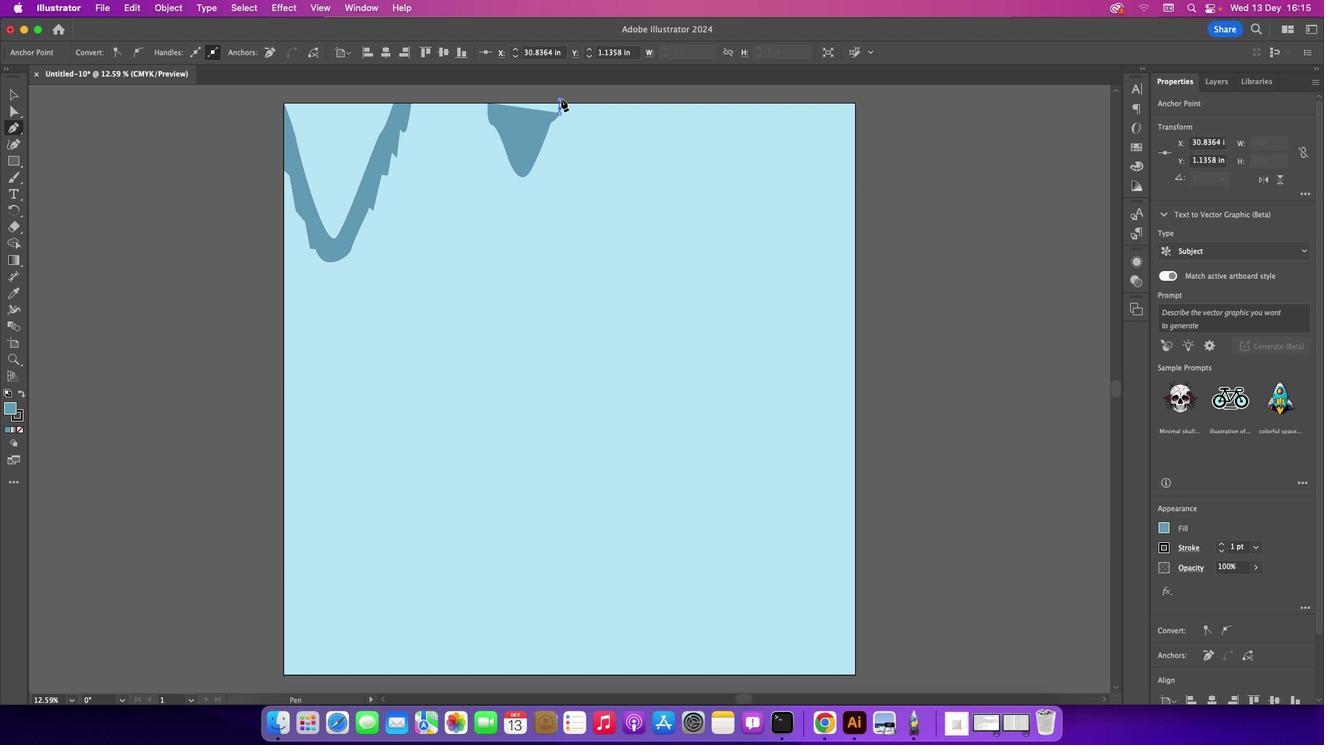 
Action: Mouse moved to (551, 102)
Screenshot: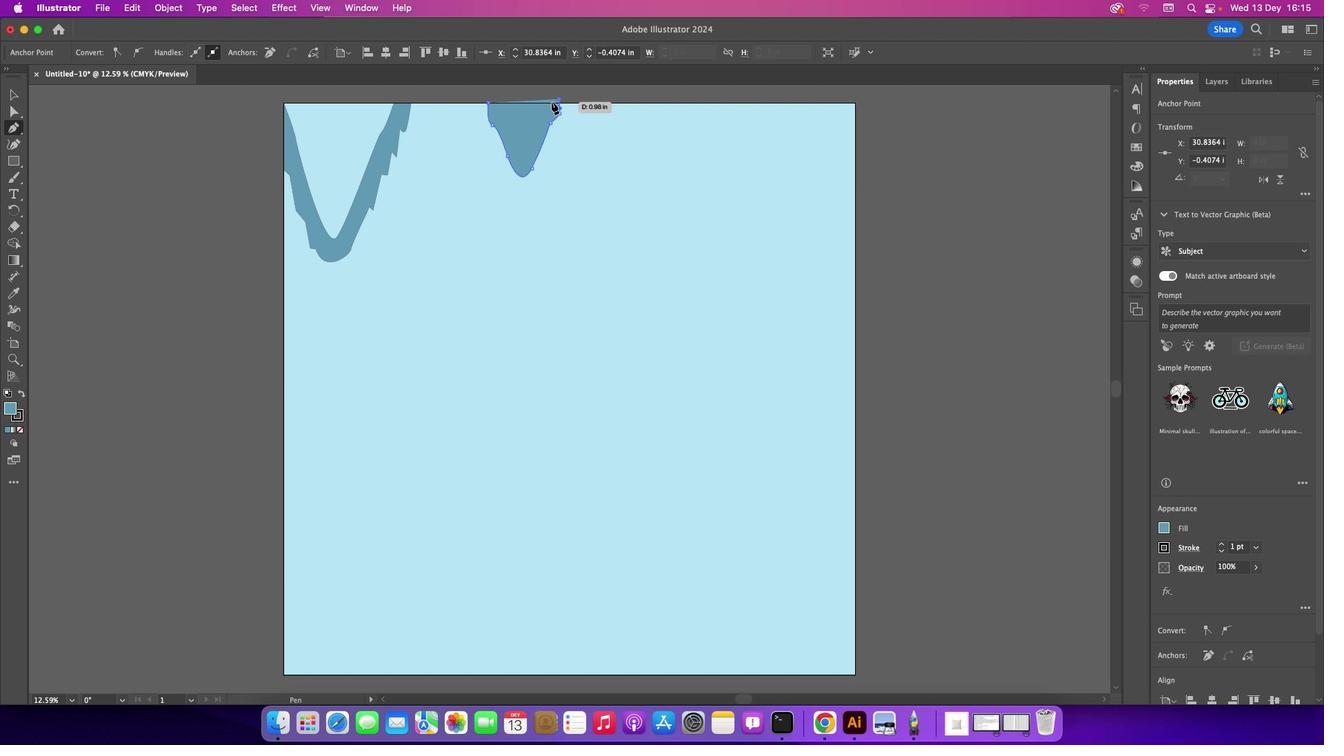 
Action: Key pressed Key.cmd'z'
Screenshot: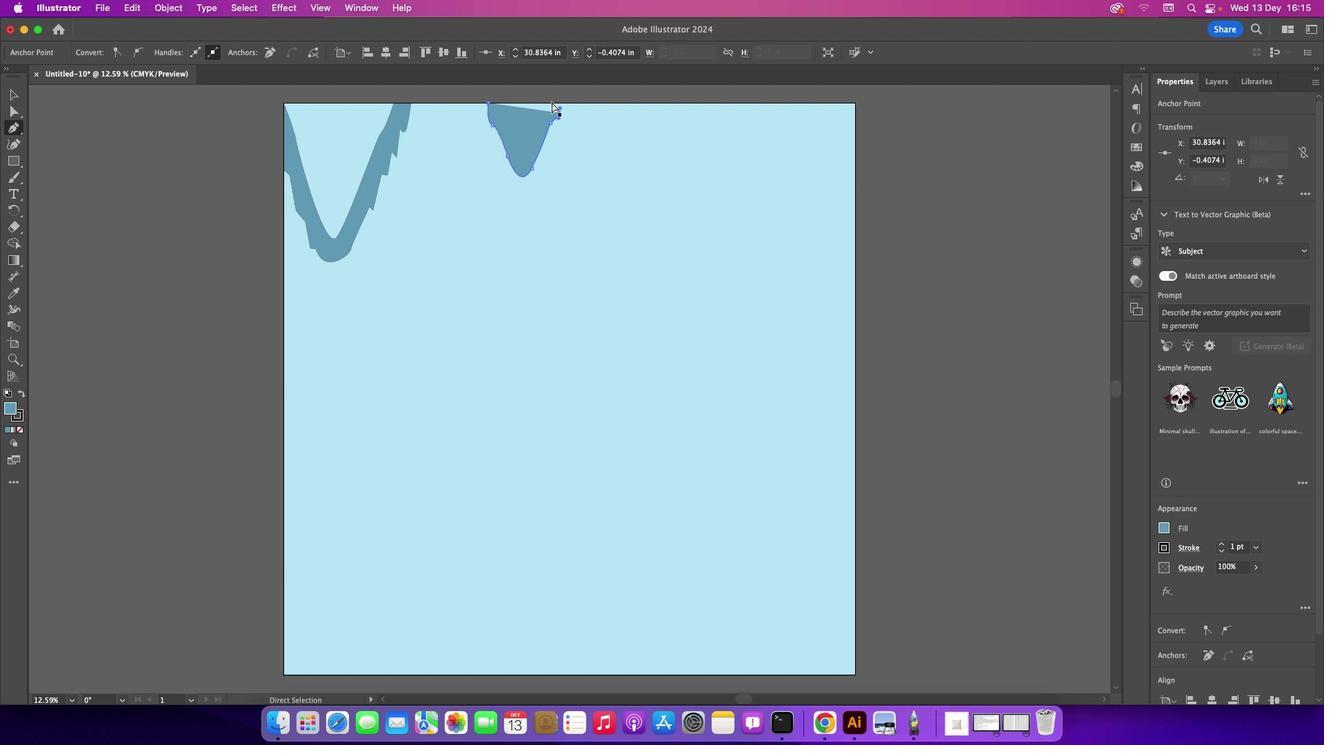 
Action: Mouse moved to (558, 104)
Screenshot: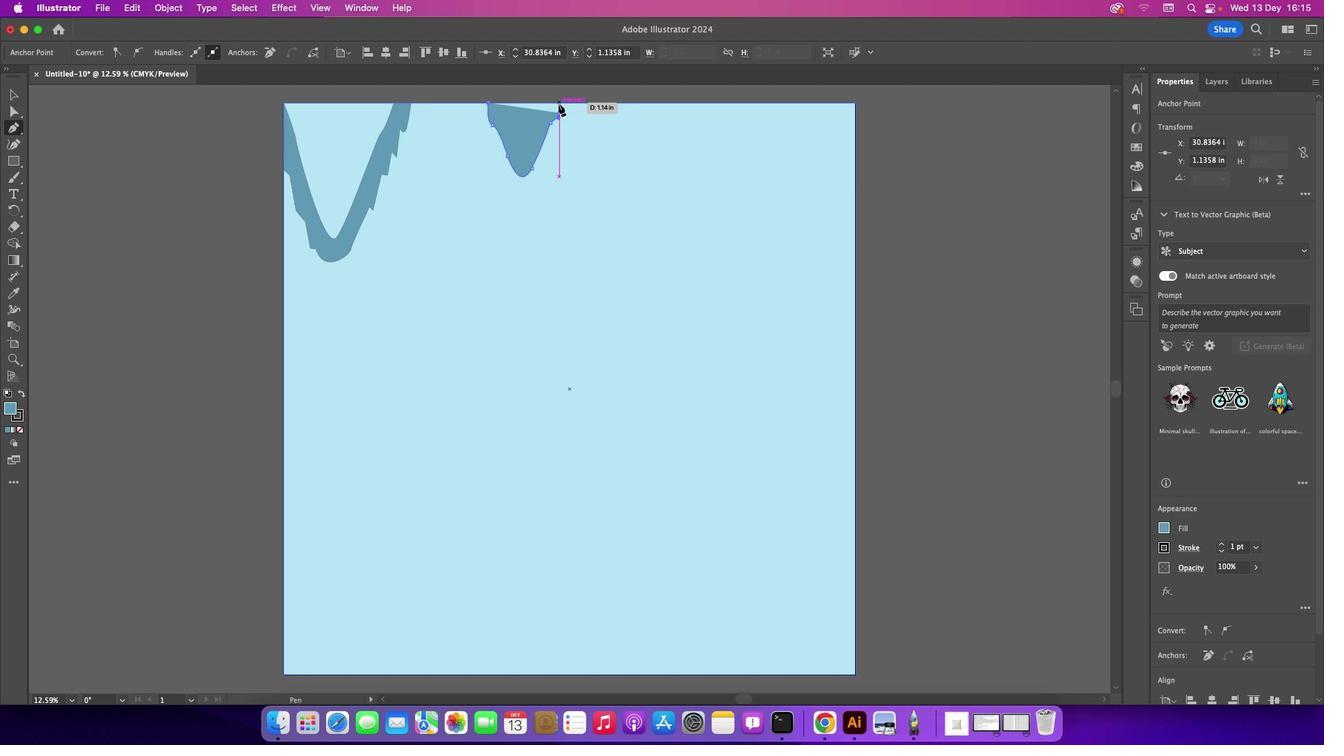 
Action: Mouse pressed left at (558, 104)
Screenshot: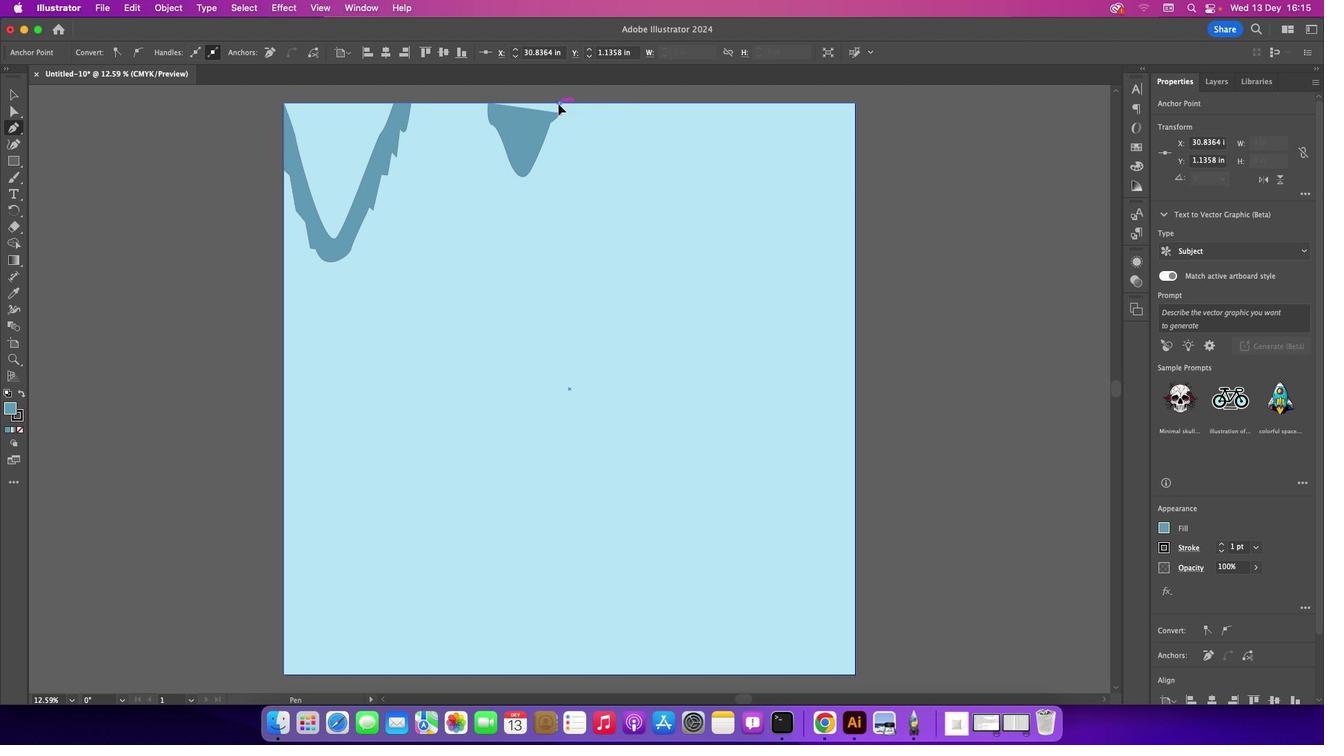 
Action: Mouse moved to (545, 104)
Screenshot: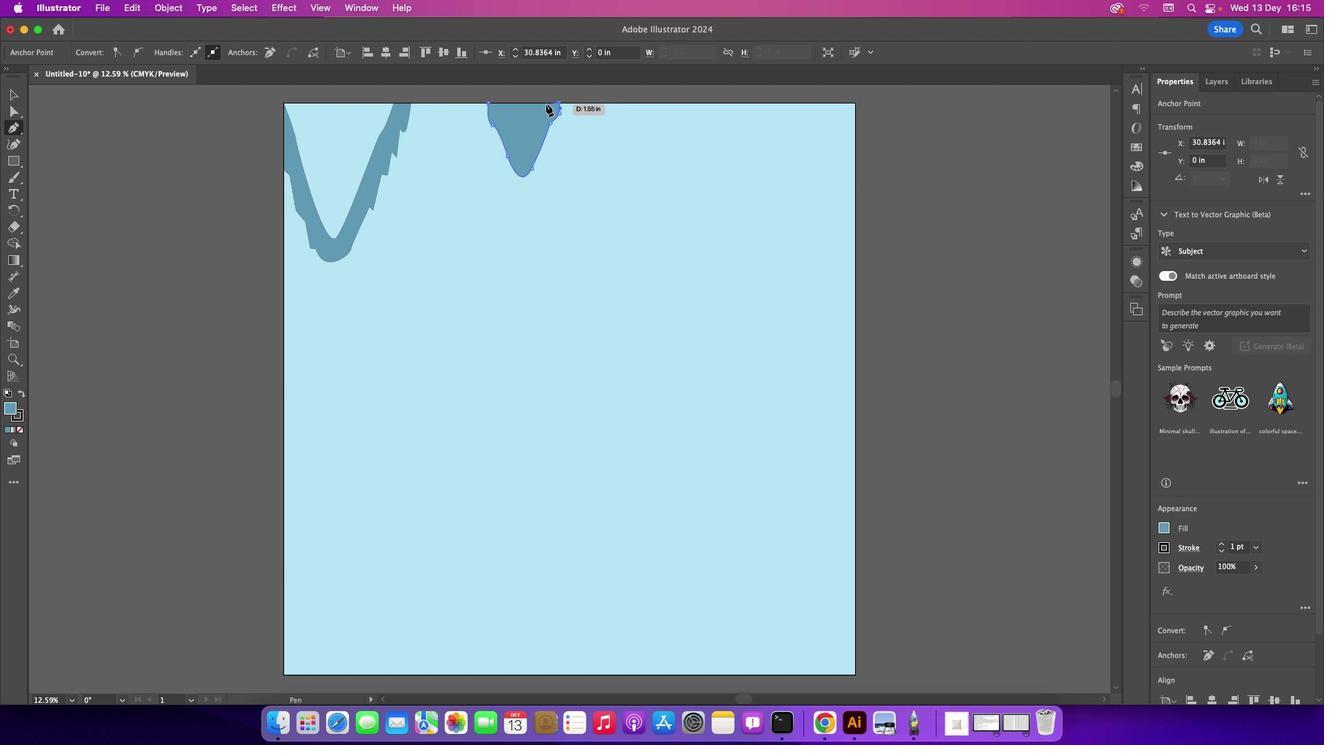 
Action: Mouse pressed left at (545, 104)
Screenshot: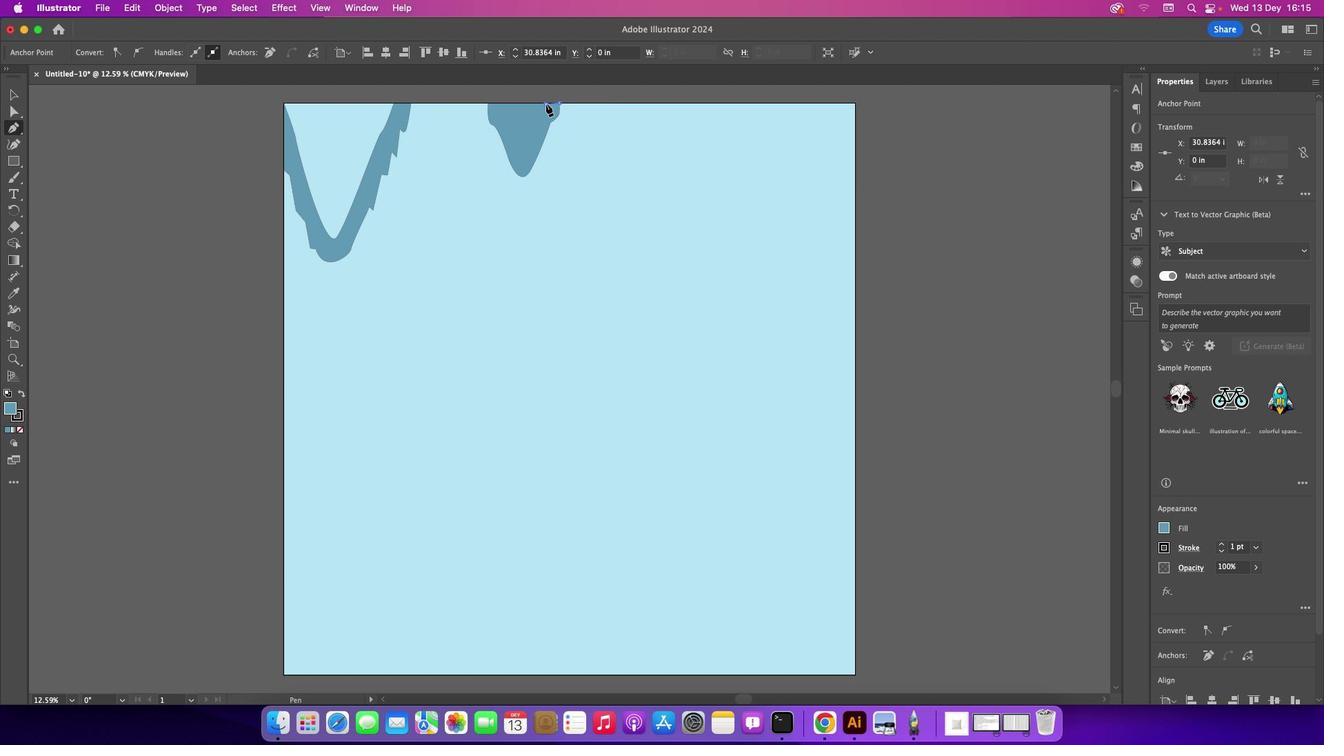 
Action: Mouse moved to (526, 138)
Screenshot: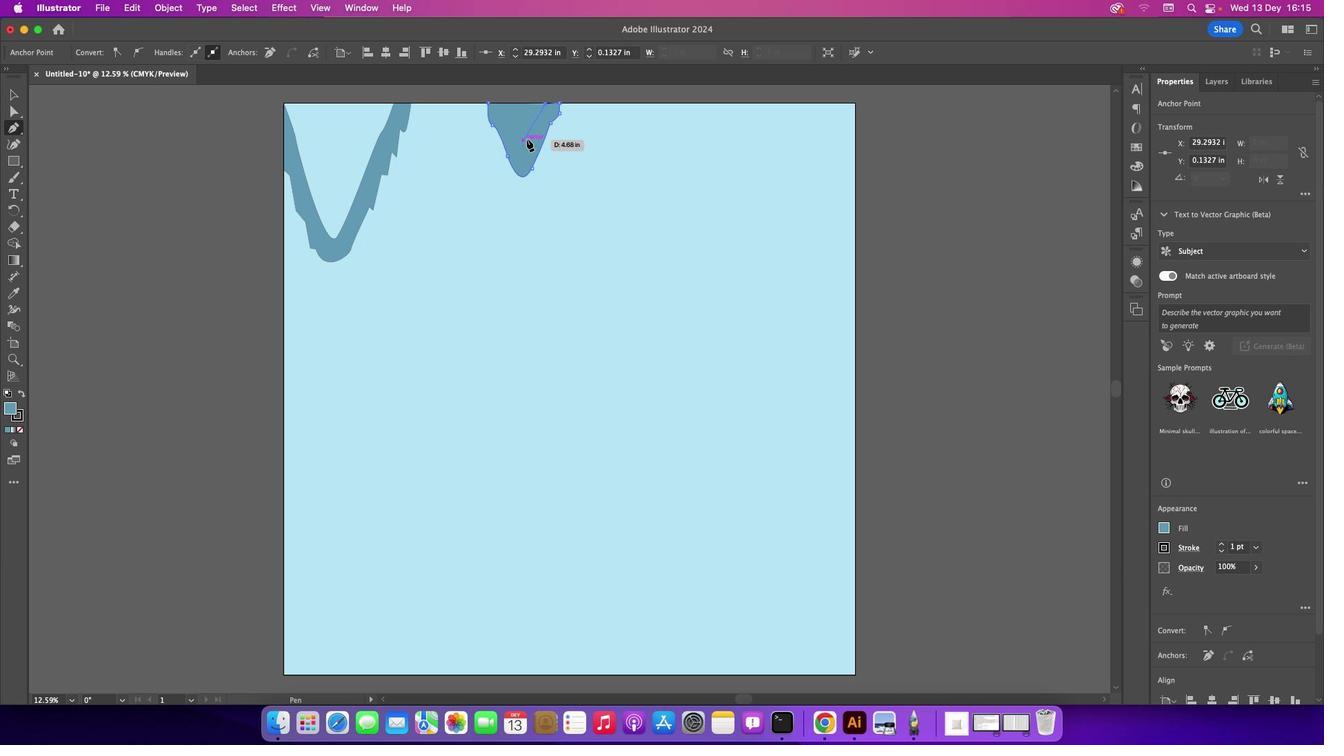 
Action: Mouse pressed left at (526, 138)
Screenshot: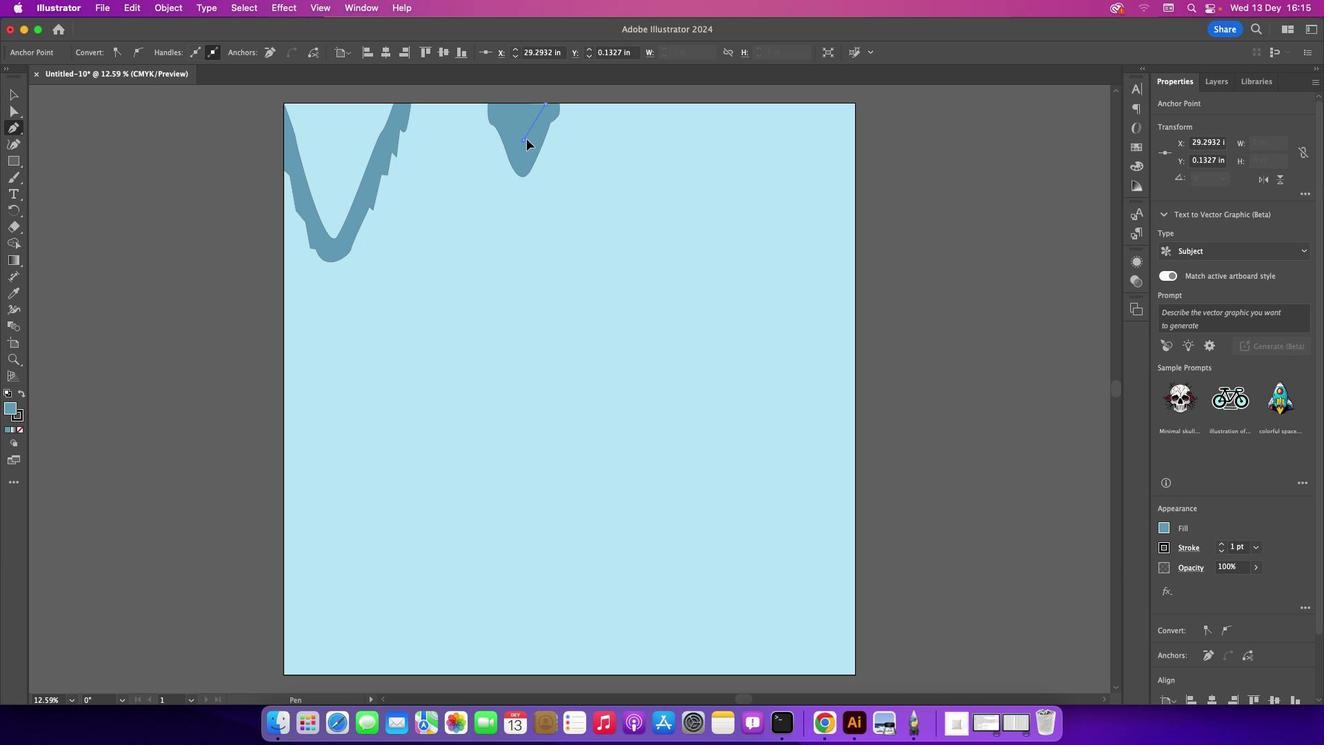 
Action: Mouse moved to (510, 121)
Screenshot: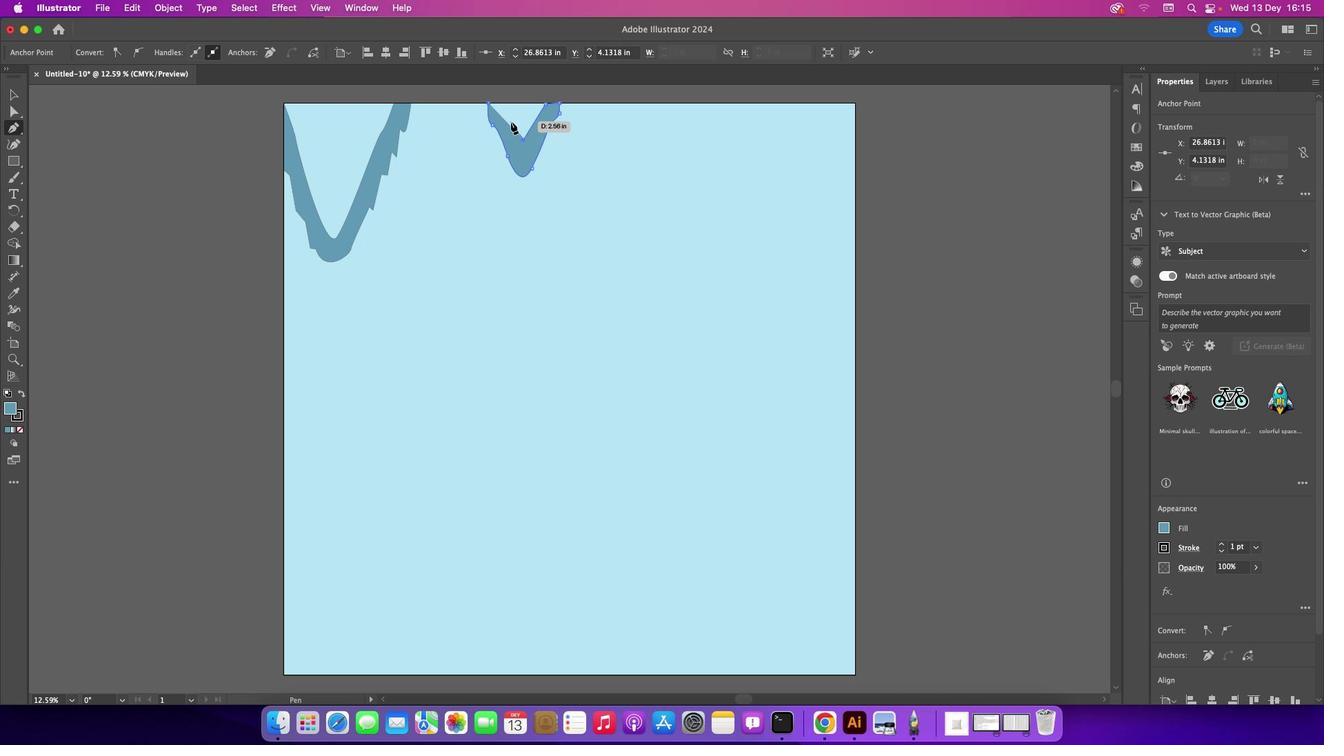 
Action: Mouse pressed left at (510, 121)
Screenshot: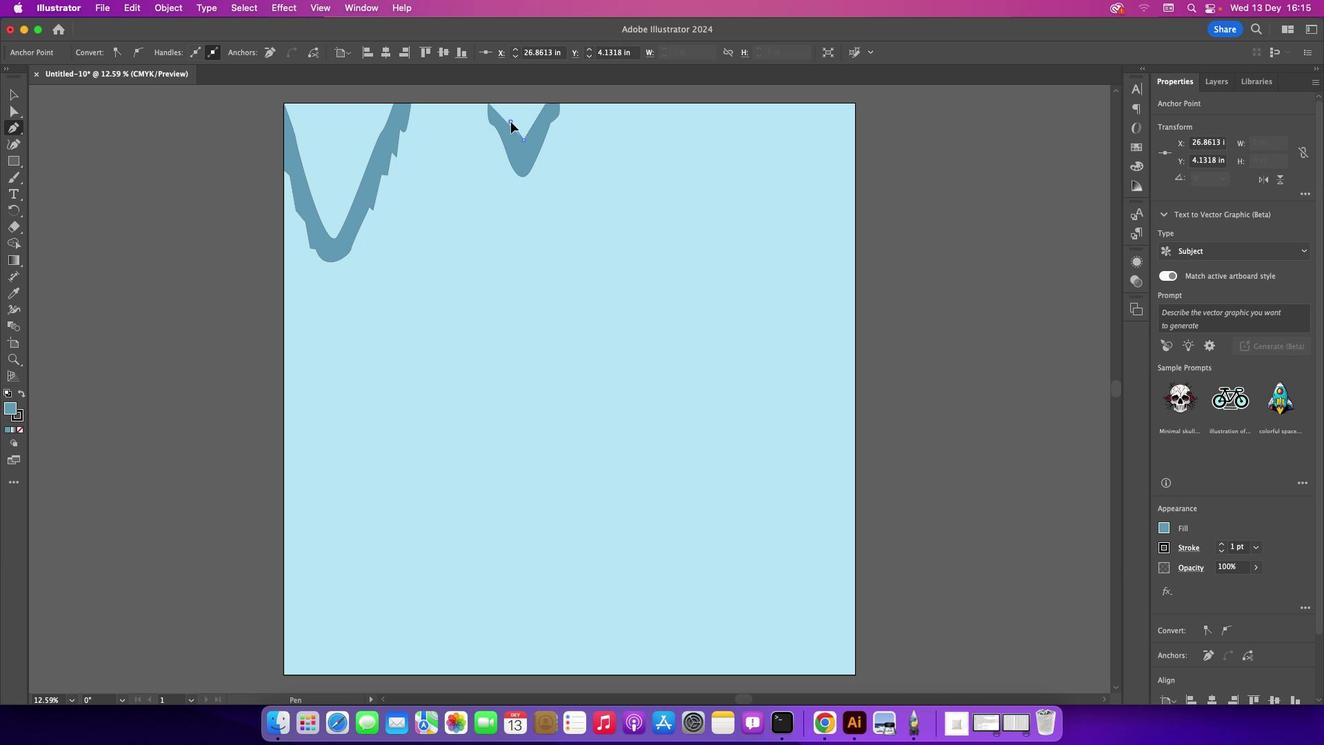 
Action: Mouse moved to (505, 102)
Screenshot: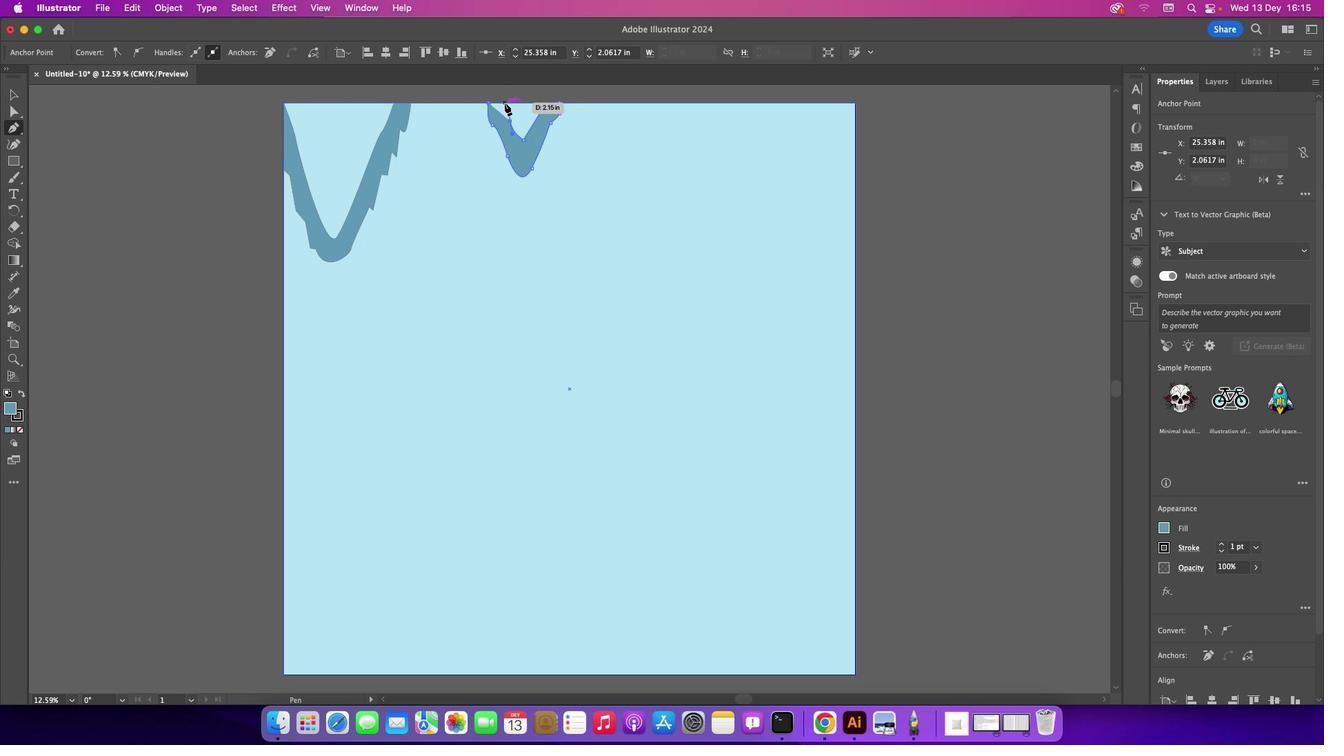 
Action: Mouse pressed left at (505, 102)
Screenshot: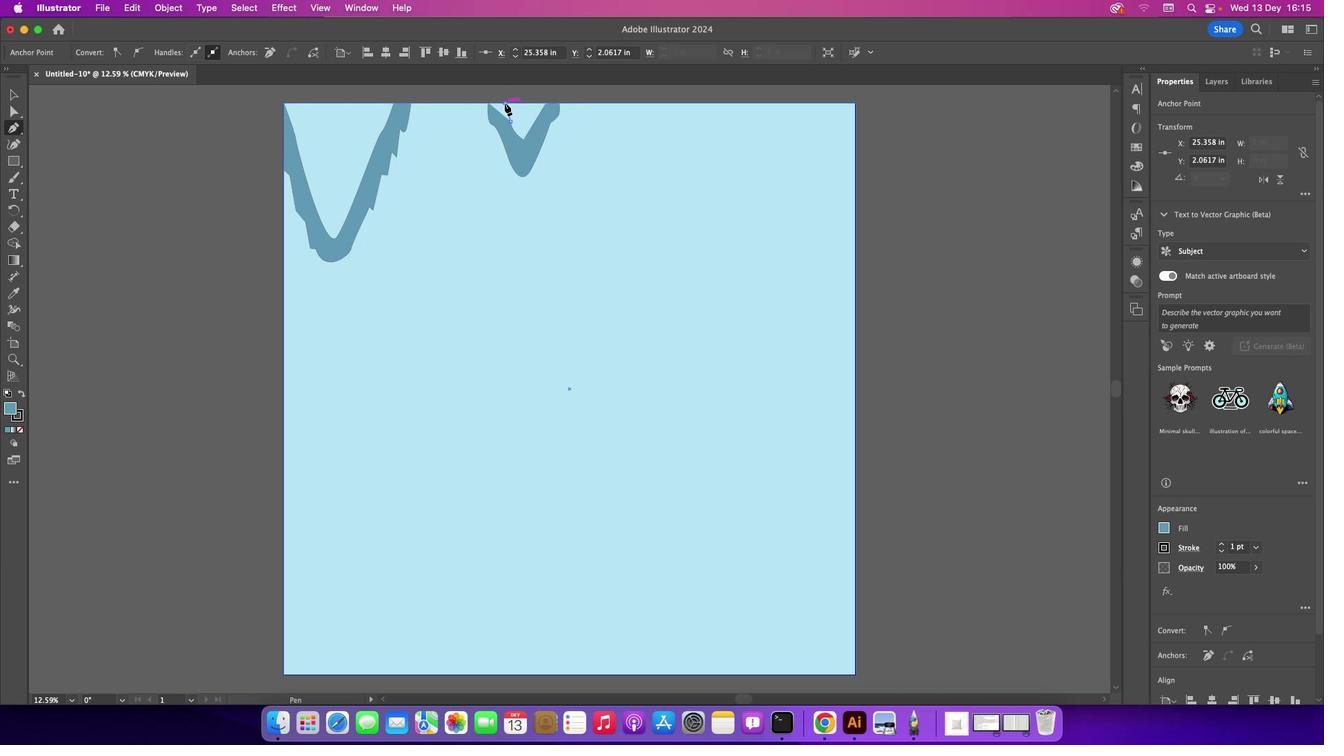 
Action: Mouse moved to (487, 103)
Screenshot: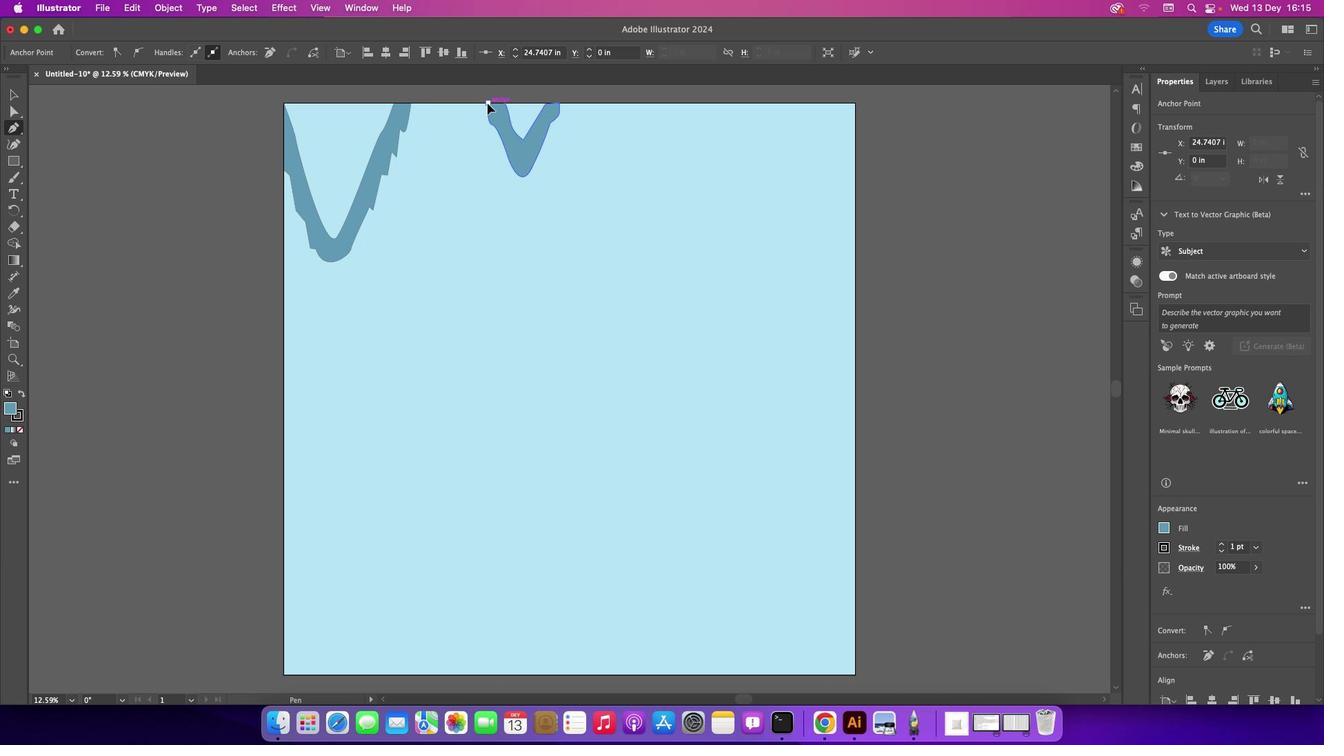 
Action: Mouse pressed left at (487, 103)
Screenshot: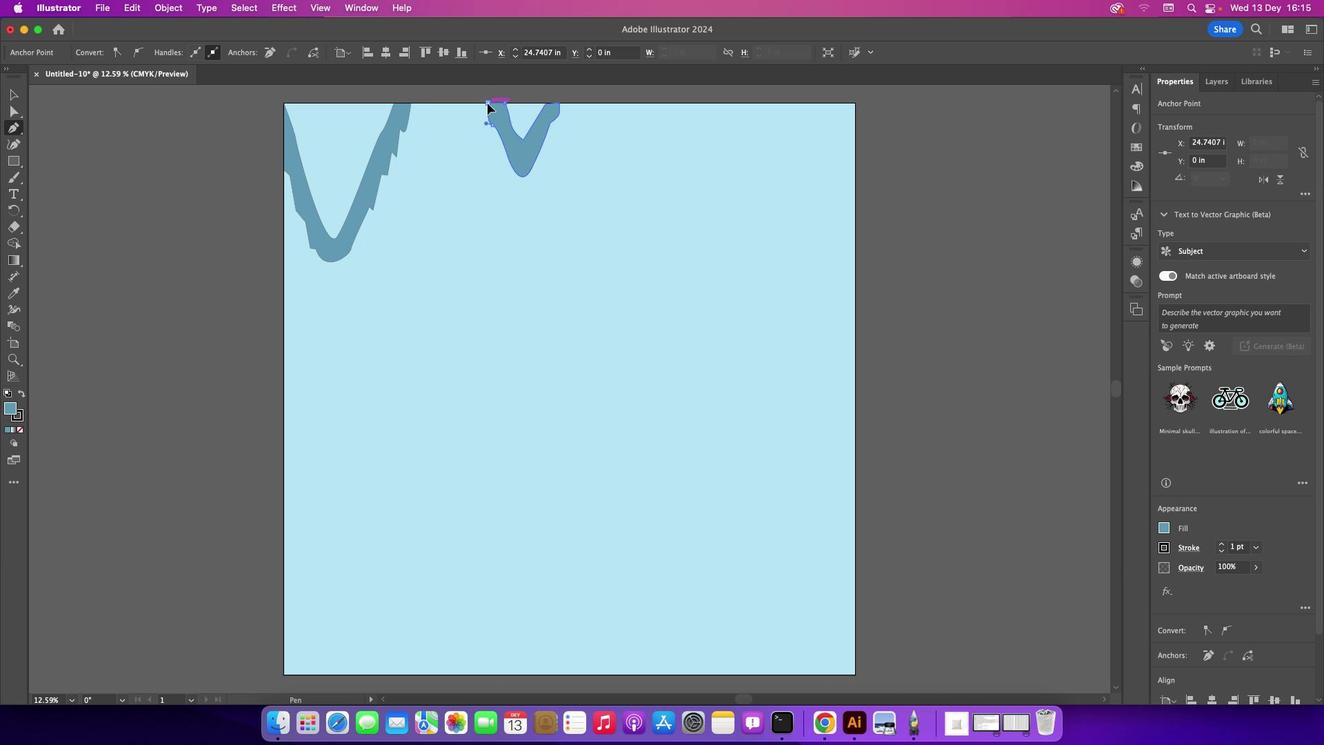 
Action: Mouse moved to (17, 101)
Screenshot: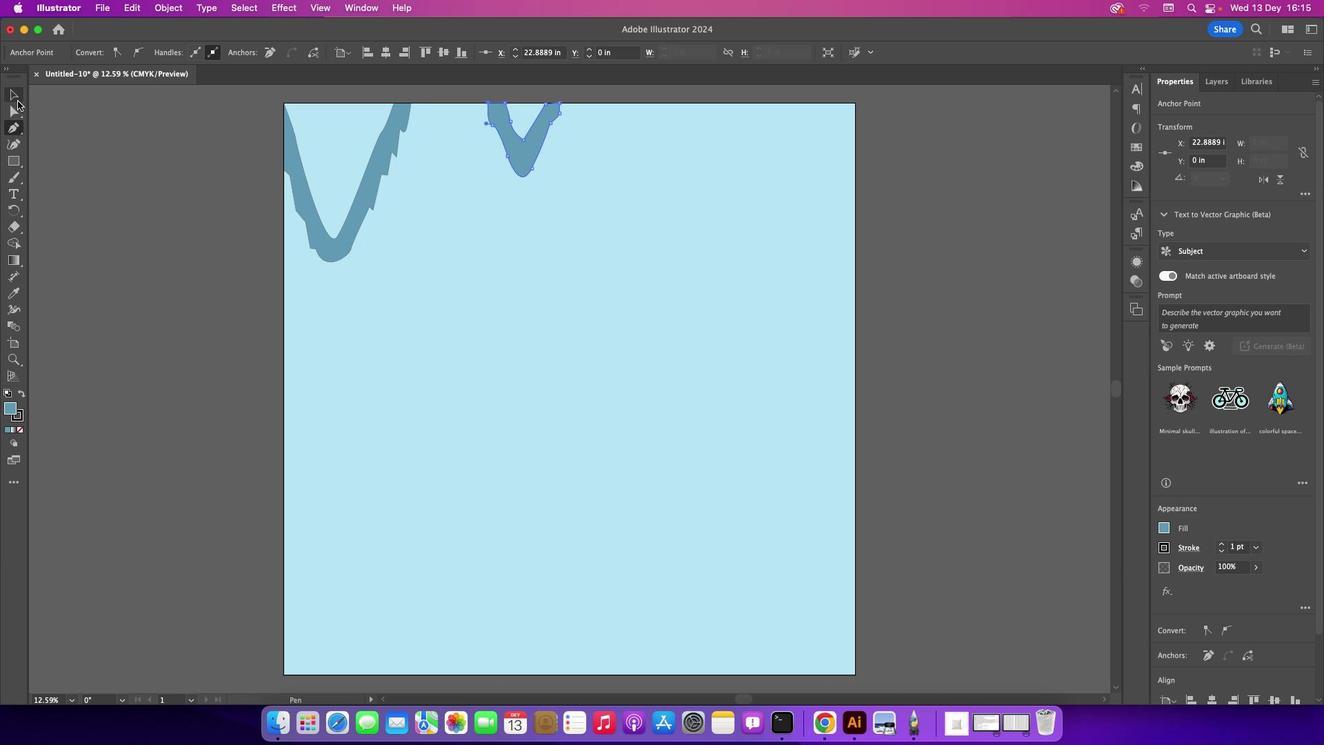 
Action: Mouse pressed left at (17, 101)
Screenshot: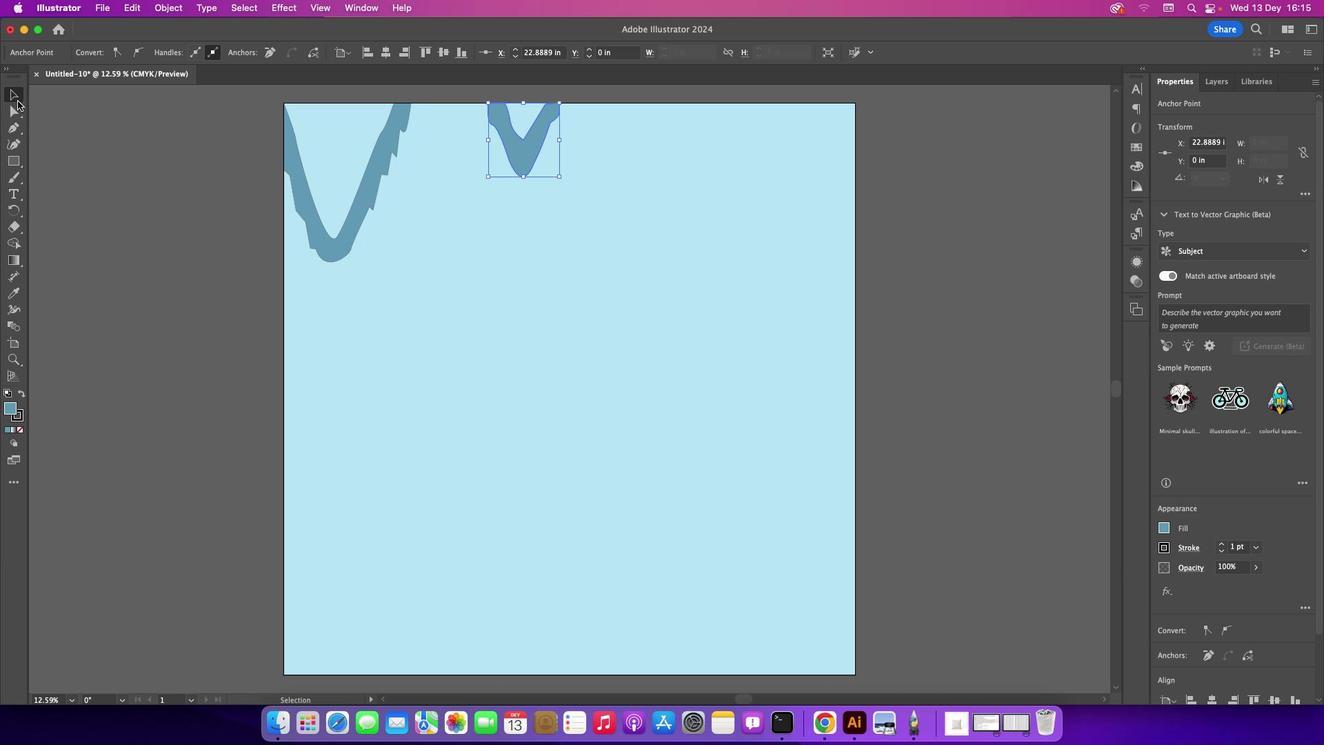 
Action: Mouse moved to (92, 124)
Screenshot: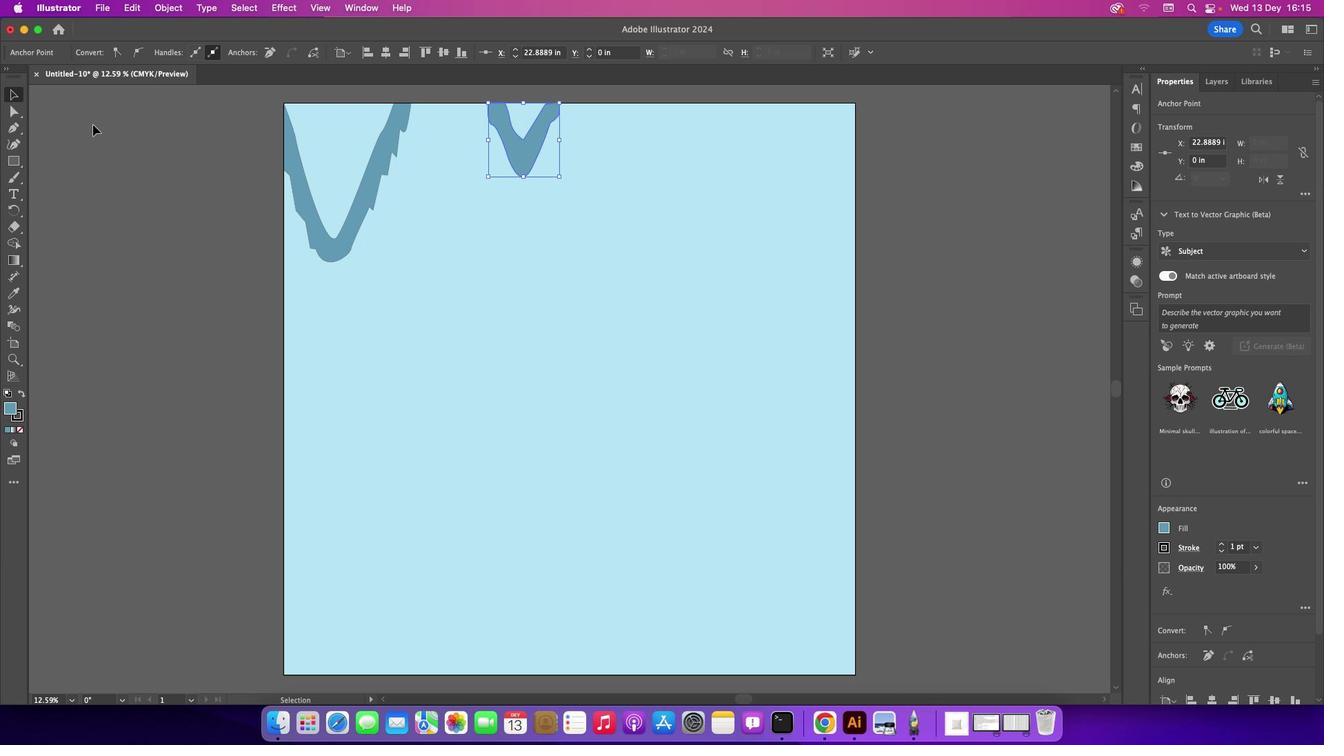 
Action: Mouse pressed left at (92, 124)
Screenshot: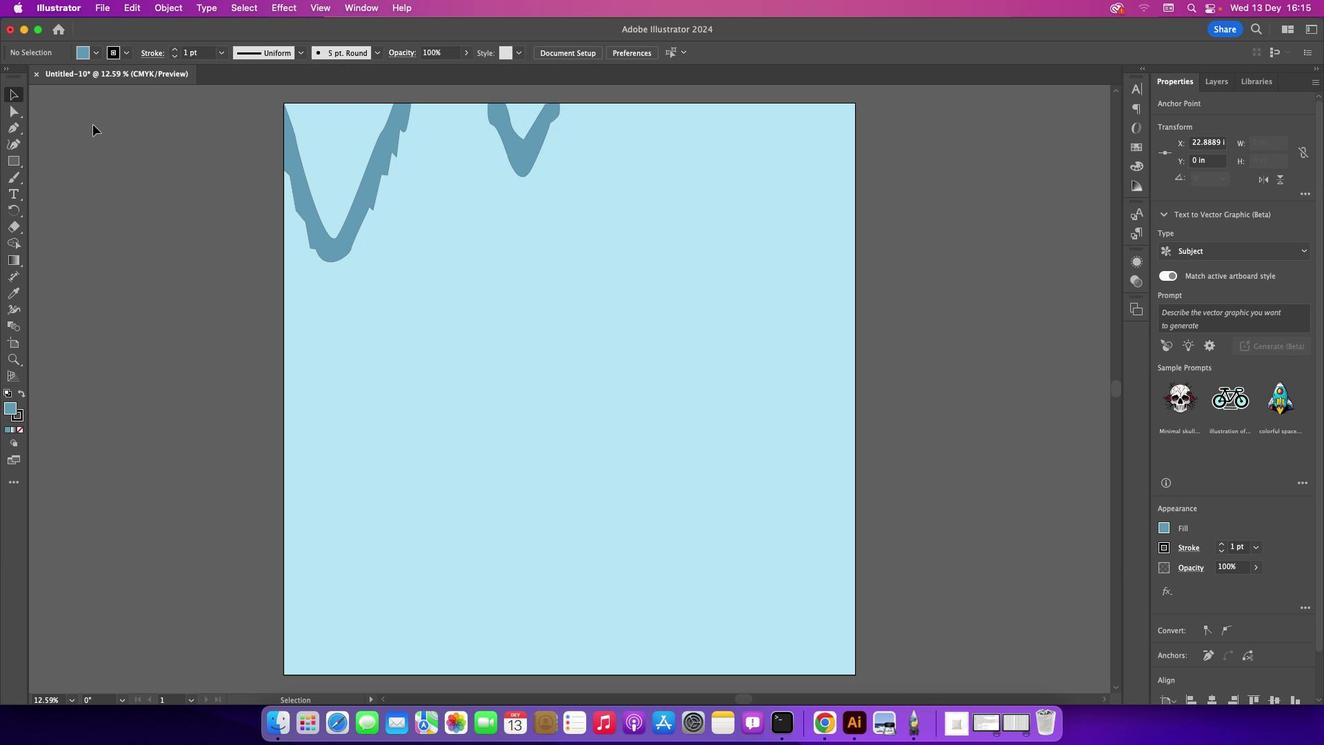 
Action: Mouse moved to (12, 124)
Screenshot: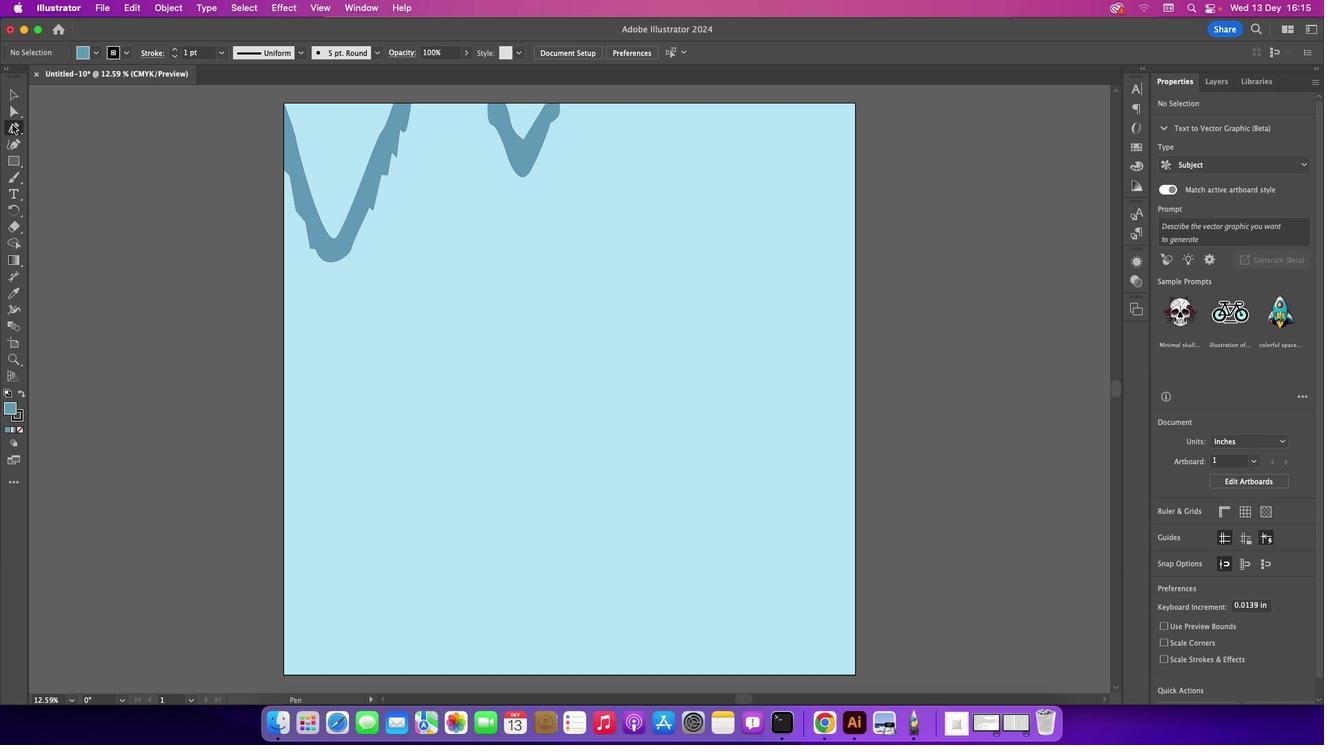 
Action: Mouse pressed left at (12, 124)
Screenshot: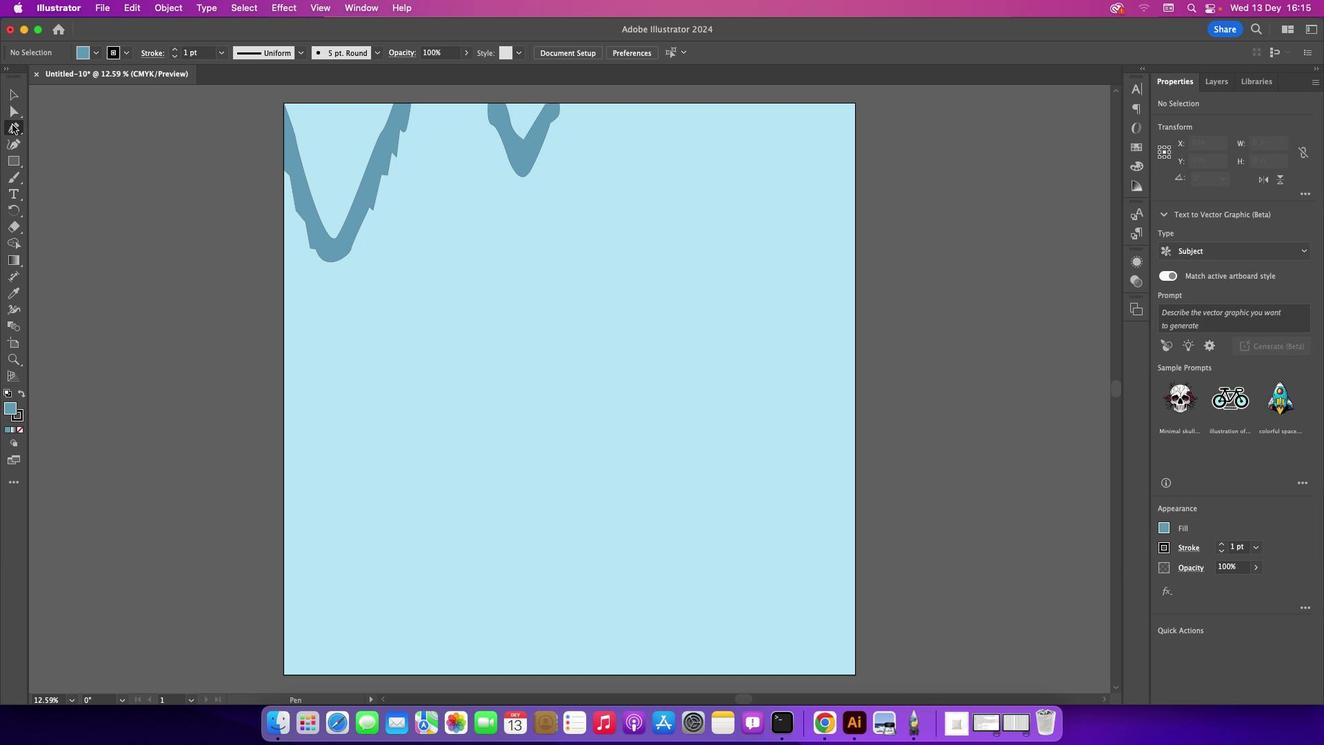 
Action: Mouse moved to (698, 104)
Screenshot: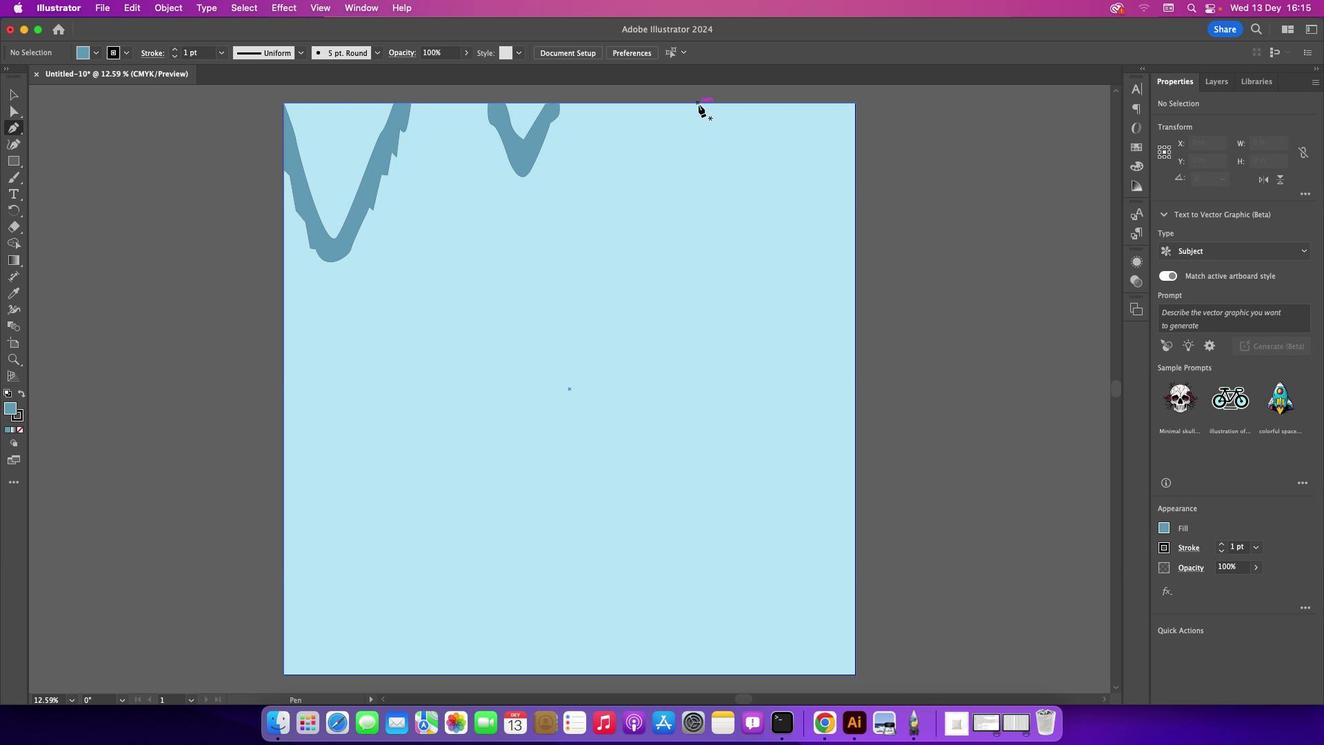 
Action: Mouse pressed left at (698, 104)
Screenshot: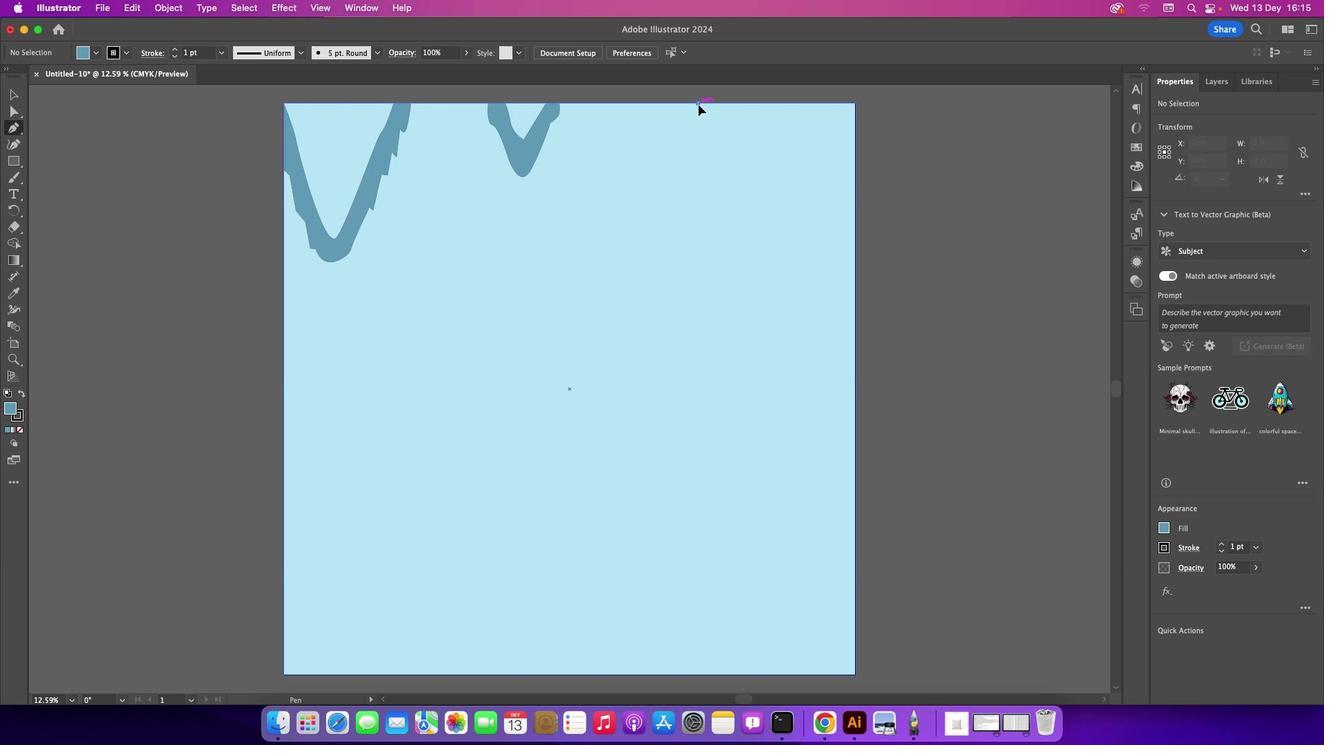 
Action: Mouse moved to (705, 120)
Screenshot: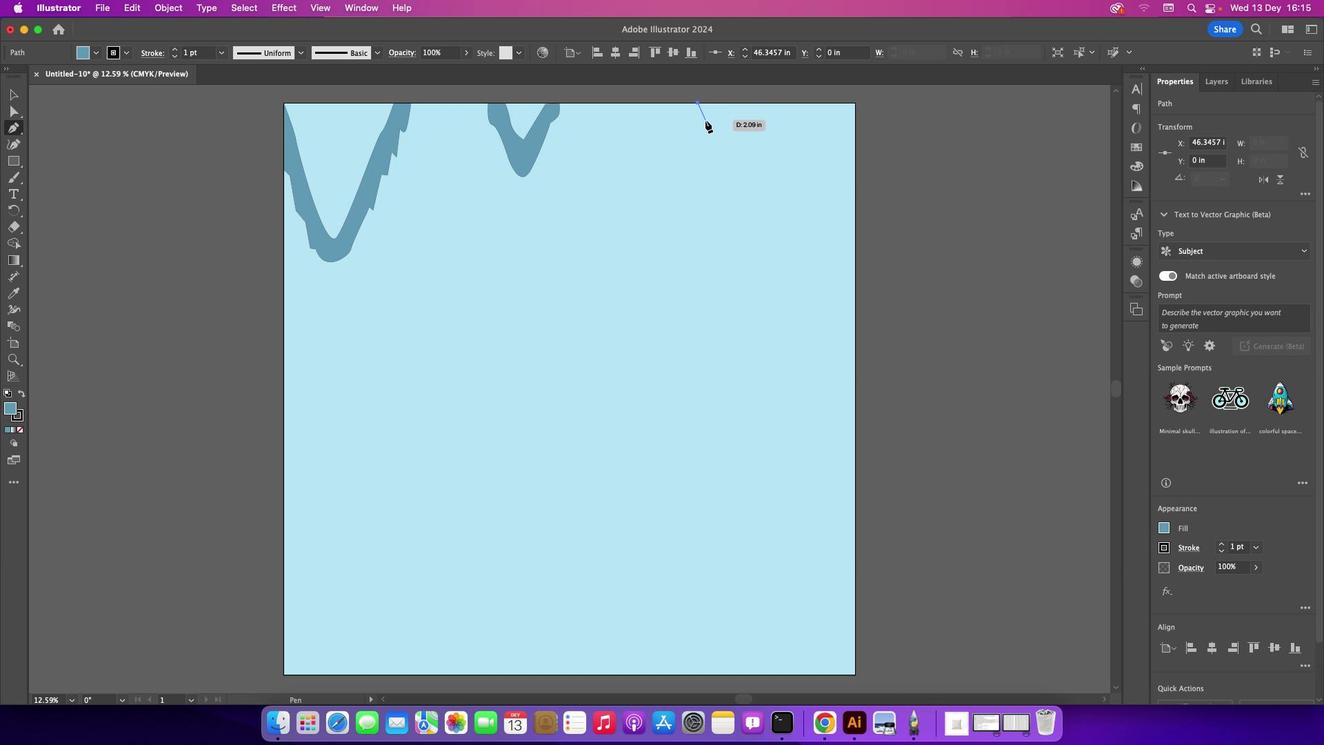 
Action: Mouse pressed left at (705, 120)
Screenshot: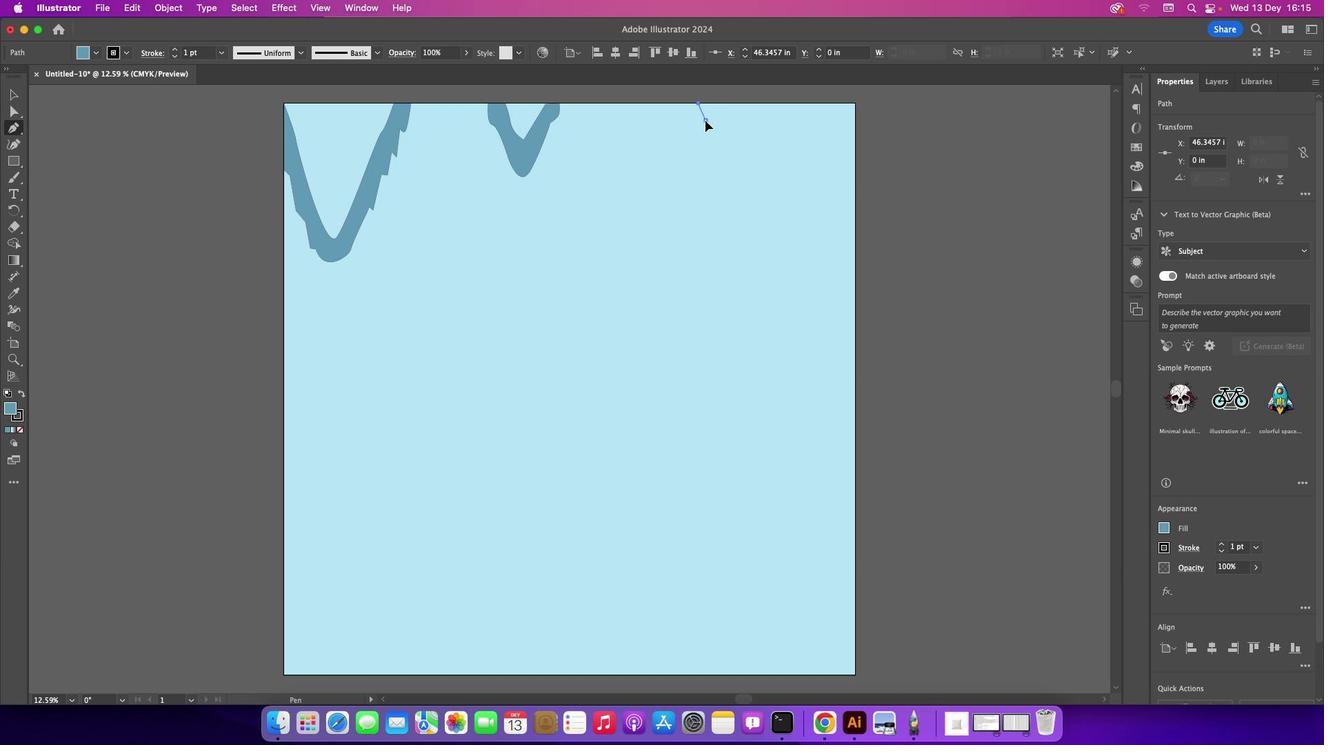
Action: Mouse moved to (712, 129)
Screenshot: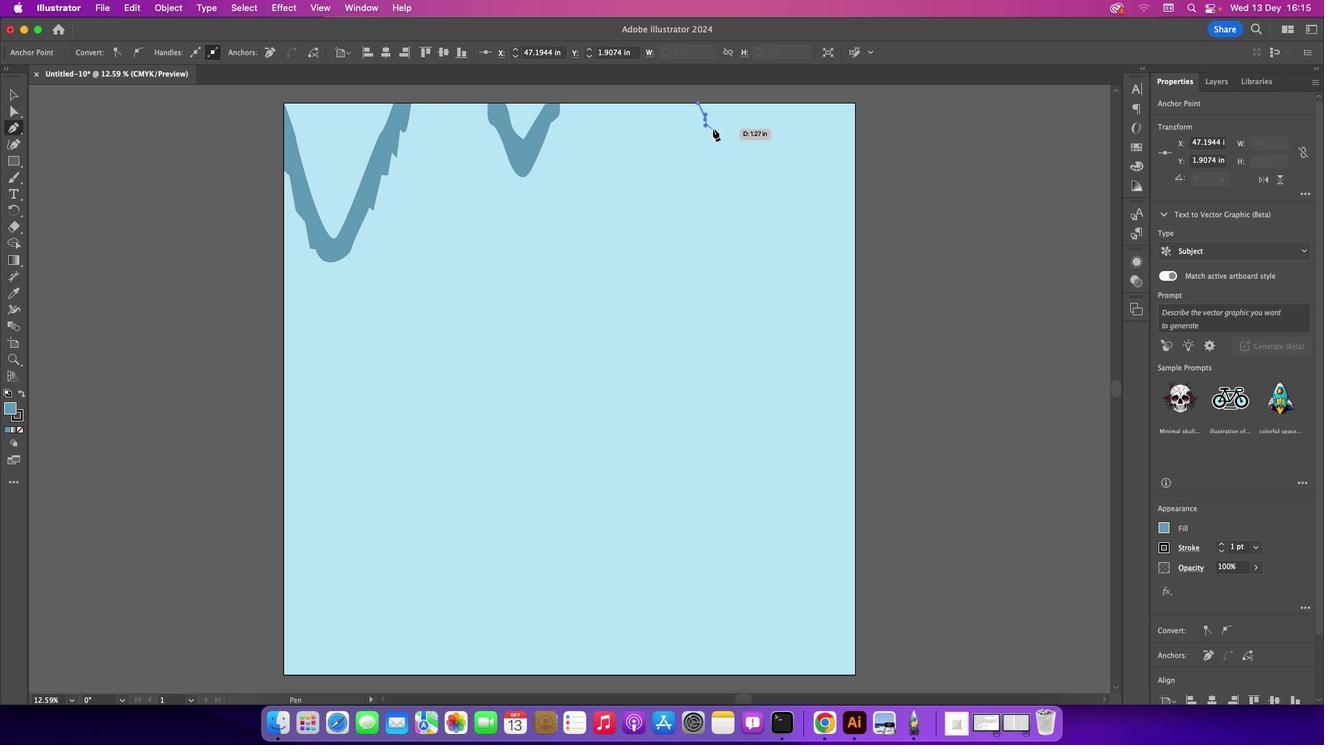 
Action: Mouse pressed left at (712, 129)
Screenshot: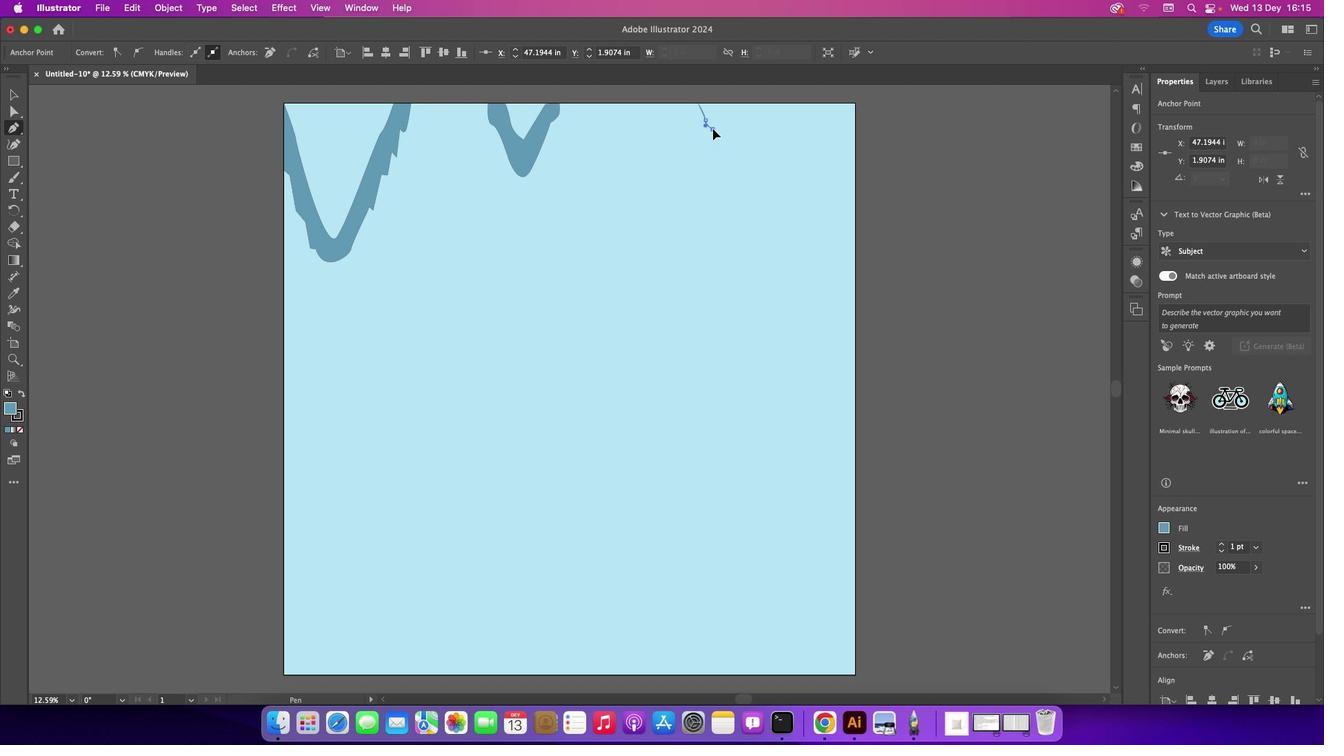 
Action: Mouse moved to (719, 143)
Screenshot: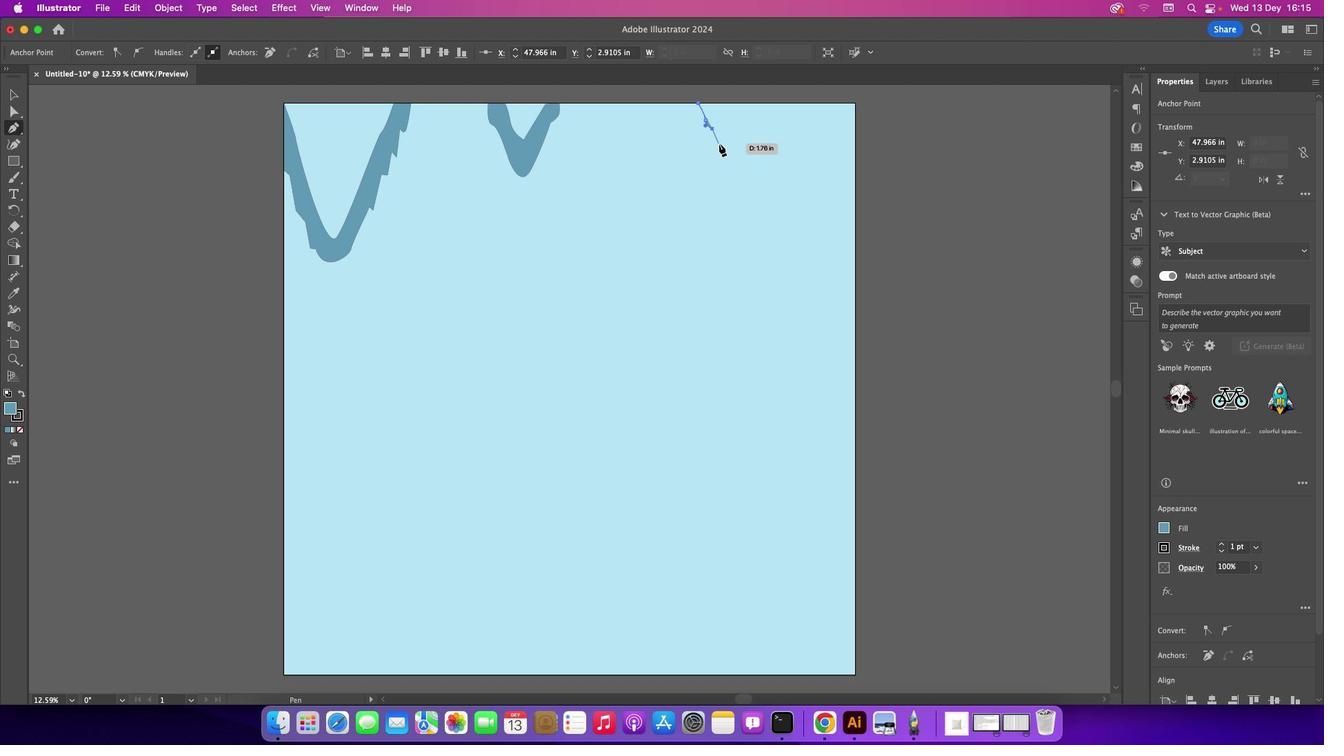 
Action: Mouse pressed left at (719, 143)
Screenshot: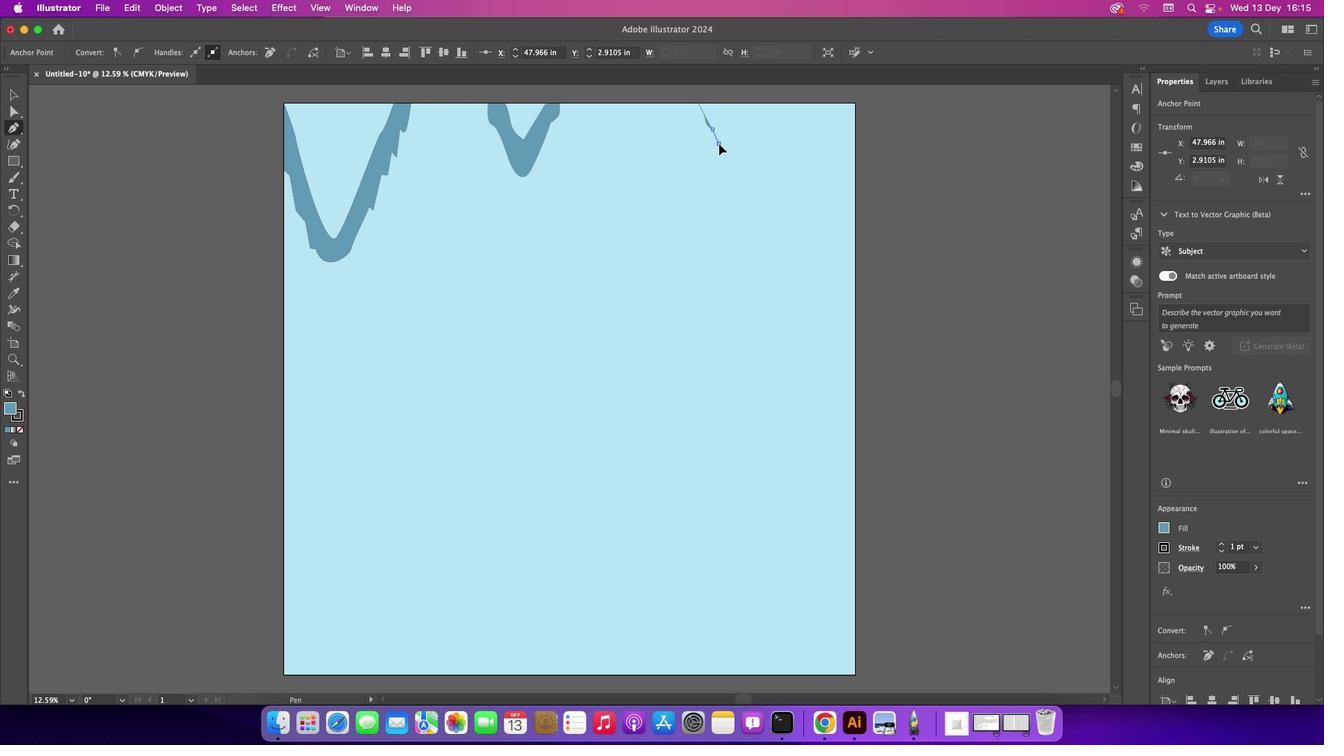 
Action: Mouse moved to (728, 158)
Screenshot: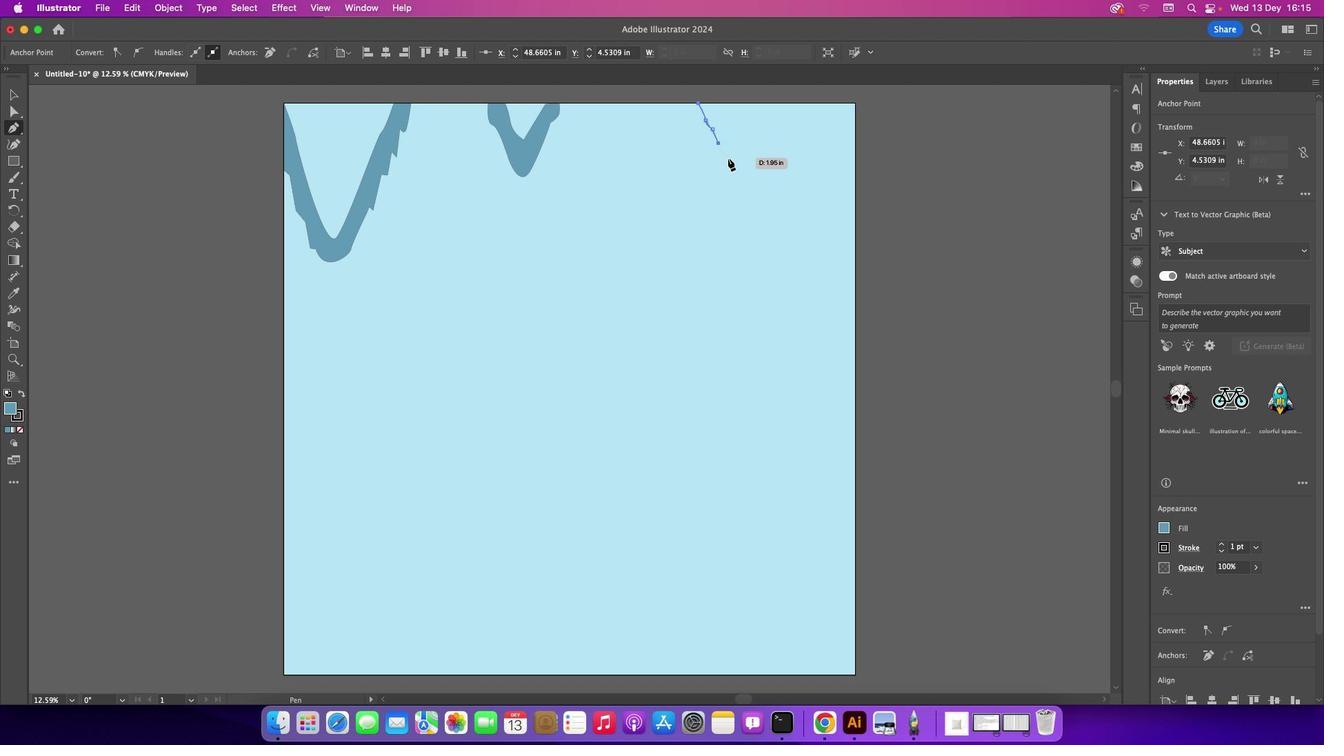 
Action: Mouse pressed left at (728, 158)
Screenshot: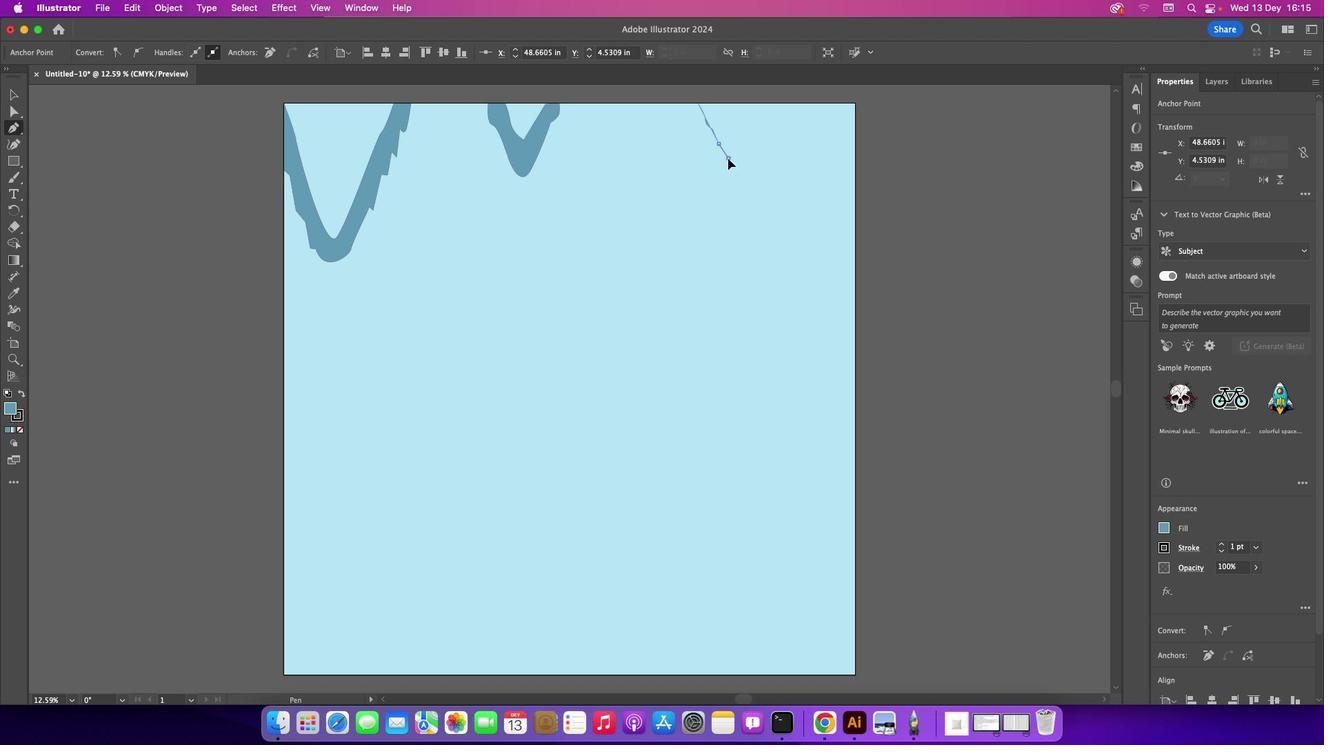
Action: Mouse moved to (736, 162)
Screenshot: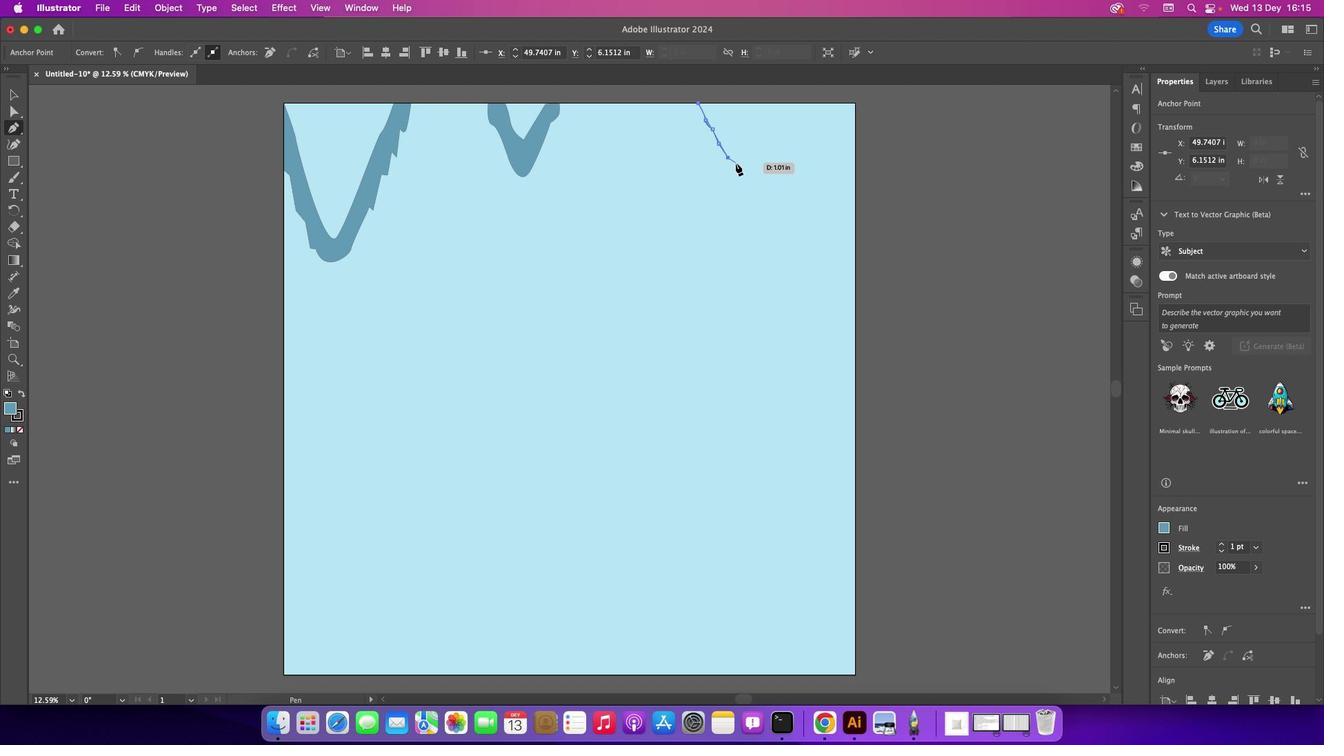 
Action: Mouse pressed left at (736, 162)
Screenshot: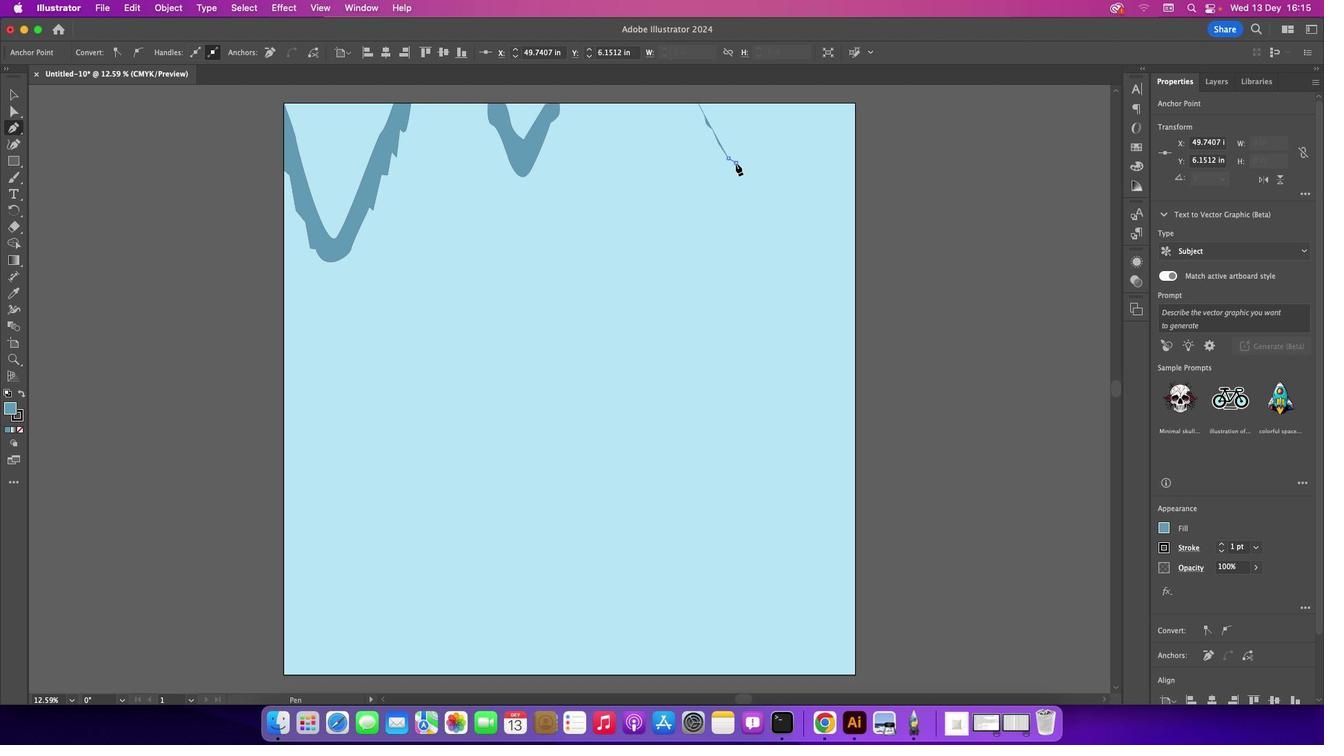 
Action: Mouse moved to (743, 178)
Screenshot: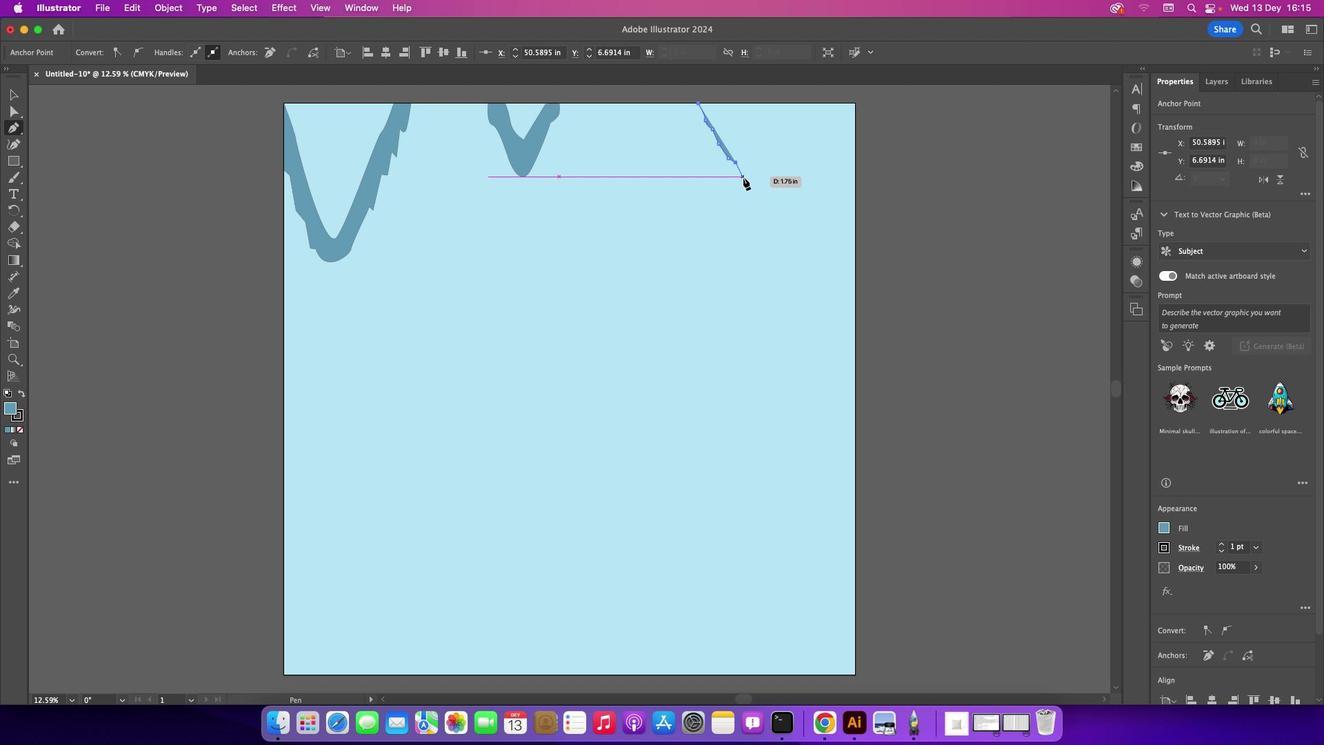 
Action: Mouse pressed left at (743, 178)
Screenshot: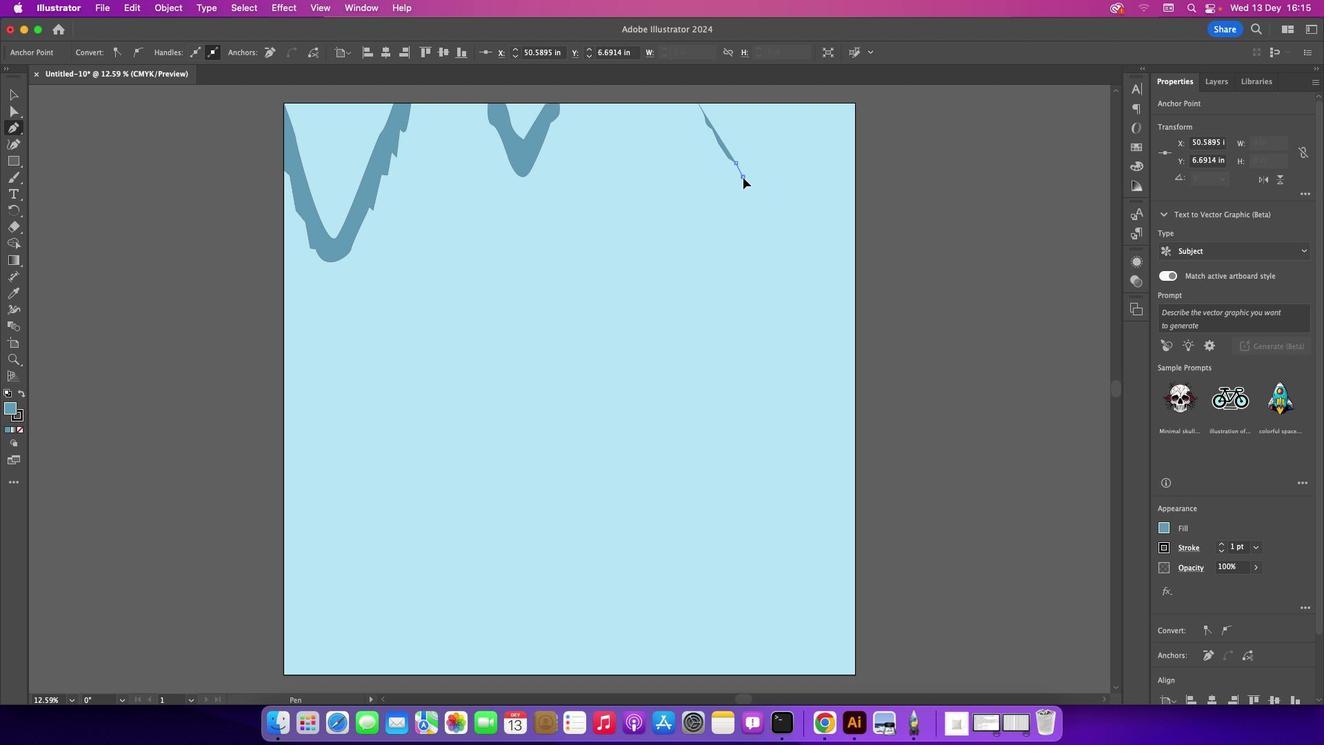 
Action: Mouse moved to (762, 200)
Screenshot: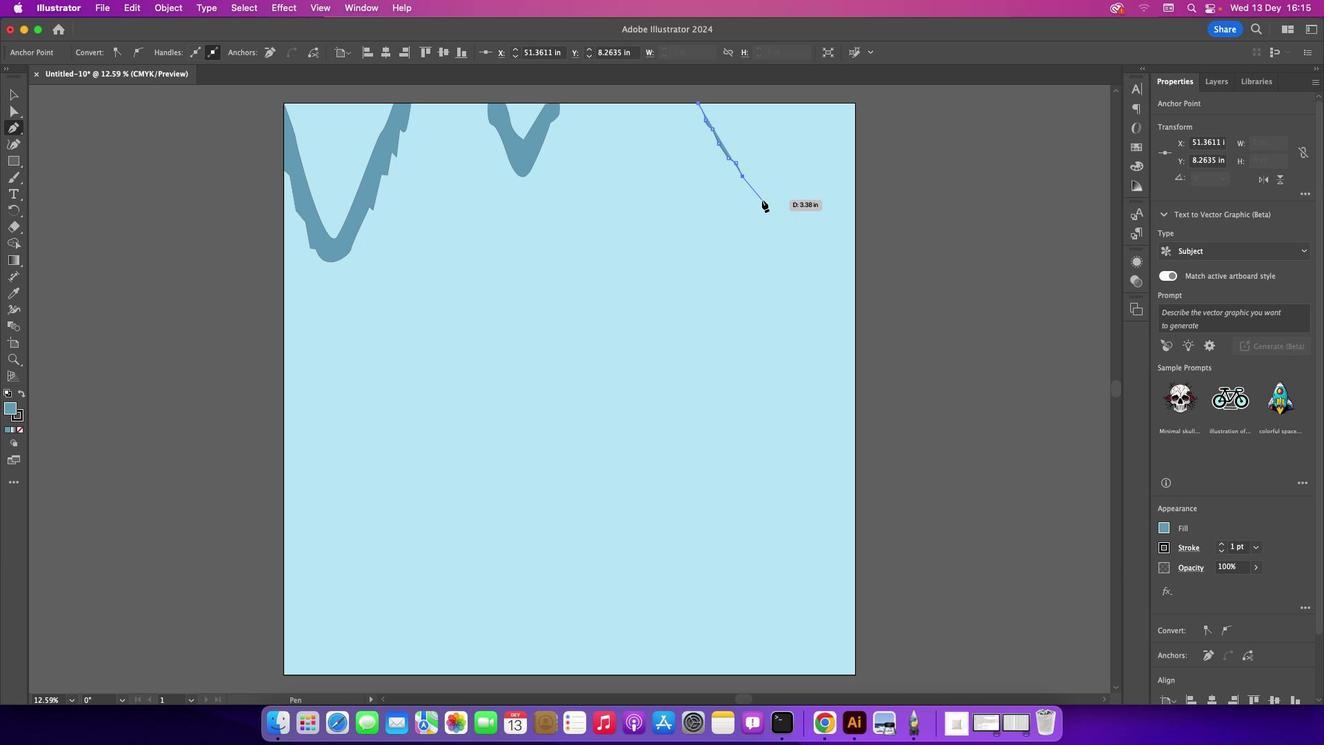 
Action: Mouse pressed left at (762, 200)
Screenshot: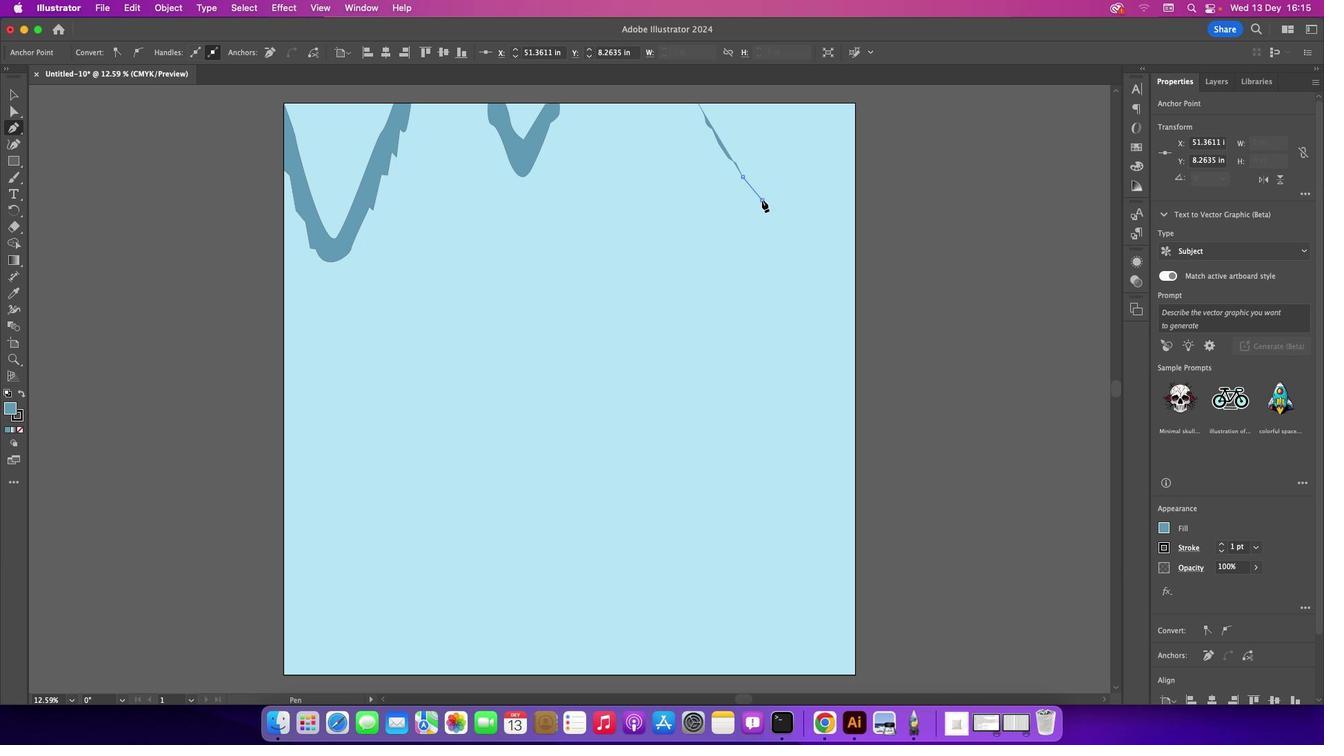 
Action: Mouse moved to (779, 168)
Screenshot: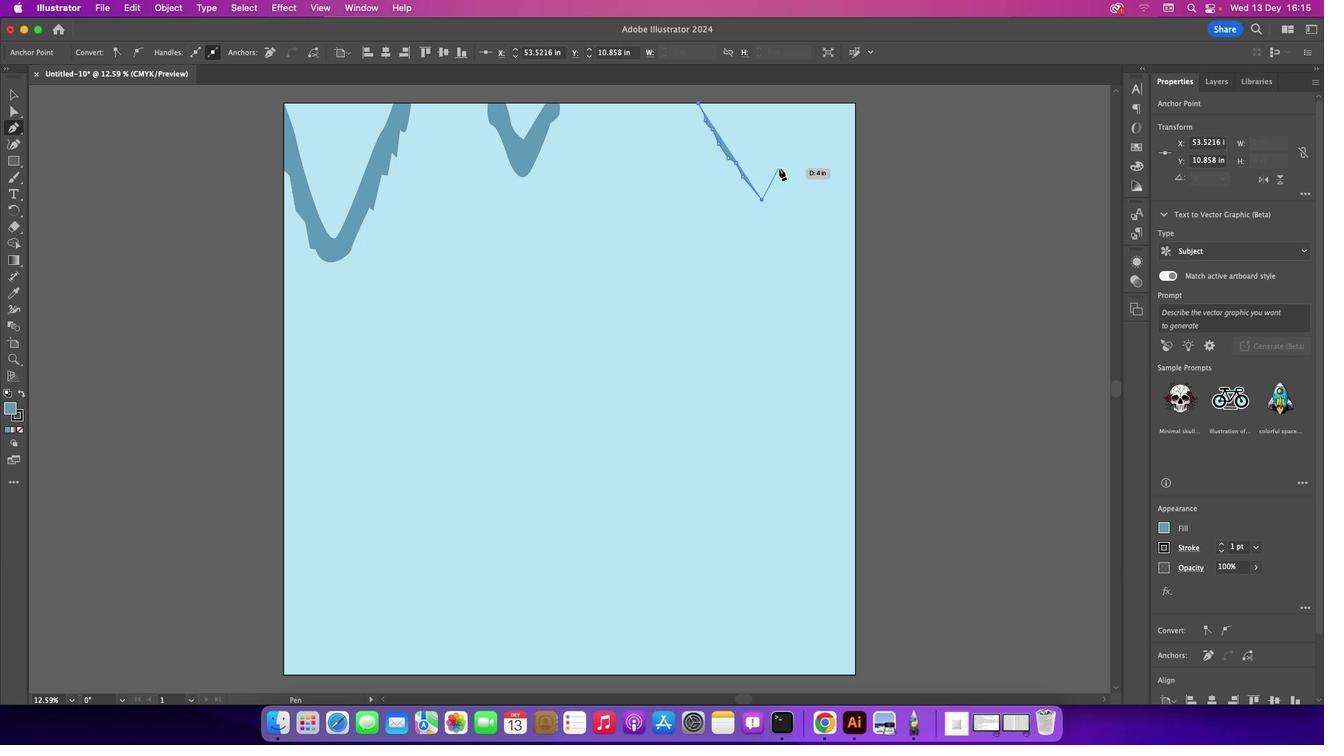 
Action: Mouse pressed left at (779, 168)
Screenshot: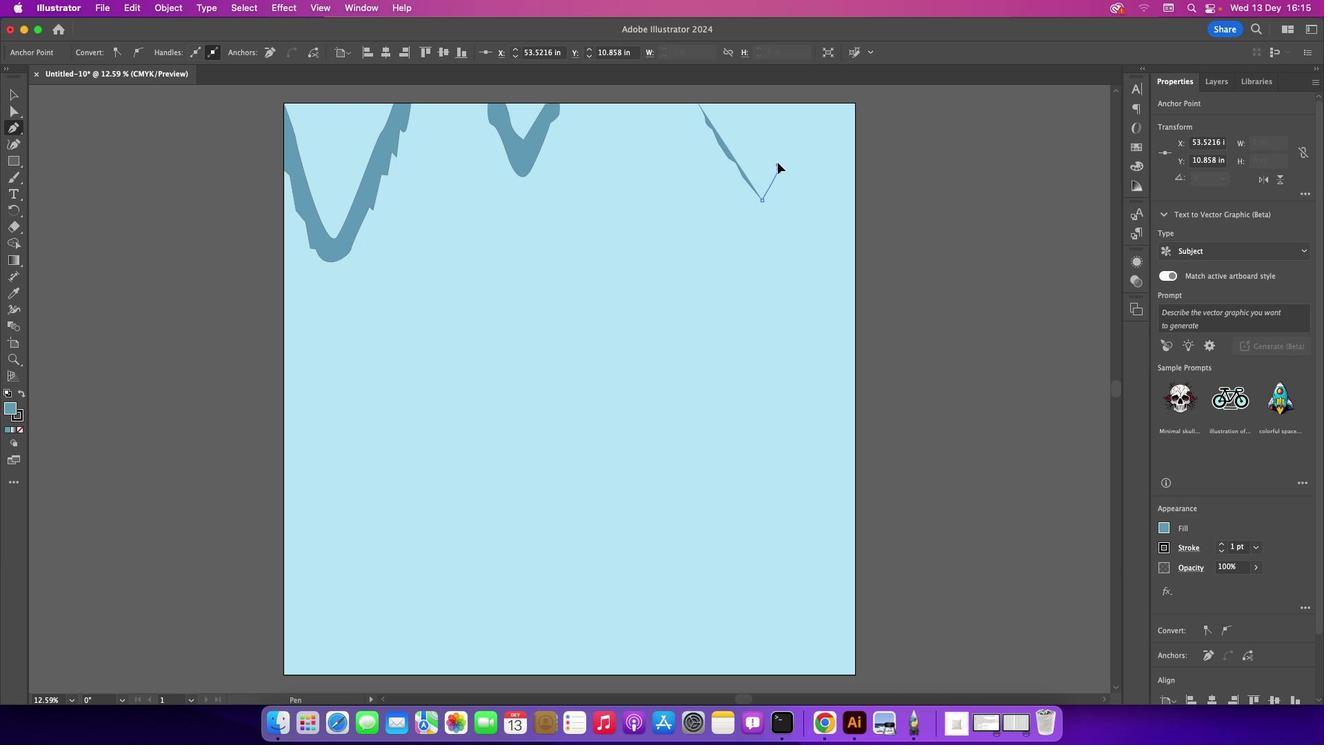 
Action: Mouse moved to (780, 168)
Screenshot: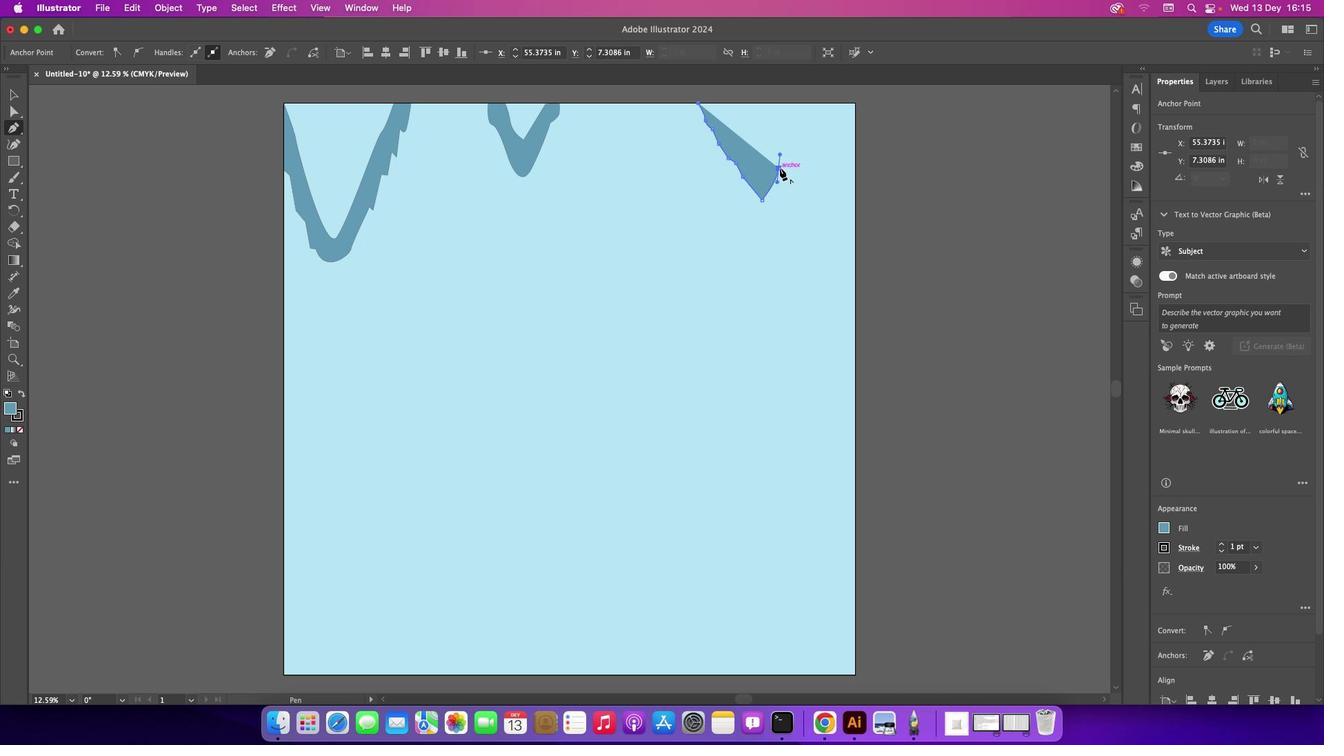 
Action: Mouse pressed left at (780, 168)
Screenshot: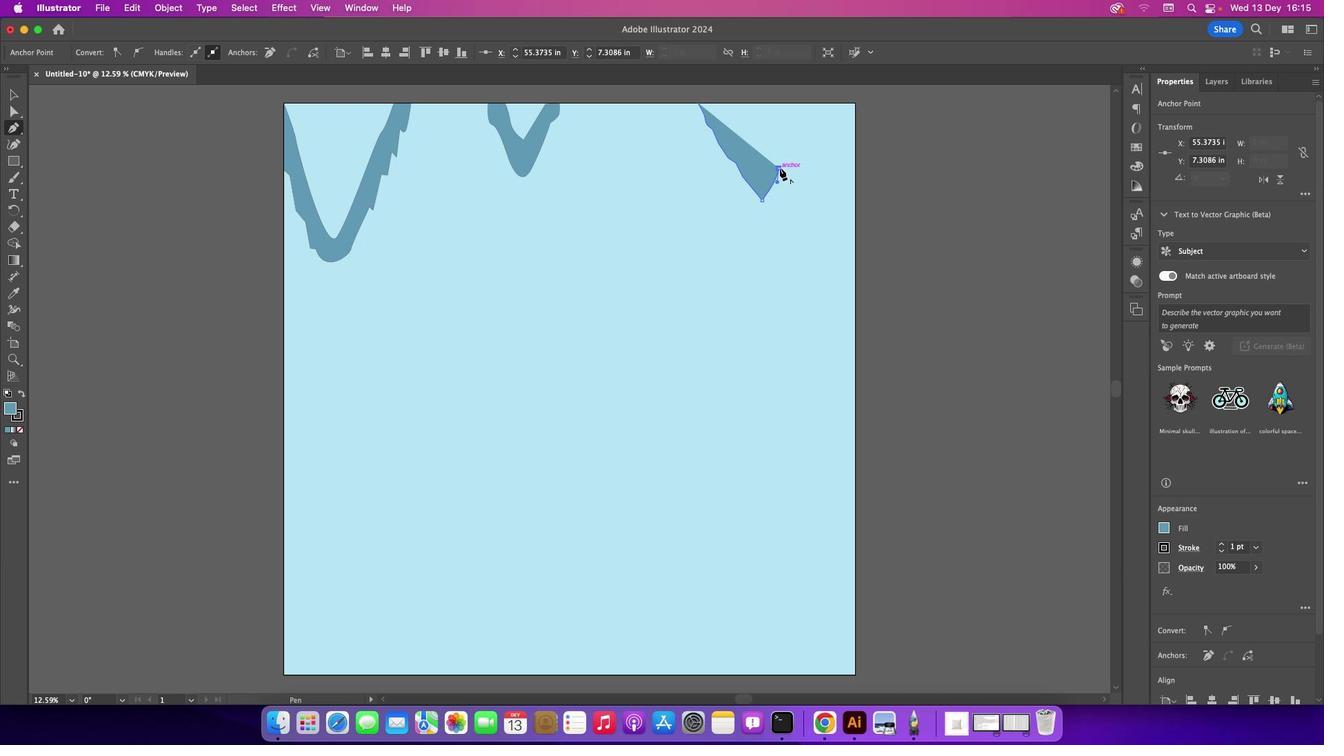 
Action: Mouse moved to (784, 166)
Screenshot: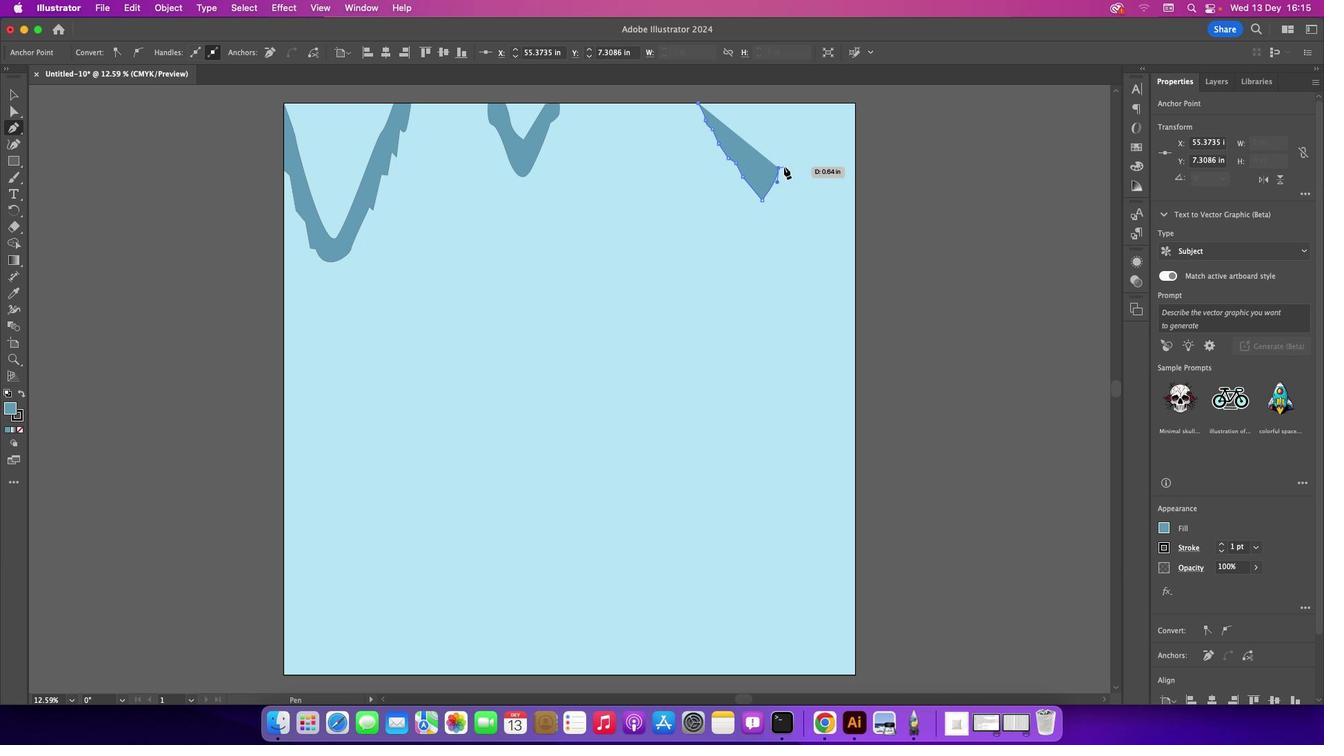 
Action: Mouse pressed left at (784, 166)
Screenshot: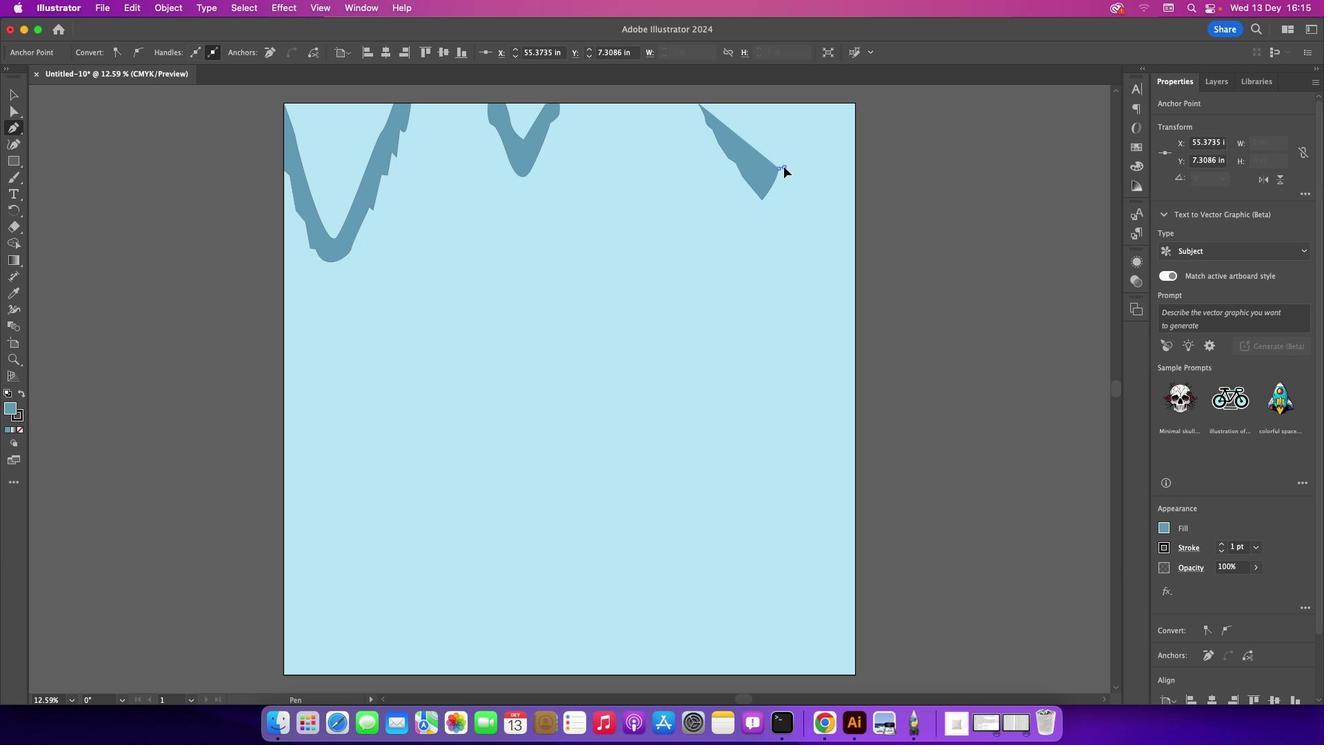 
Action: Mouse moved to (790, 141)
Screenshot: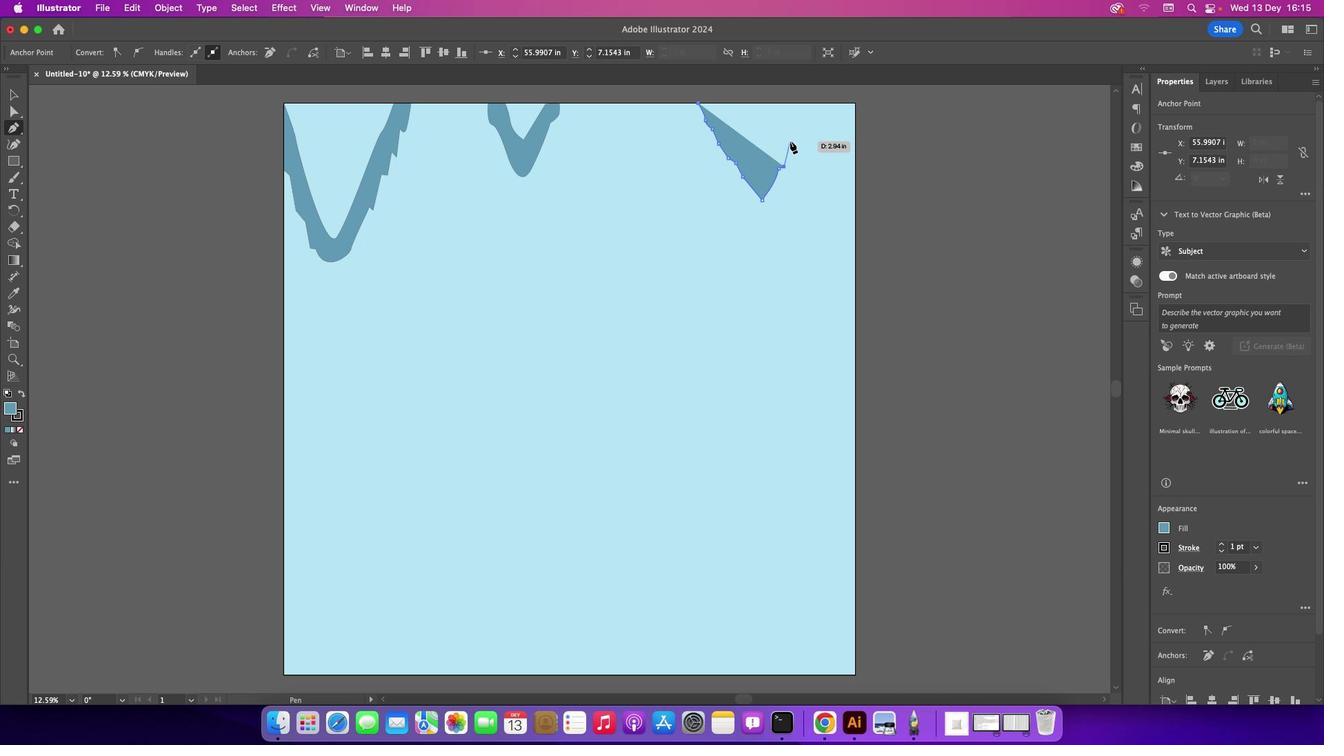 
Action: Mouse pressed left at (790, 141)
Screenshot: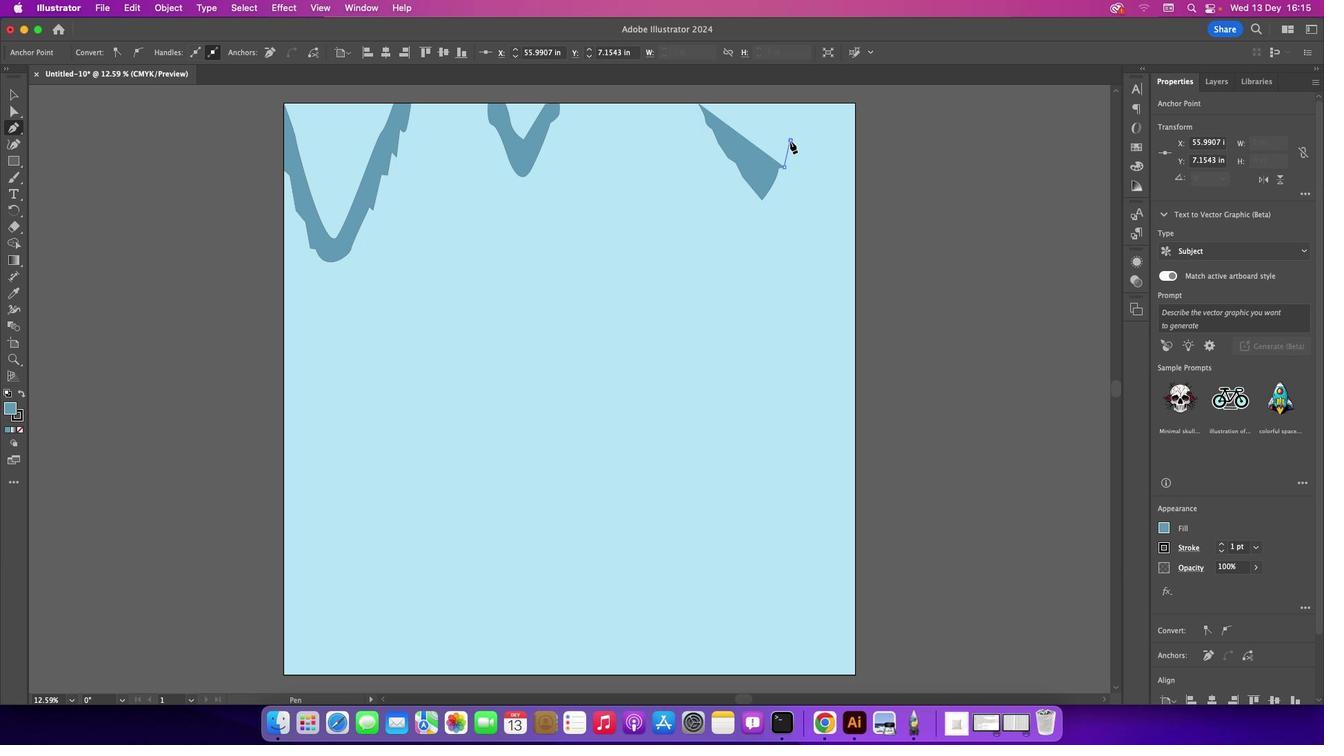 
Action: Mouse moved to (793, 142)
Screenshot: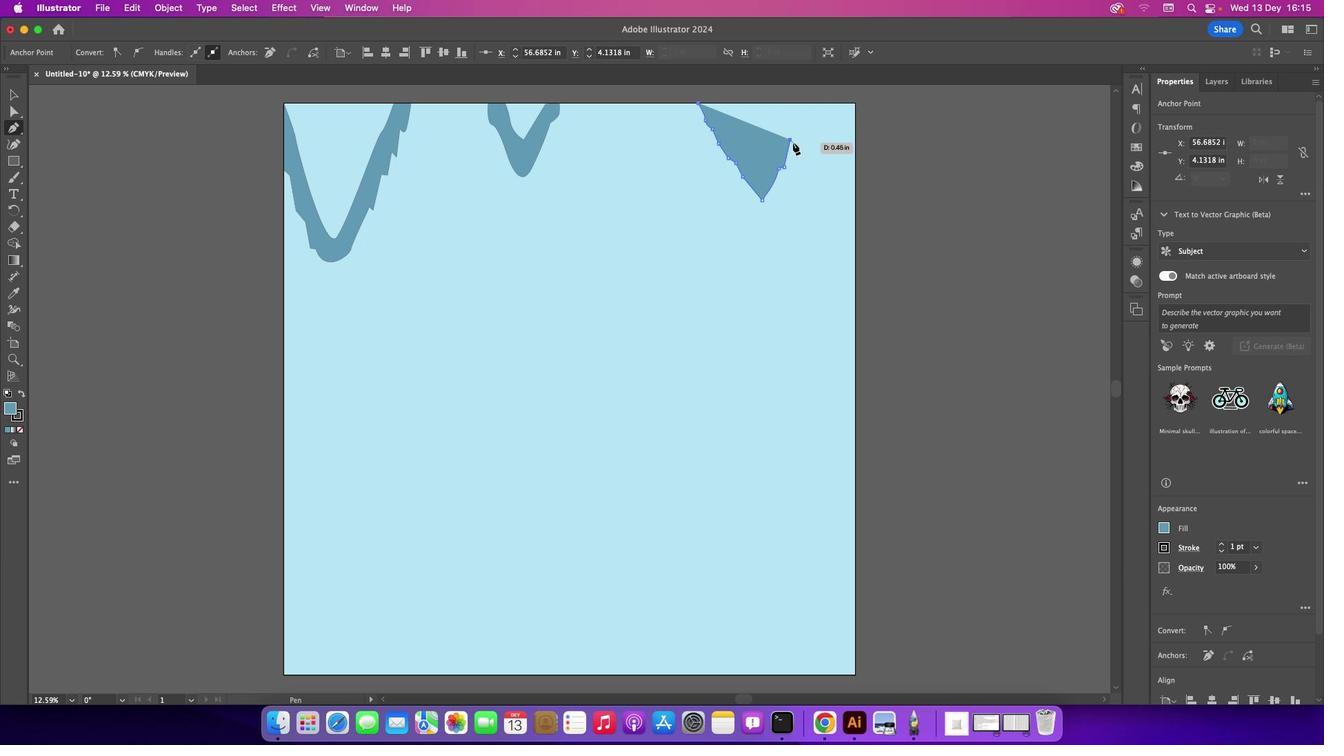 
Action: Mouse pressed left at (793, 142)
Screenshot: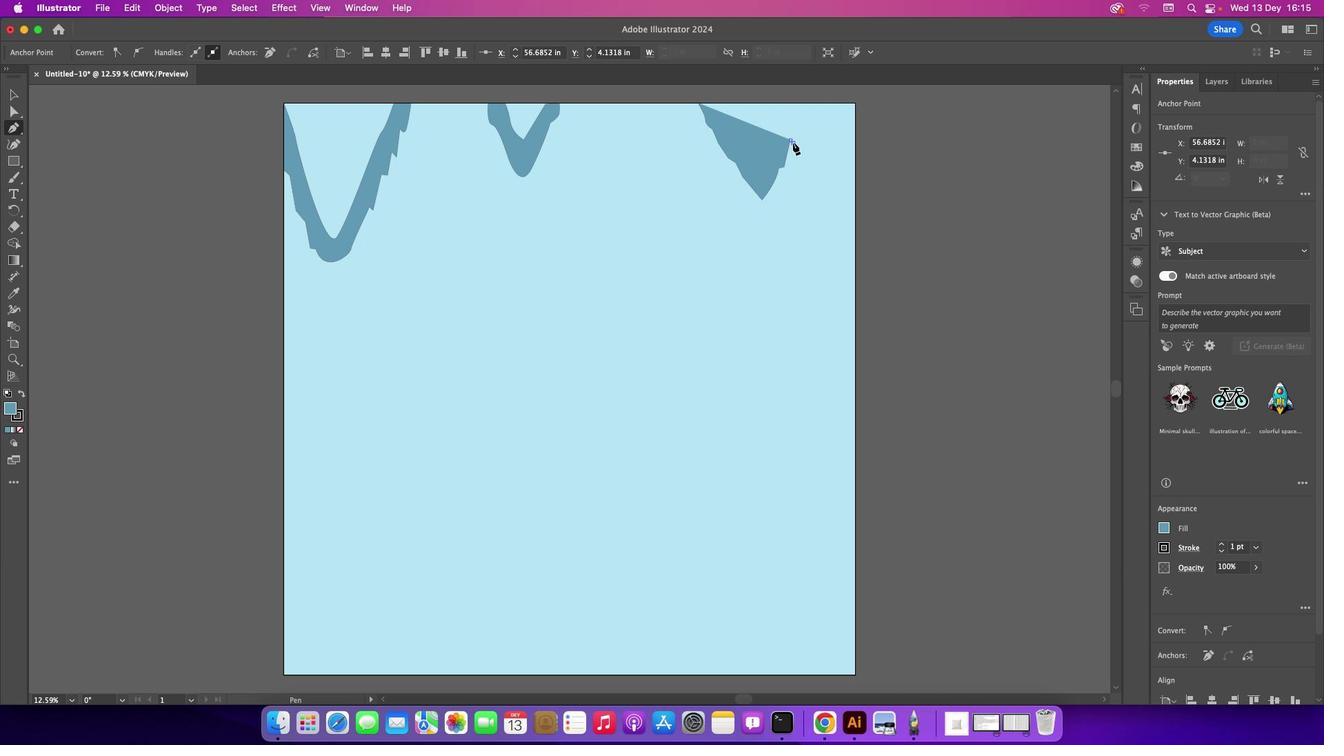 
Action: Mouse moved to (804, 115)
Screenshot: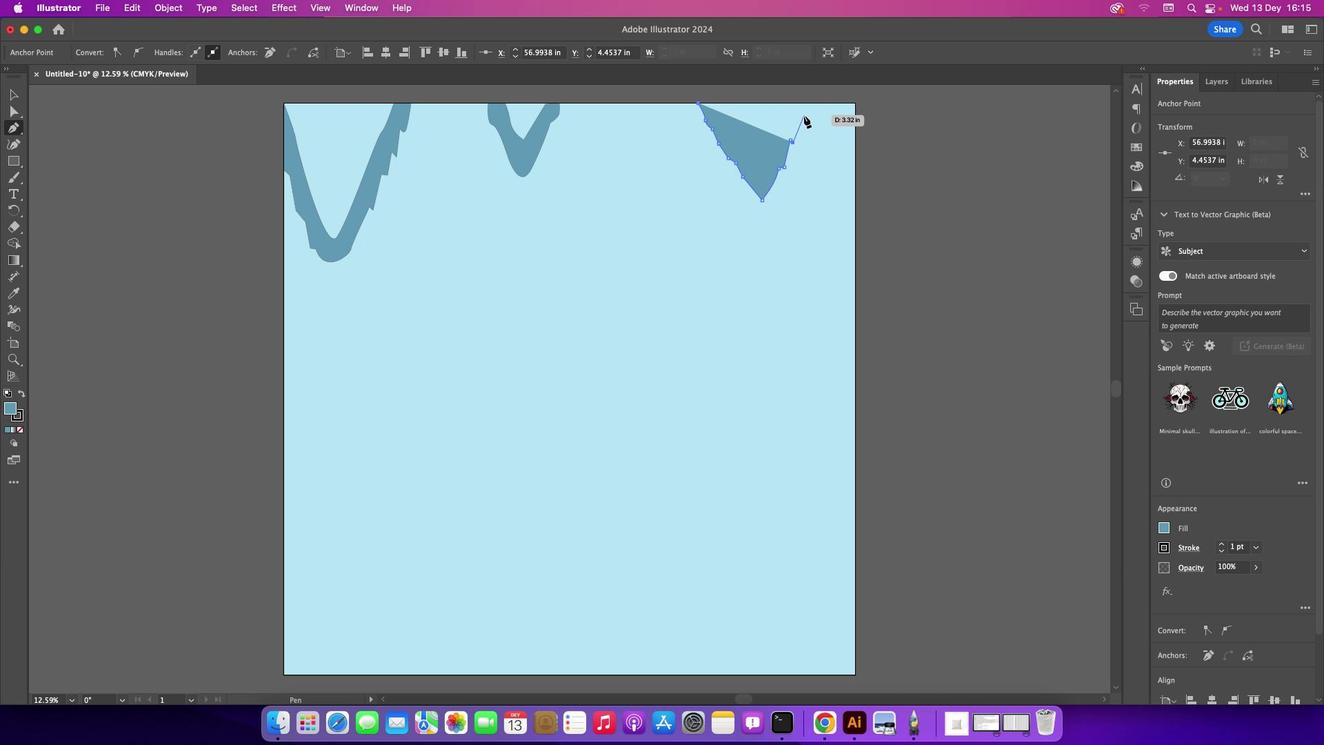 
Action: Mouse pressed left at (804, 115)
Screenshot: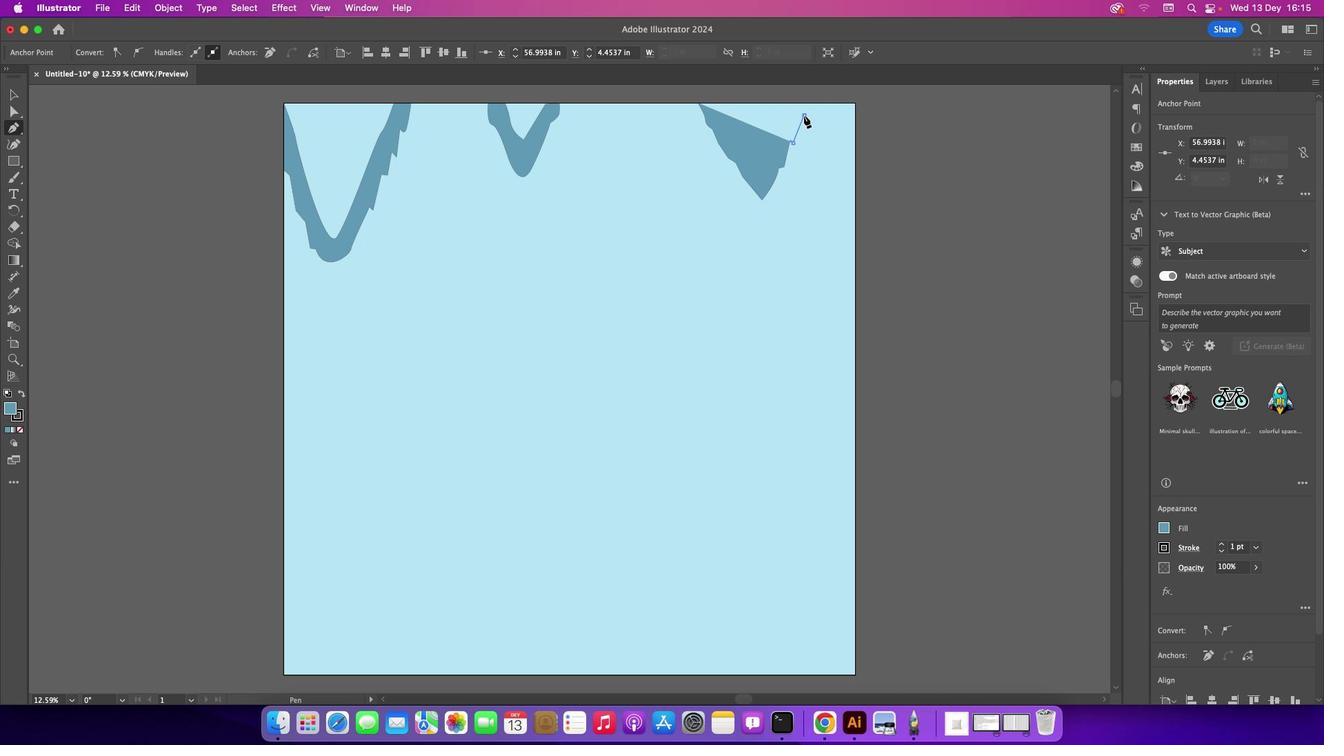 
Action: Mouse moved to (810, 102)
Screenshot: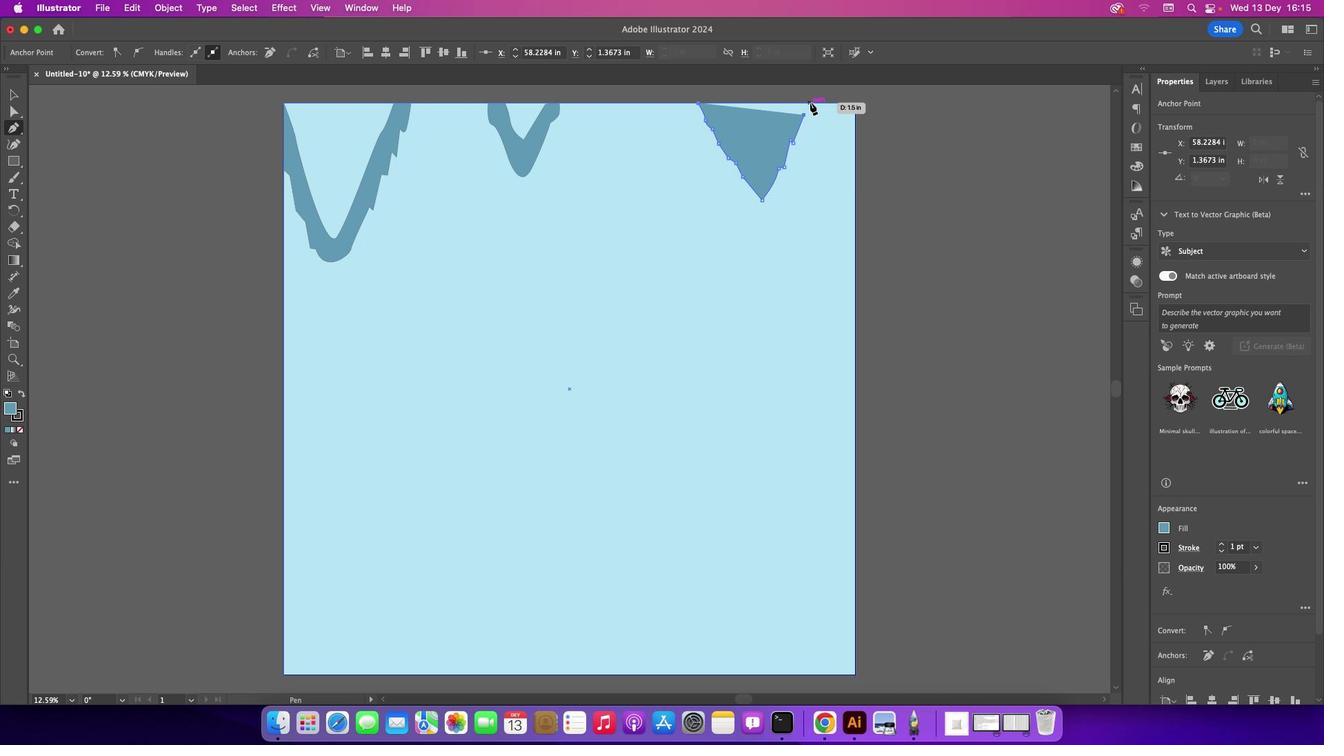
Action: Mouse pressed left at (810, 102)
Screenshot: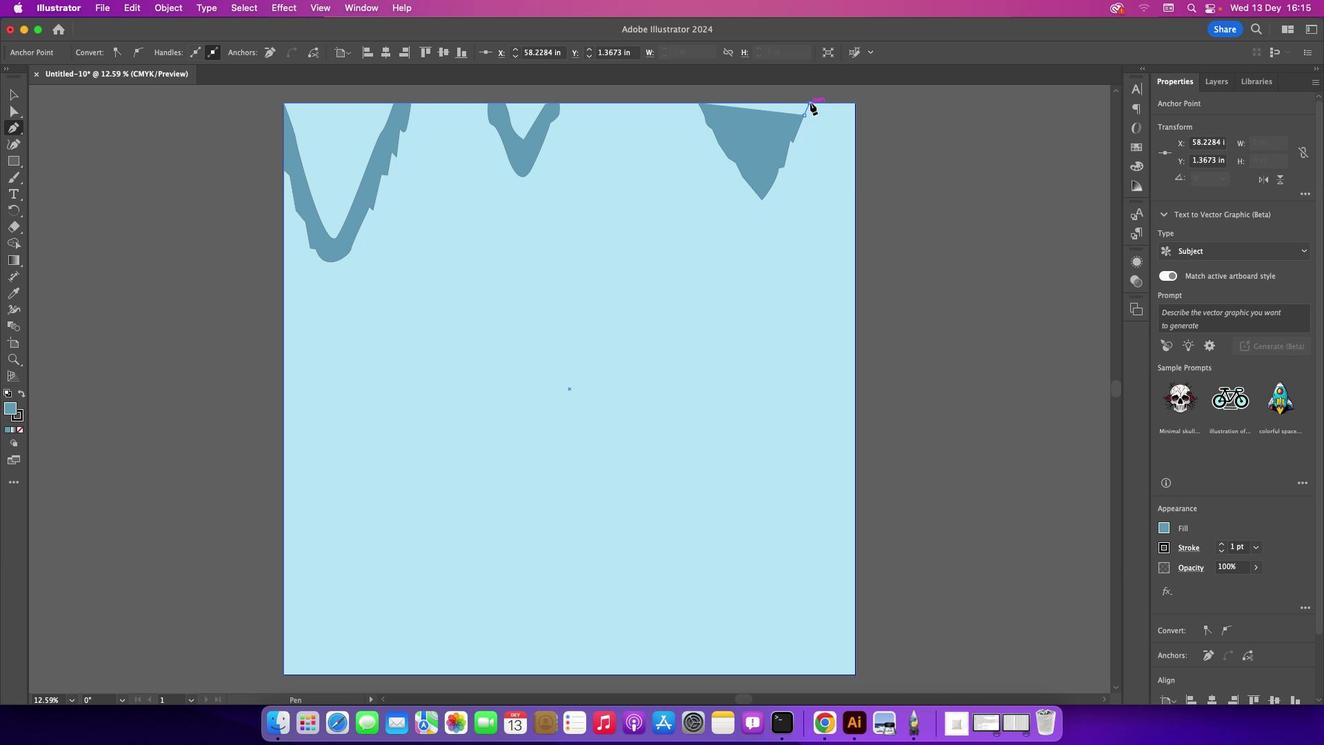 
Action: Mouse moved to (823, 104)
Screenshot: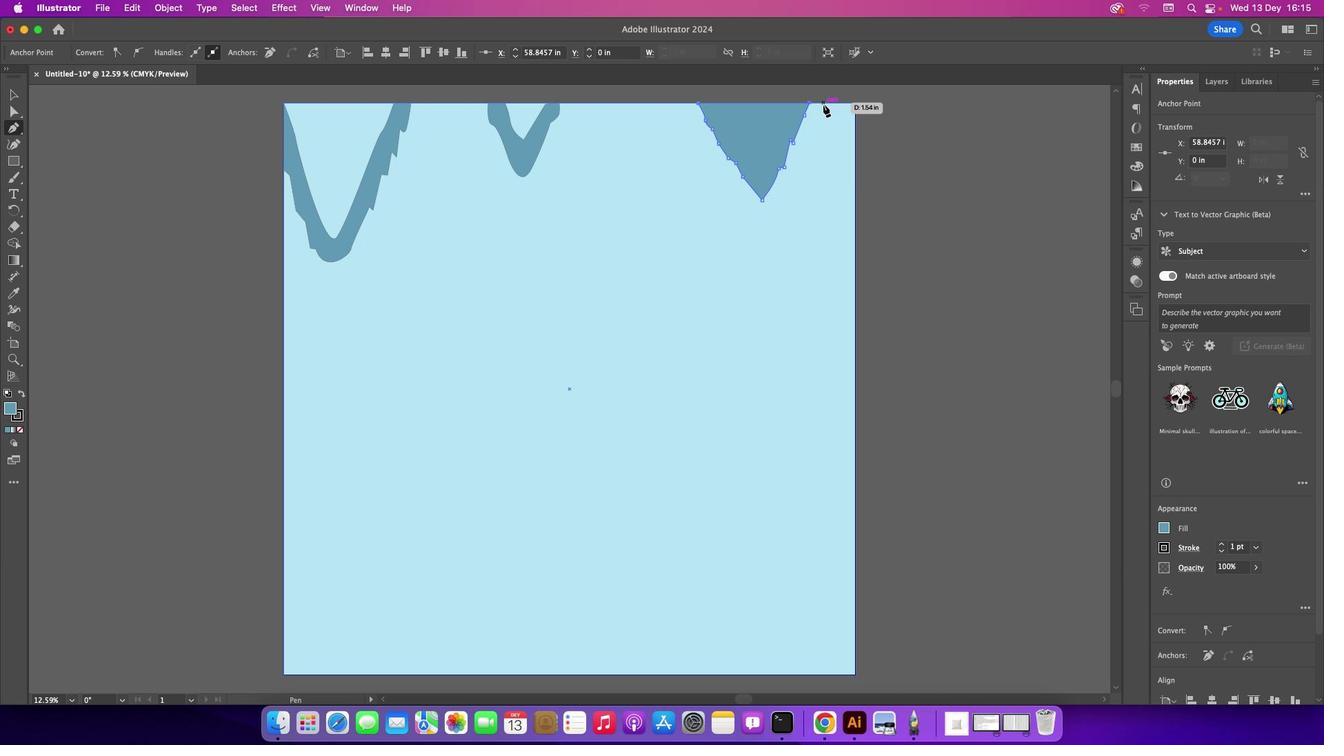 
Action: Mouse pressed left at (823, 104)
Screenshot: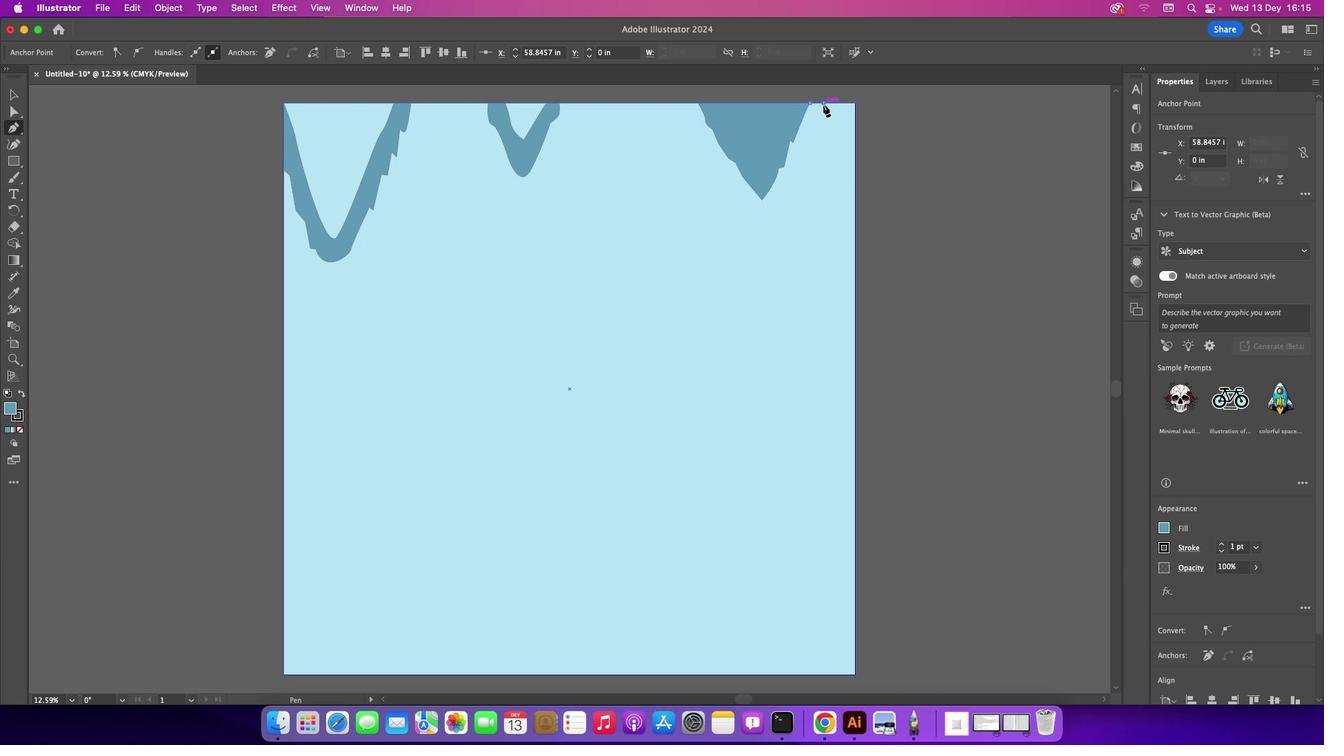 
Action: Mouse moved to (817, 131)
Screenshot: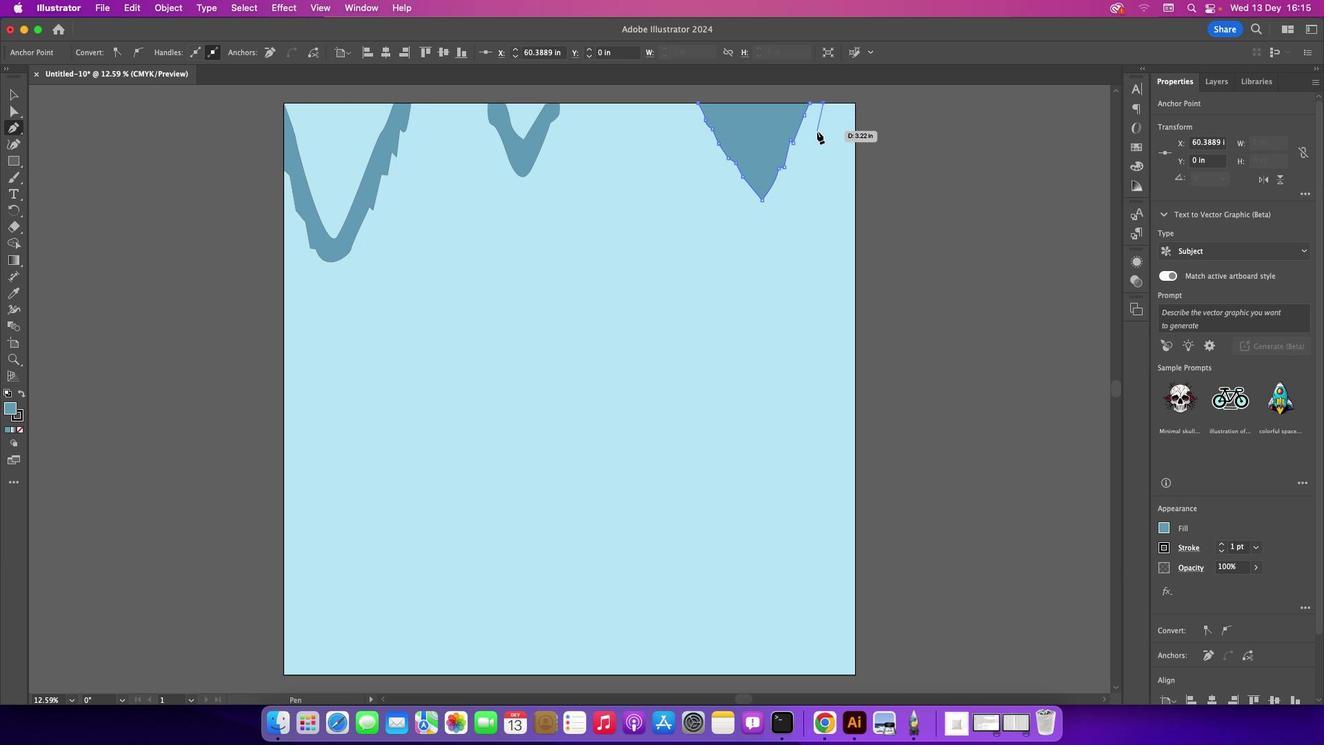 
Action: Mouse pressed left at (817, 131)
Screenshot: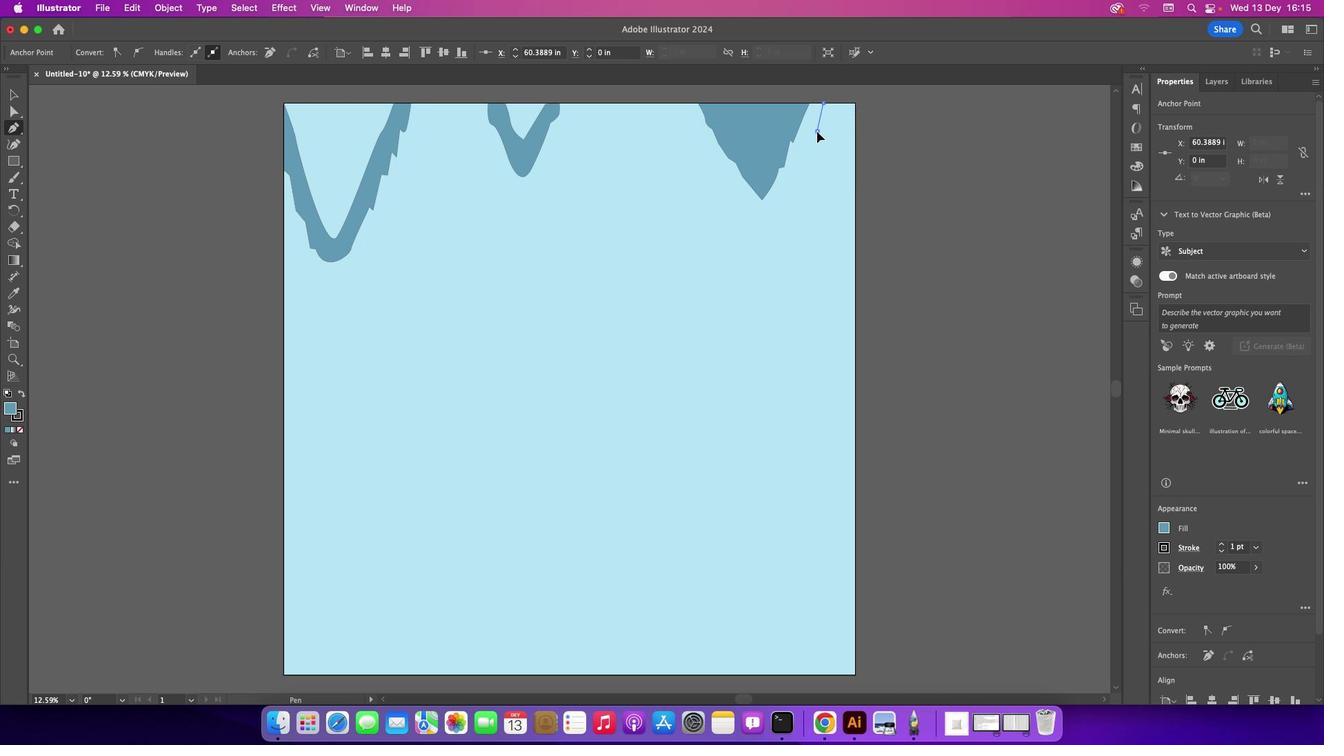 
Action: Mouse moved to (812, 127)
Screenshot: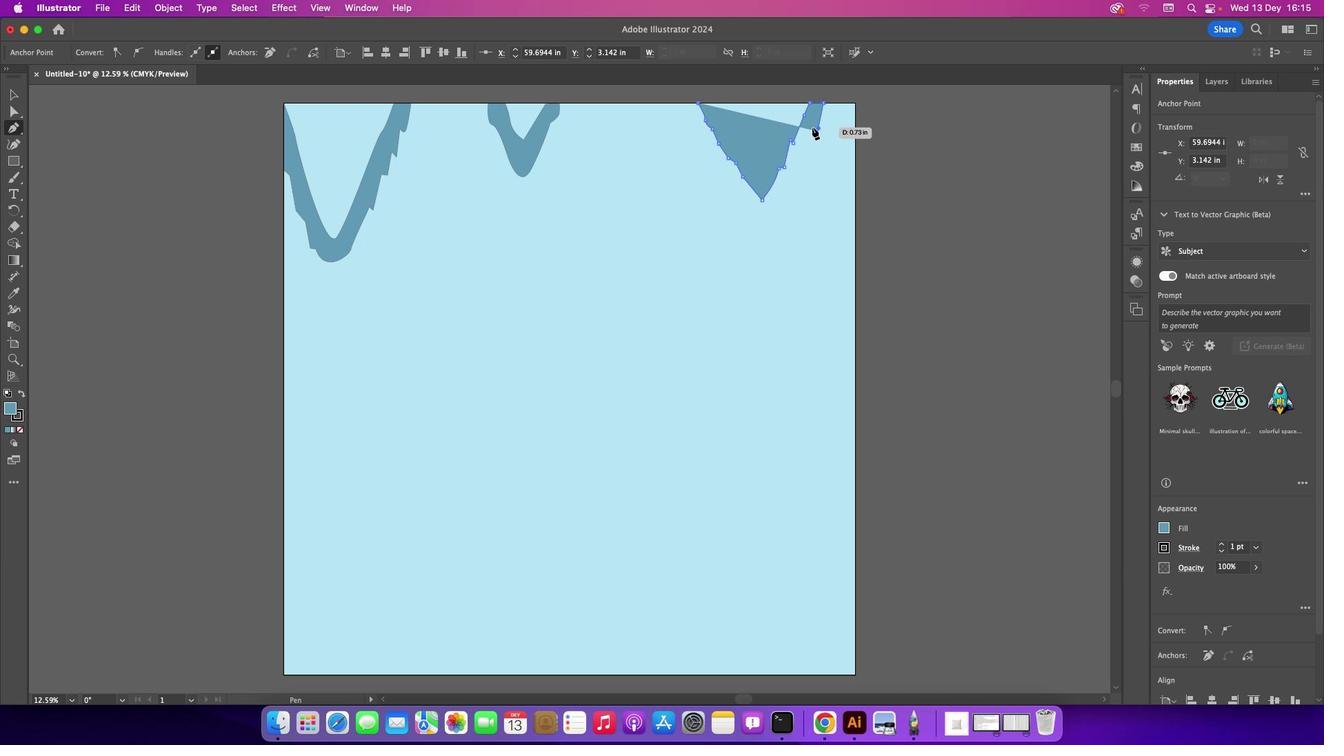 
Action: Mouse pressed left at (812, 127)
Screenshot: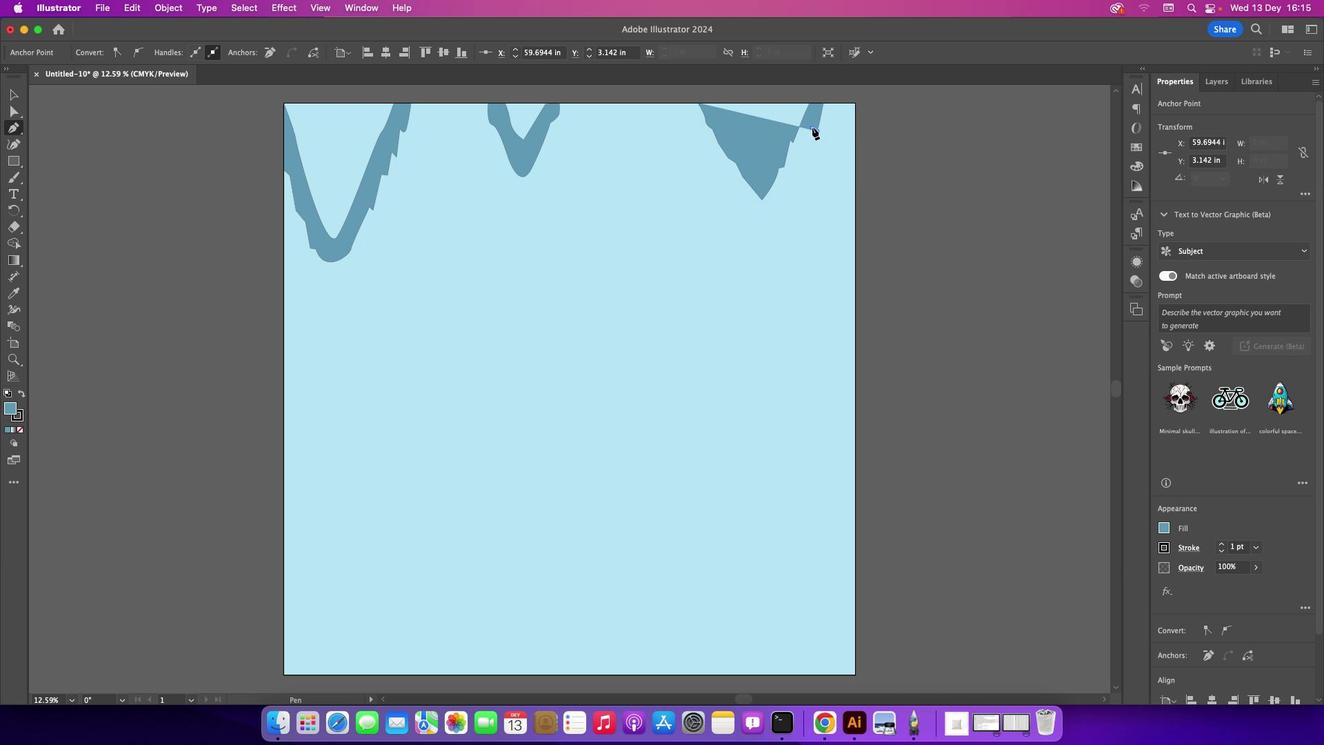 
Action: Mouse moved to (805, 155)
Screenshot: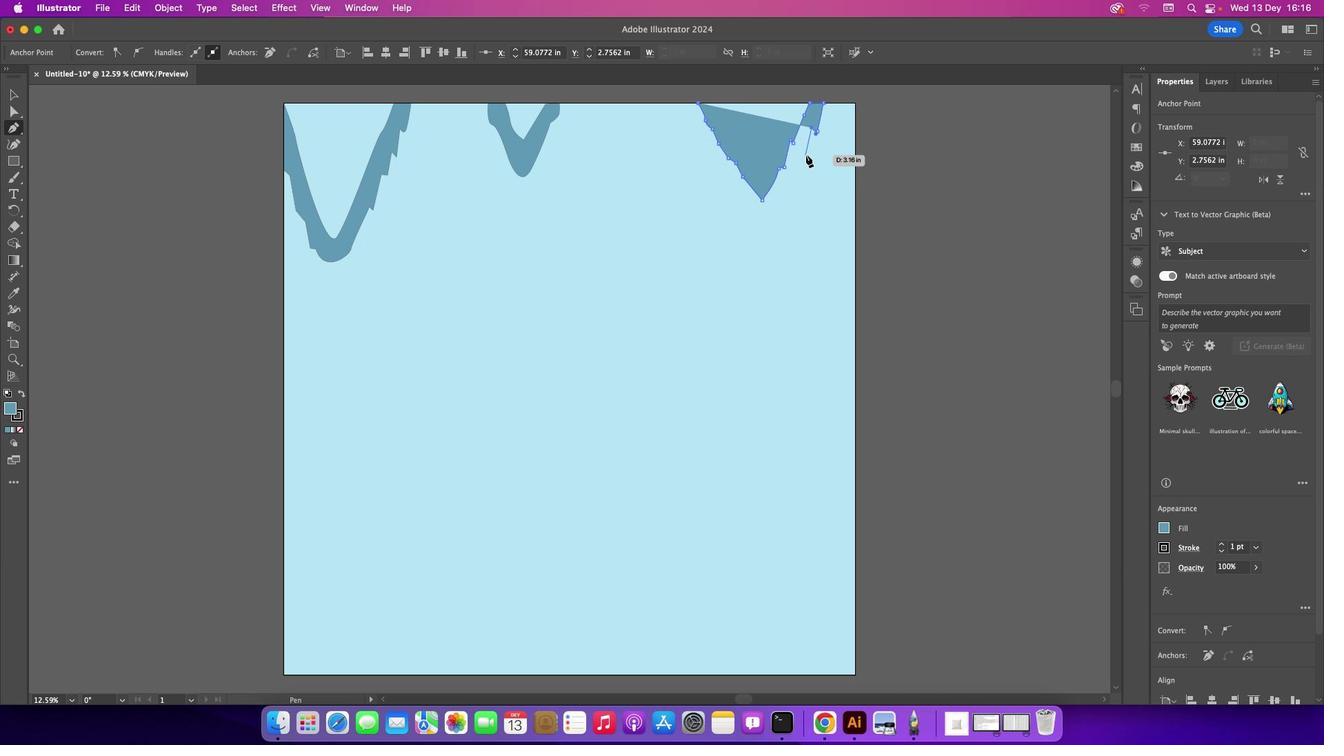 
Action: Mouse pressed left at (805, 155)
Screenshot: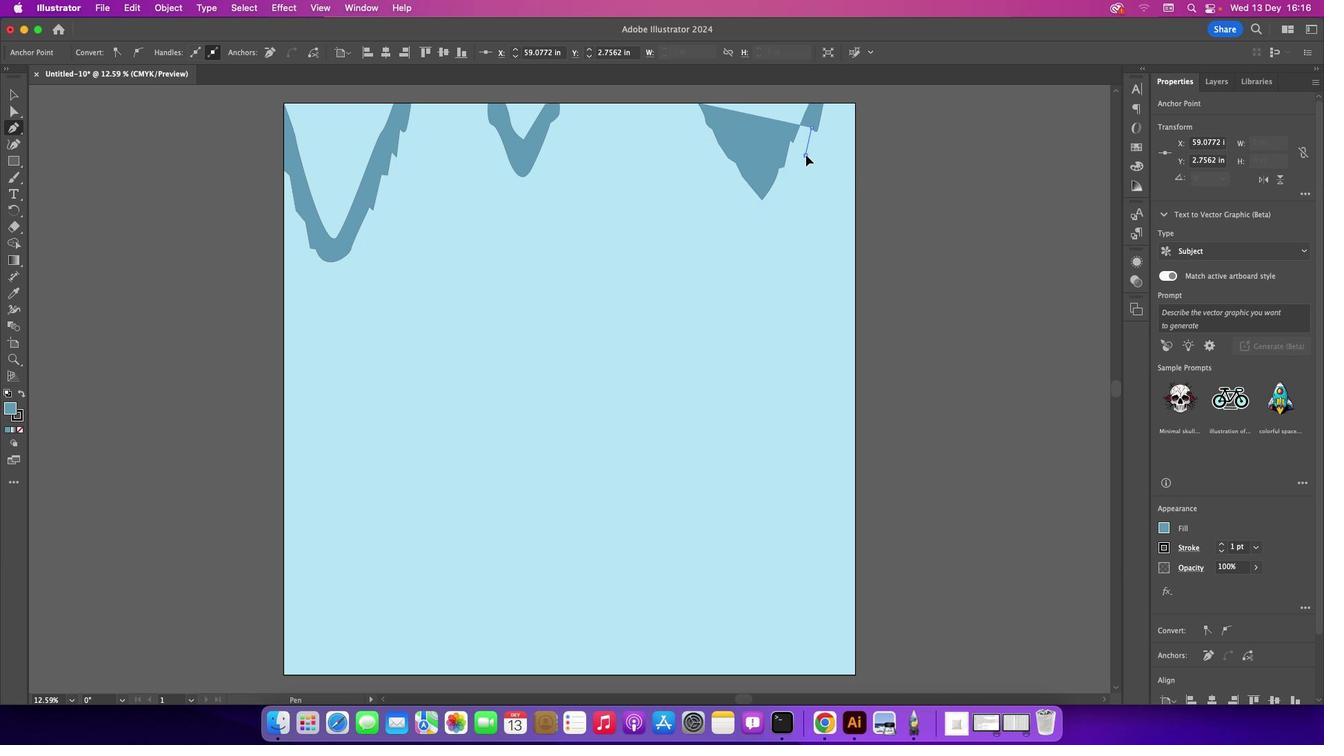 
Action: Mouse moved to (799, 160)
Screenshot: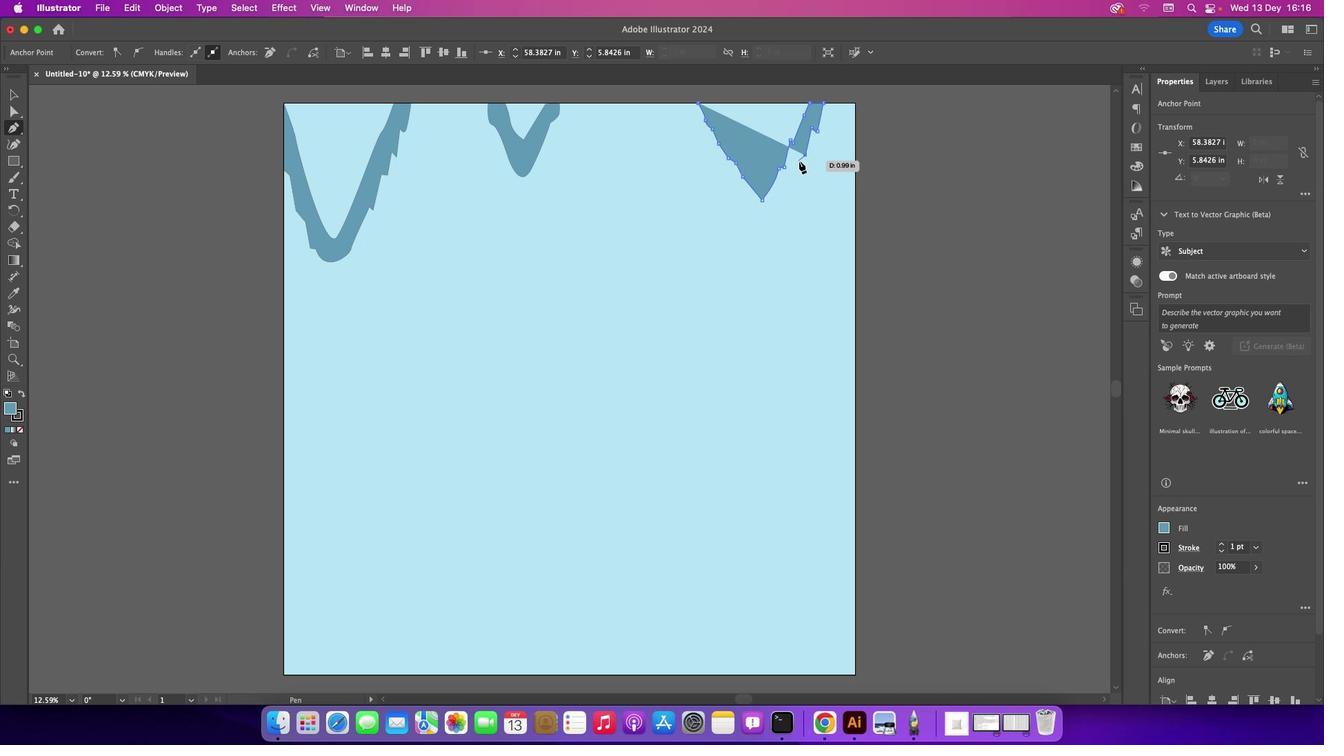 
Action: Mouse pressed left at (799, 160)
Screenshot: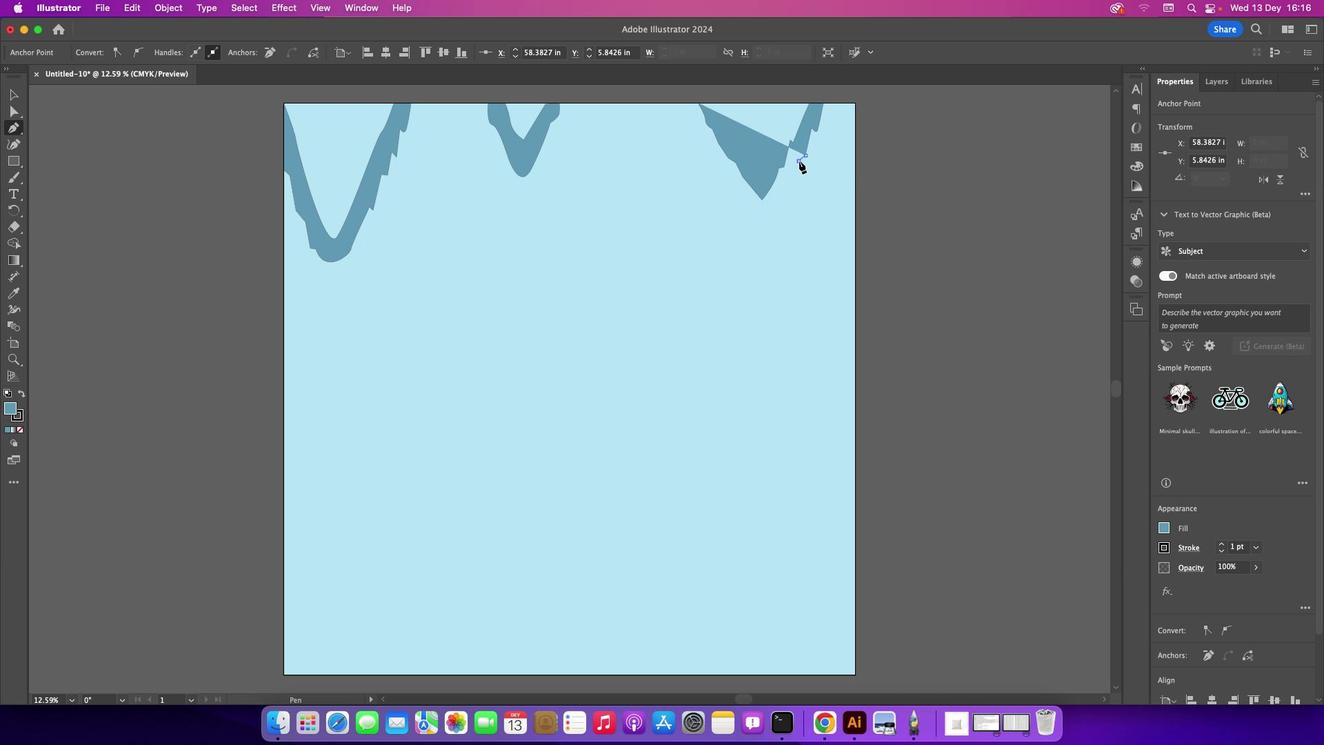 
Action: Mouse moved to (788, 195)
Screenshot: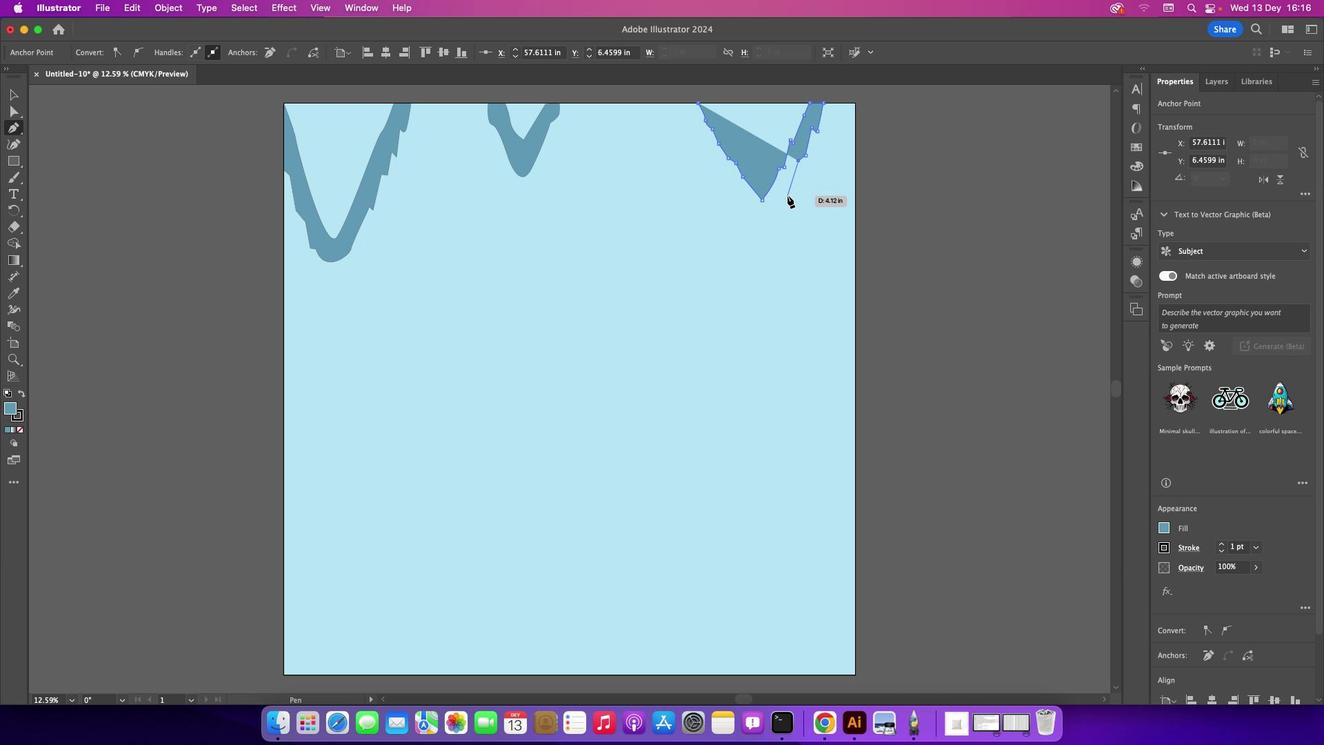 
Action: Mouse pressed left at (788, 195)
Screenshot: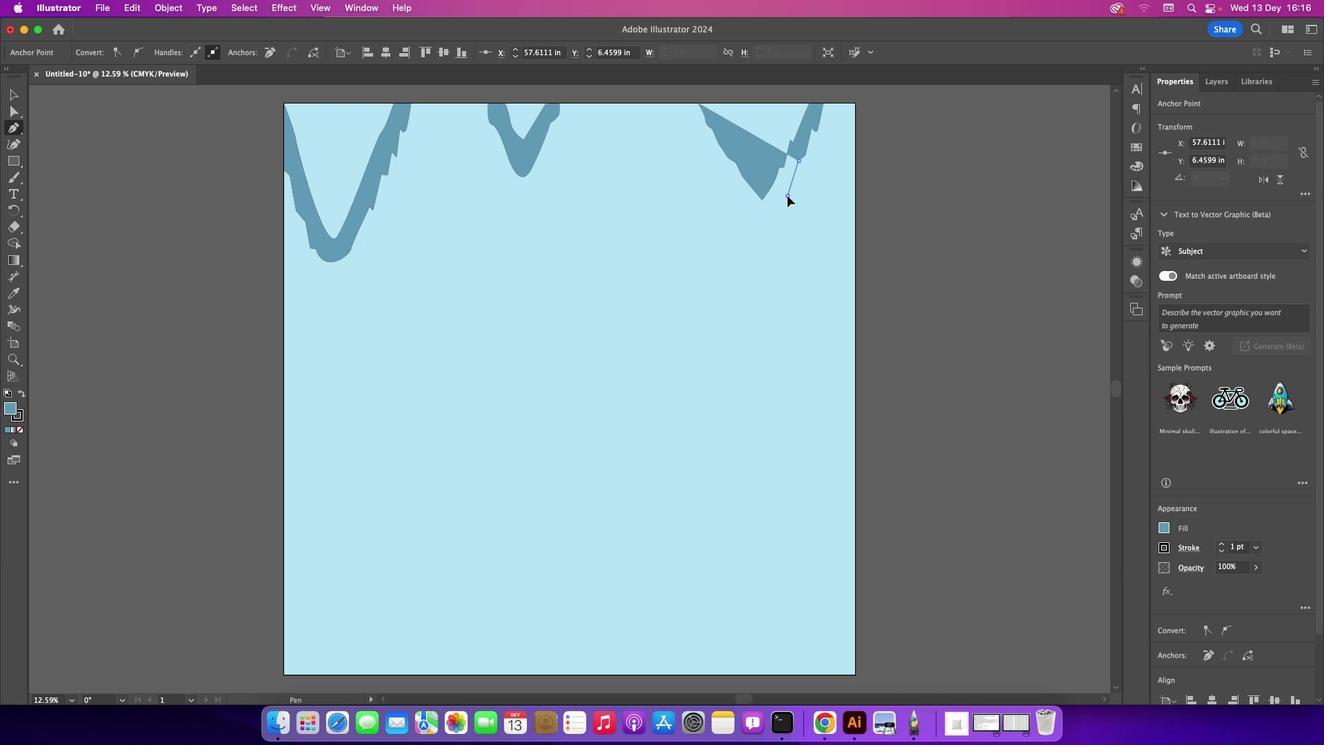 
Action: Mouse moved to (772, 216)
Screenshot: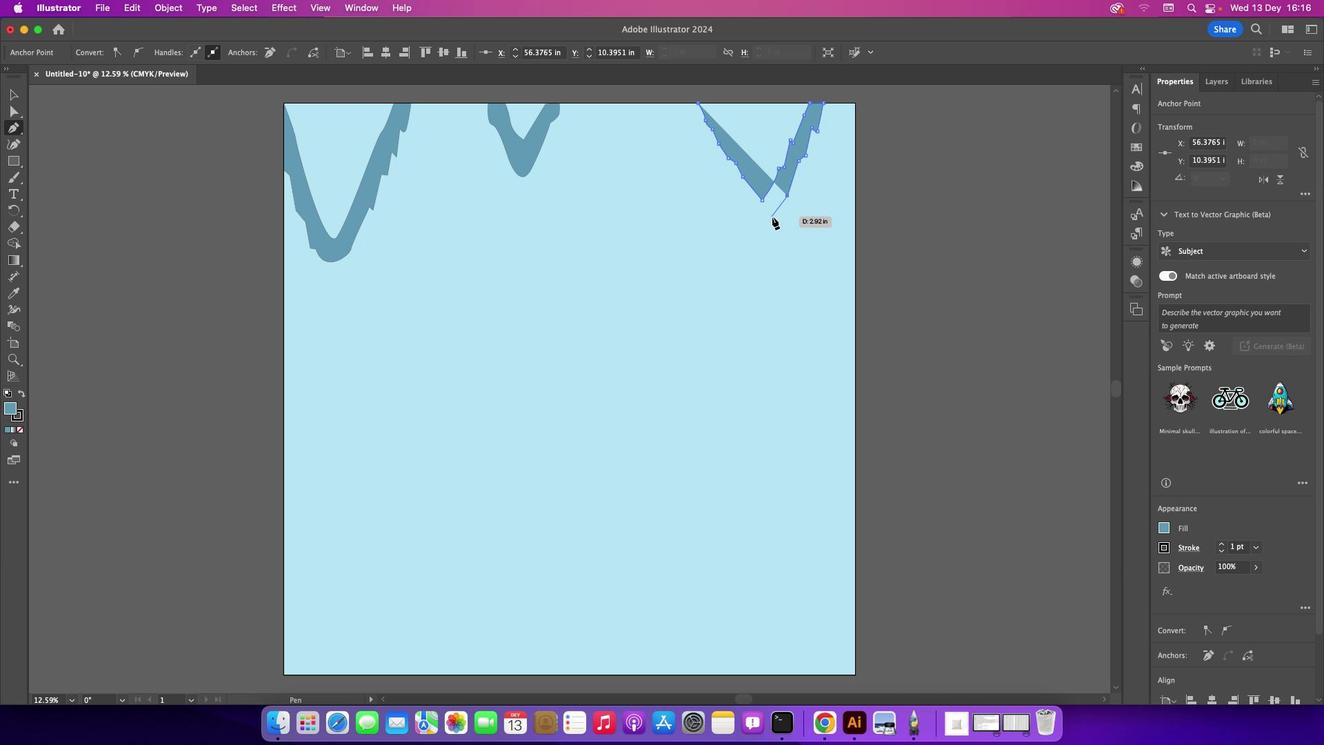 
Action: Mouse pressed left at (772, 216)
Screenshot: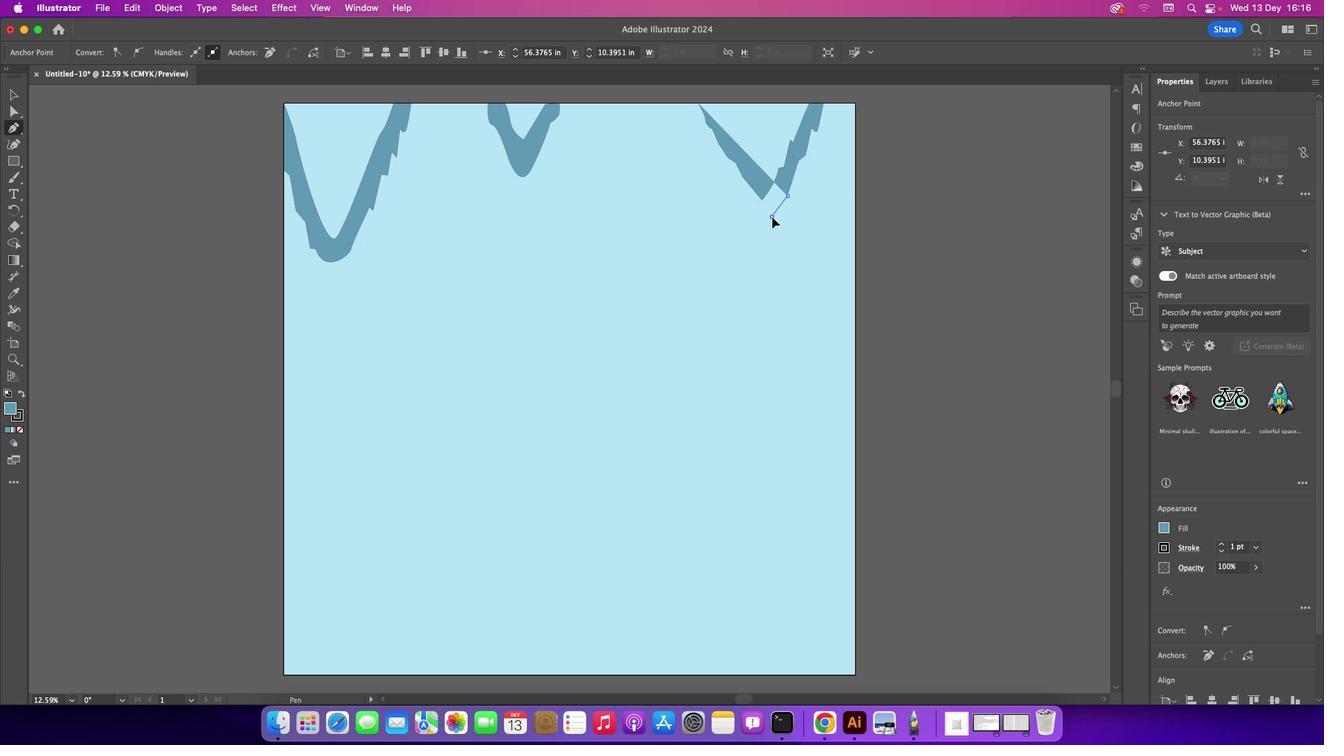 
Action: Mouse moved to (748, 211)
Screenshot: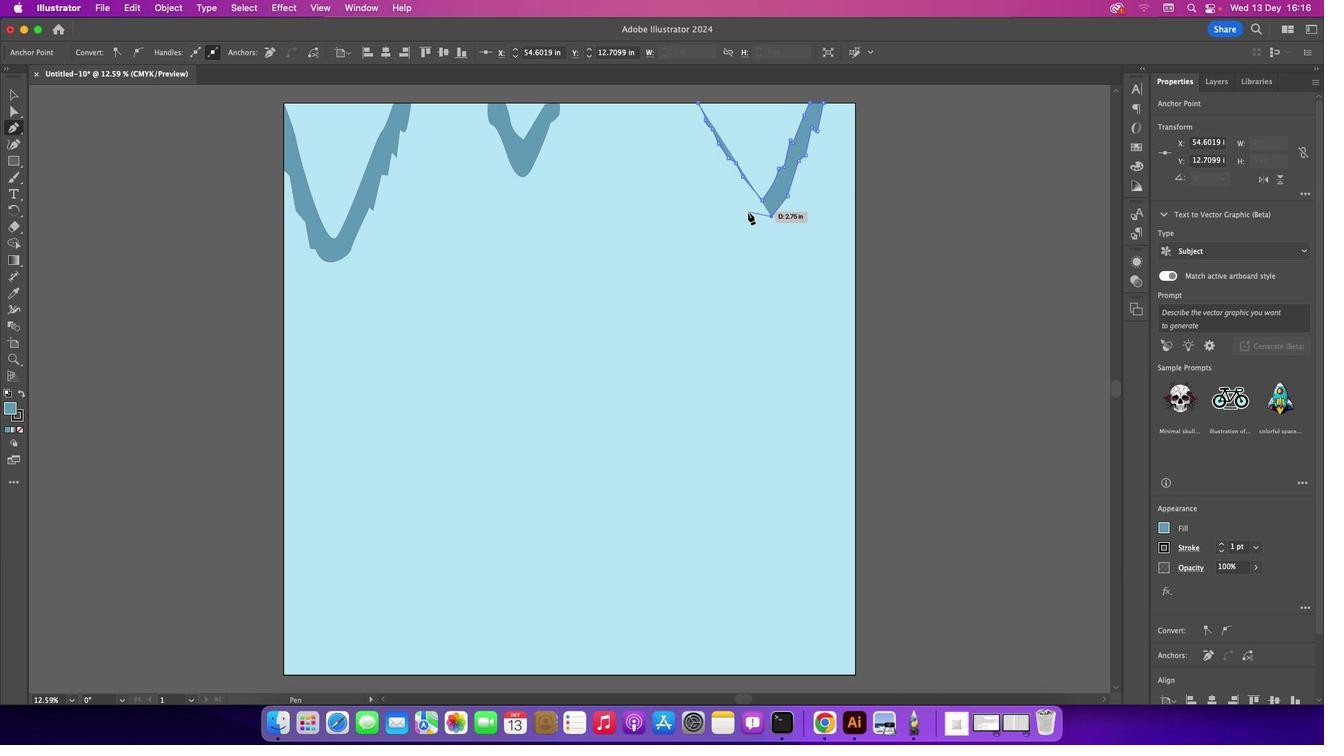 
Action: Mouse pressed left at (748, 211)
Screenshot: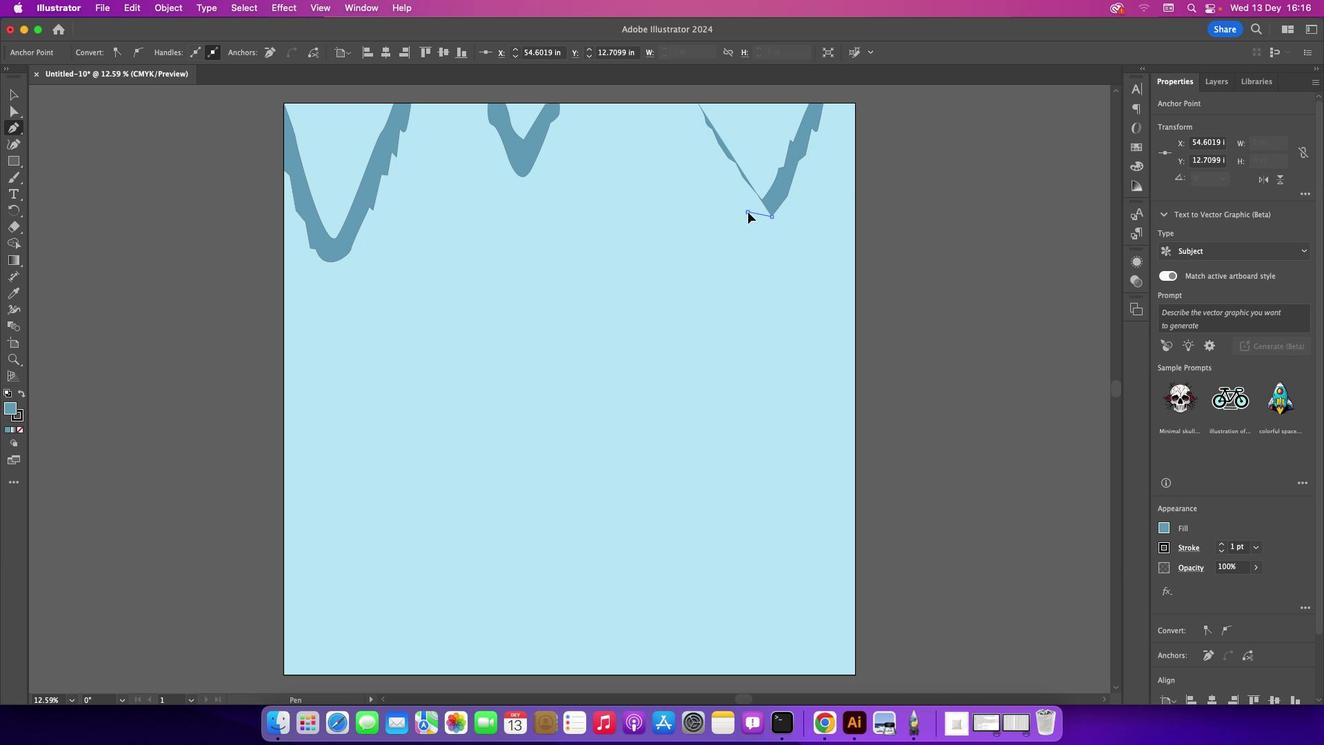 
Action: Mouse moved to (722, 173)
Screenshot: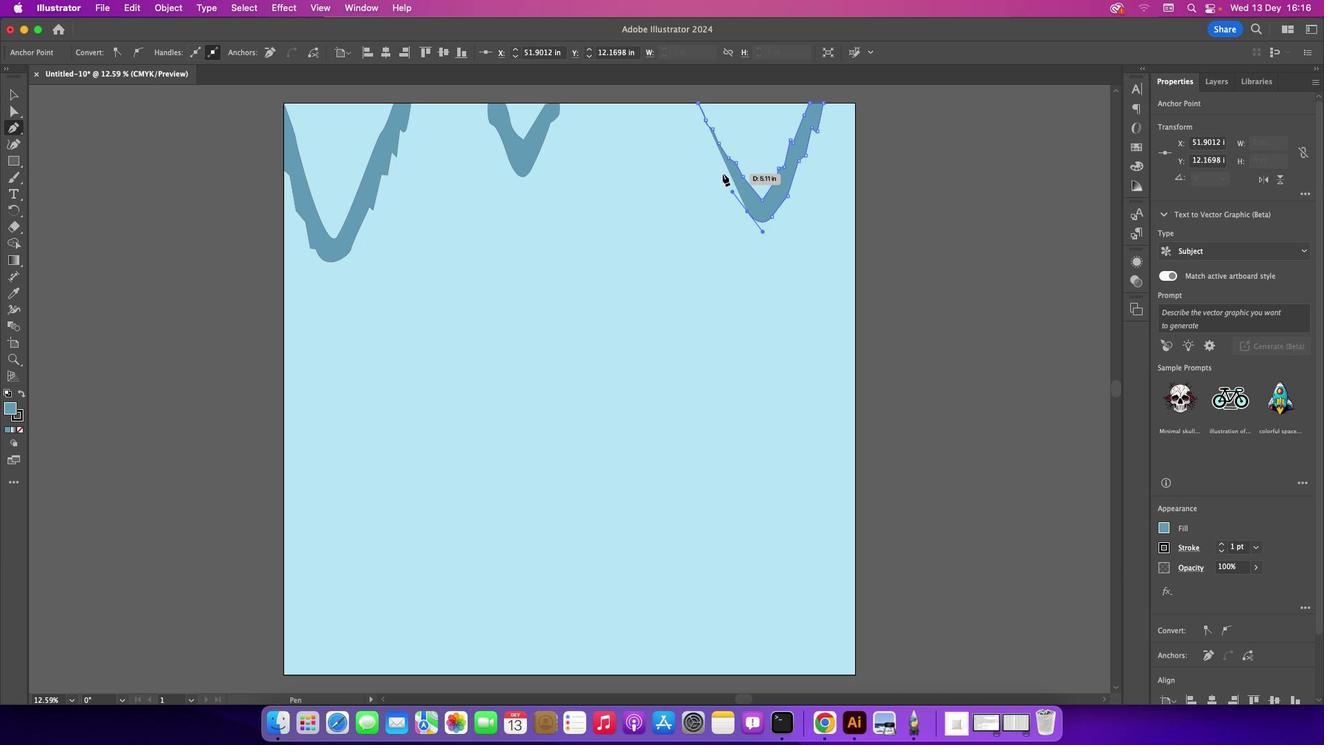 
Action: Mouse pressed left at (722, 173)
Screenshot: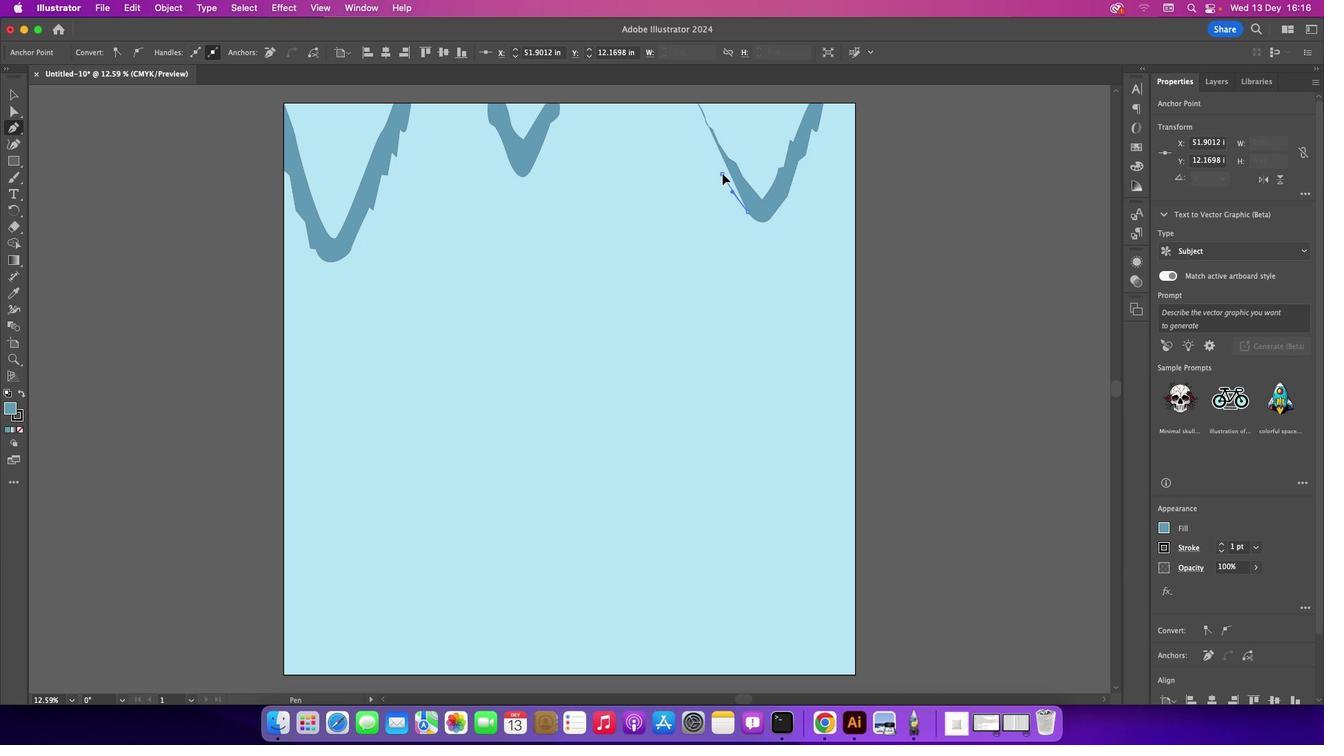 
Action: Mouse moved to (716, 175)
Screenshot: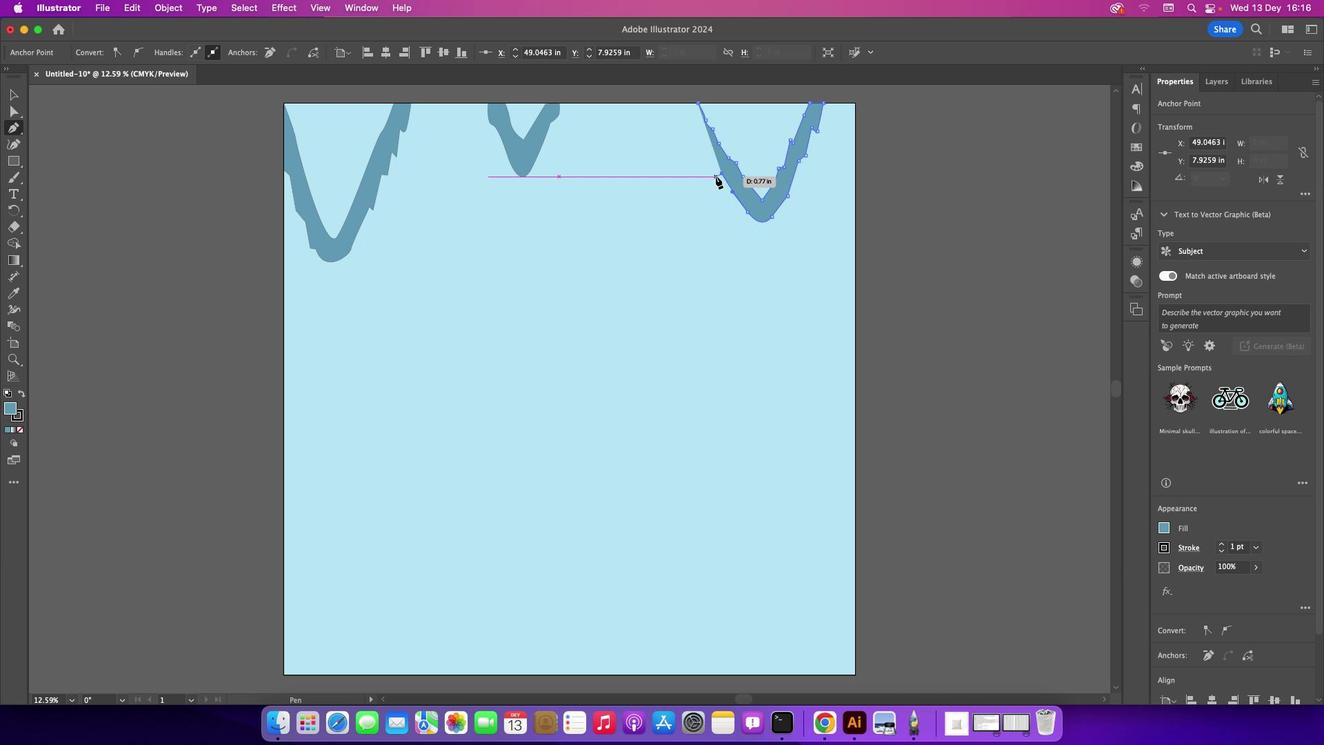 
Action: Mouse pressed left at (716, 175)
Screenshot: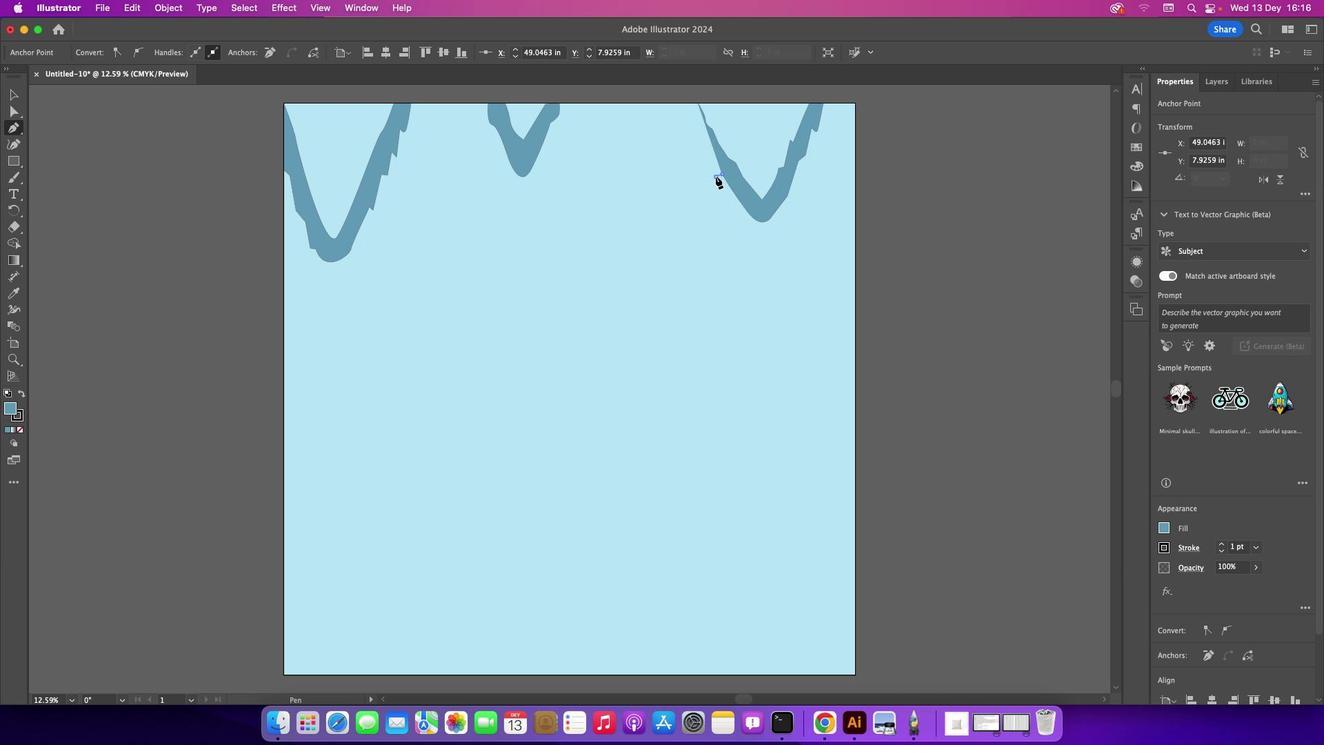 
Action: Mouse moved to (712, 160)
Screenshot: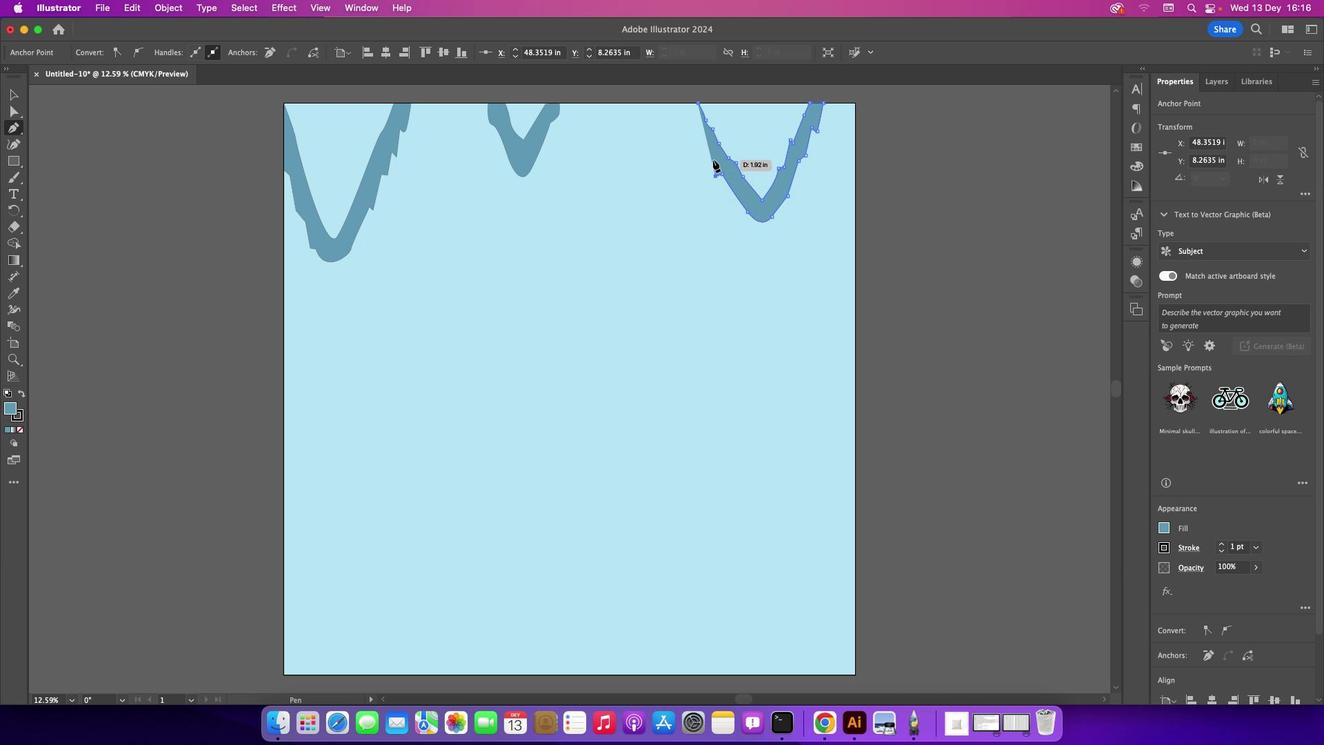 
Action: Mouse pressed left at (712, 160)
Screenshot: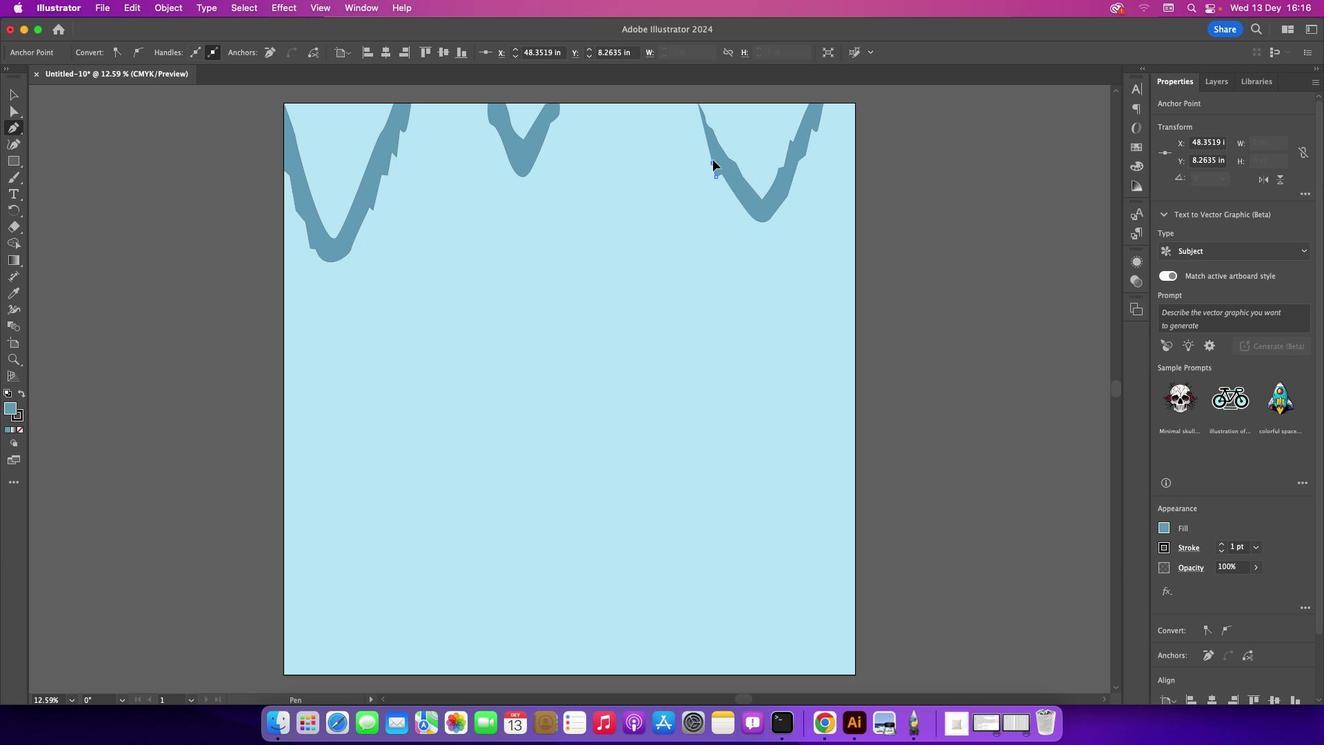 
Action: Mouse moved to (710, 146)
Screenshot: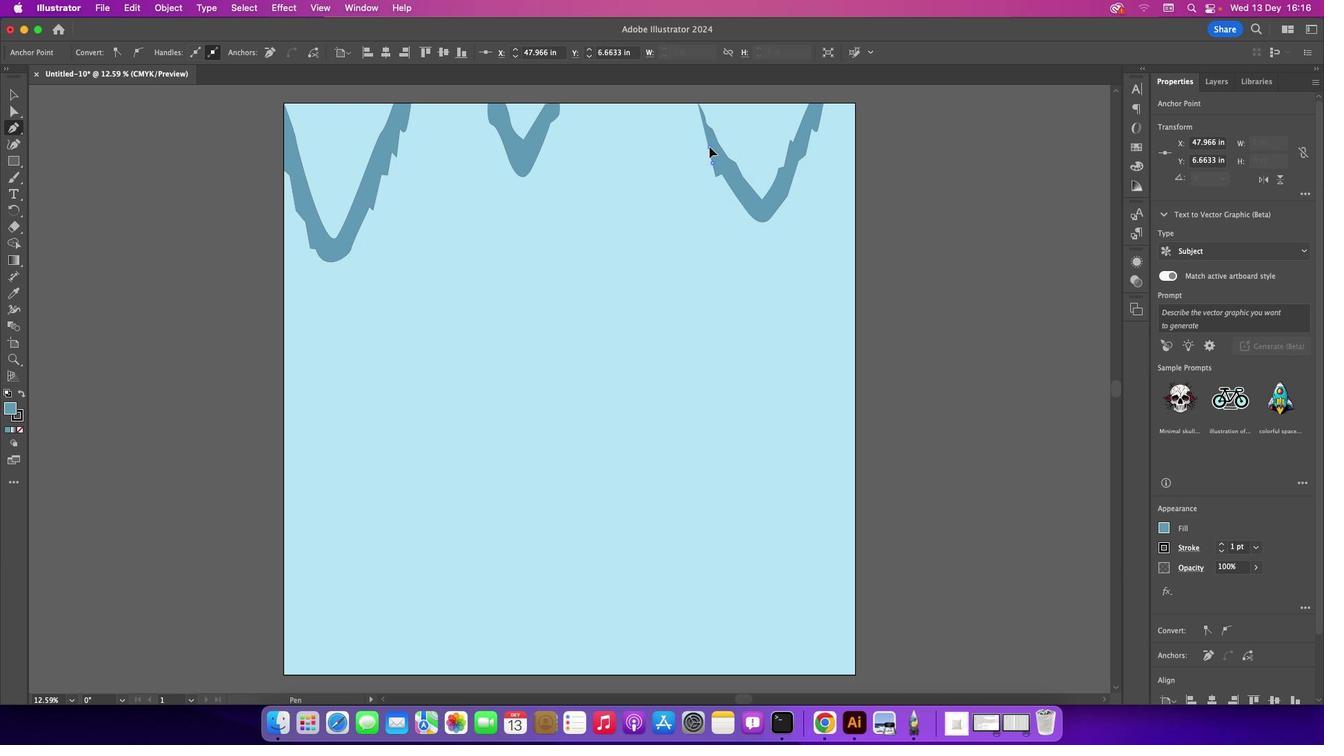 
Action: Mouse pressed left at (710, 146)
Screenshot: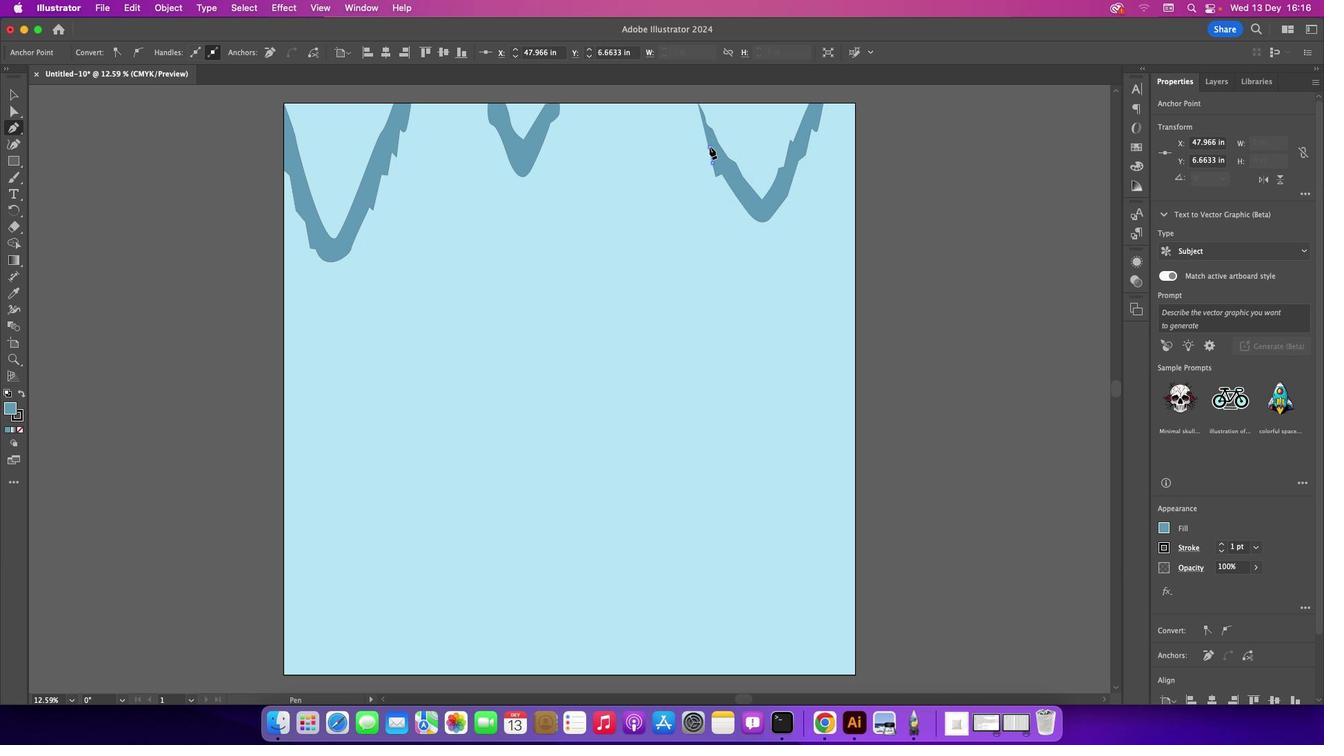 
Action: Mouse moved to (701, 147)
Screenshot: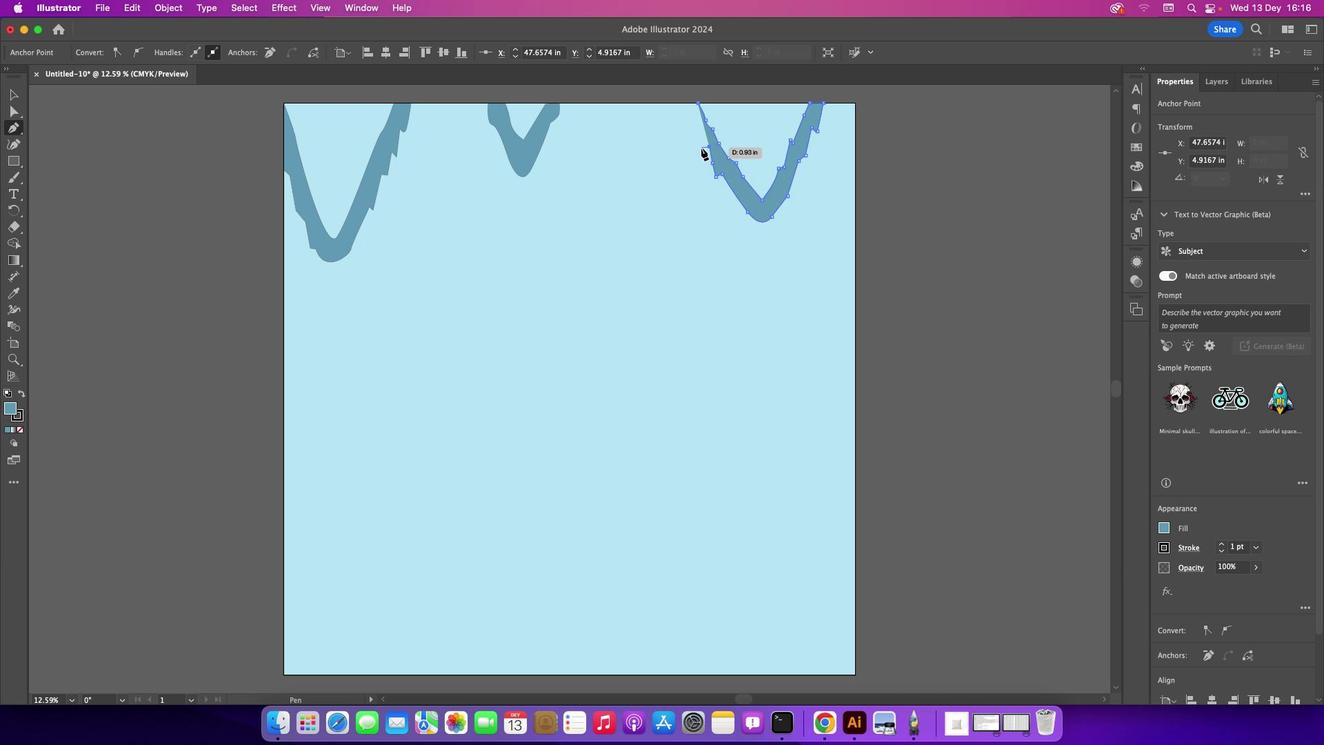 
Action: Mouse pressed left at (701, 147)
Screenshot: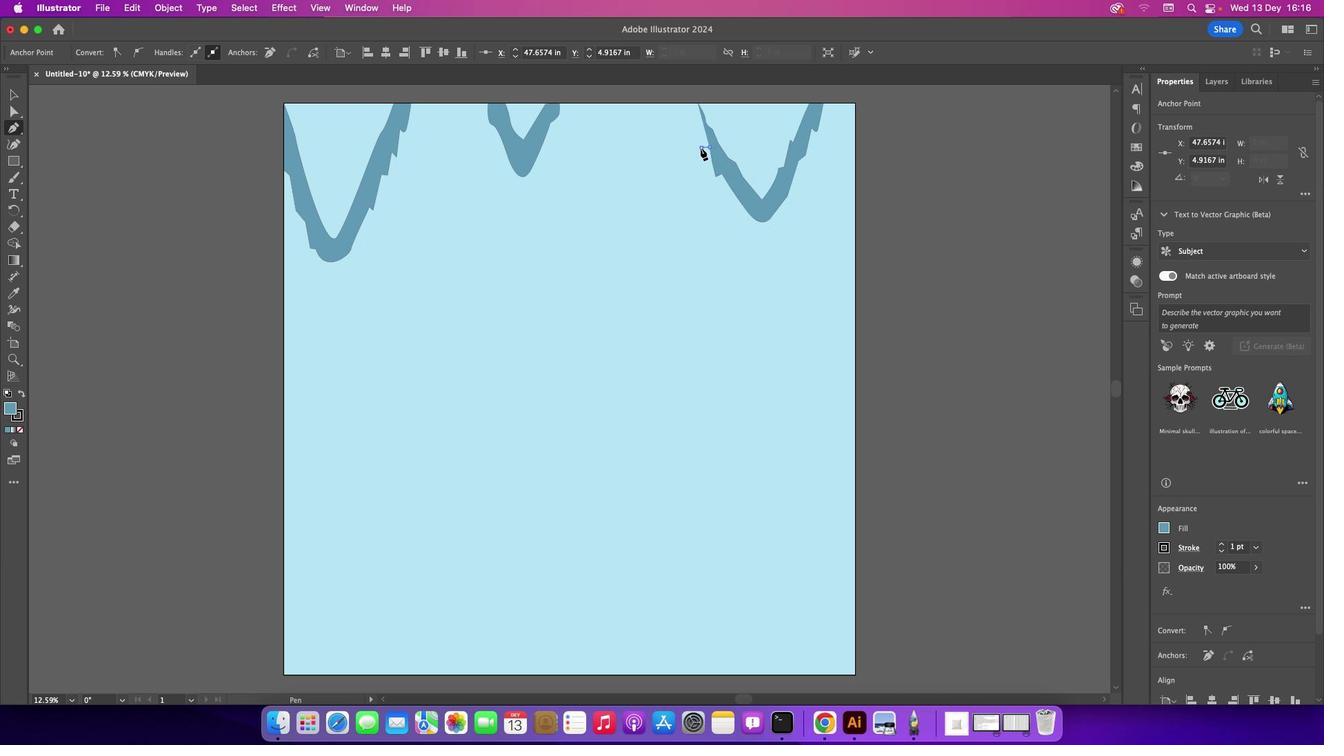 
Action: Mouse moved to (700, 142)
Screenshot: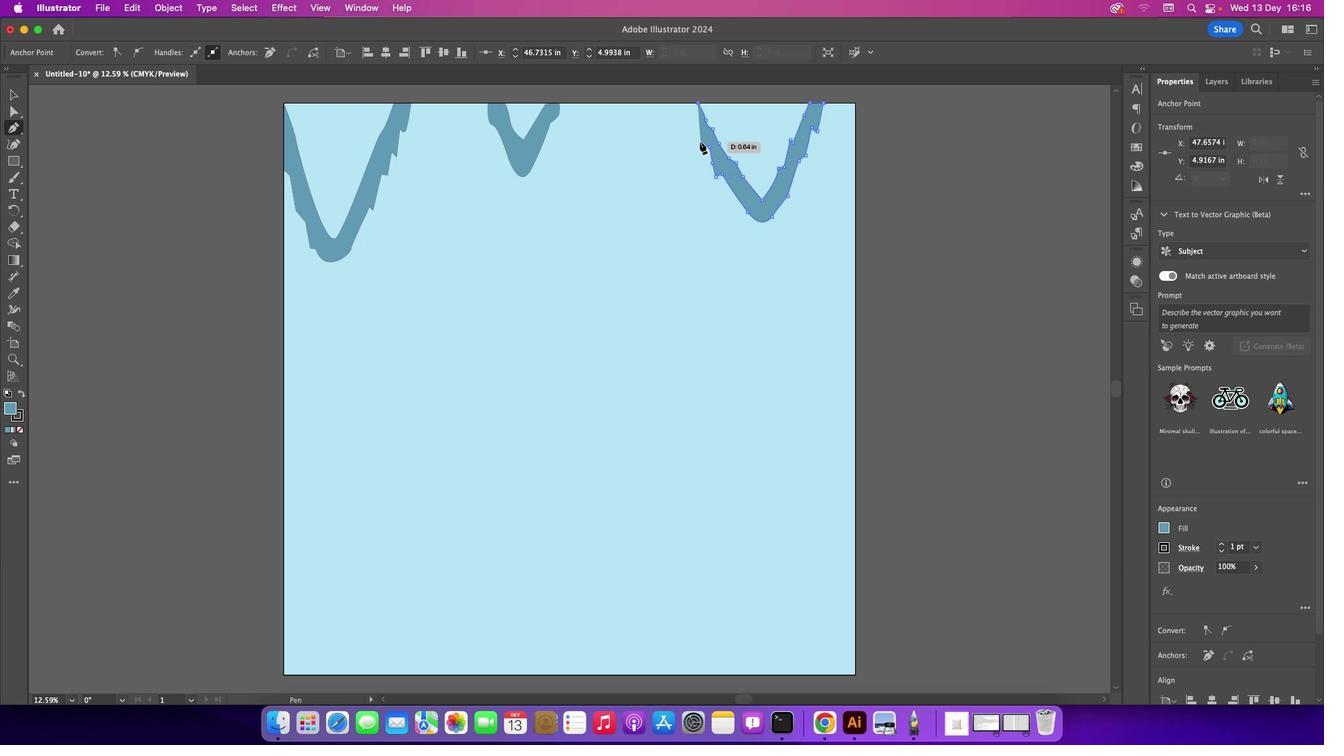 
Action: Mouse pressed left at (700, 142)
Screenshot: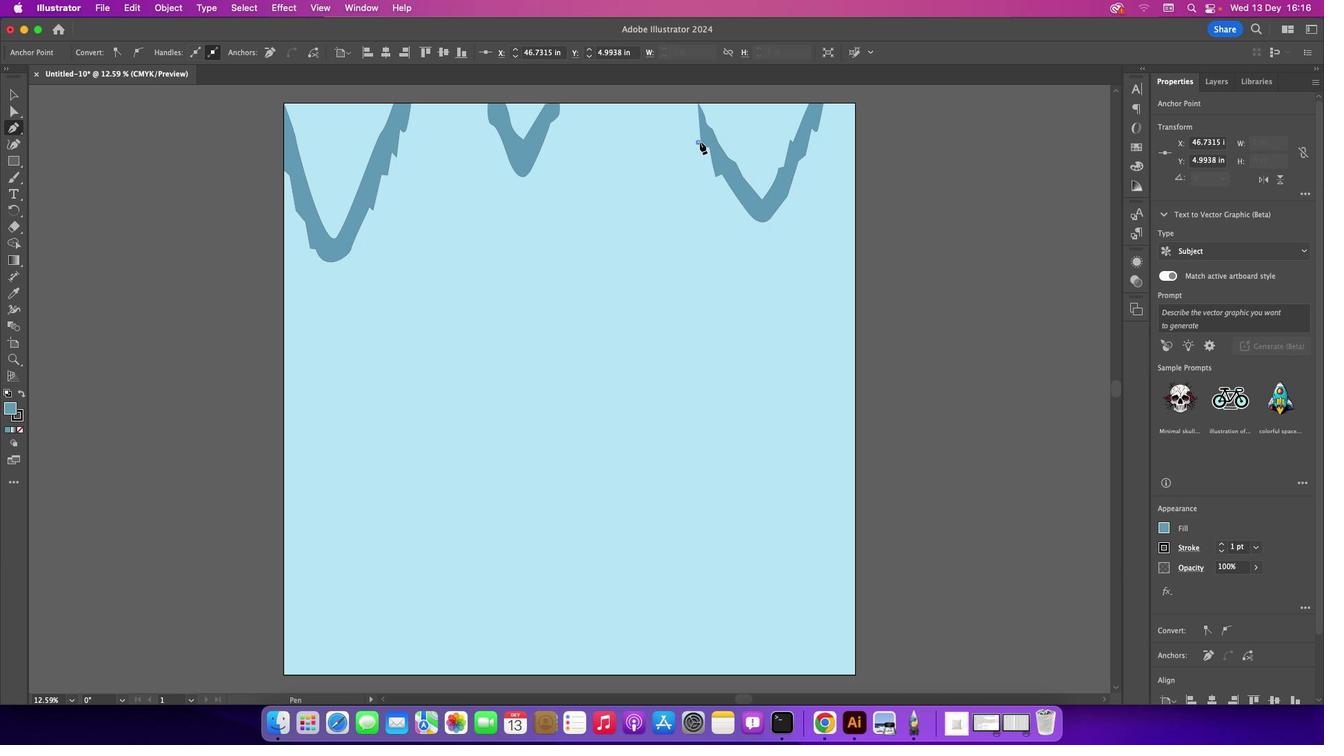 
Action: Mouse moved to (698, 124)
Screenshot: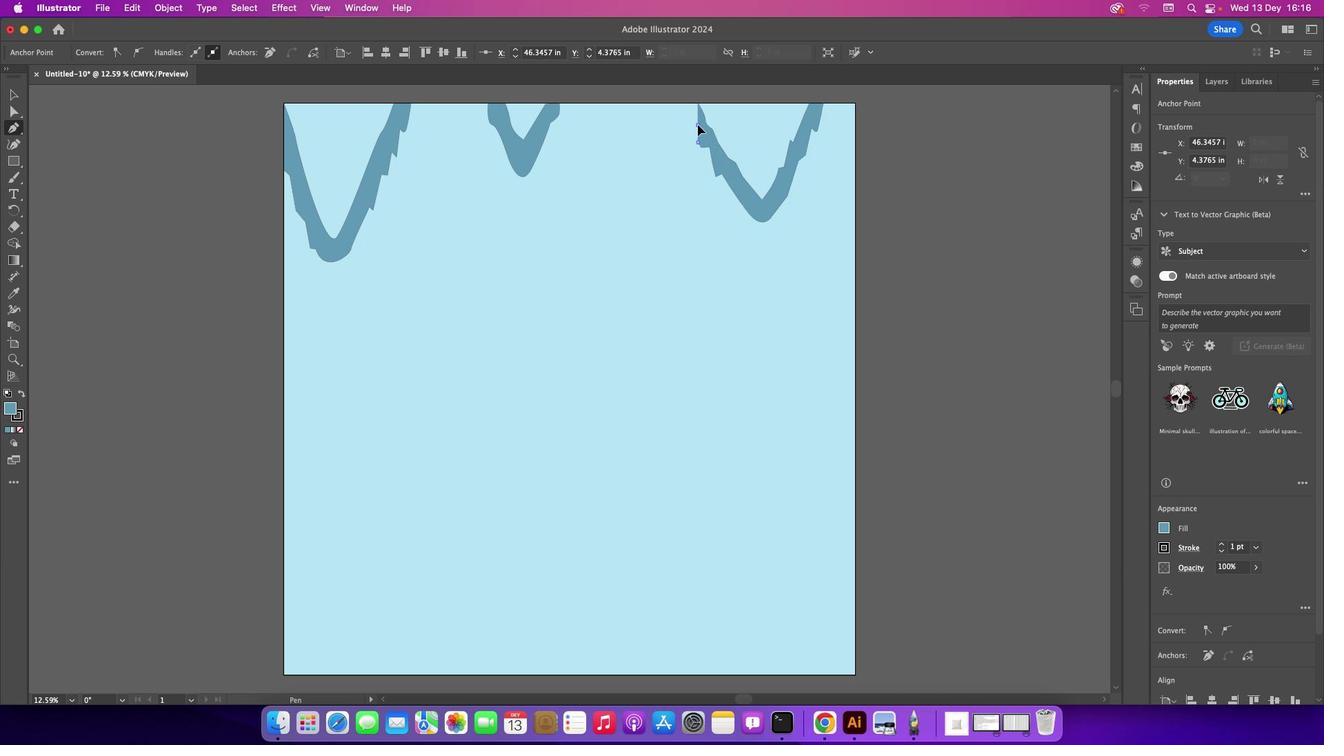 
Action: Mouse pressed left at (698, 124)
Screenshot: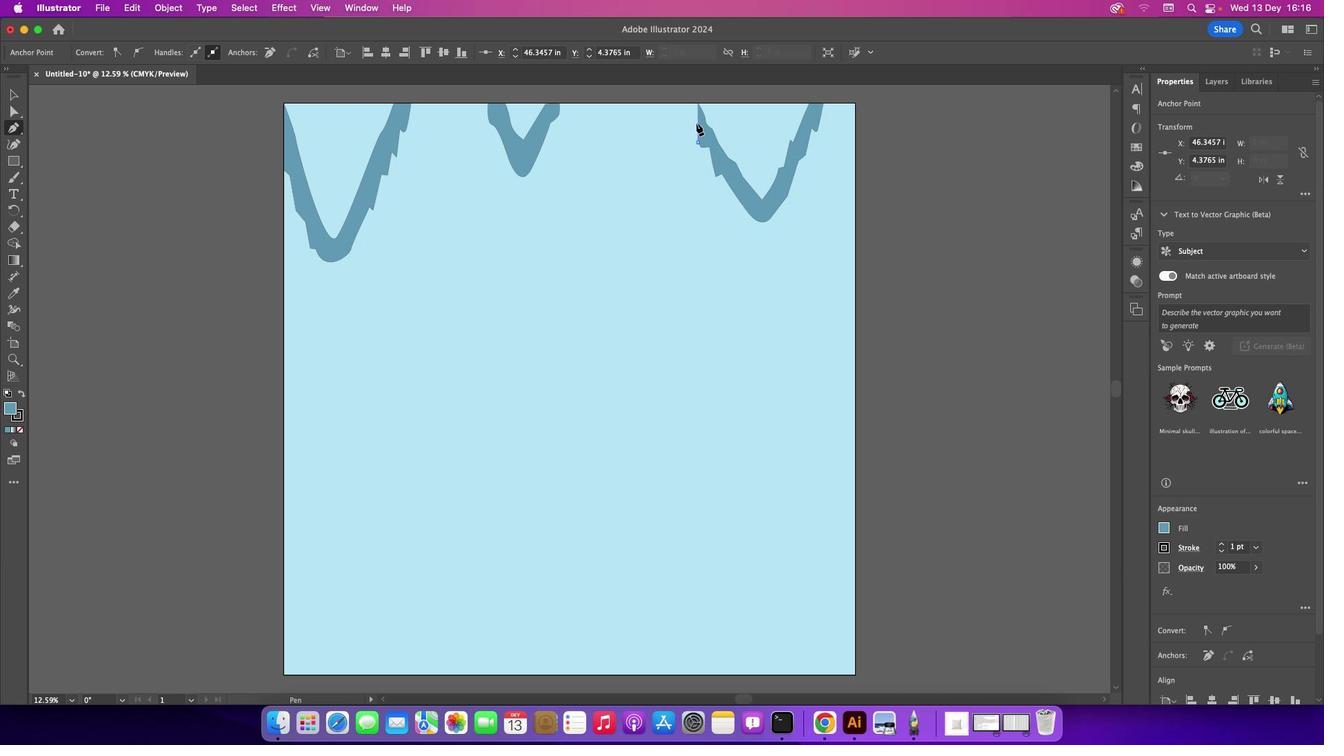 
Action: Mouse moved to (696, 123)
Screenshot: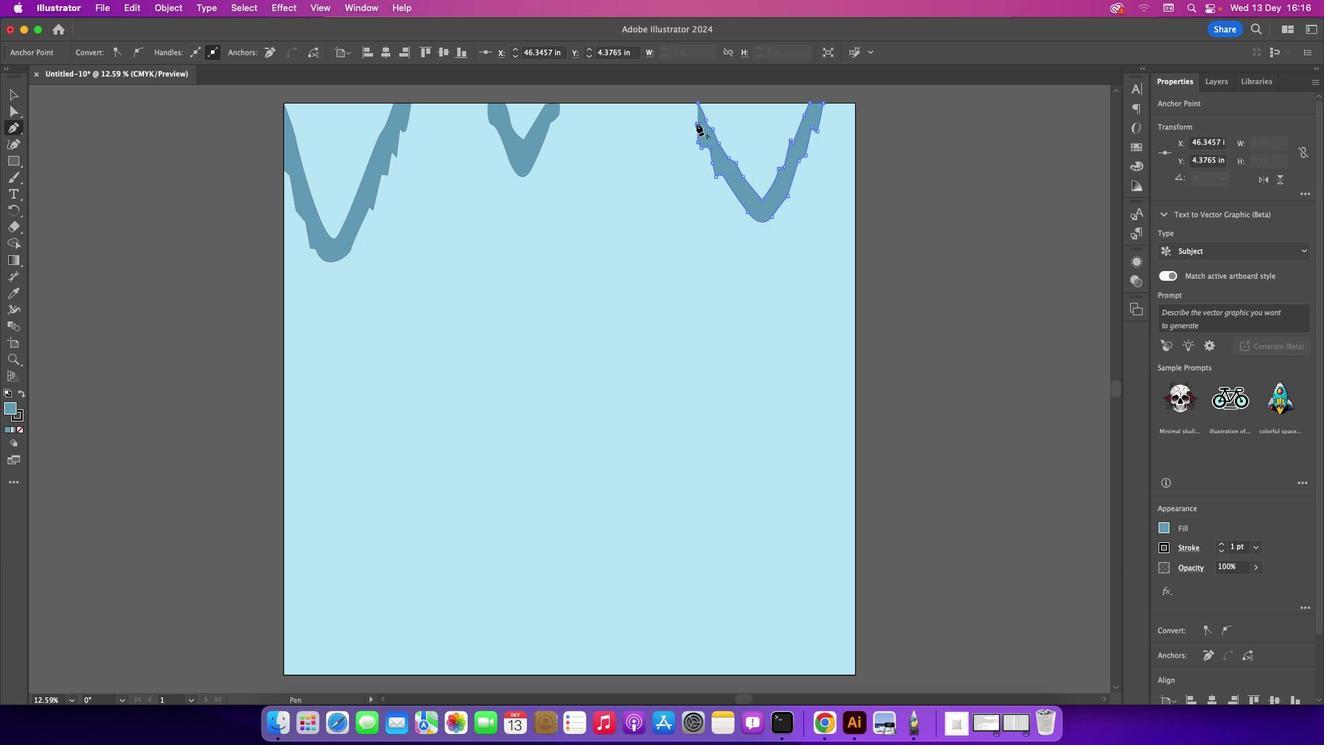 
Action: Mouse pressed left at (696, 123)
Screenshot: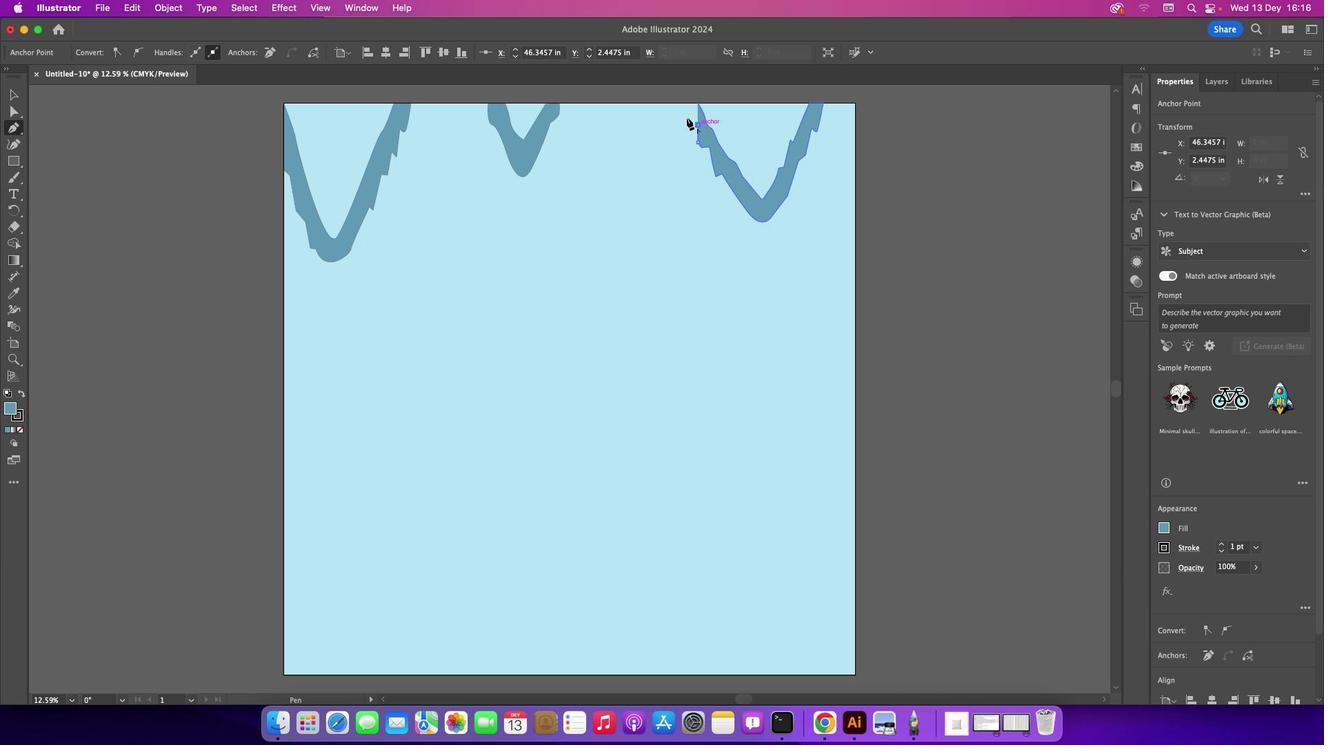 
Action: Mouse moved to (686, 116)
Screenshot: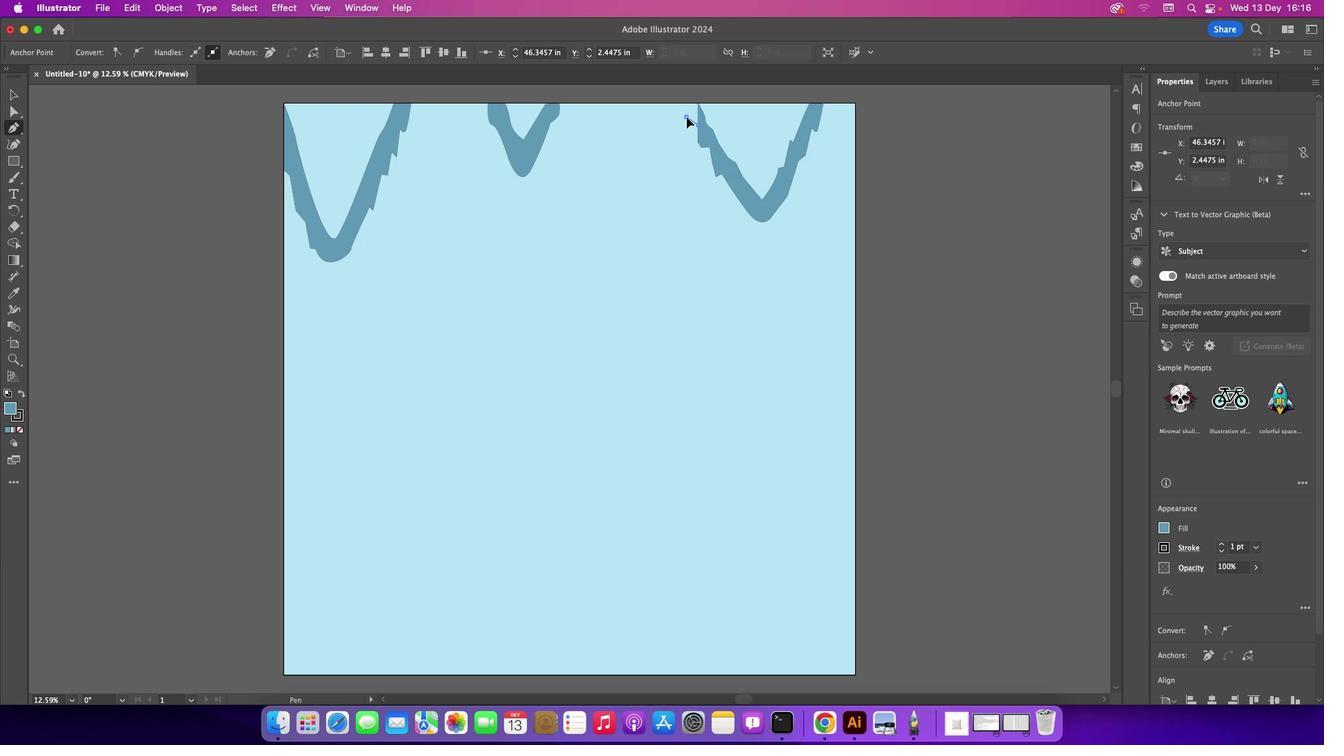 
Action: Mouse pressed left at (686, 116)
Screenshot: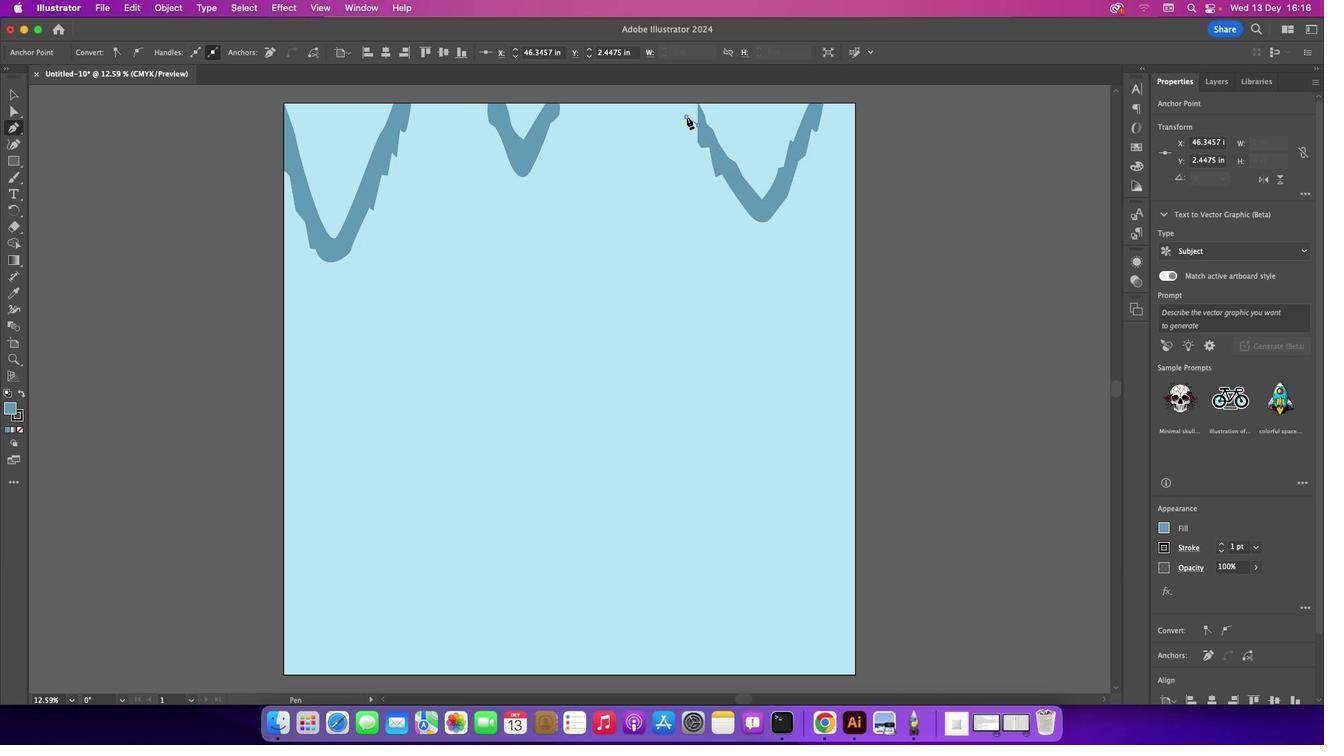 
Action: Mouse moved to (689, 104)
Screenshot: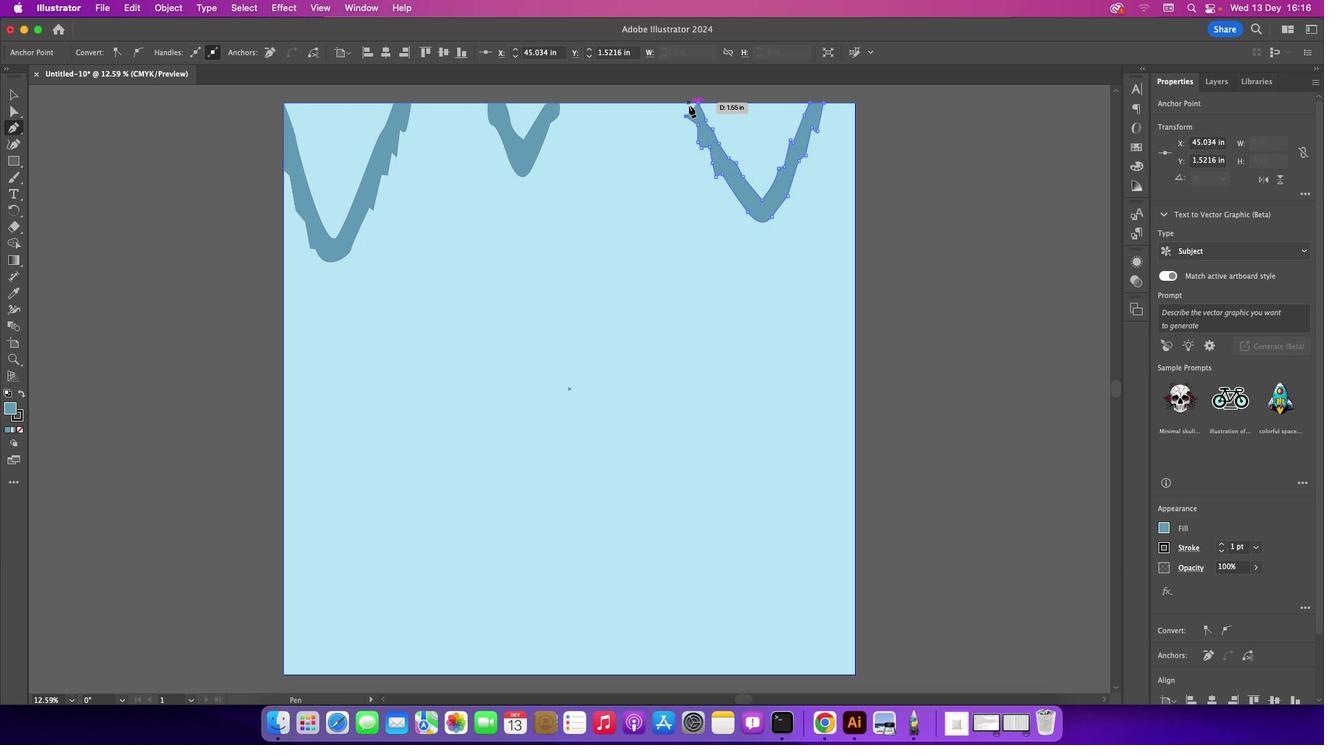 
Action: Mouse pressed left at (689, 104)
Screenshot: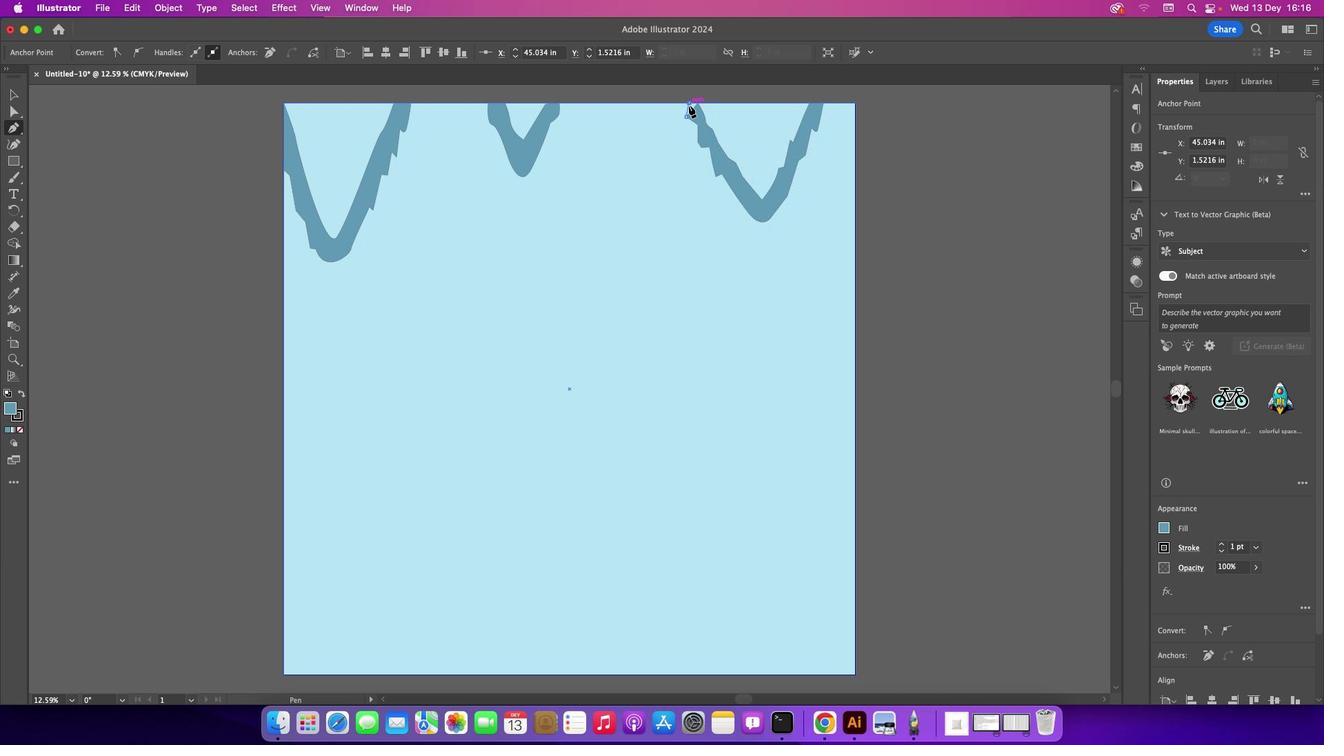 
Action: Mouse moved to (699, 102)
Screenshot: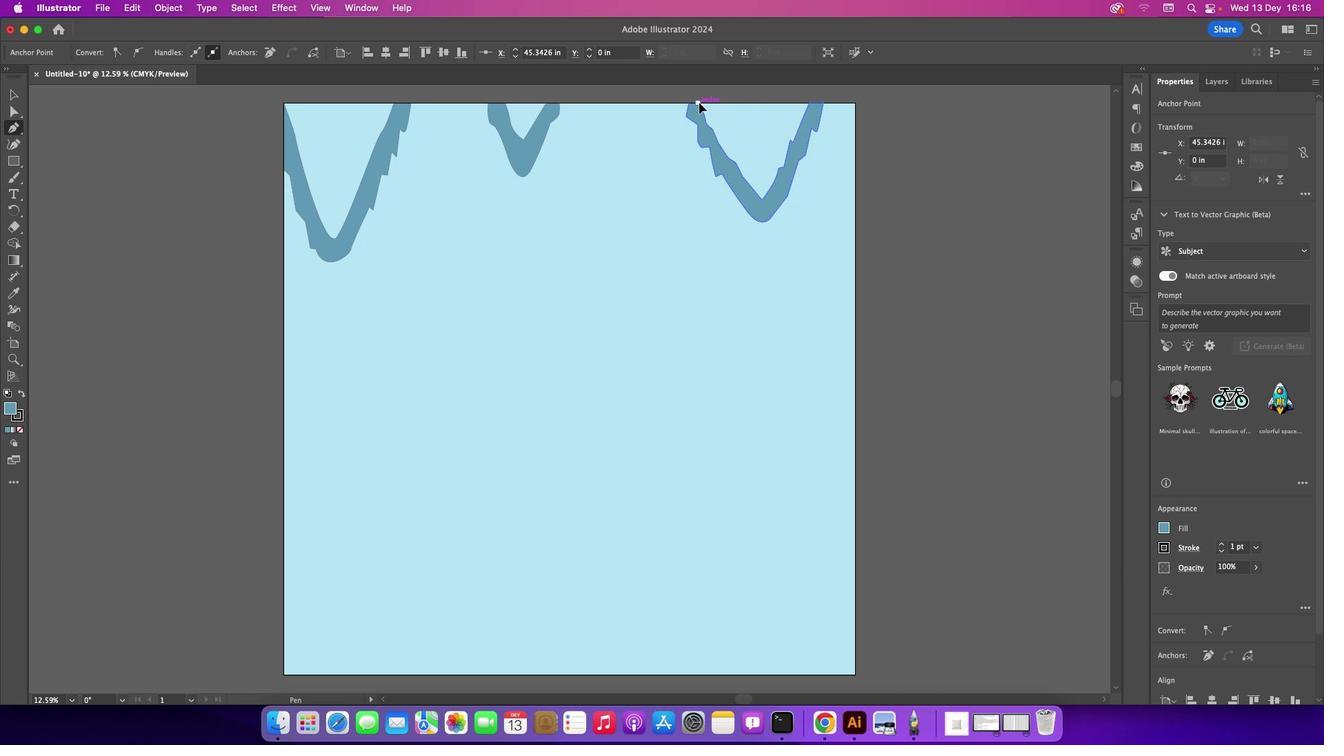 
Action: Mouse pressed left at (699, 102)
Screenshot: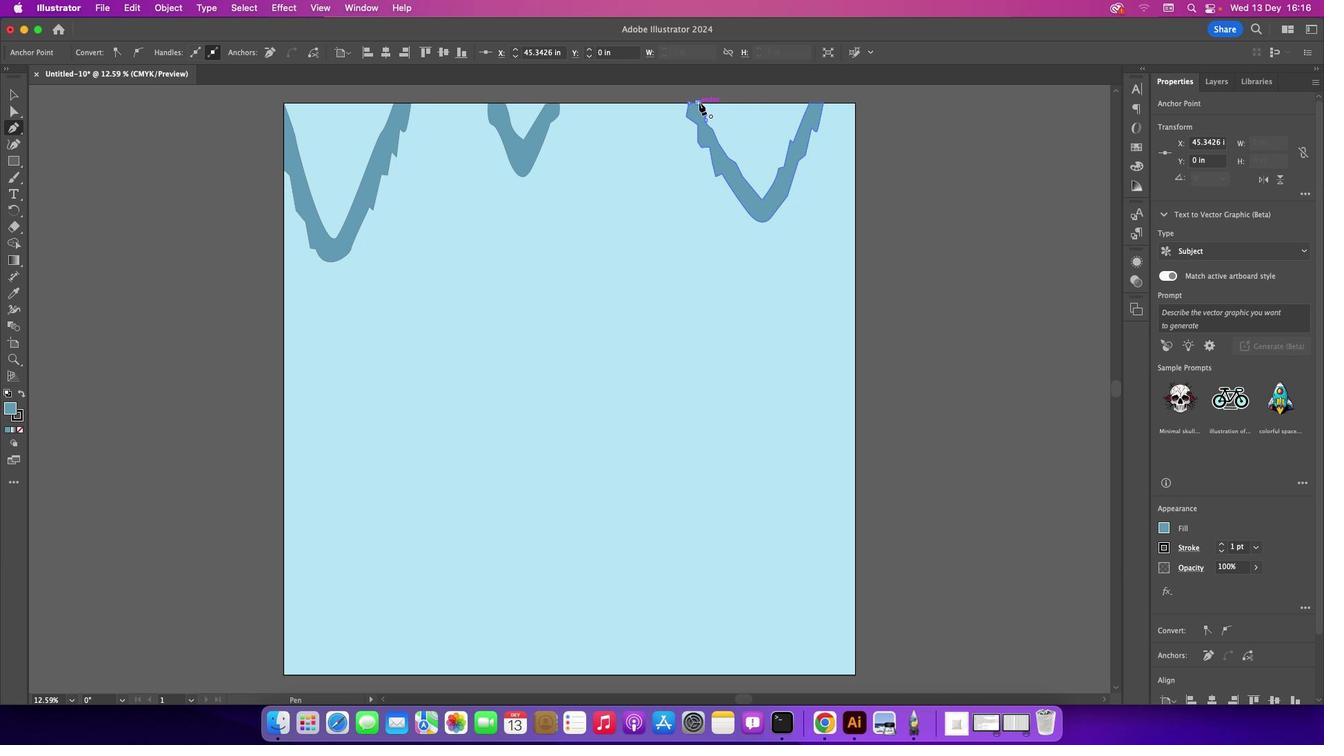 
Action: Mouse moved to (5, 91)
Screenshot: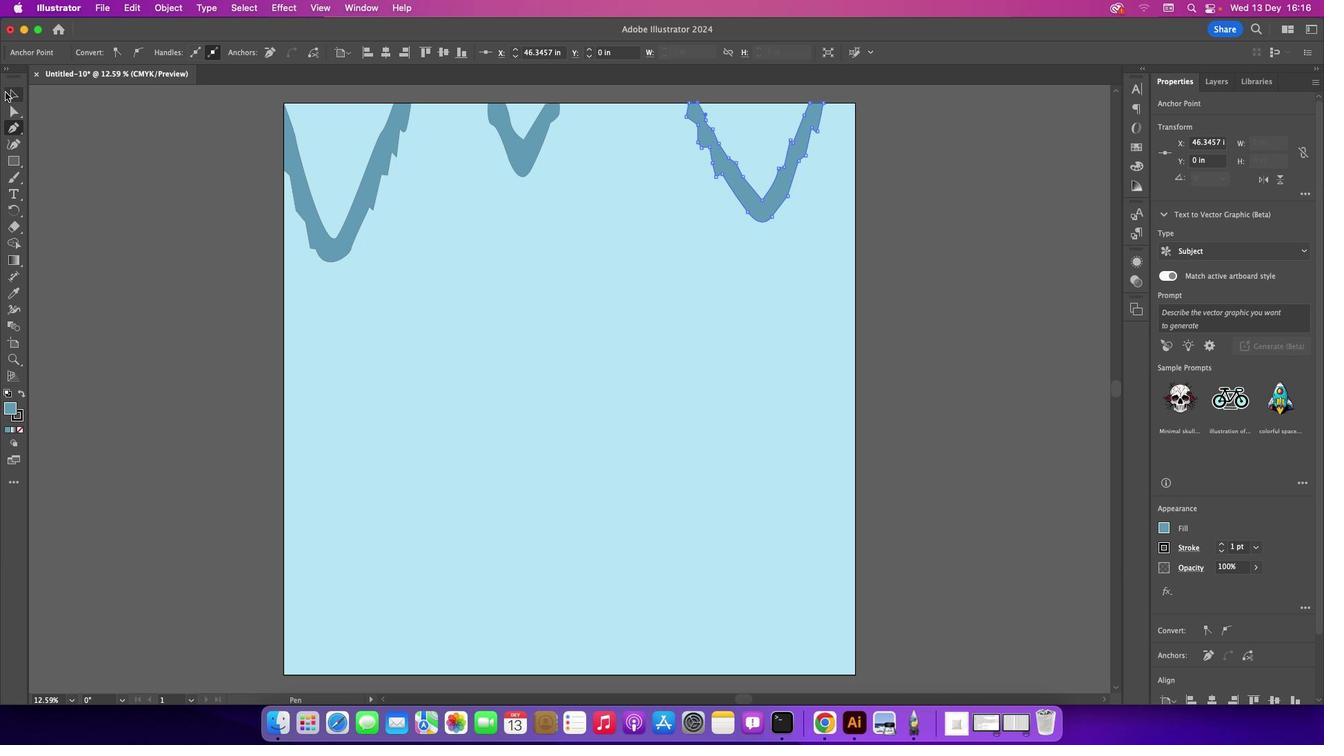 
Action: Mouse pressed left at (5, 91)
Screenshot: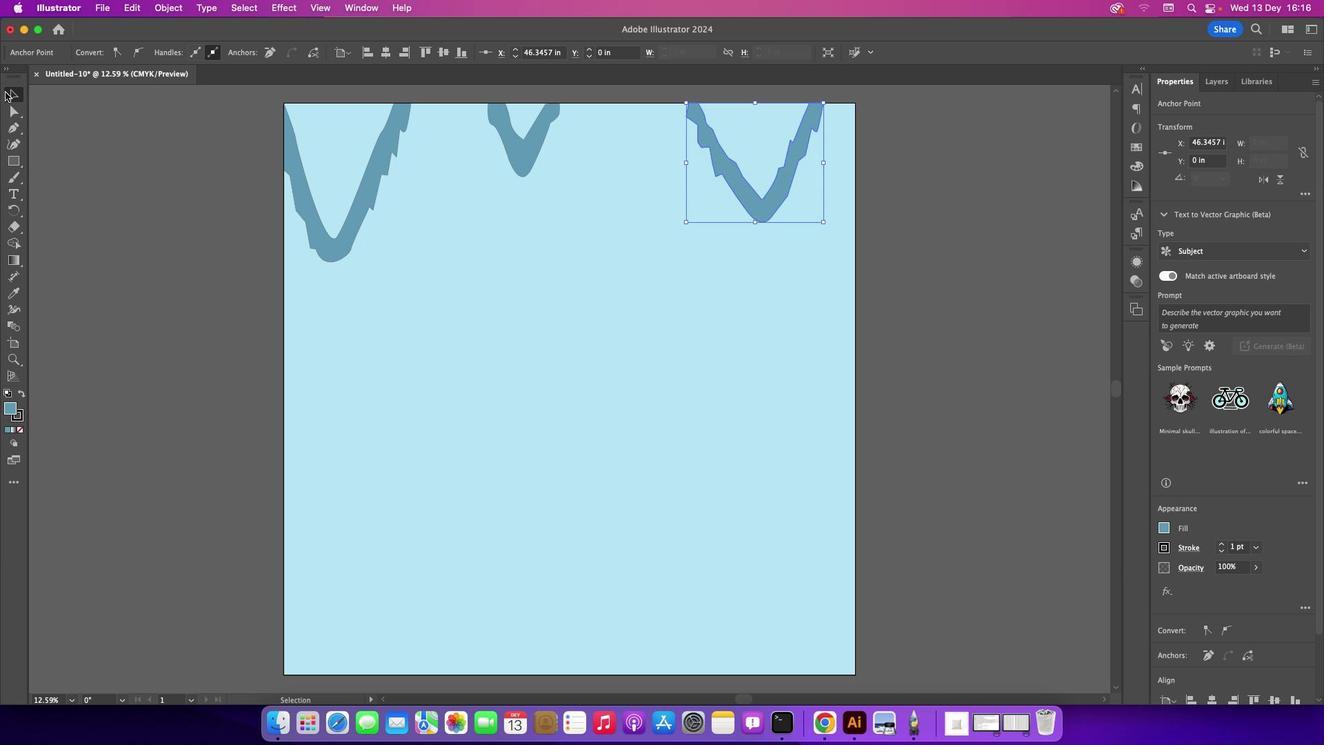 
Action: Mouse moved to (91, 122)
Screenshot: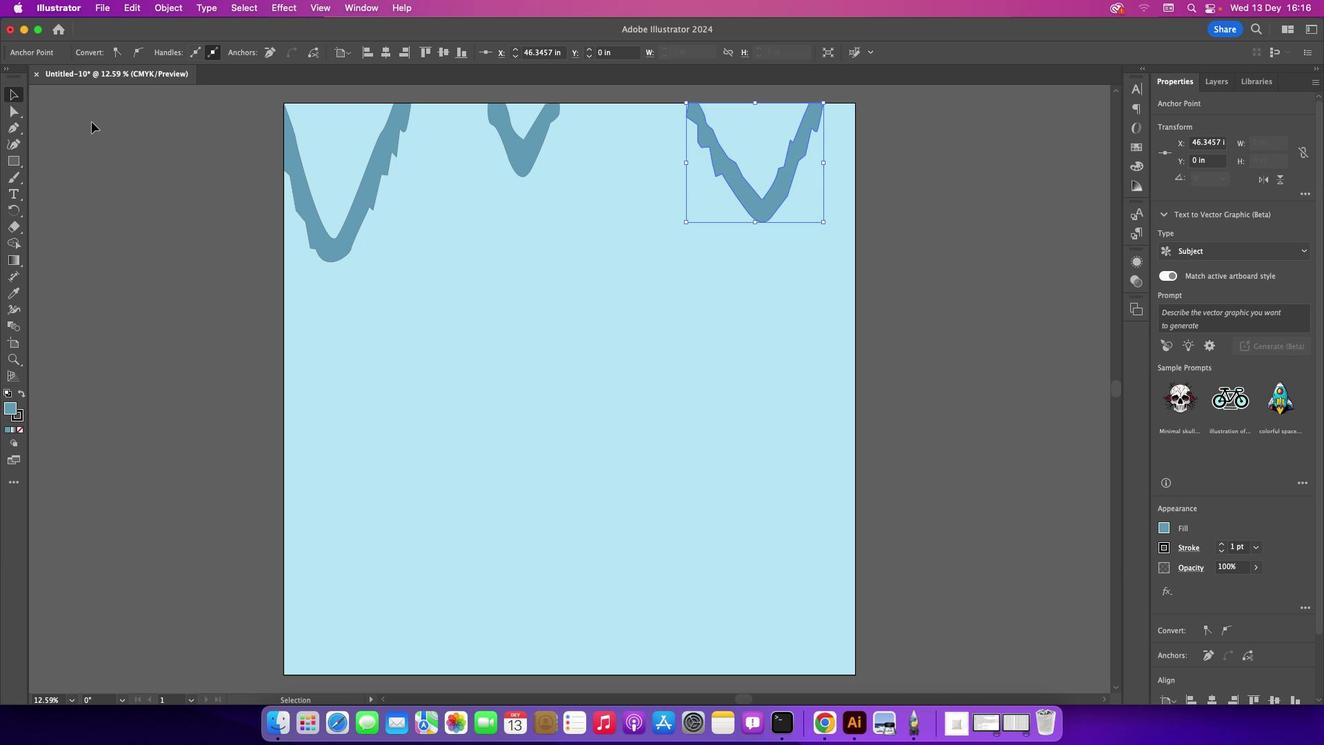 
Action: Mouse pressed left at (91, 122)
Screenshot: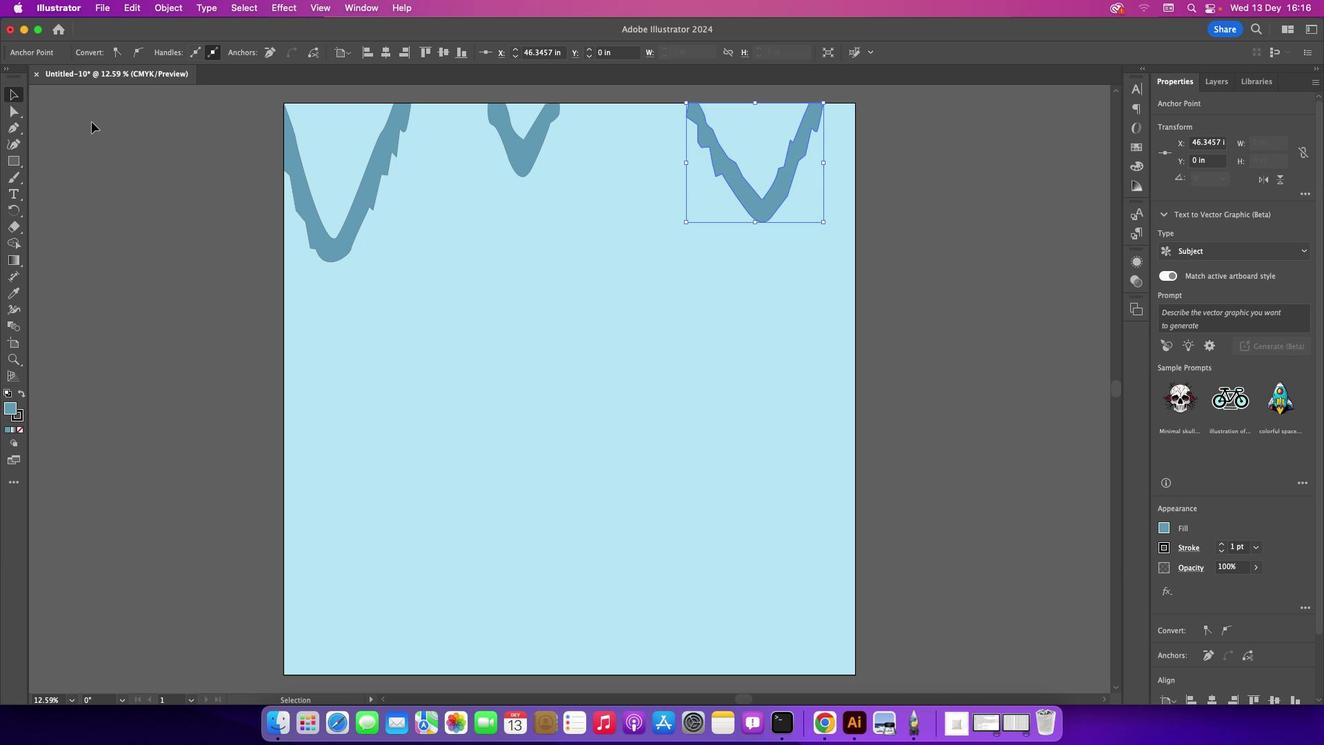 
Action: Mouse moved to (8, 131)
Screenshot: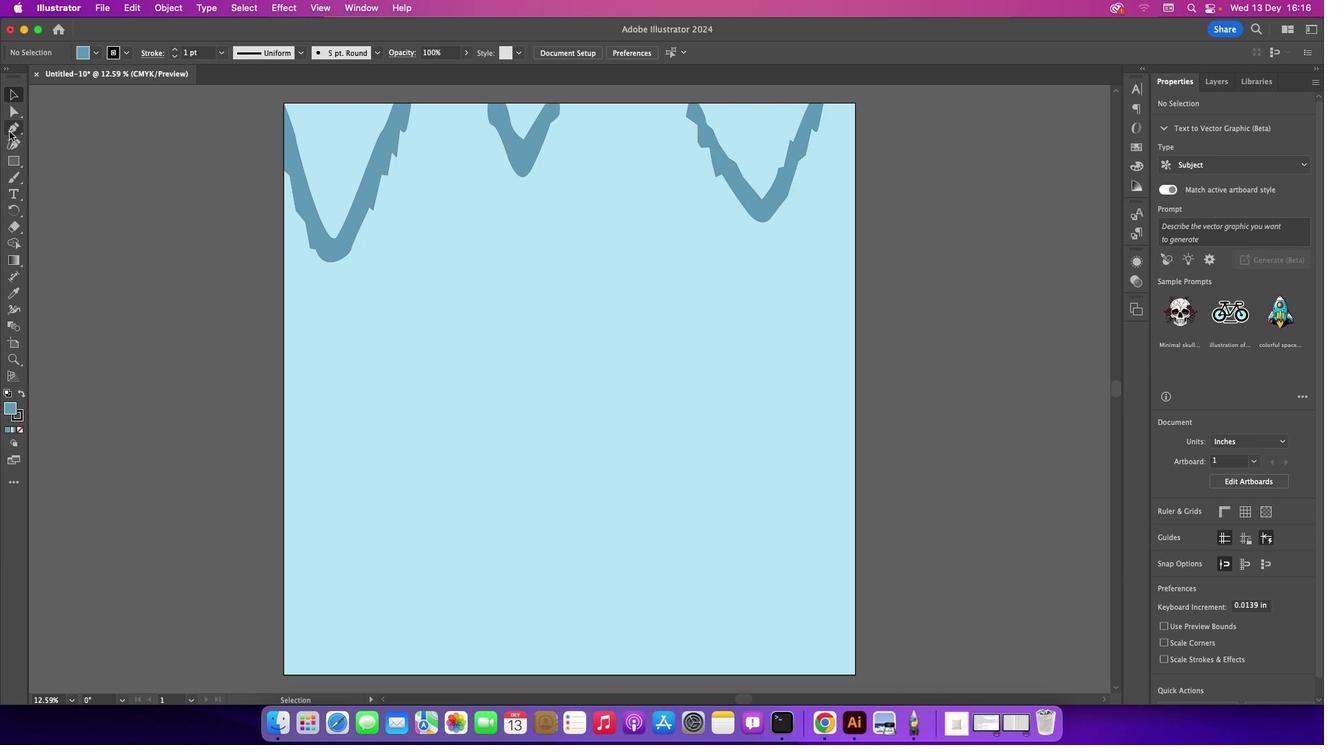 
Action: Mouse pressed left at (8, 131)
Screenshot: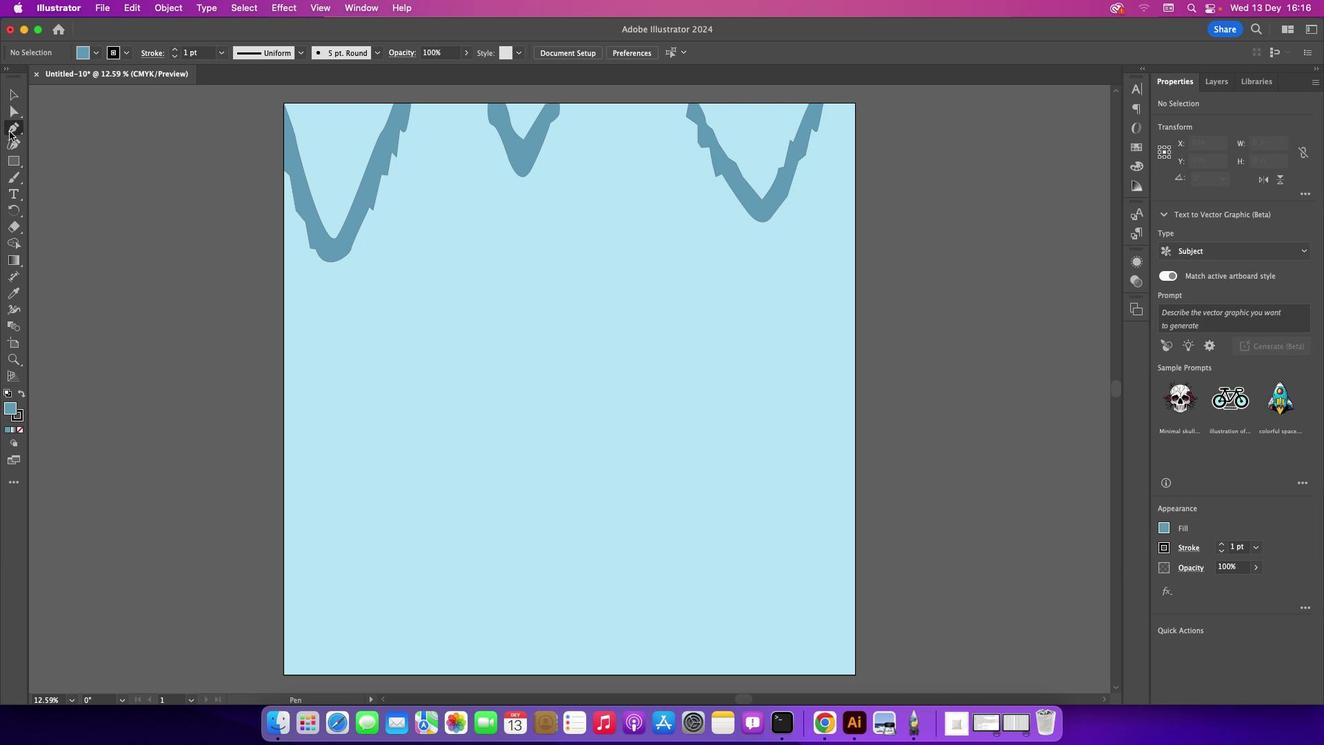 
Action: Mouse moved to (296, 104)
Screenshot: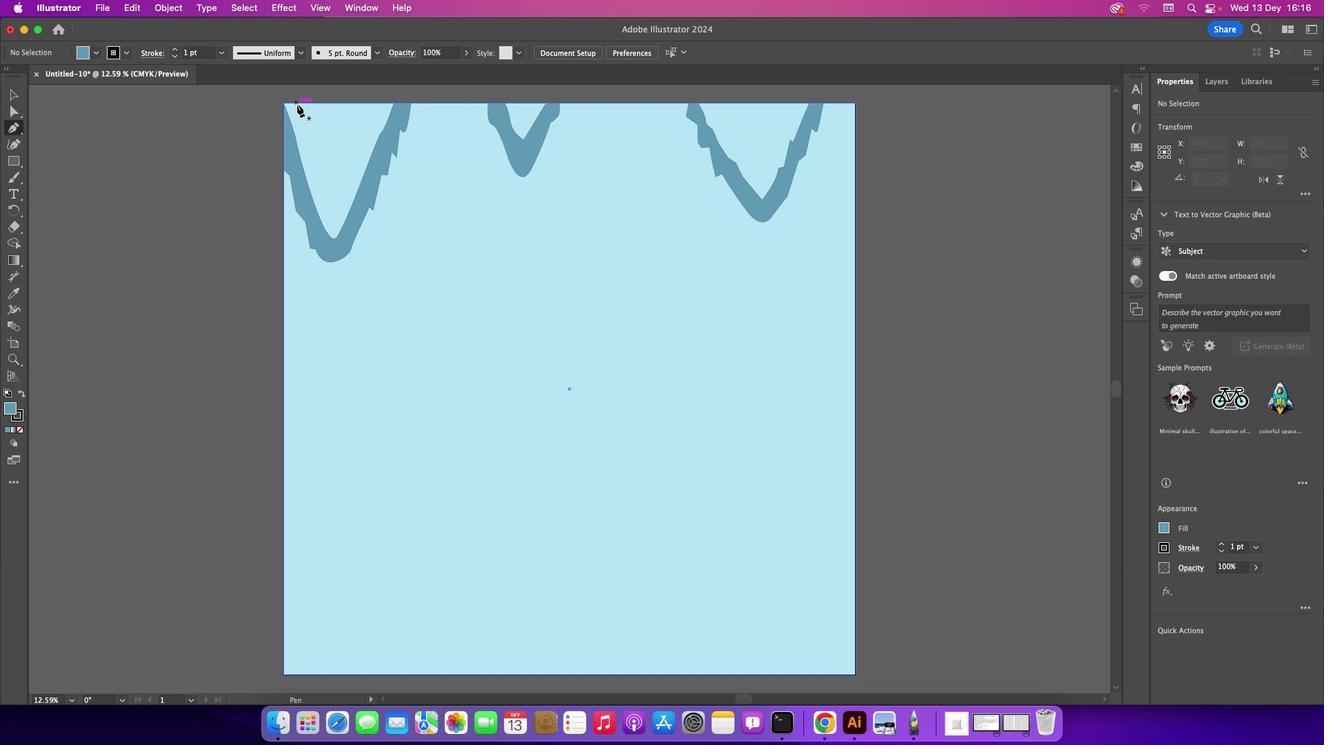 
Action: Mouse pressed left at (296, 104)
Screenshot: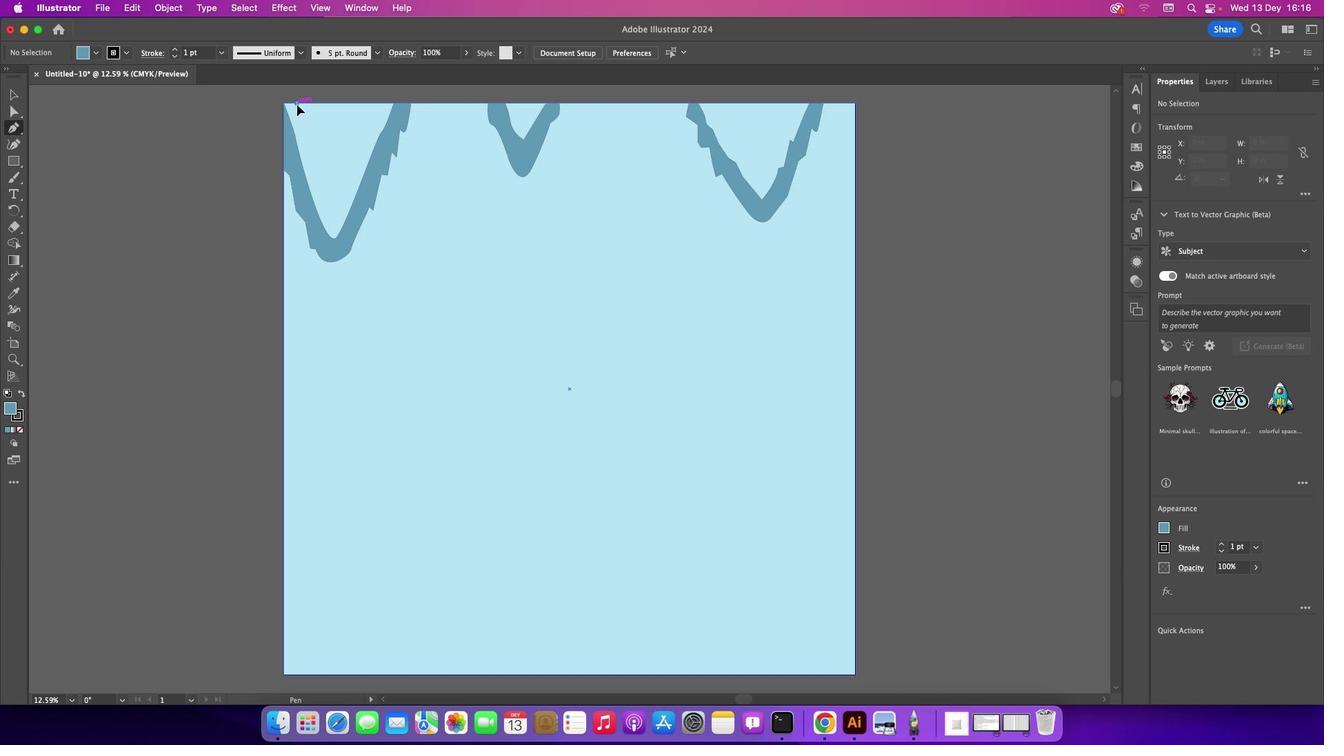 
Action: Mouse moved to (302, 129)
Screenshot: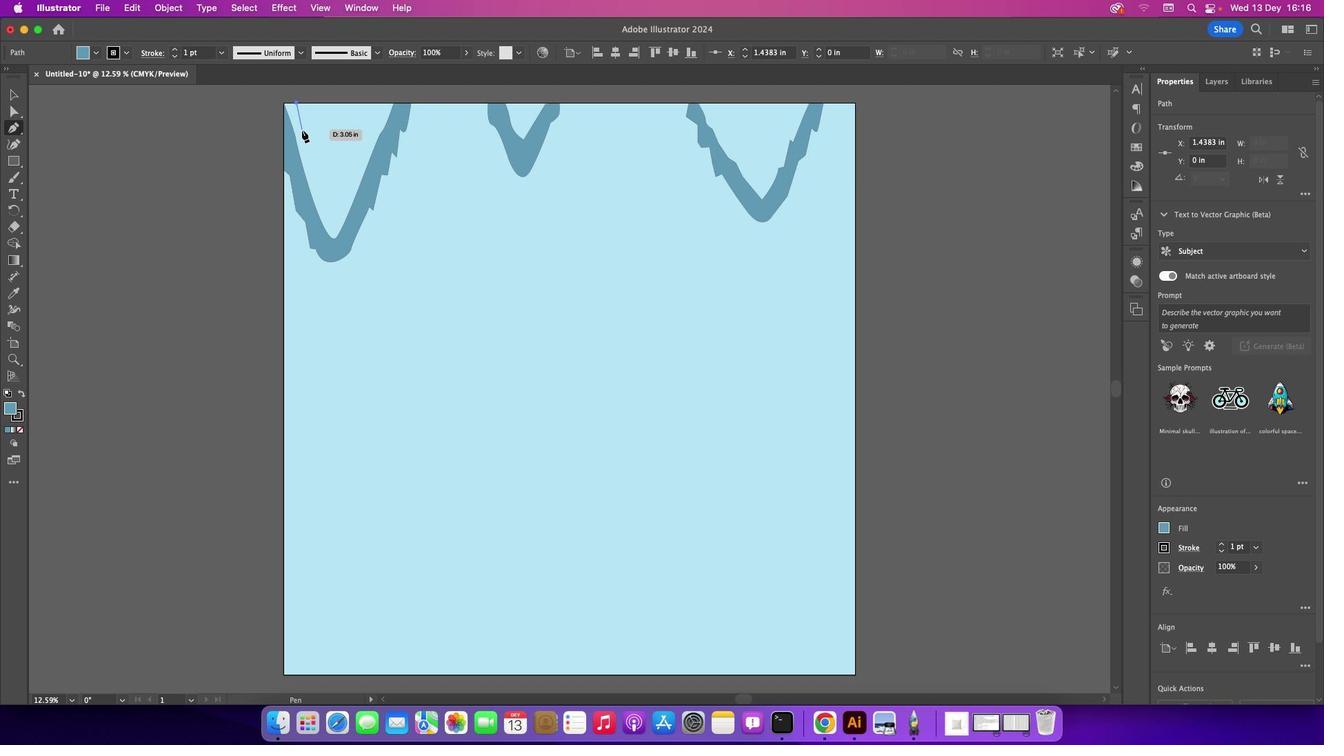 
Action: Mouse pressed left at (302, 129)
Screenshot: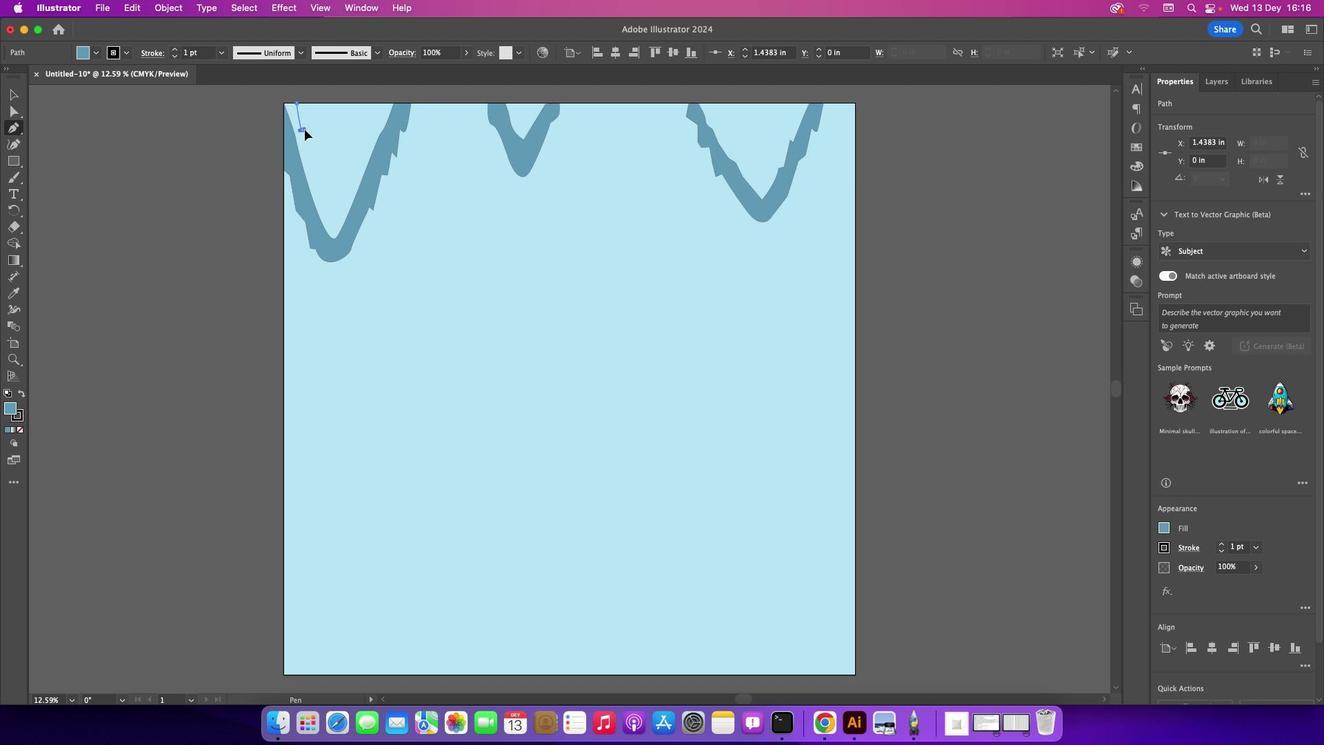 
Action: Mouse moved to (307, 125)
Screenshot: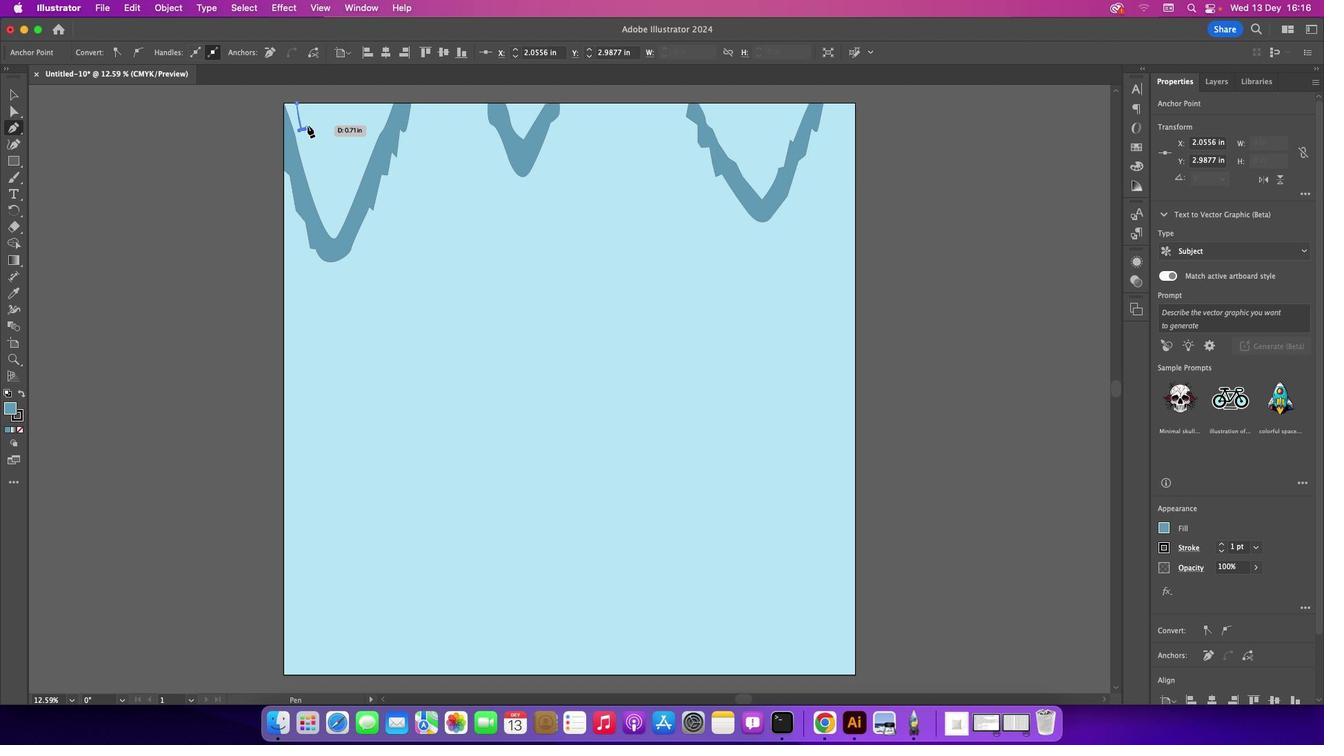 
Action: Mouse pressed left at (307, 125)
Screenshot: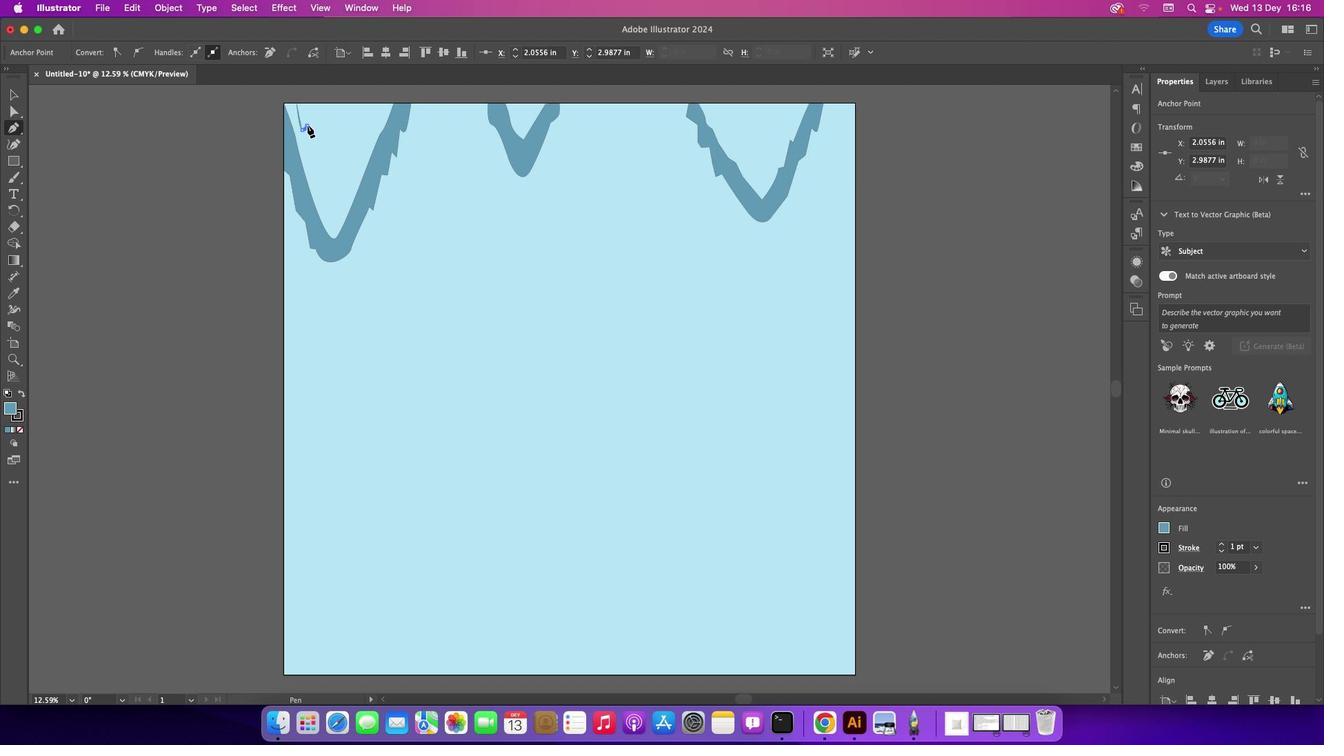 
Action: Mouse moved to (306, 148)
Screenshot: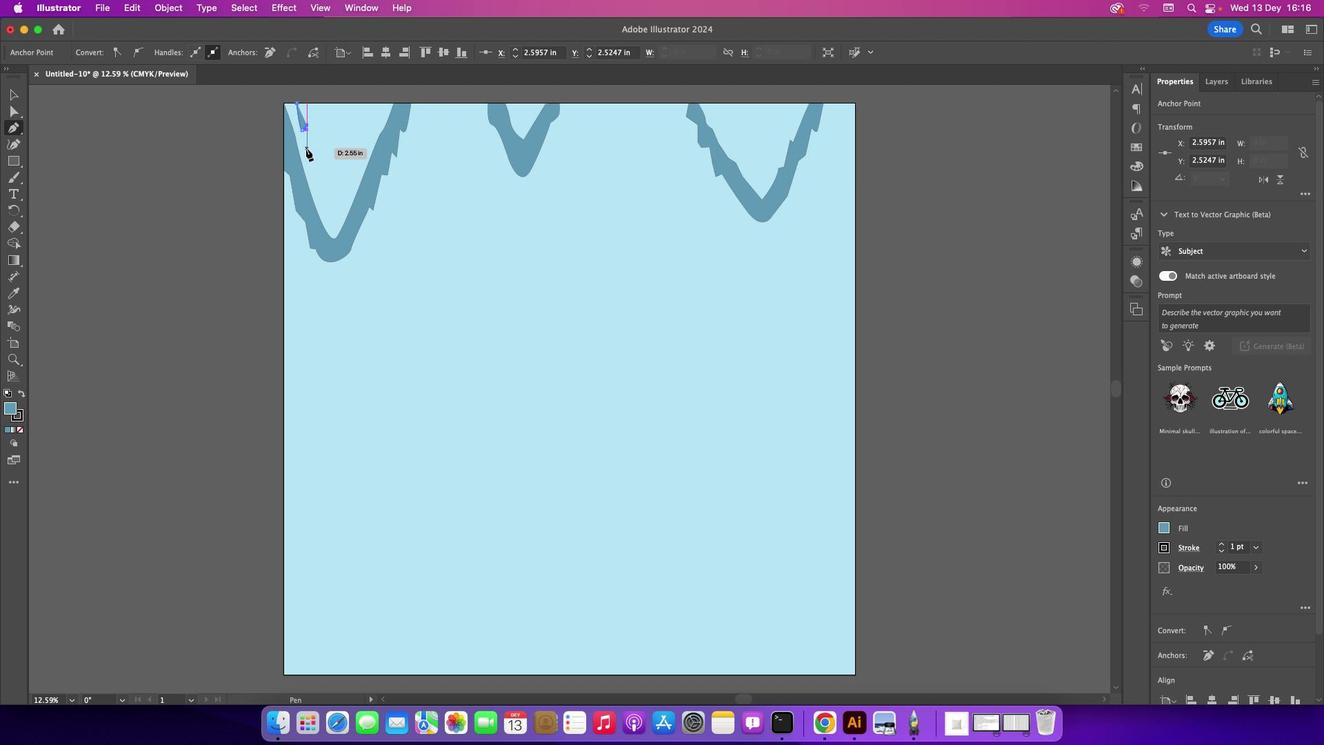 
Action: Mouse pressed left at (306, 148)
Screenshot: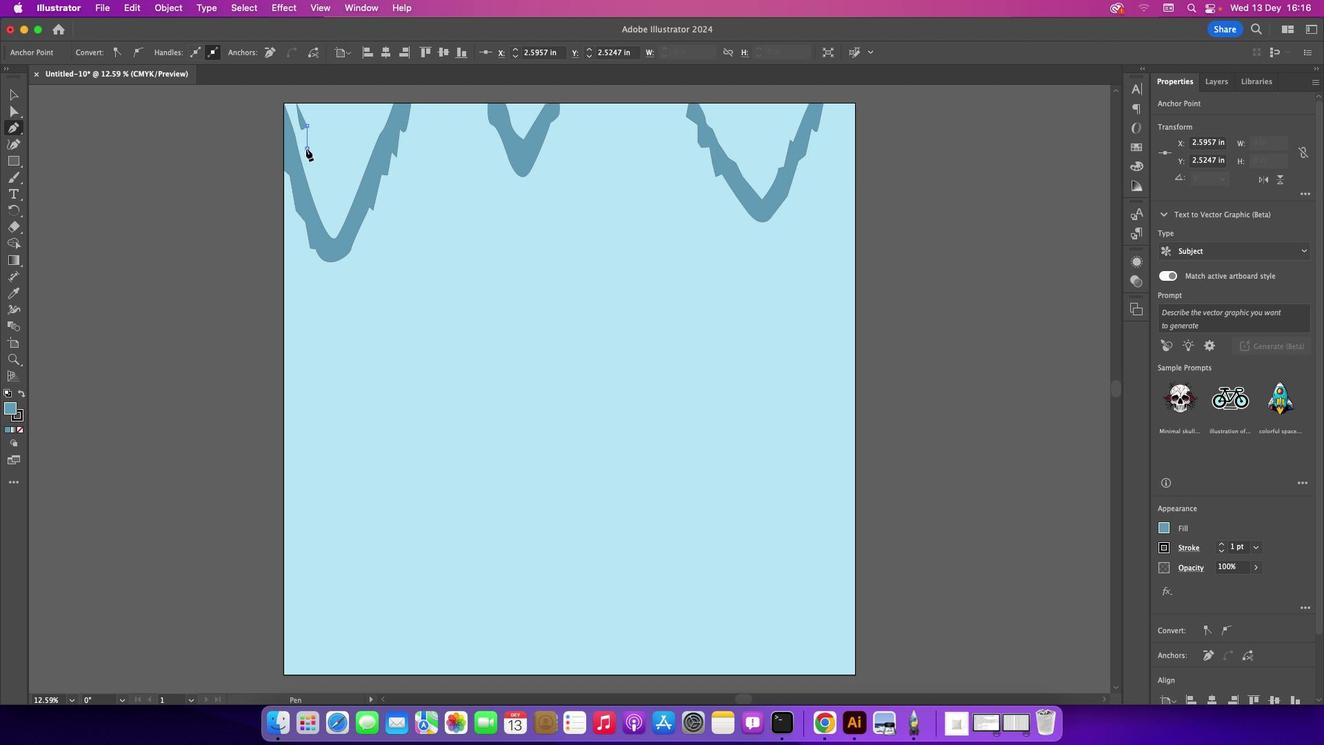 
Action: Mouse moved to (311, 146)
Screenshot: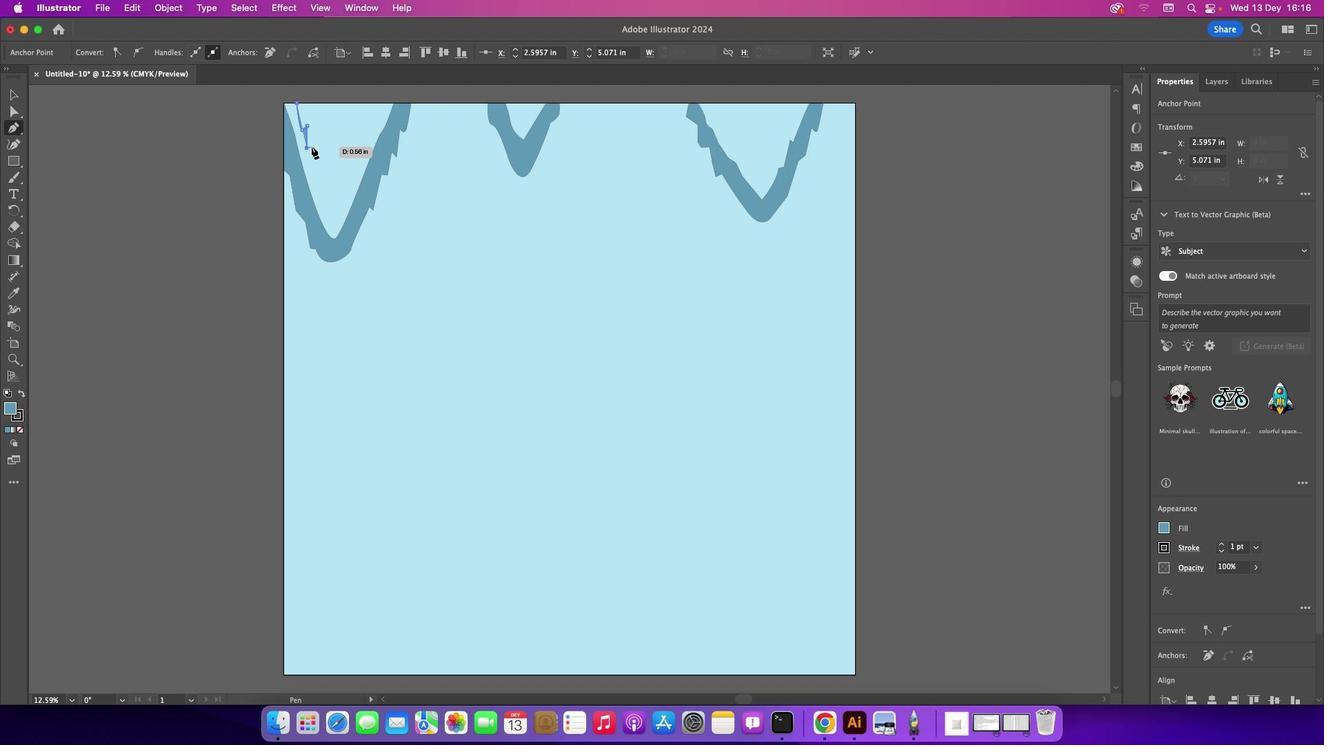 
Action: Mouse pressed left at (311, 146)
Screenshot: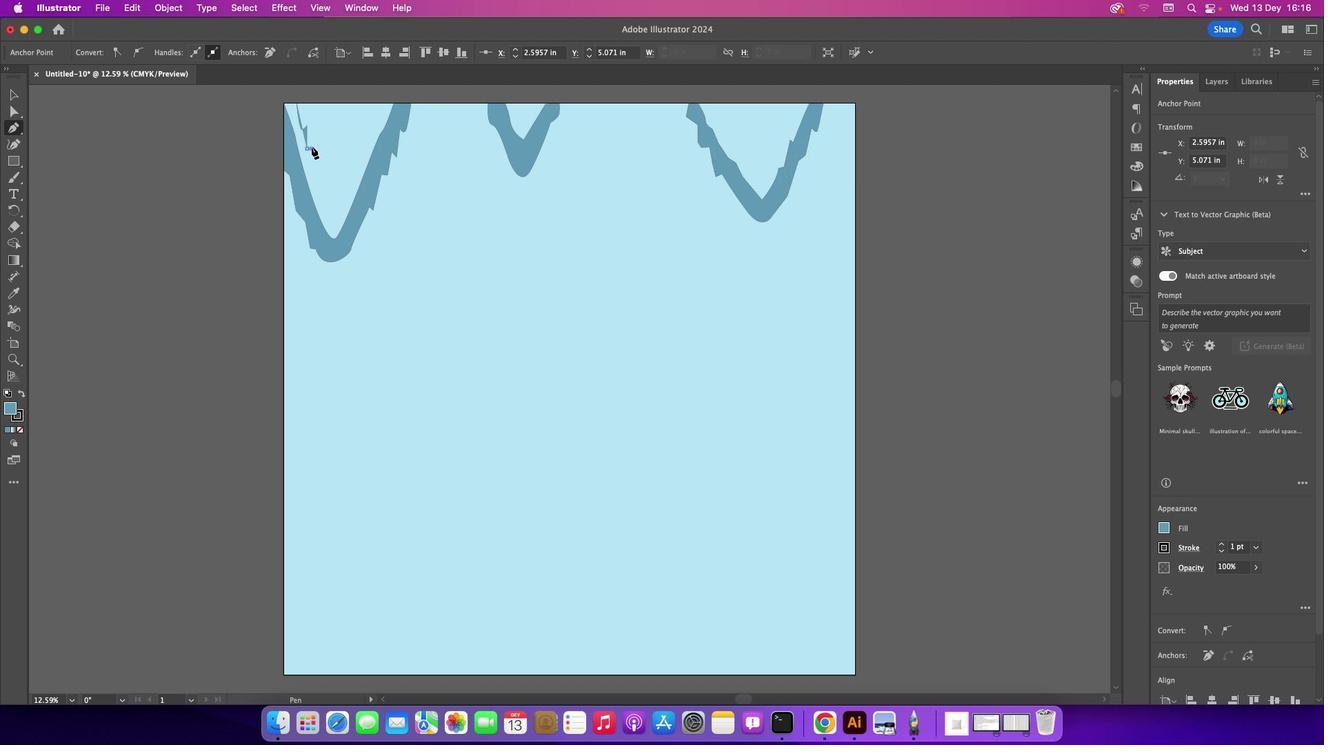 
Action: Mouse moved to (314, 169)
Screenshot: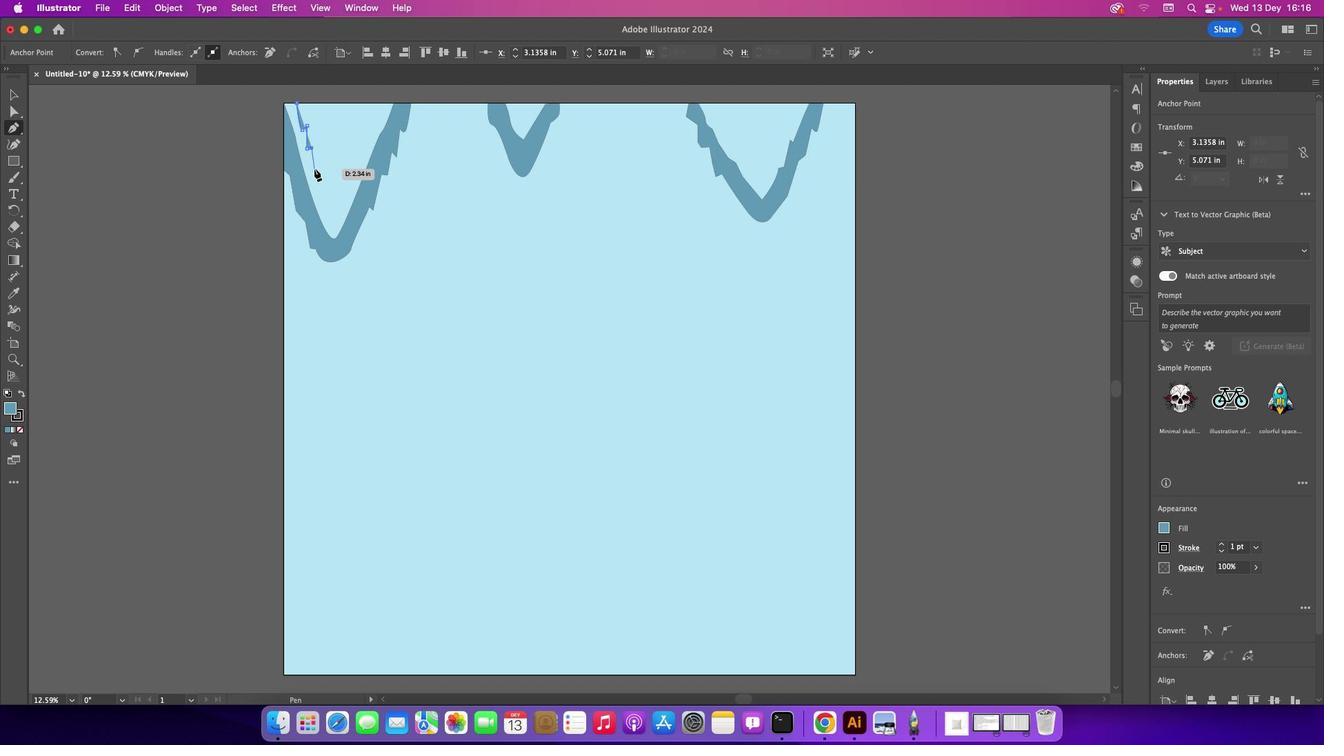 
Action: Mouse pressed left at (314, 169)
